 Task: Look for space in Martapura, Indonesia from 11th June, 2023 to 15th June, 2023 for 2 adults in price range Rs.7000 to Rs.16000. Place can be private room with 1  bedroom having 2 beds and 1 bathroom. Property type can be house, flat, guest house, hotel. Booking option can be shelf check-in. Required host language is English.
Action: Mouse moved to (616, 78)
Screenshot: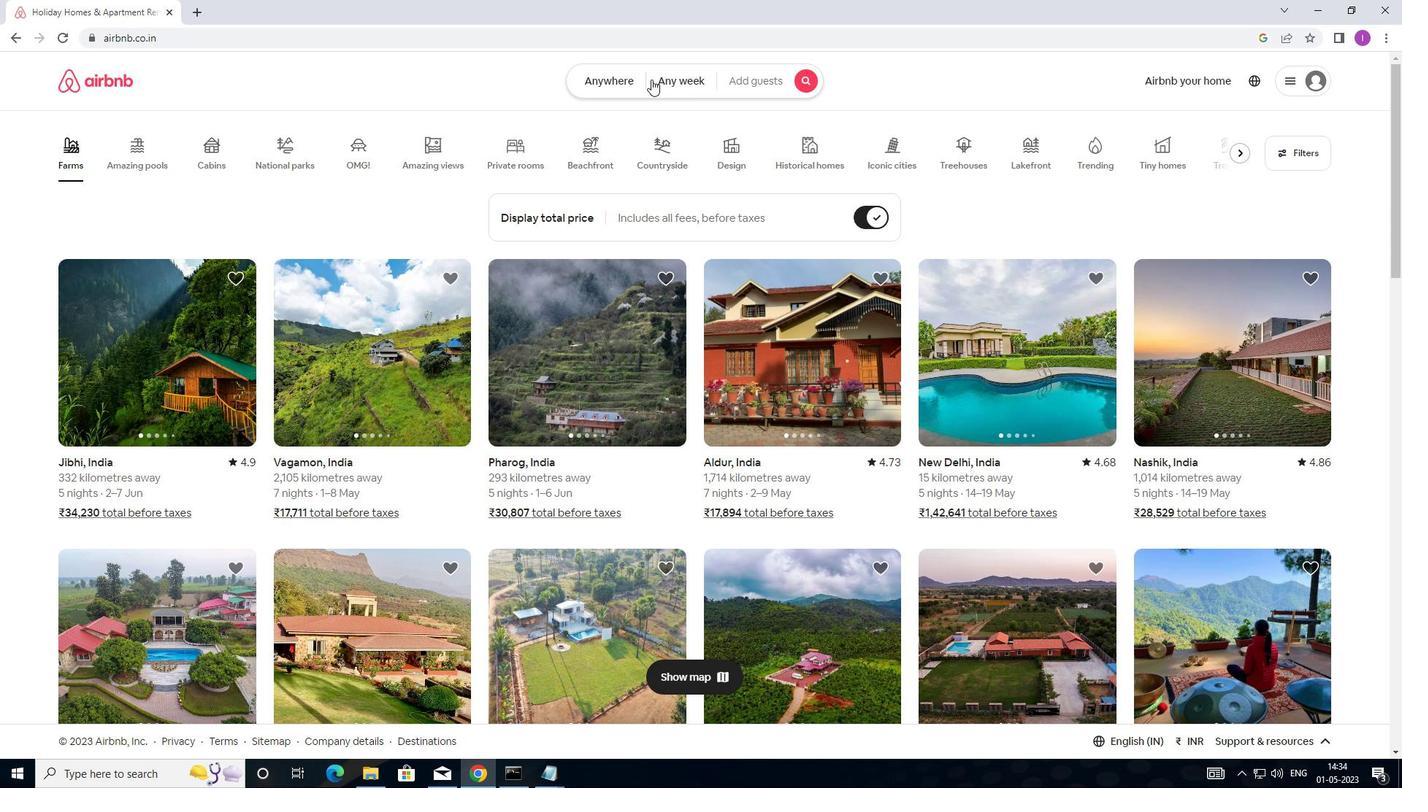 
Action: Mouse pressed left at (616, 78)
Screenshot: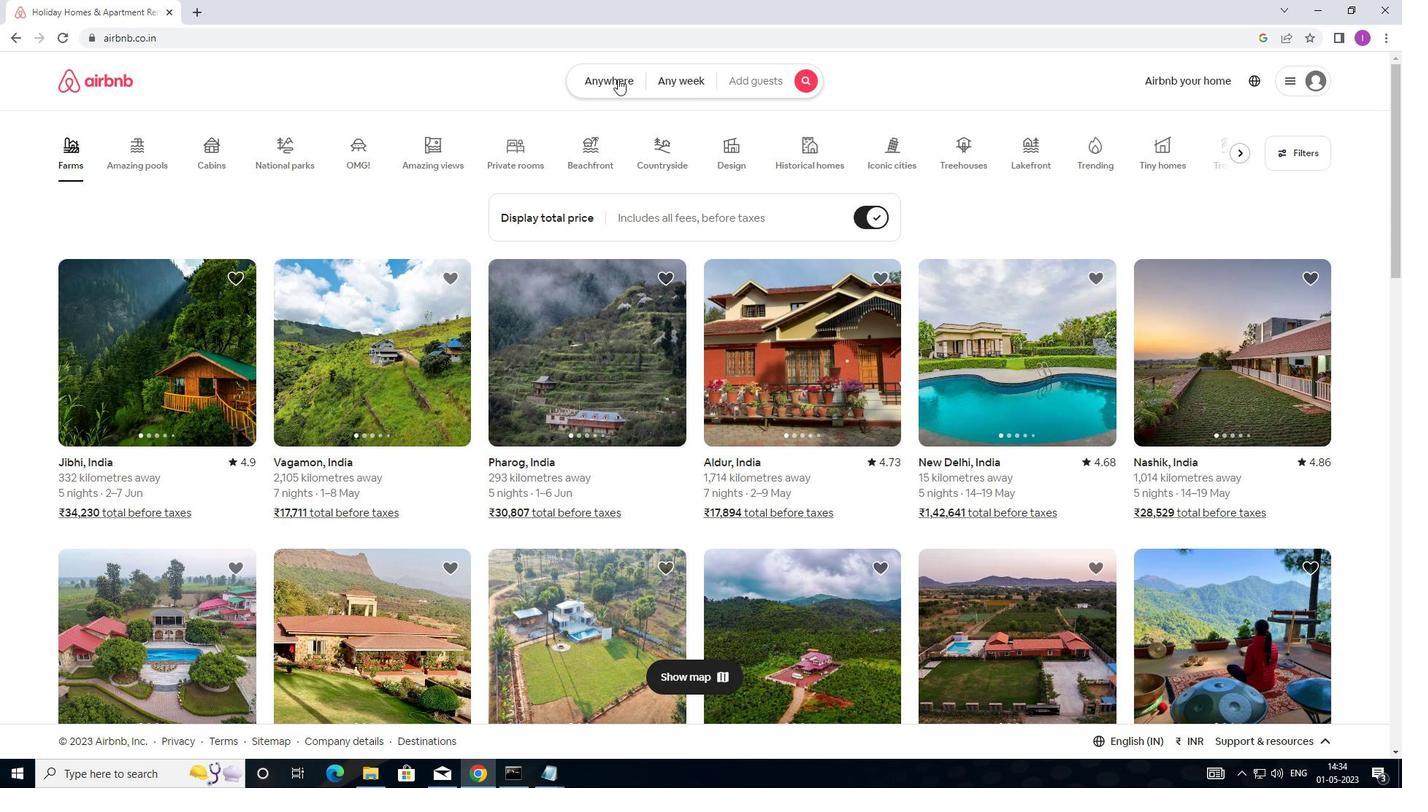 
Action: Mouse moved to (478, 138)
Screenshot: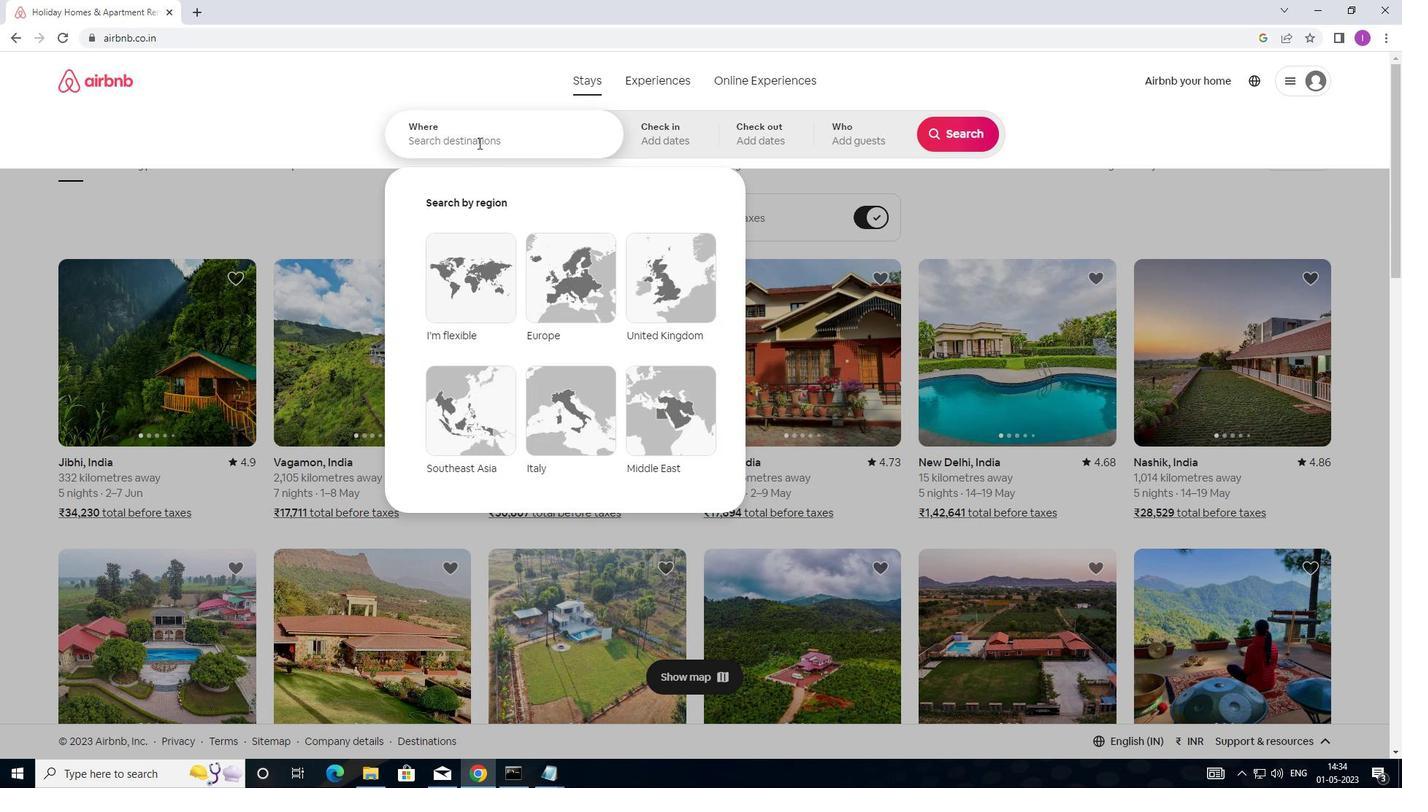 
Action: Mouse pressed left at (478, 138)
Screenshot: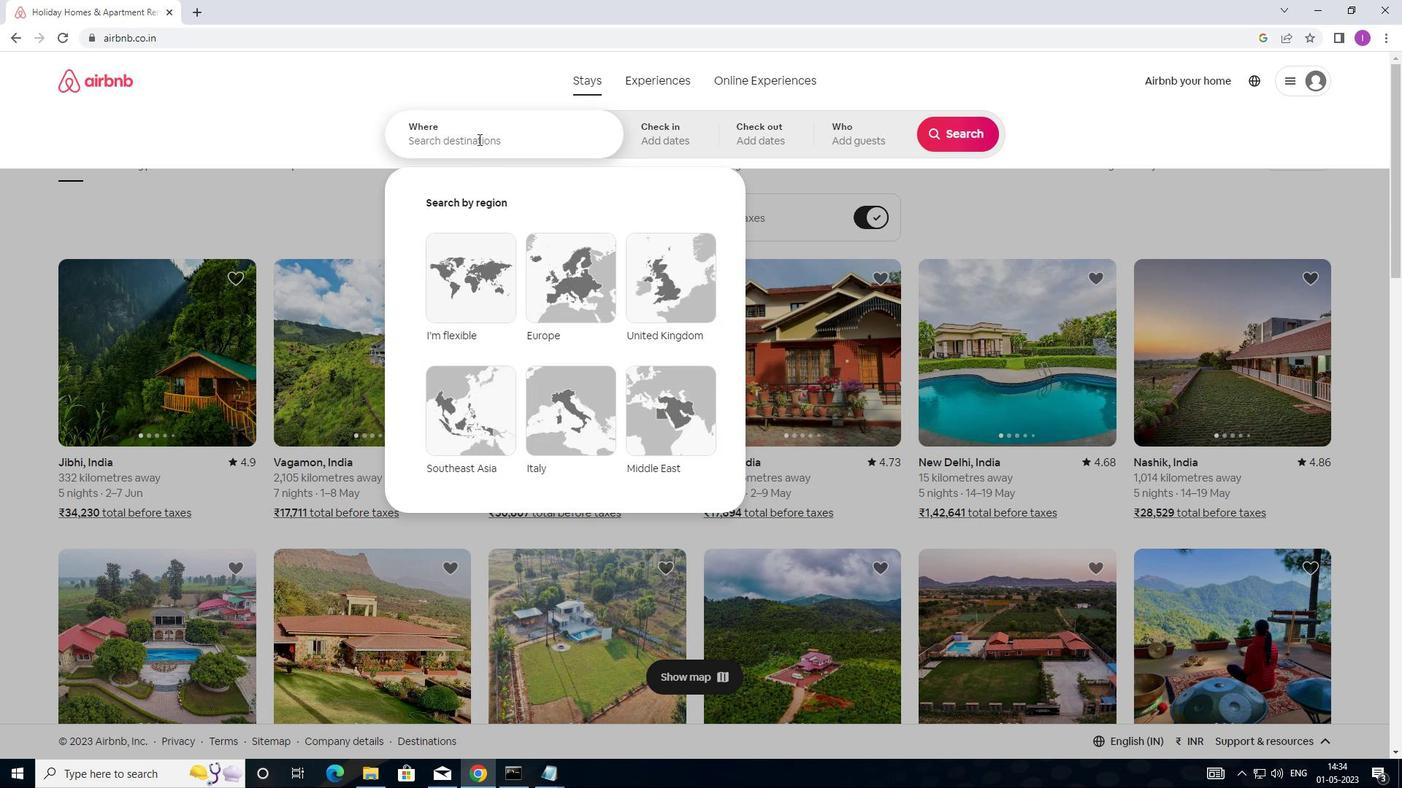 
Action: Mouse moved to (1199, 3)
Screenshot: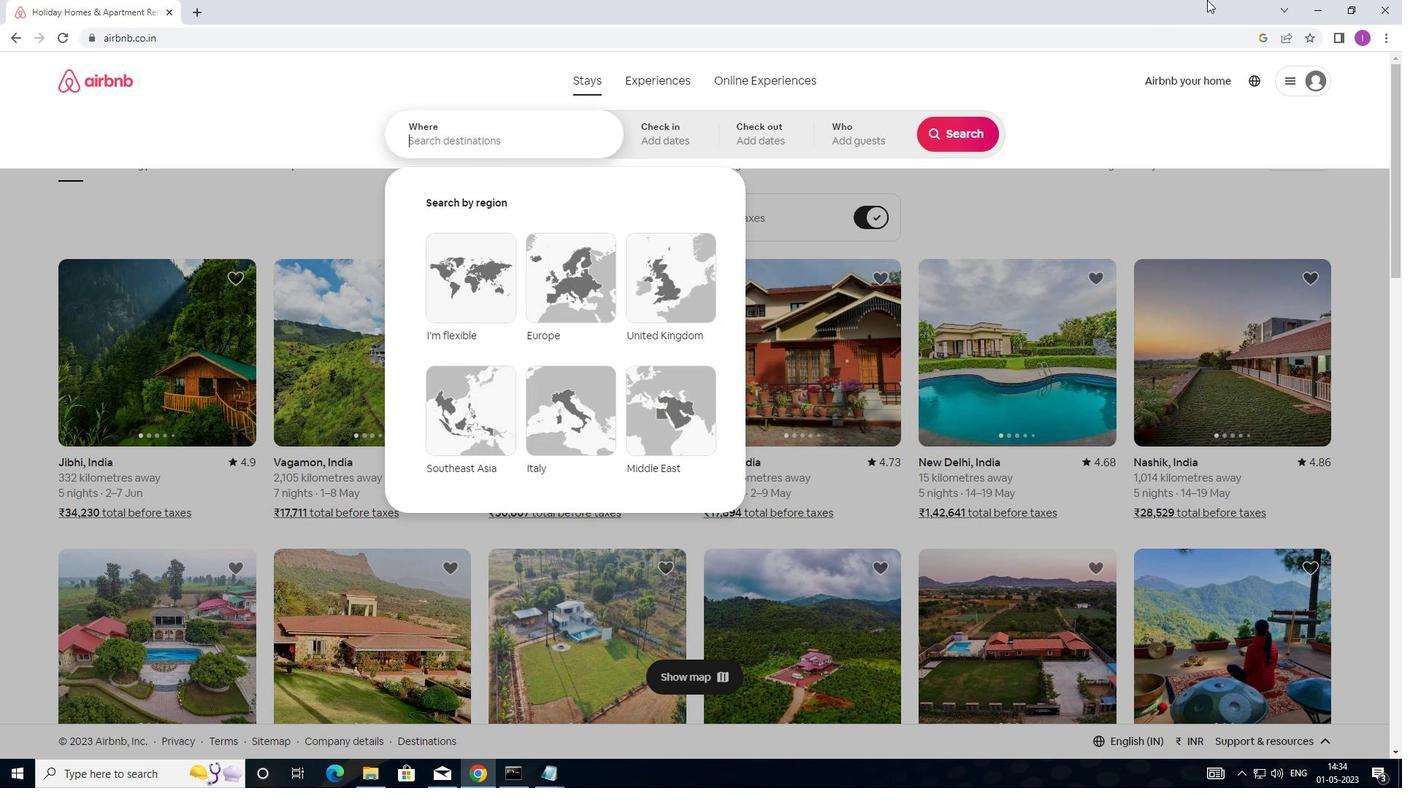
Action: Key pressed <Key.shift>MQ<Key.backspace>AE
Screenshot: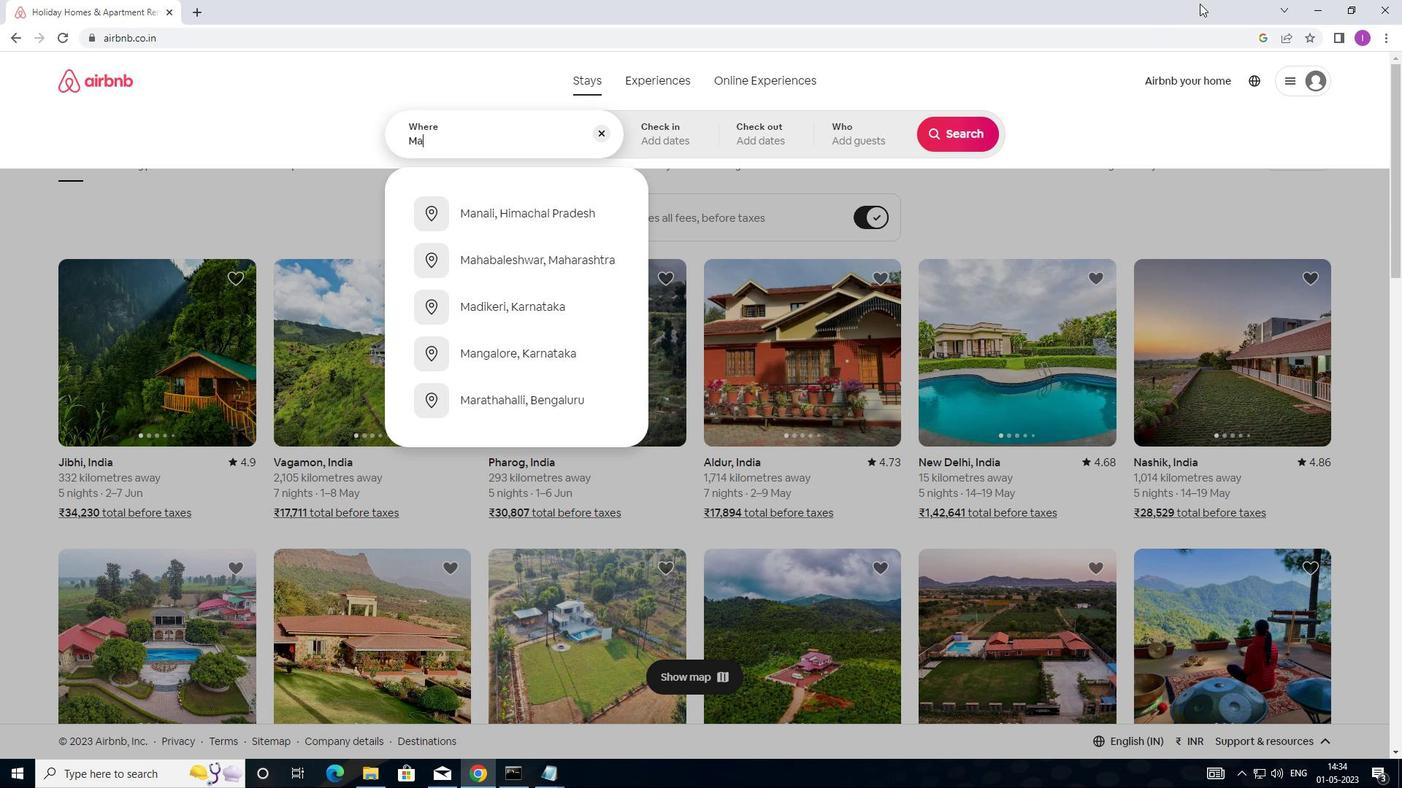 
Action: Mouse moved to (1222, 0)
Screenshot: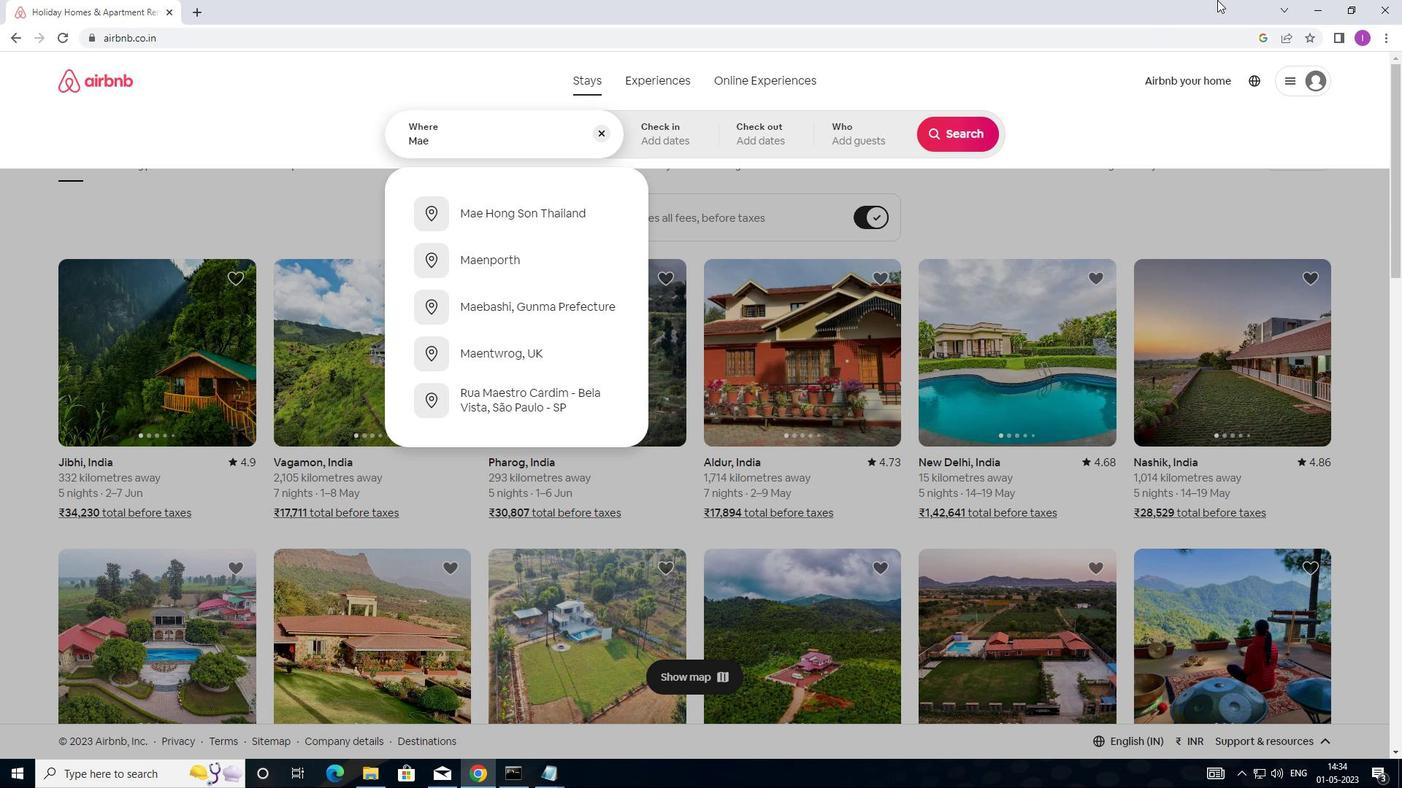 
Action: Key pressed <Key.backspace>RTAOURA,<Key.shift>IB<Key.backspace>NDONESIA
Screenshot: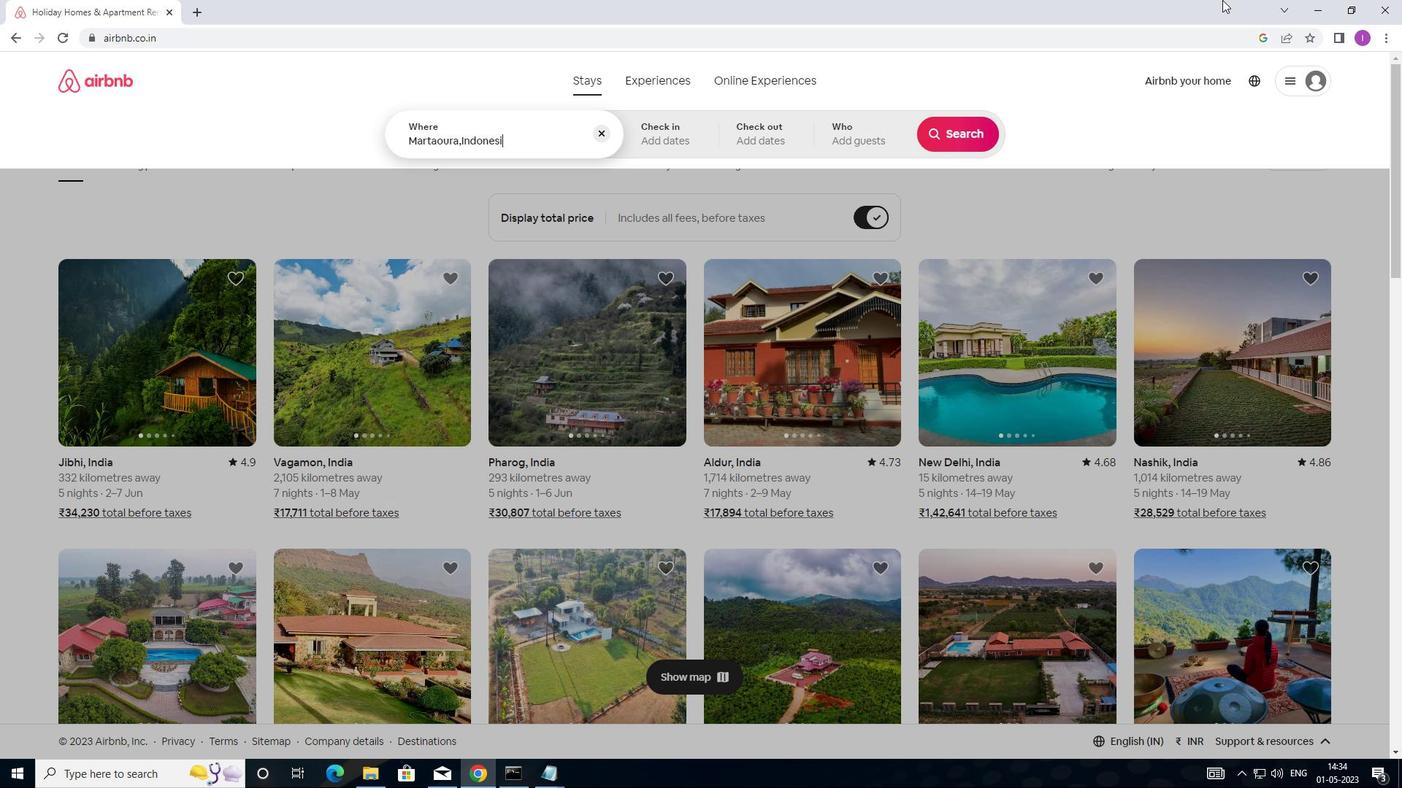 
Action: Mouse moved to (692, 135)
Screenshot: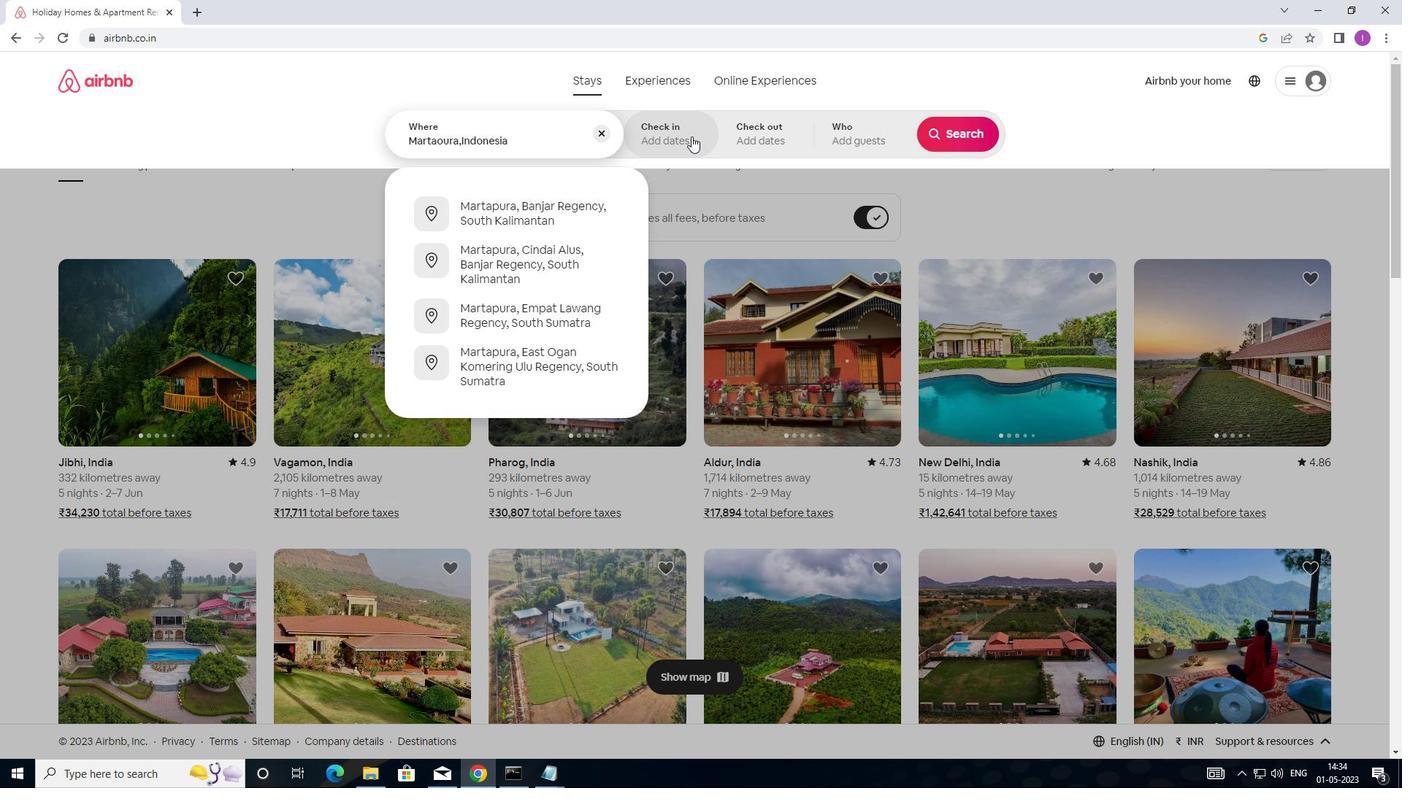 
Action: Mouse pressed left at (692, 135)
Screenshot: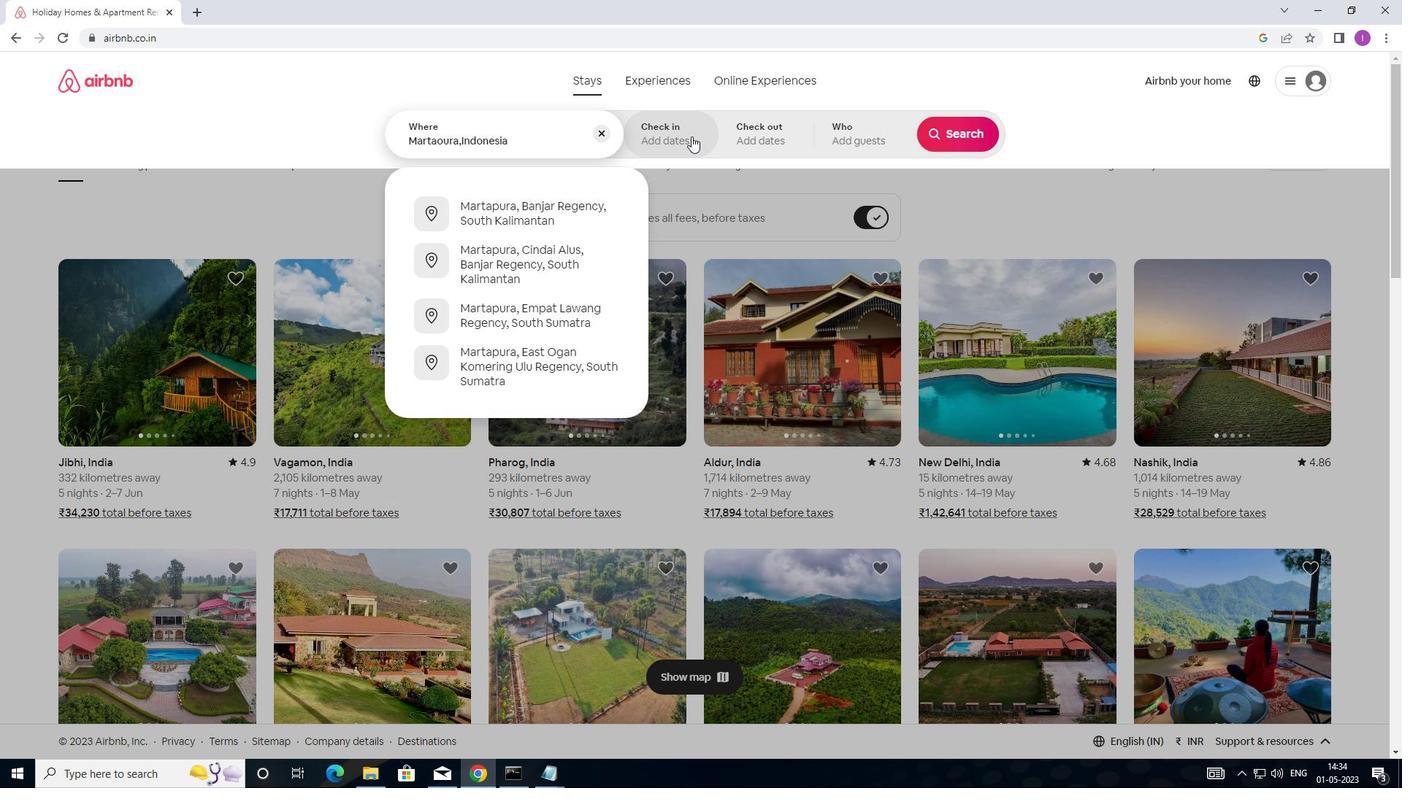 
Action: Mouse moved to (956, 251)
Screenshot: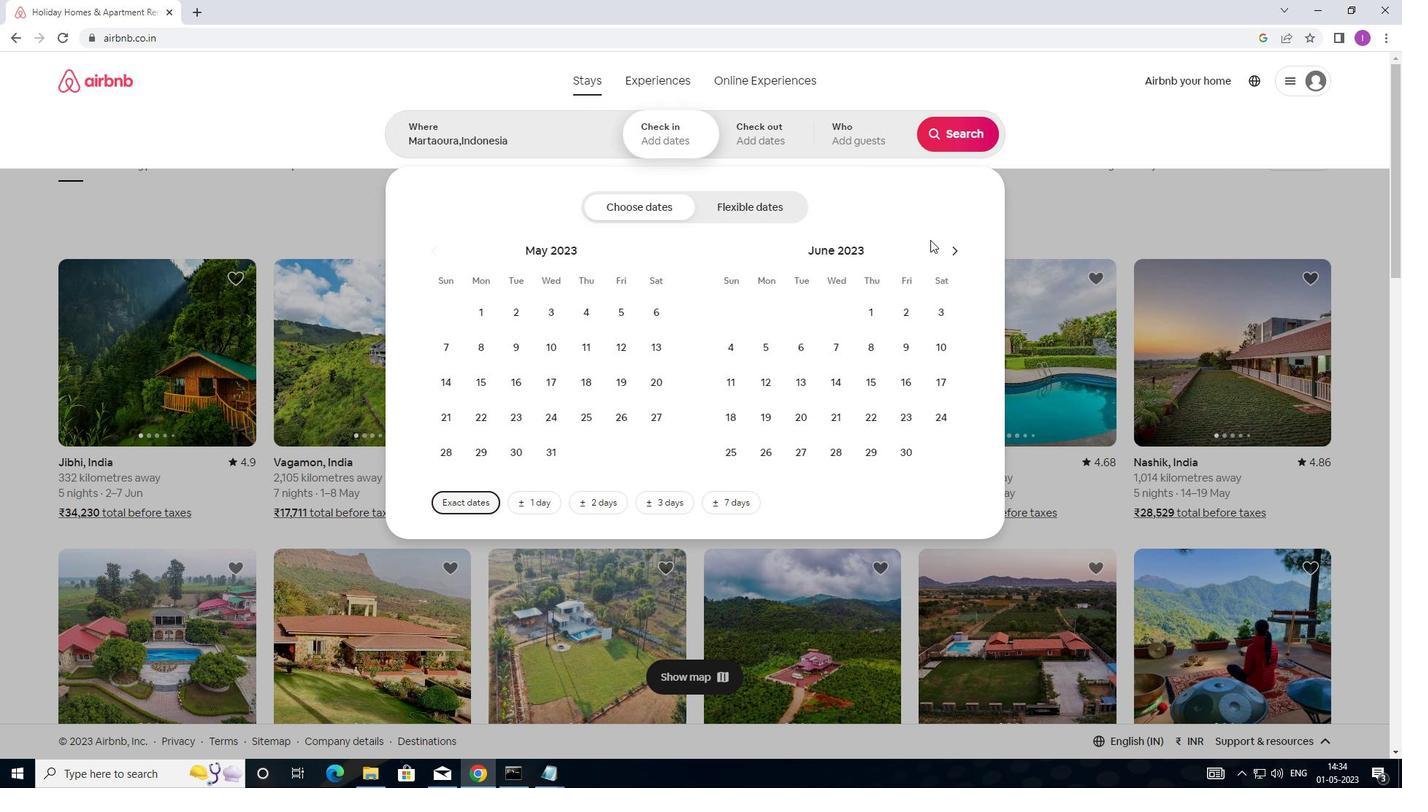 
Action: Mouse pressed left at (956, 251)
Screenshot: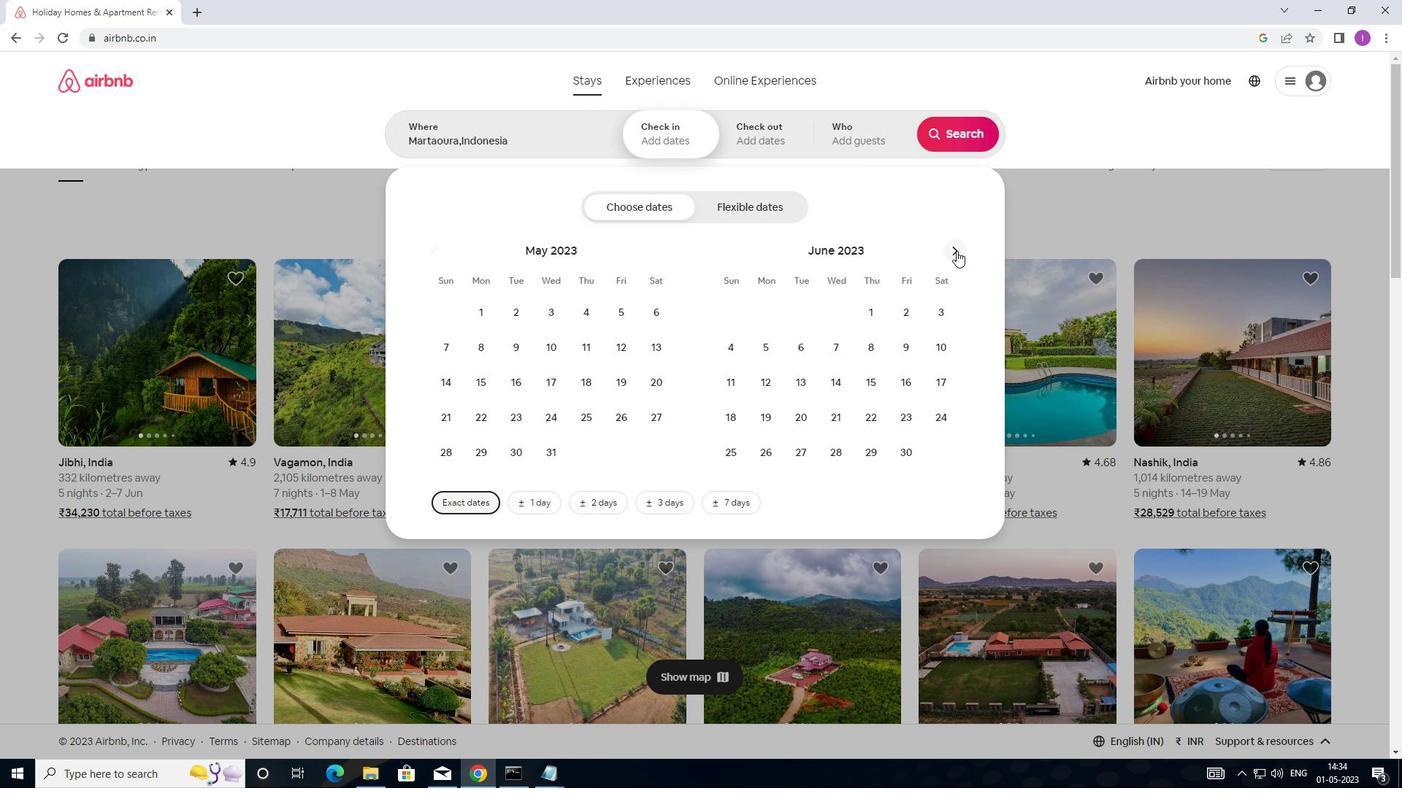 
Action: Mouse moved to (956, 251)
Screenshot: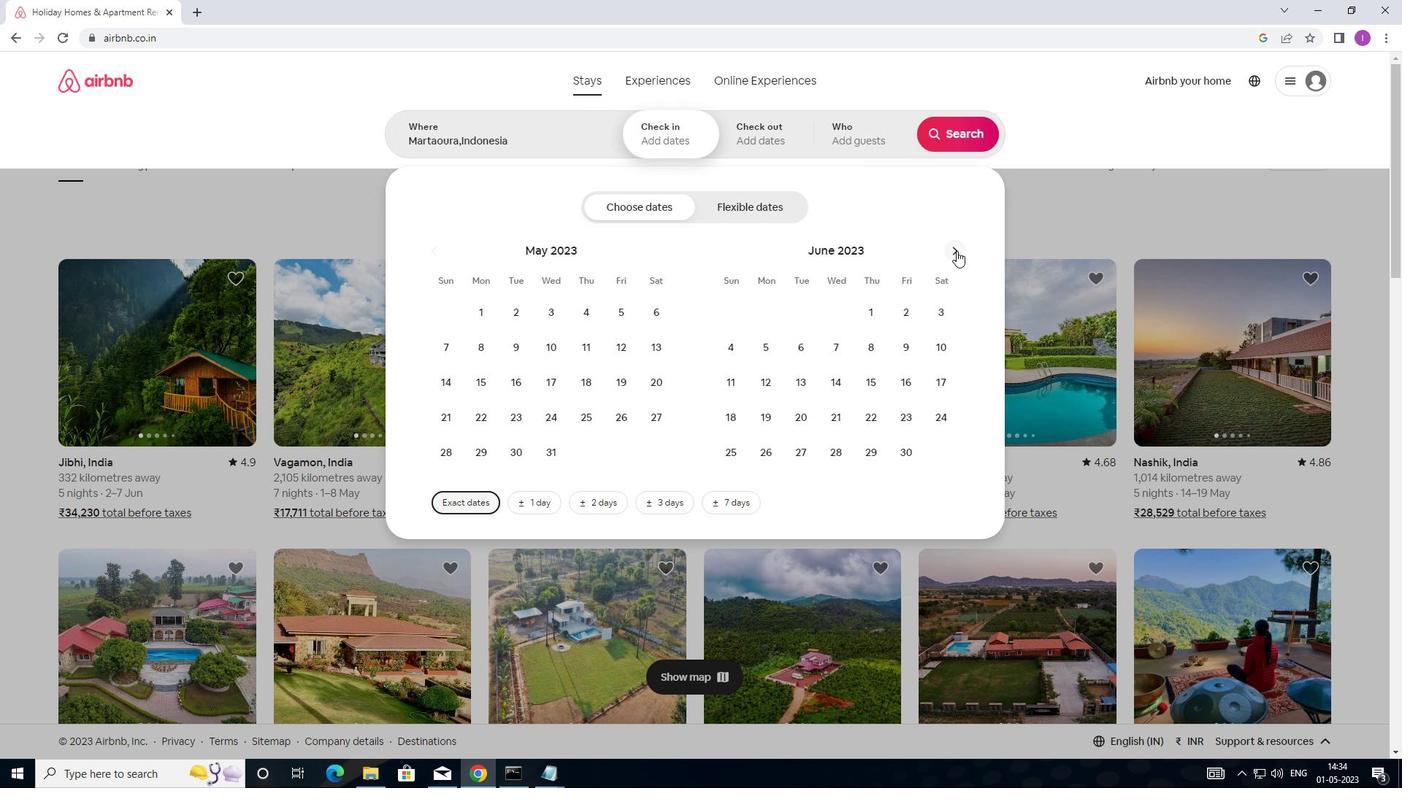 
Action: Mouse pressed left at (956, 251)
Screenshot: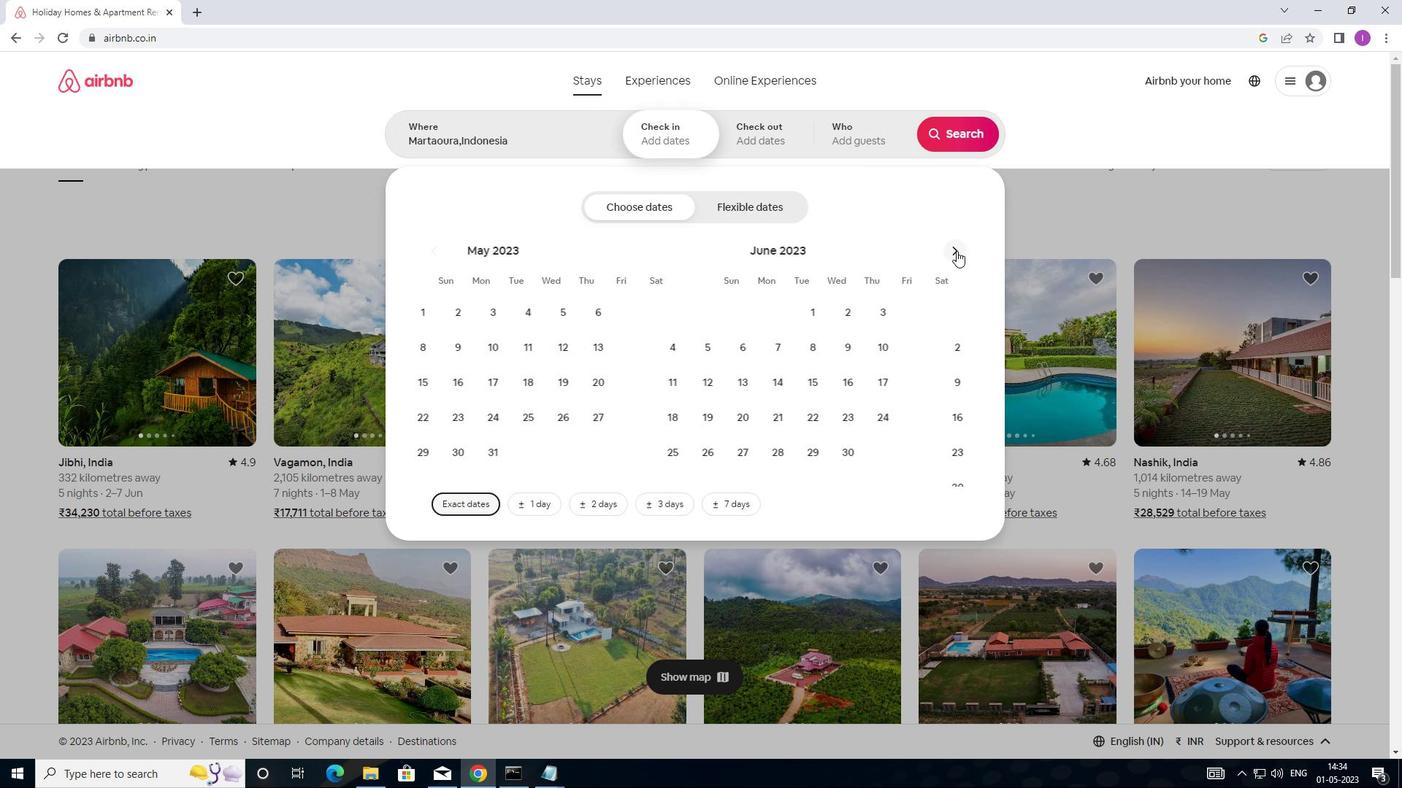 
Action: Mouse moved to (427, 249)
Screenshot: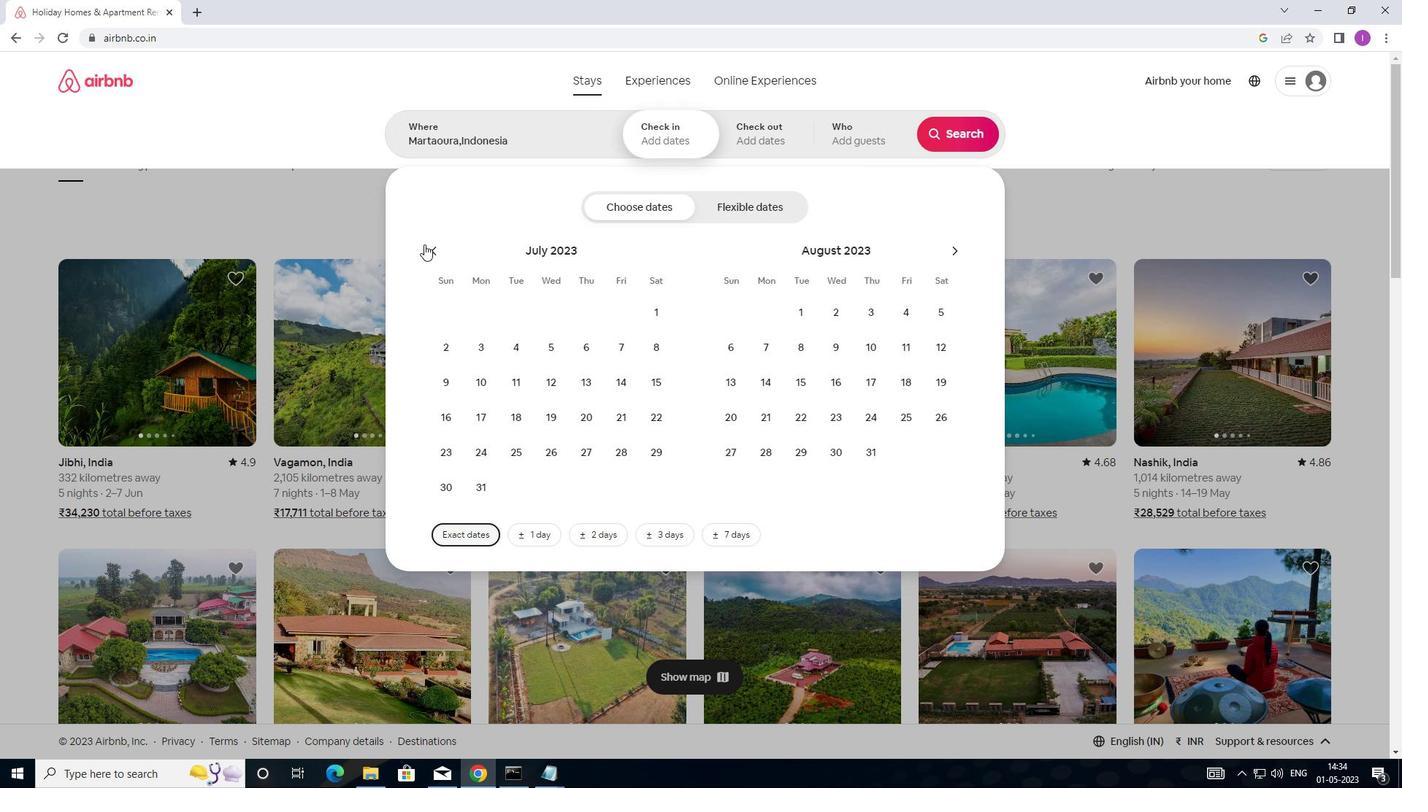 
Action: Mouse pressed left at (427, 249)
Screenshot: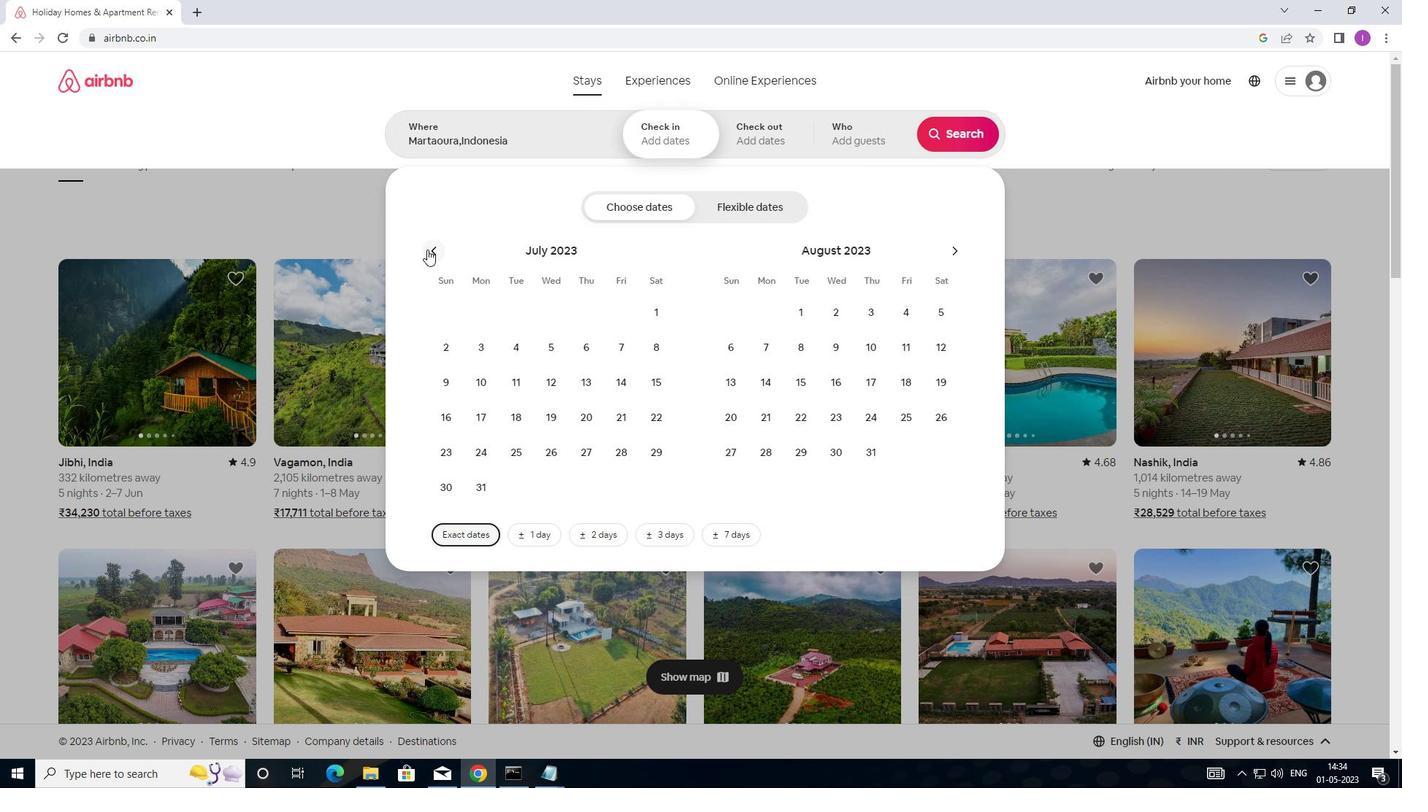 
Action: Mouse moved to (451, 376)
Screenshot: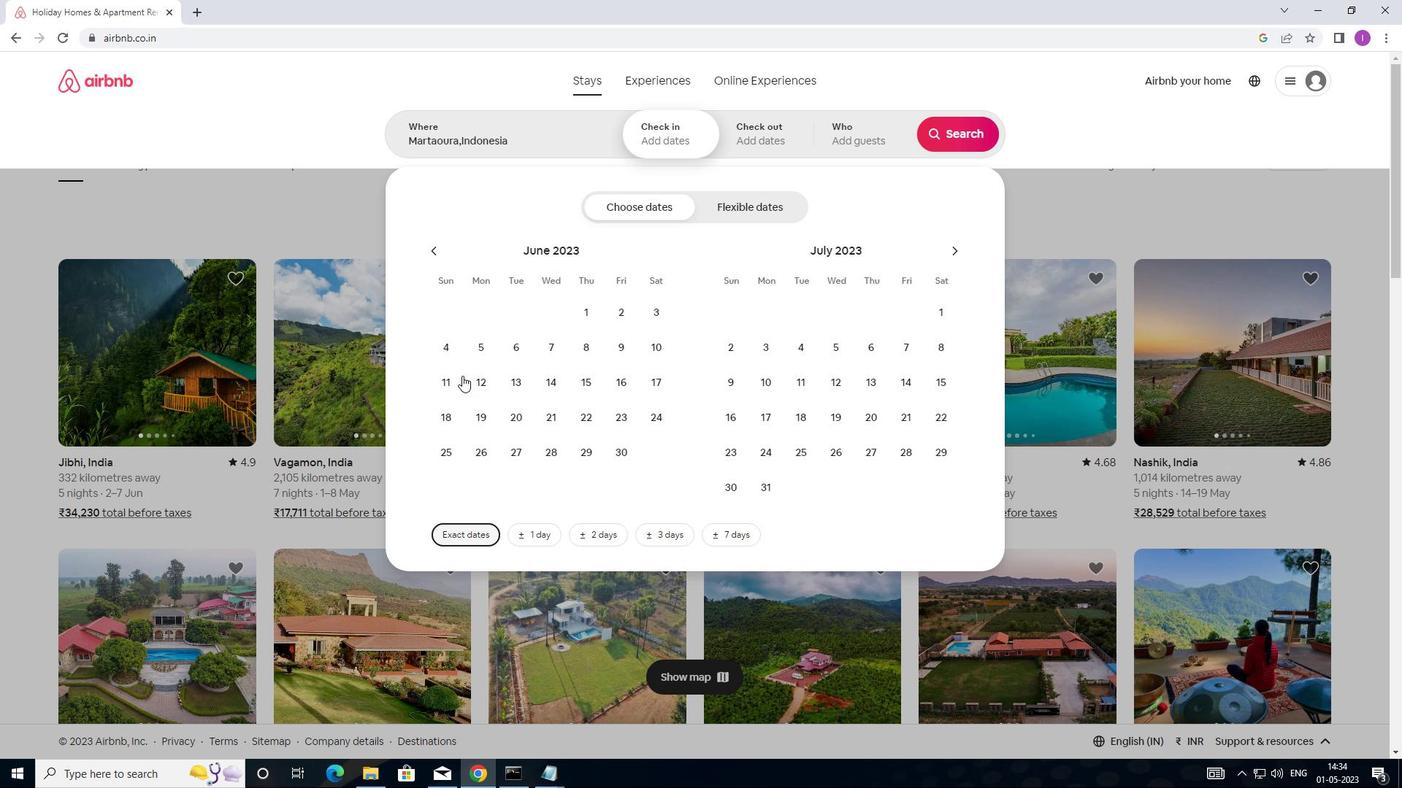 
Action: Mouse pressed left at (451, 376)
Screenshot: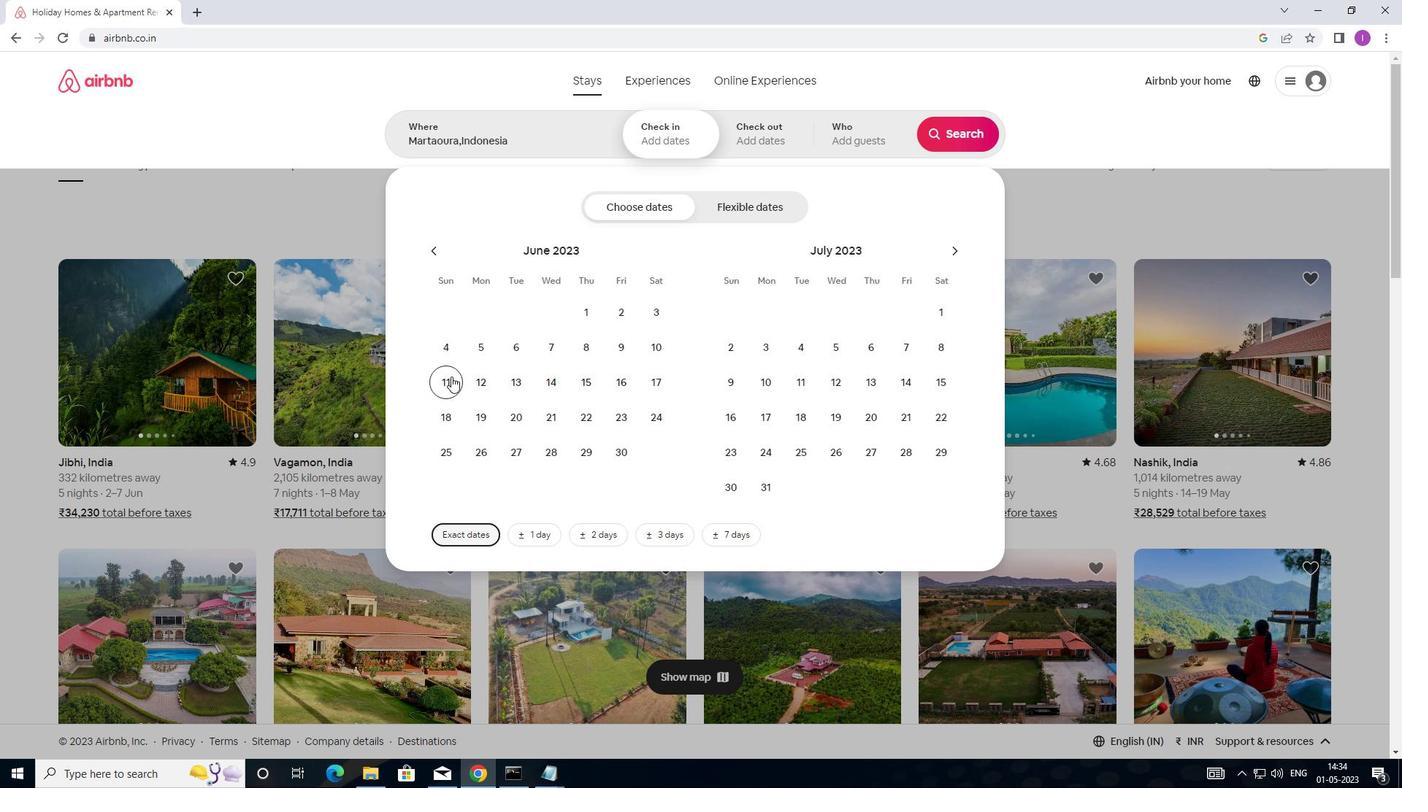
Action: Mouse moved to (586, 377)
Screenshot: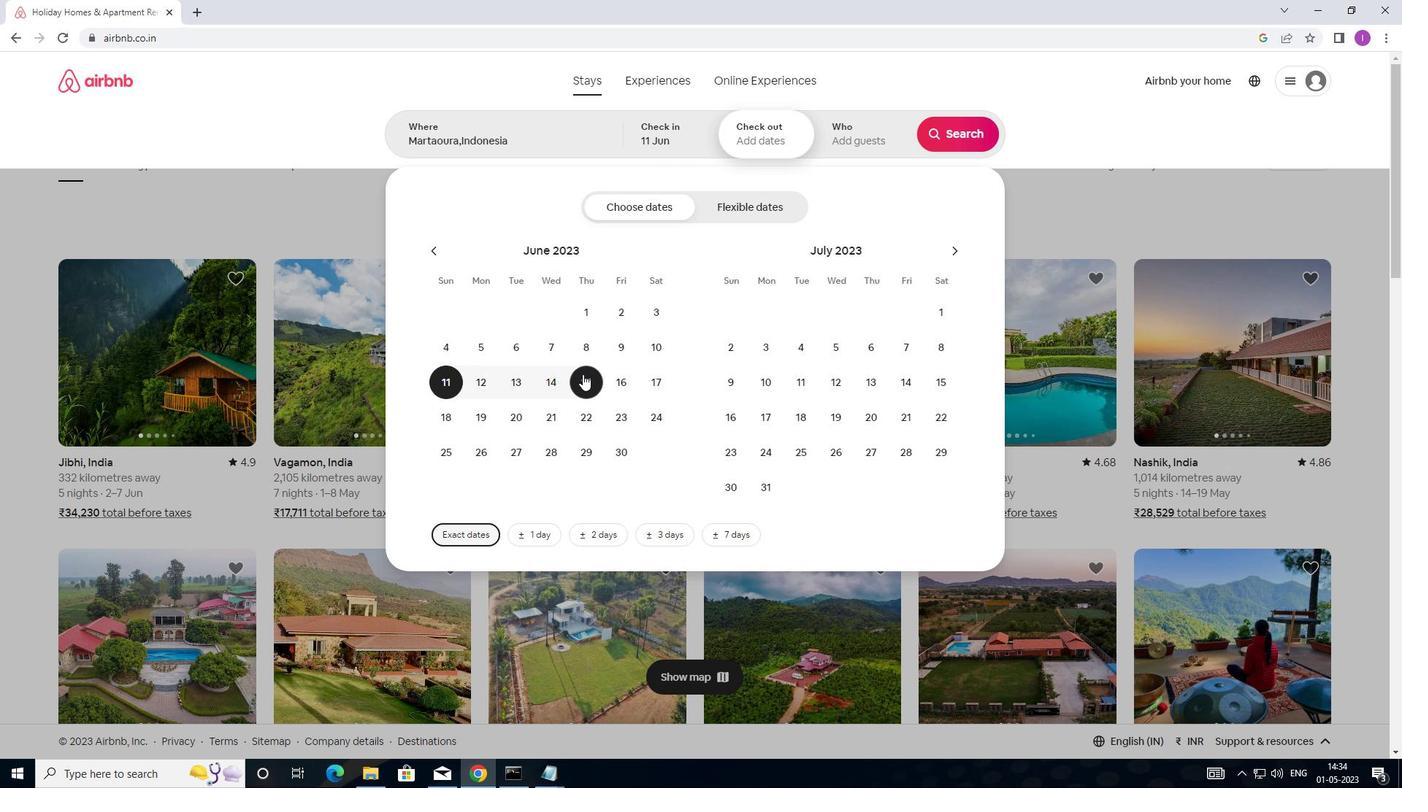 
Action: Mouse pressed left at (586, 377)
Screenshot: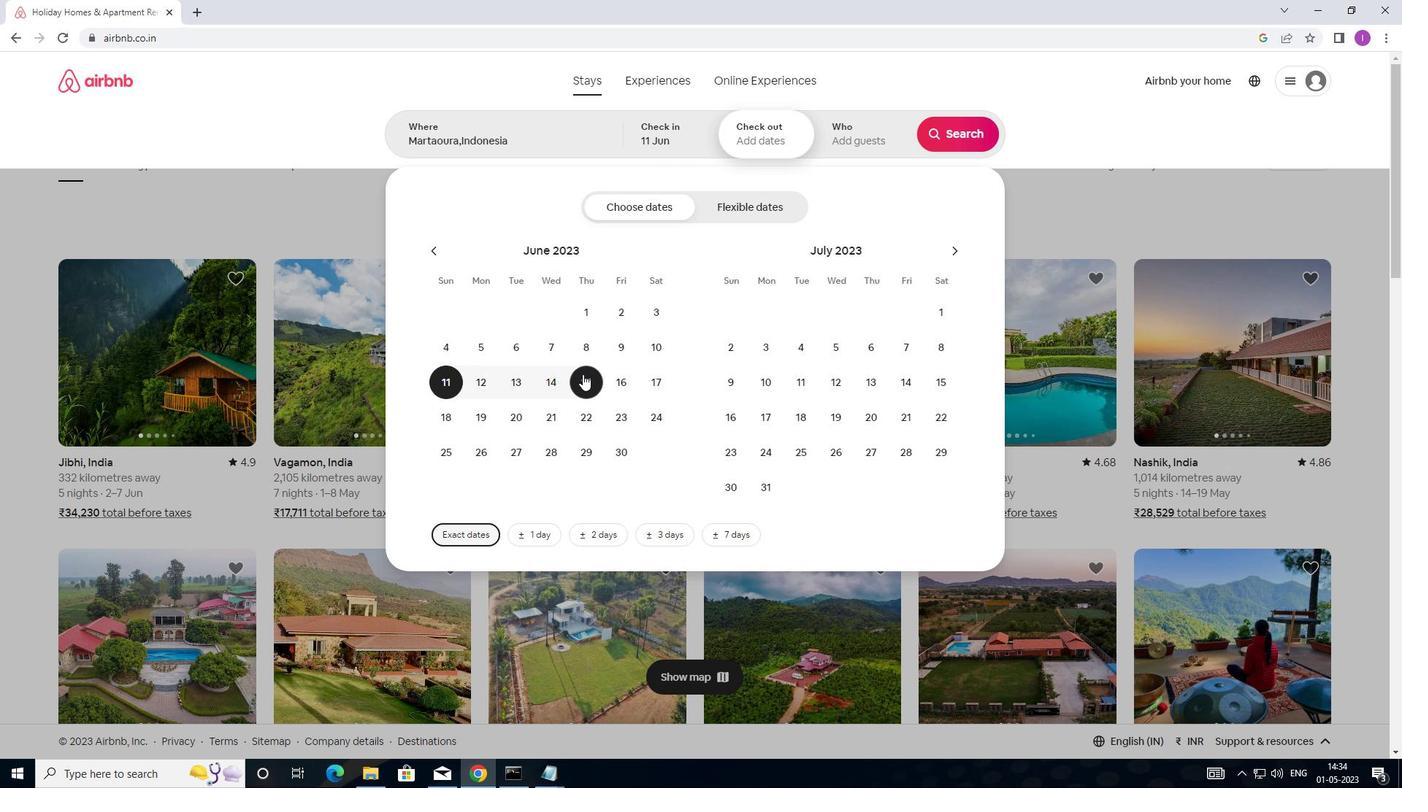 
Action: Mouse moved to (890, 147)
Screenshot: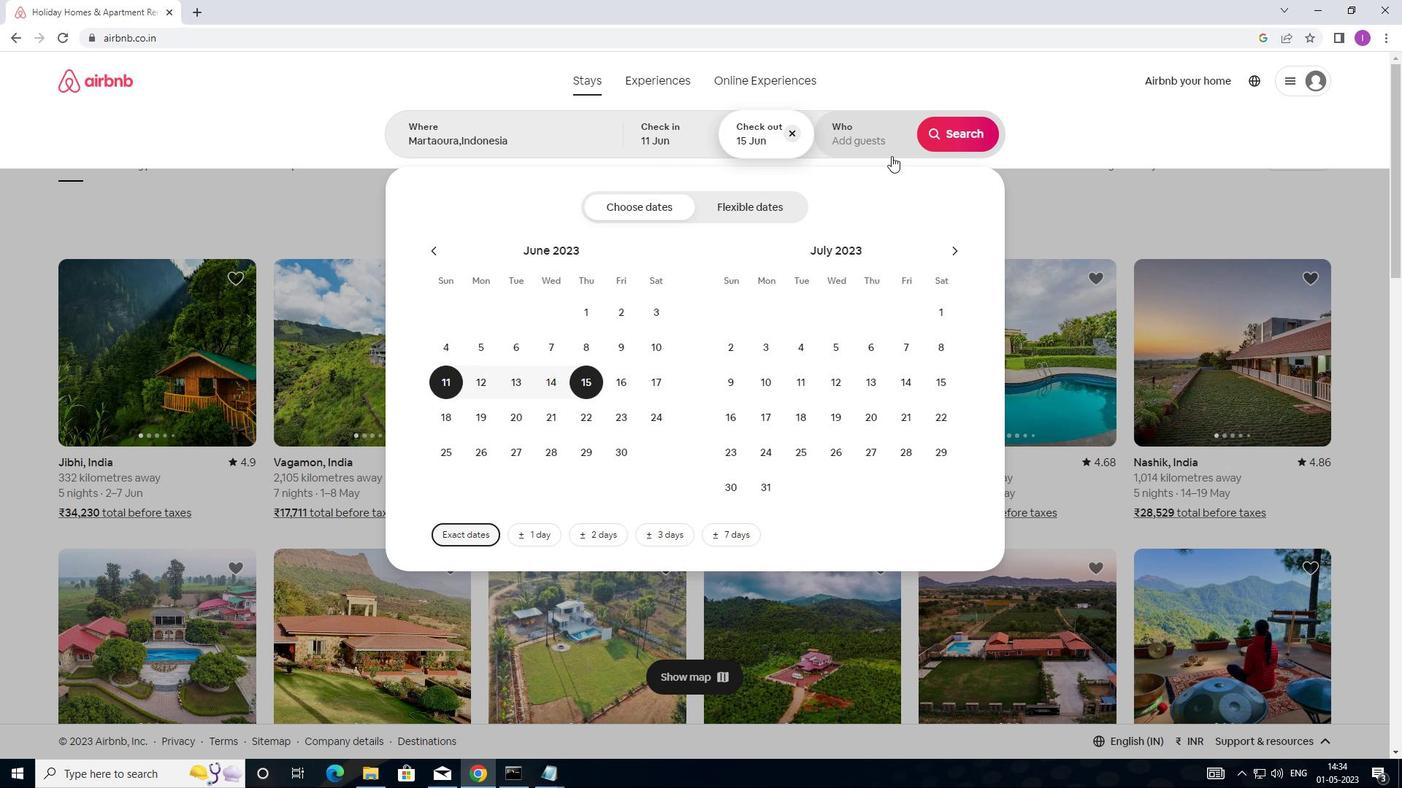 
Action: Mouse pressed left at (890, 147)
Screenshot: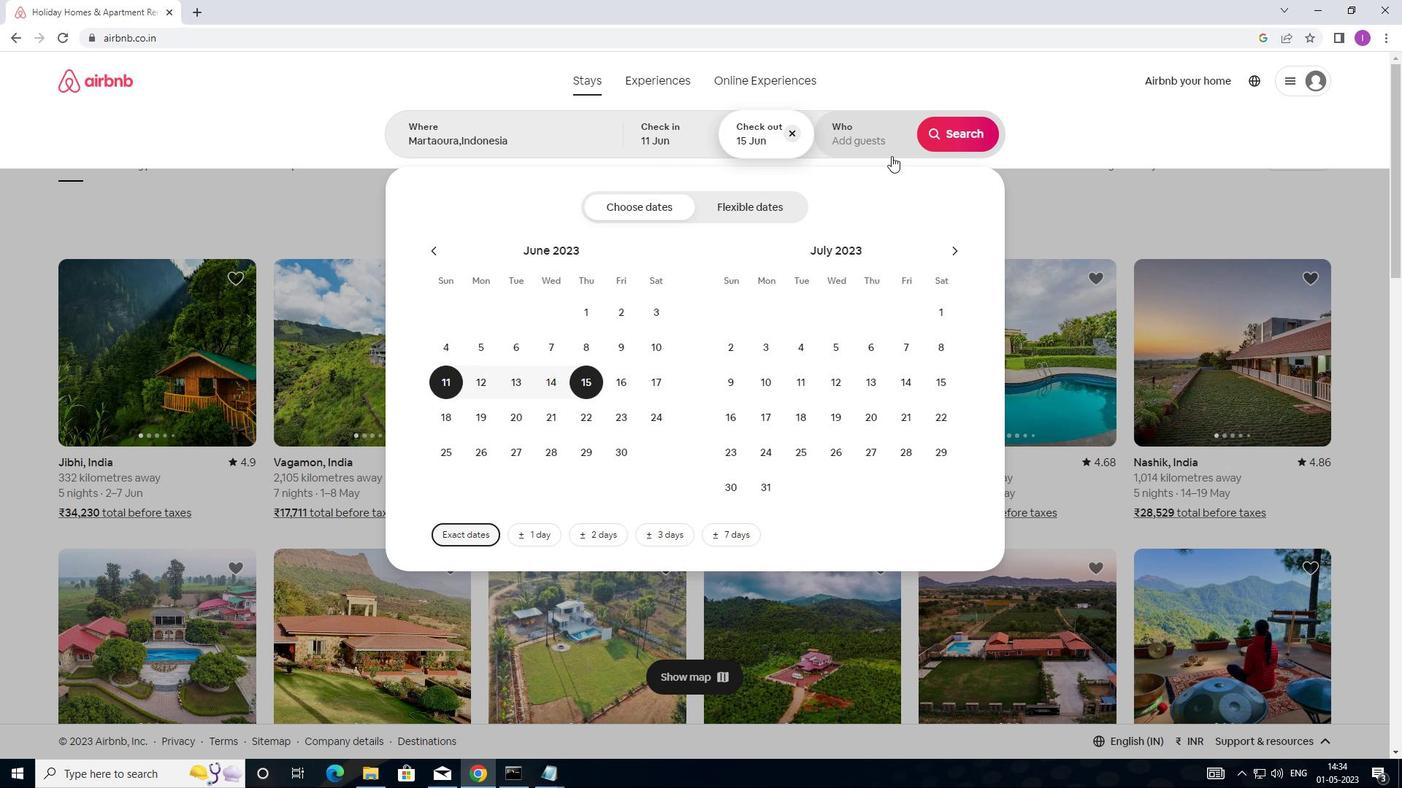 
Action: Mouse moved to (964, 213)
Screenshot: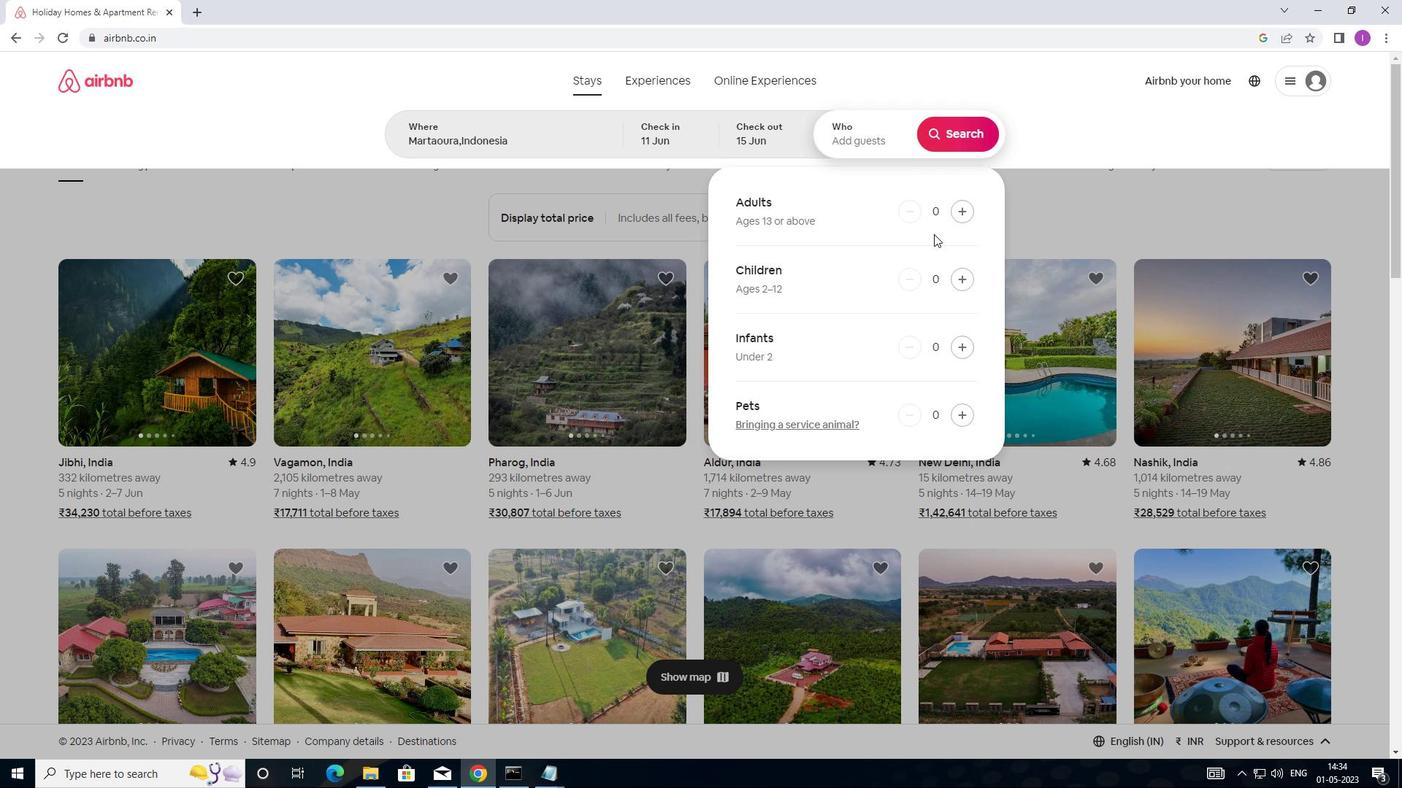 
Action: Mouse pressed left at (964, 213)
Screenshot: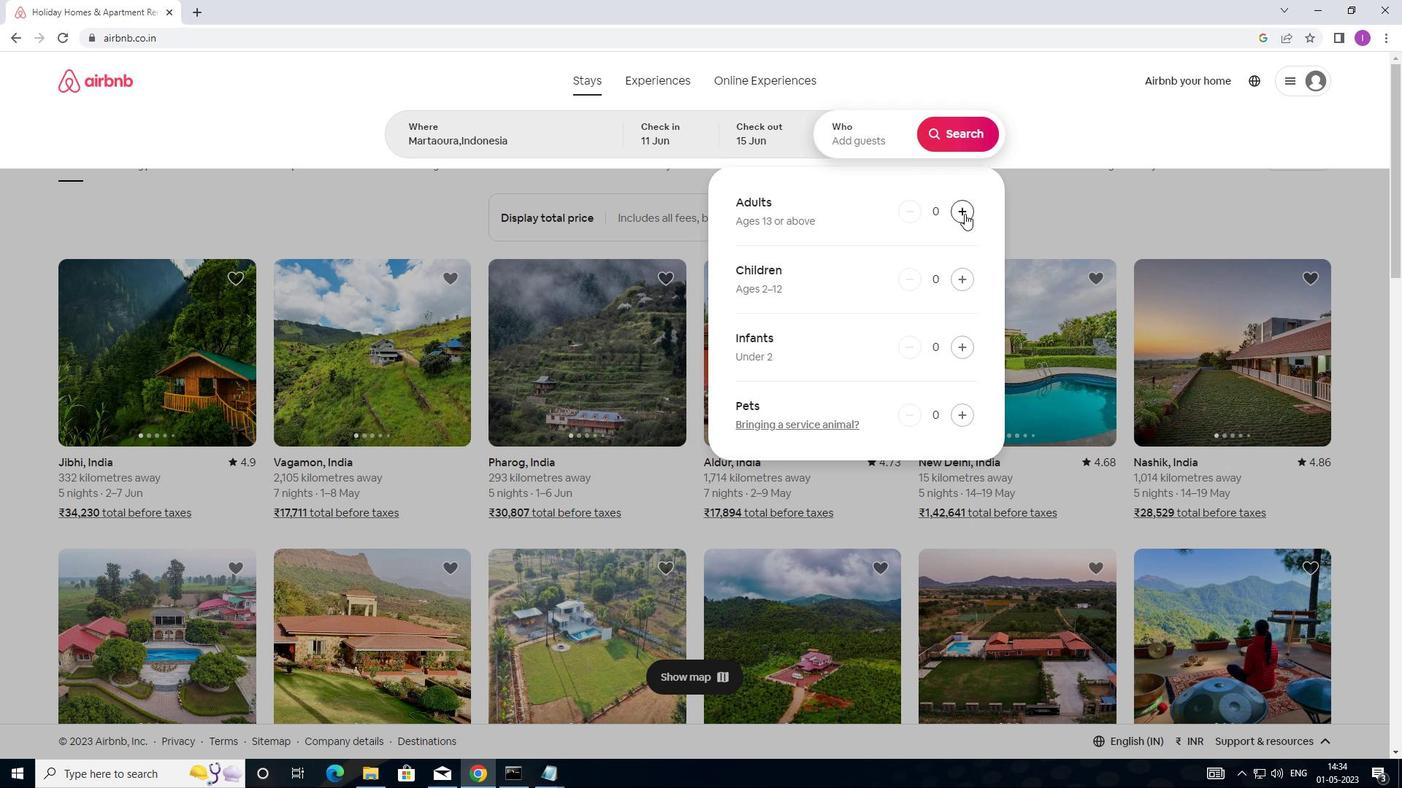 
Action: Mouse pressed left at (964, 213)
Screenshot: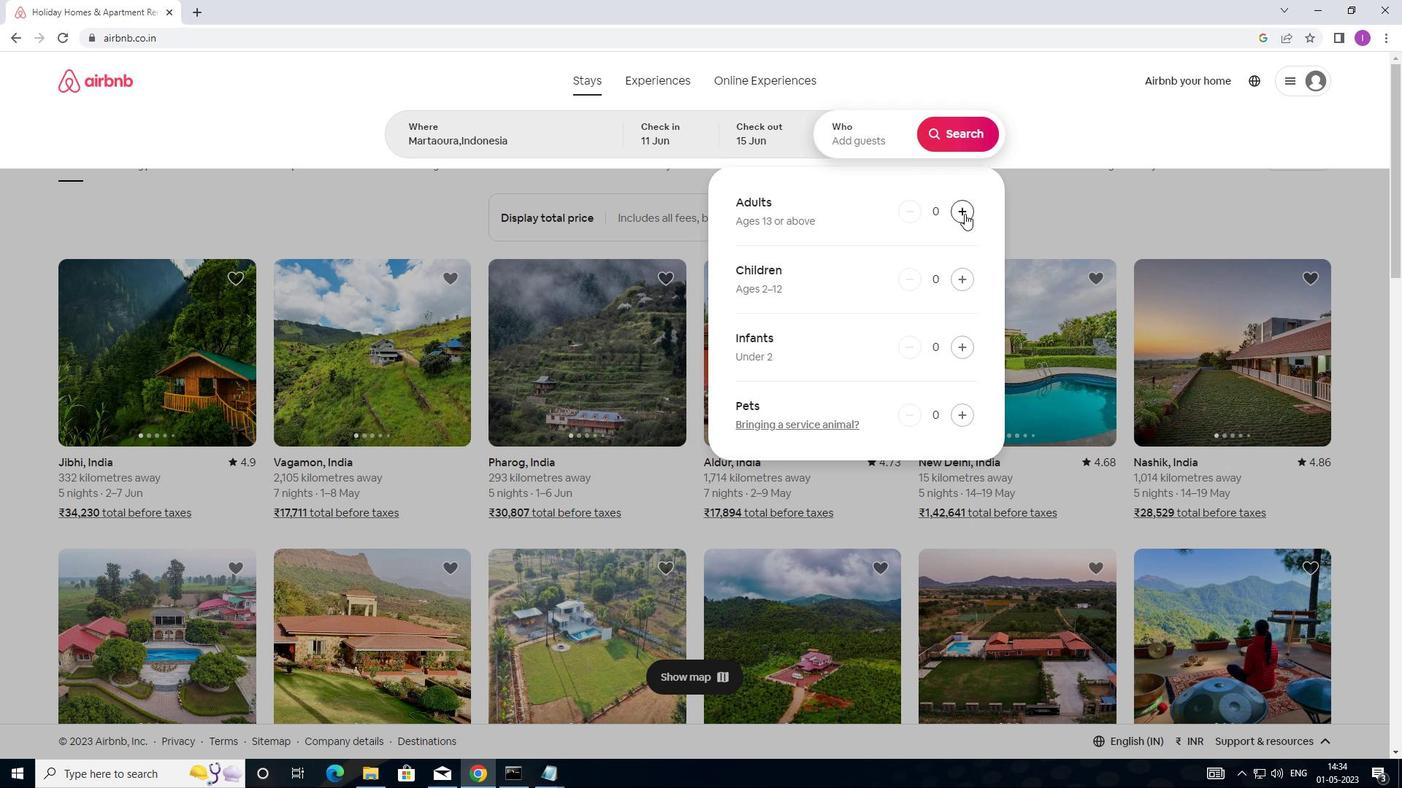 
Action: Mouse moved to (960, 132)
Screenshot: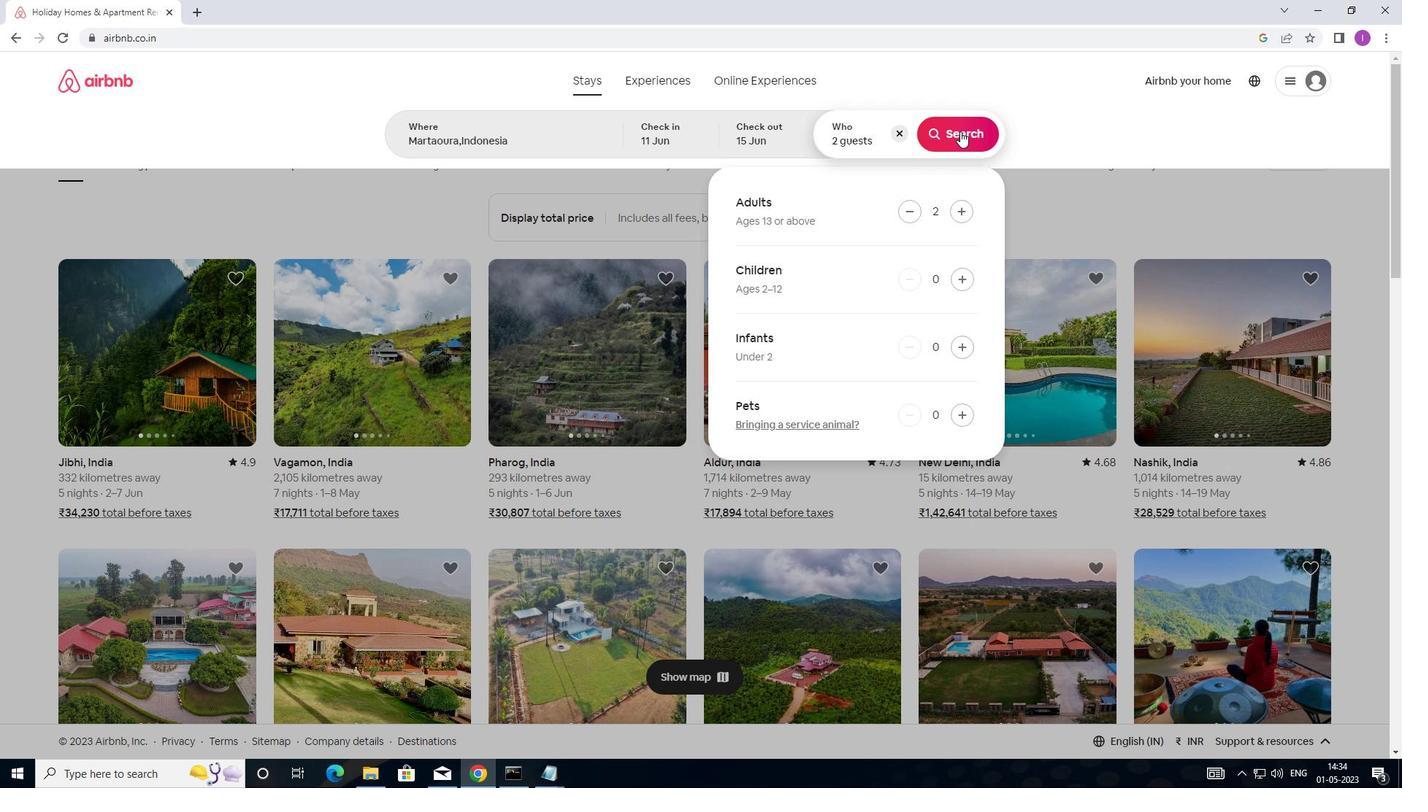 
Action: Mouse pressed left at (960, 132)
Screenshot: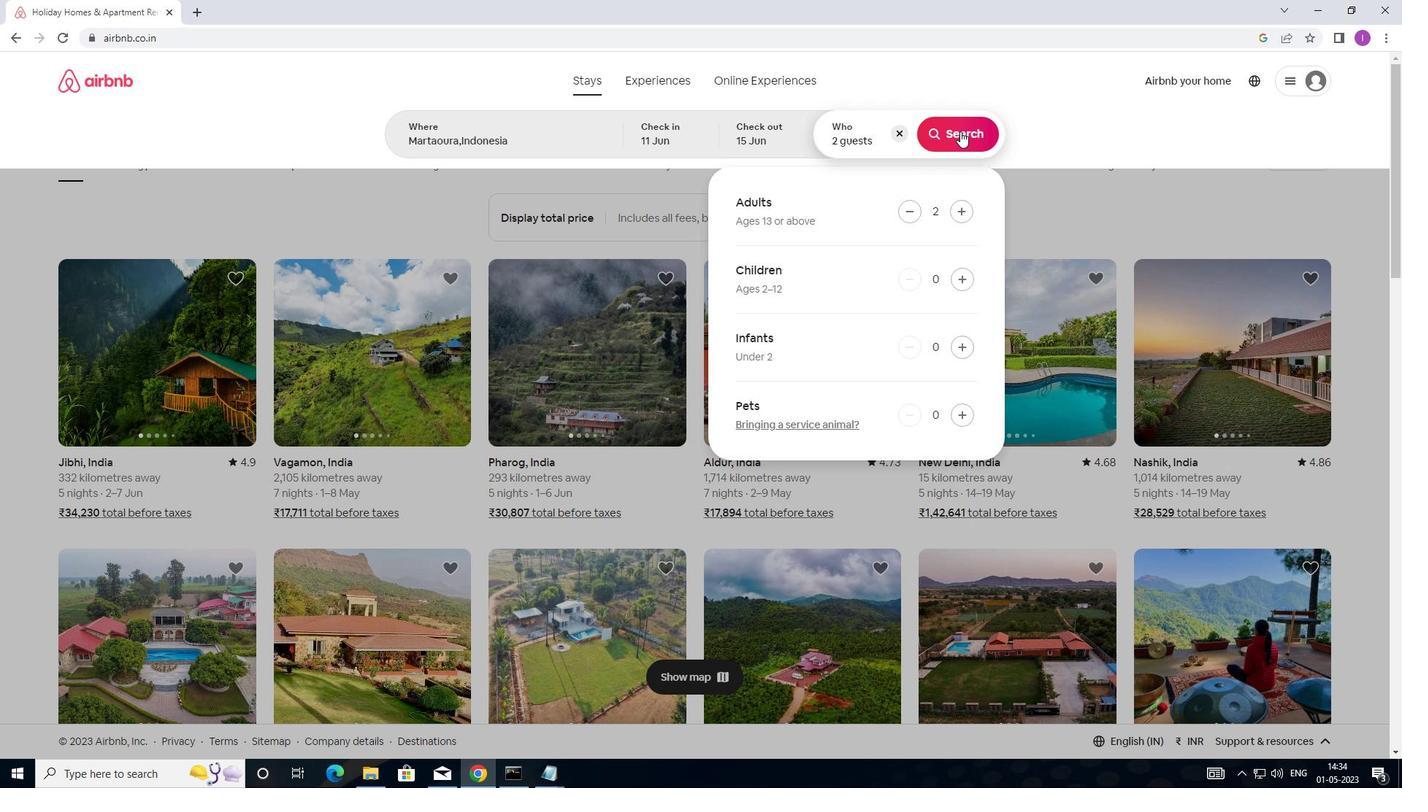 
Action: Mouse moved to (1348, 136)
Screenshot: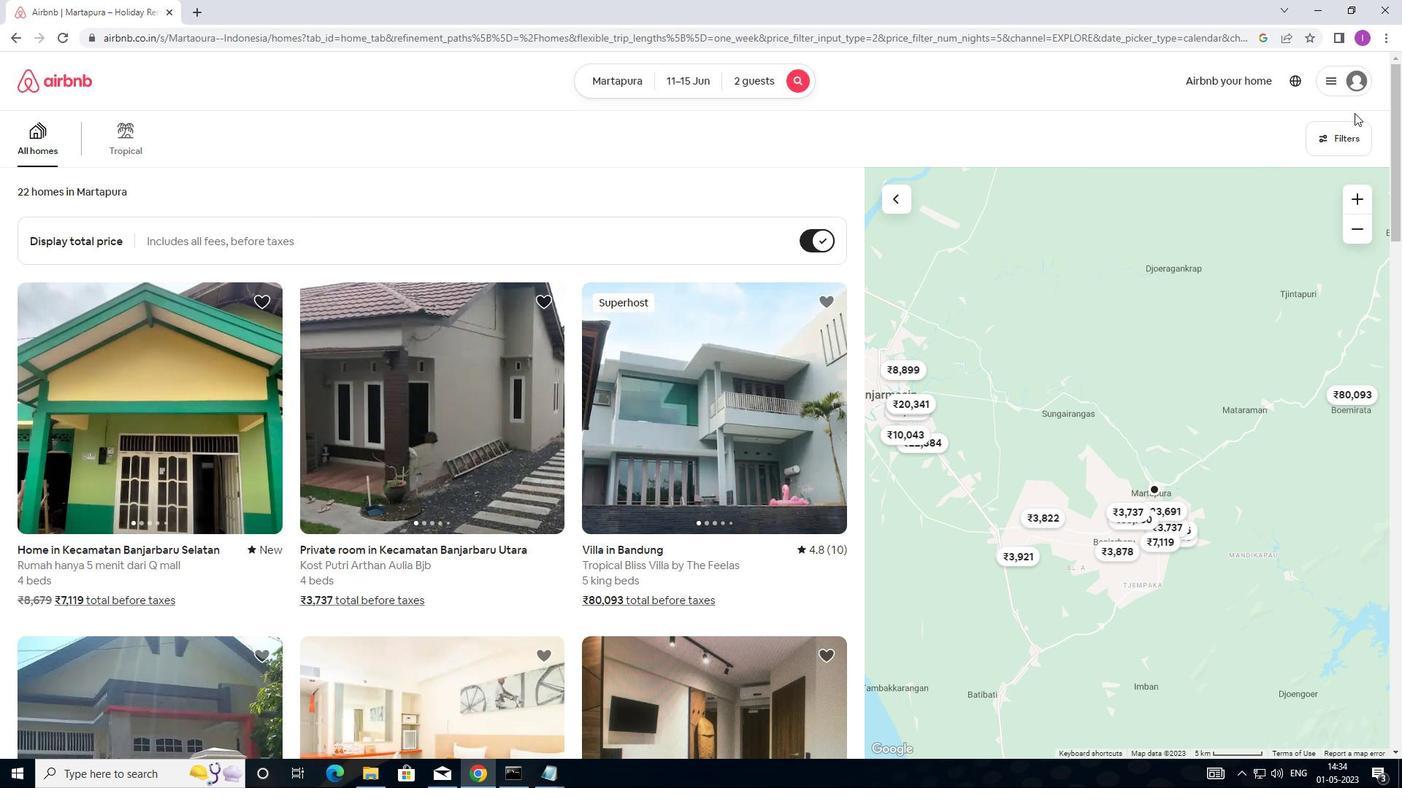
Action: Mouse pressed left at (1348, 136)
Screenshot: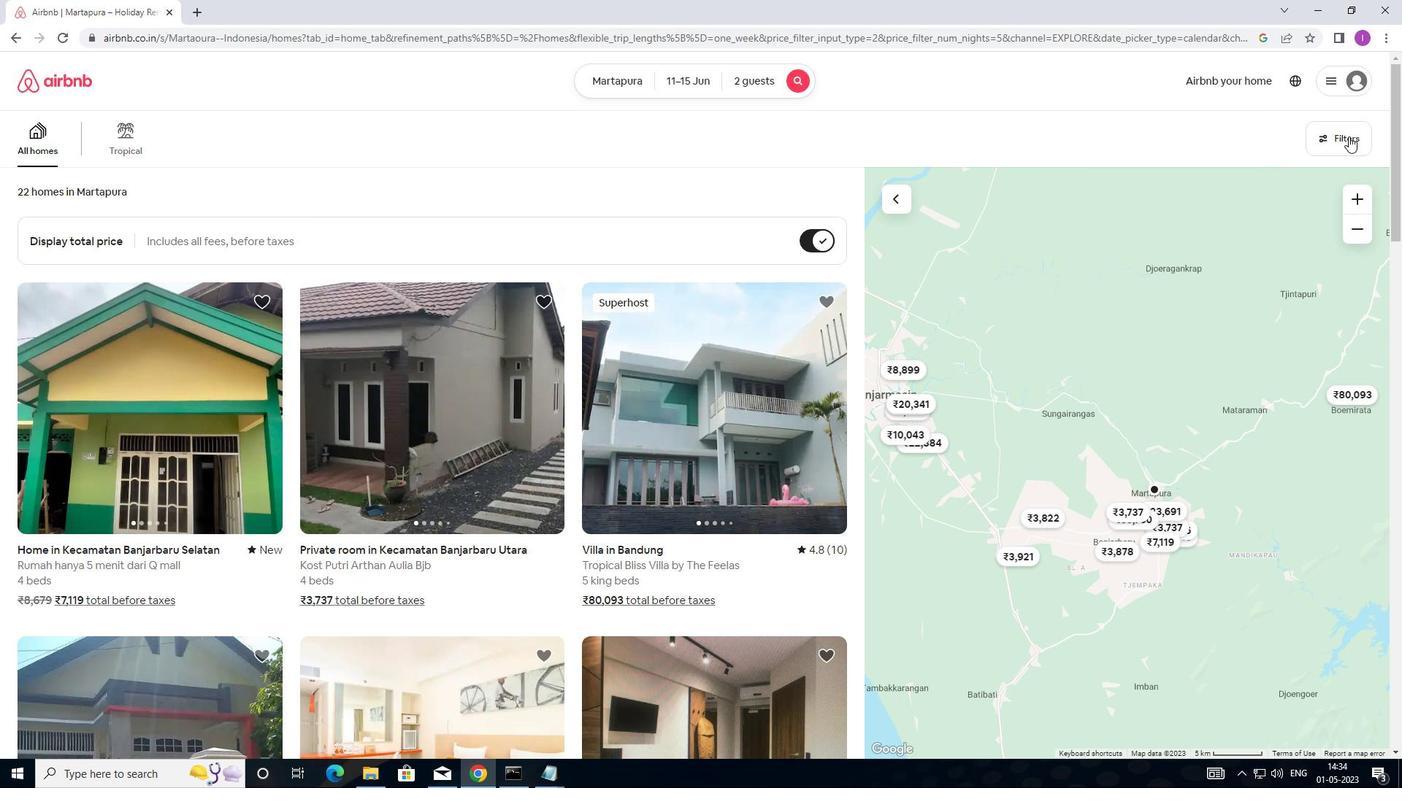 
Action: Mouse moved to (596, 317)
Screenshot: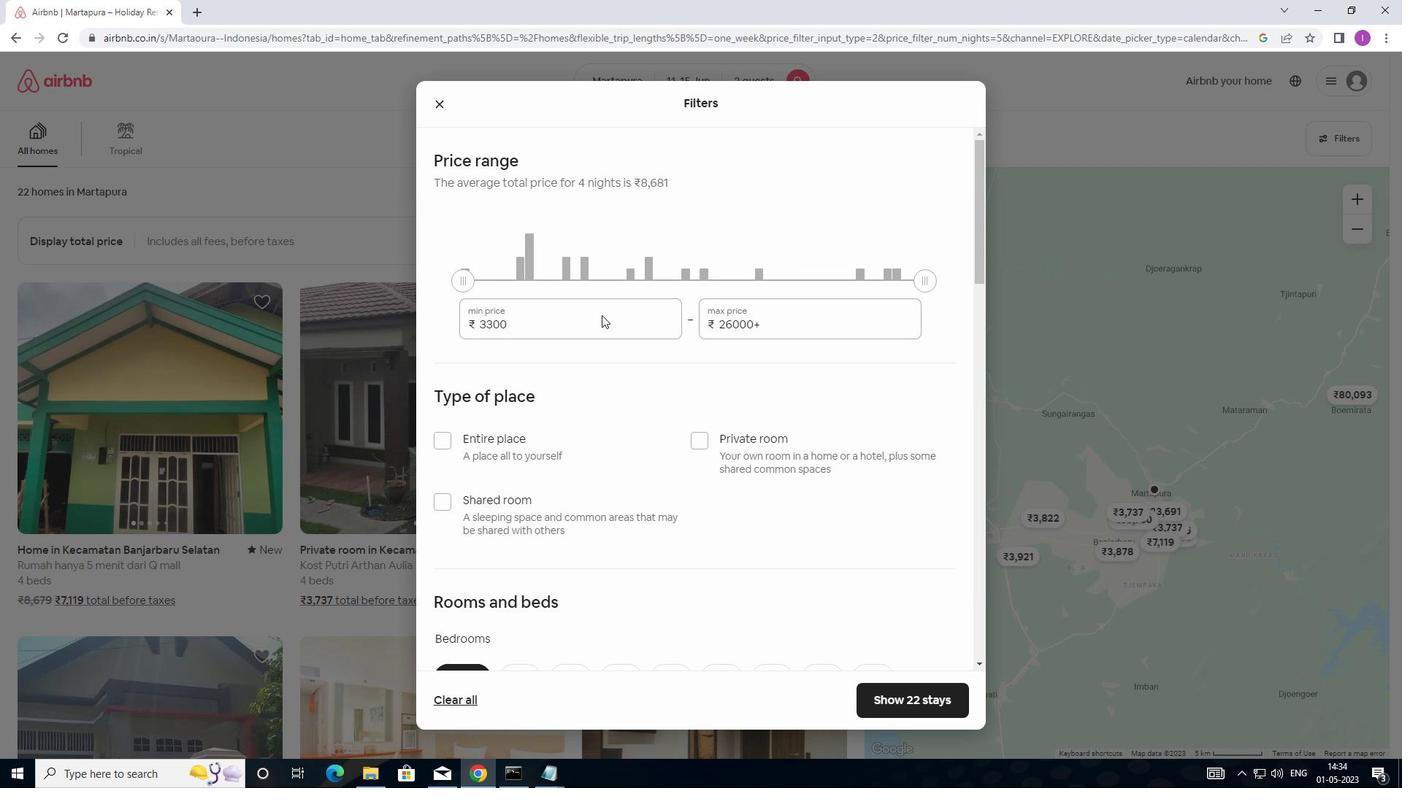 
Action: Mouse pressed left at (596, 317)
Screenshot: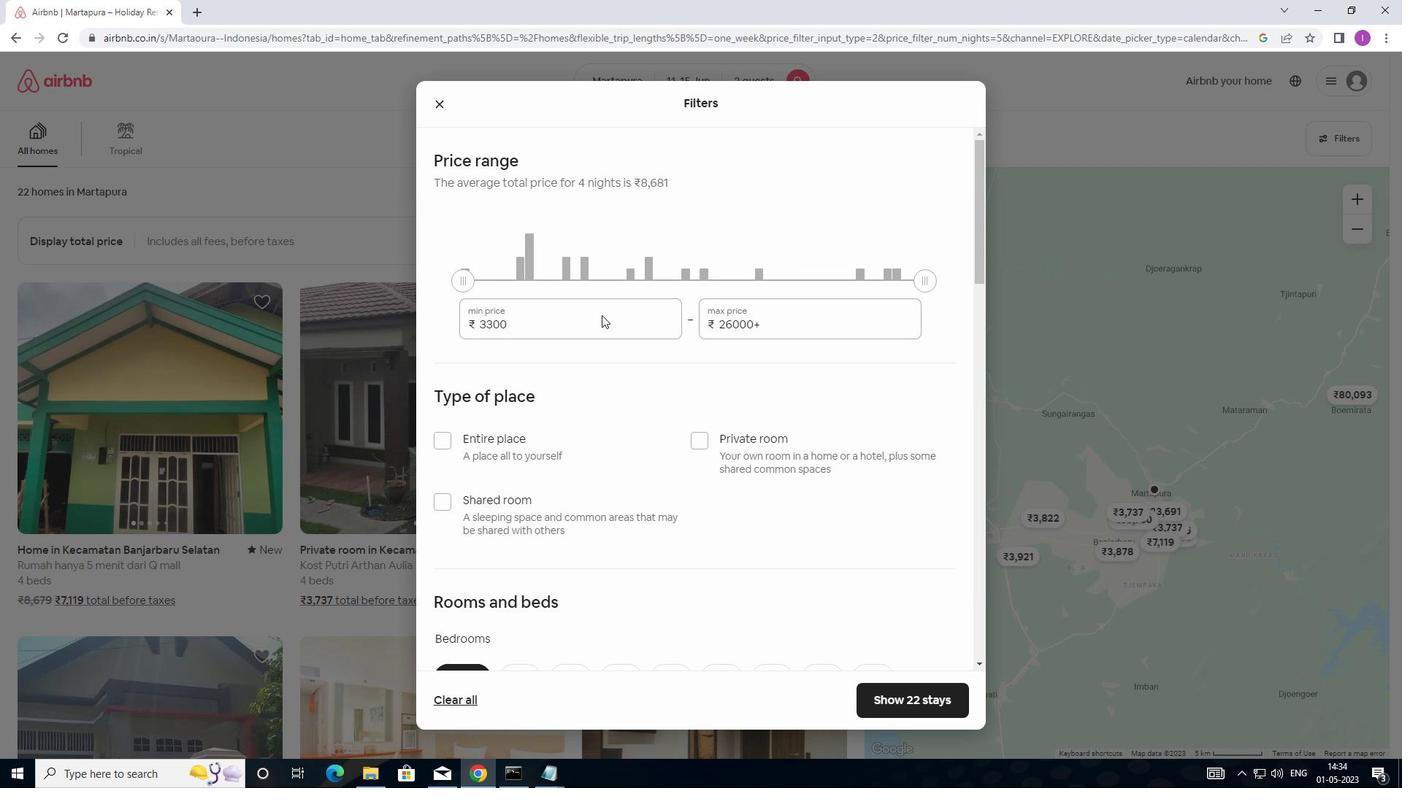 
Action: Mouse moved to (552, 360)
Screenshot: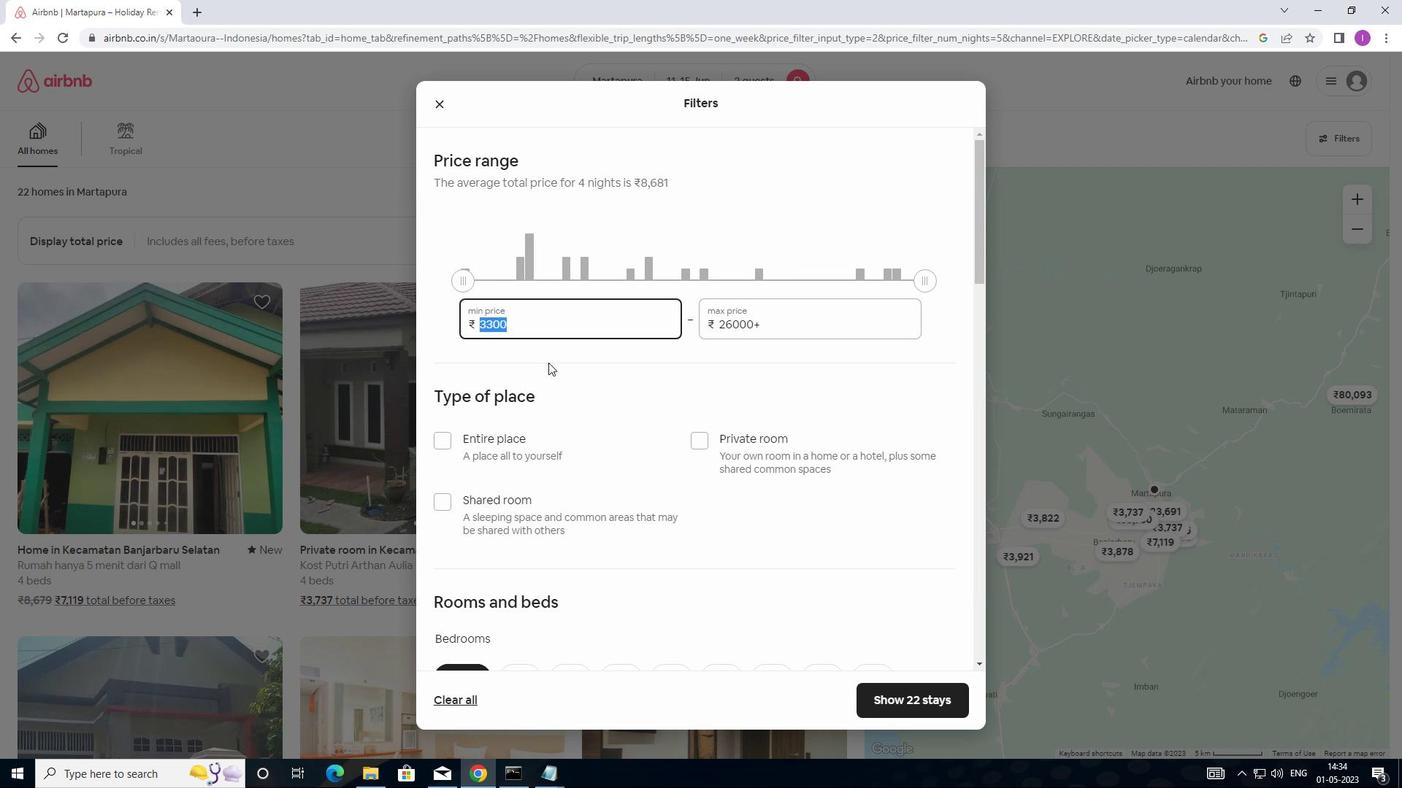
Action: Key pressed 7
Screenshot: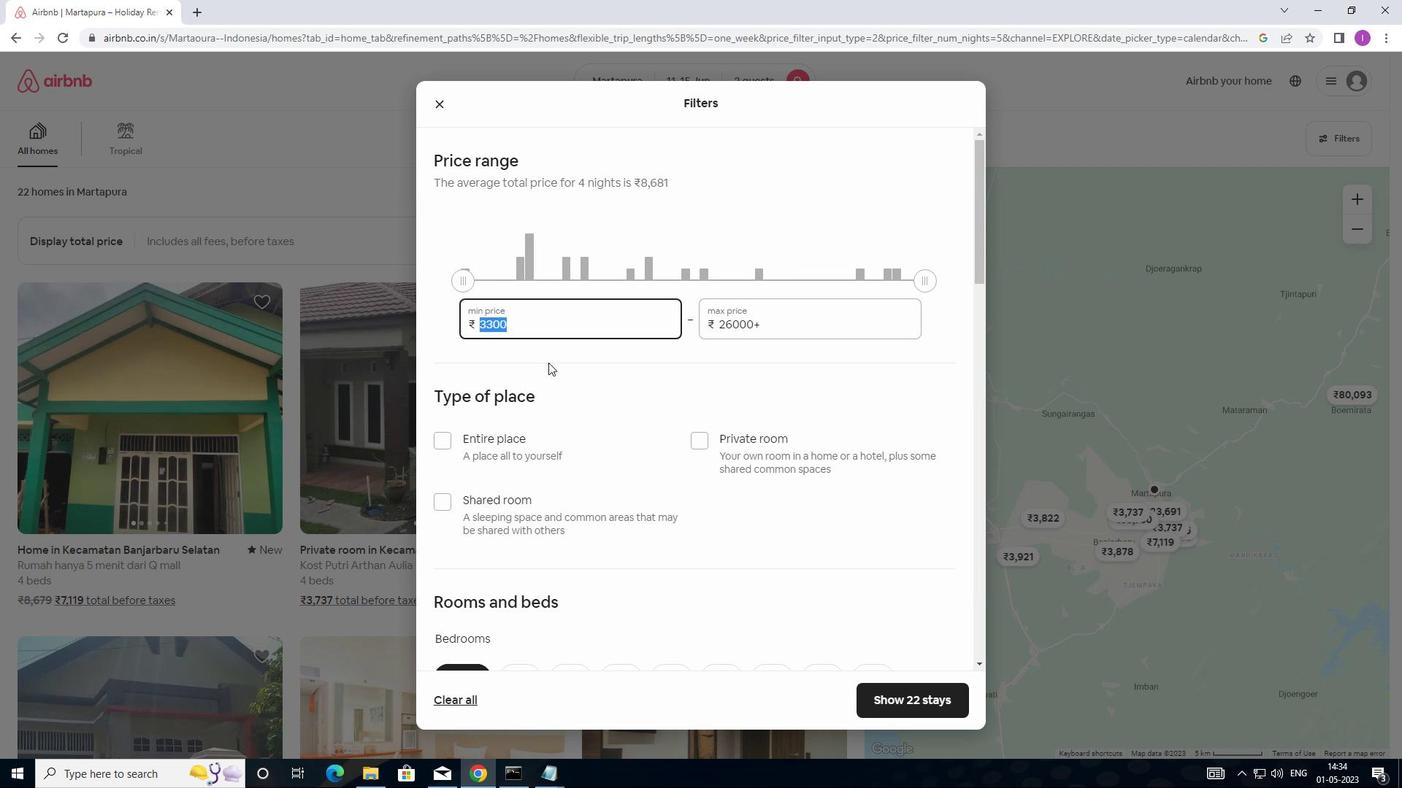 
Action: Mouse moved to (557, 359)
Screenshot: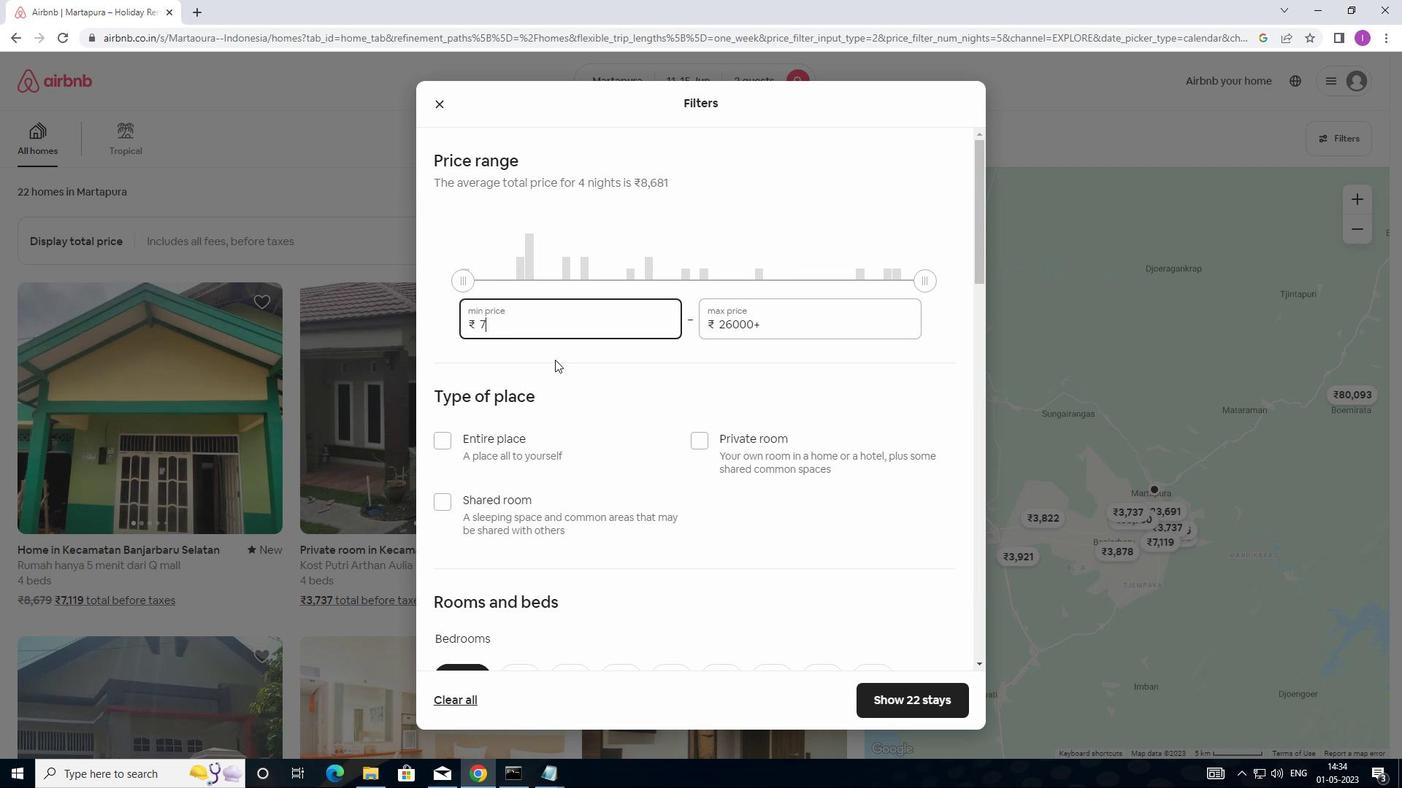 
Action: Key pressed 0
Screenshot: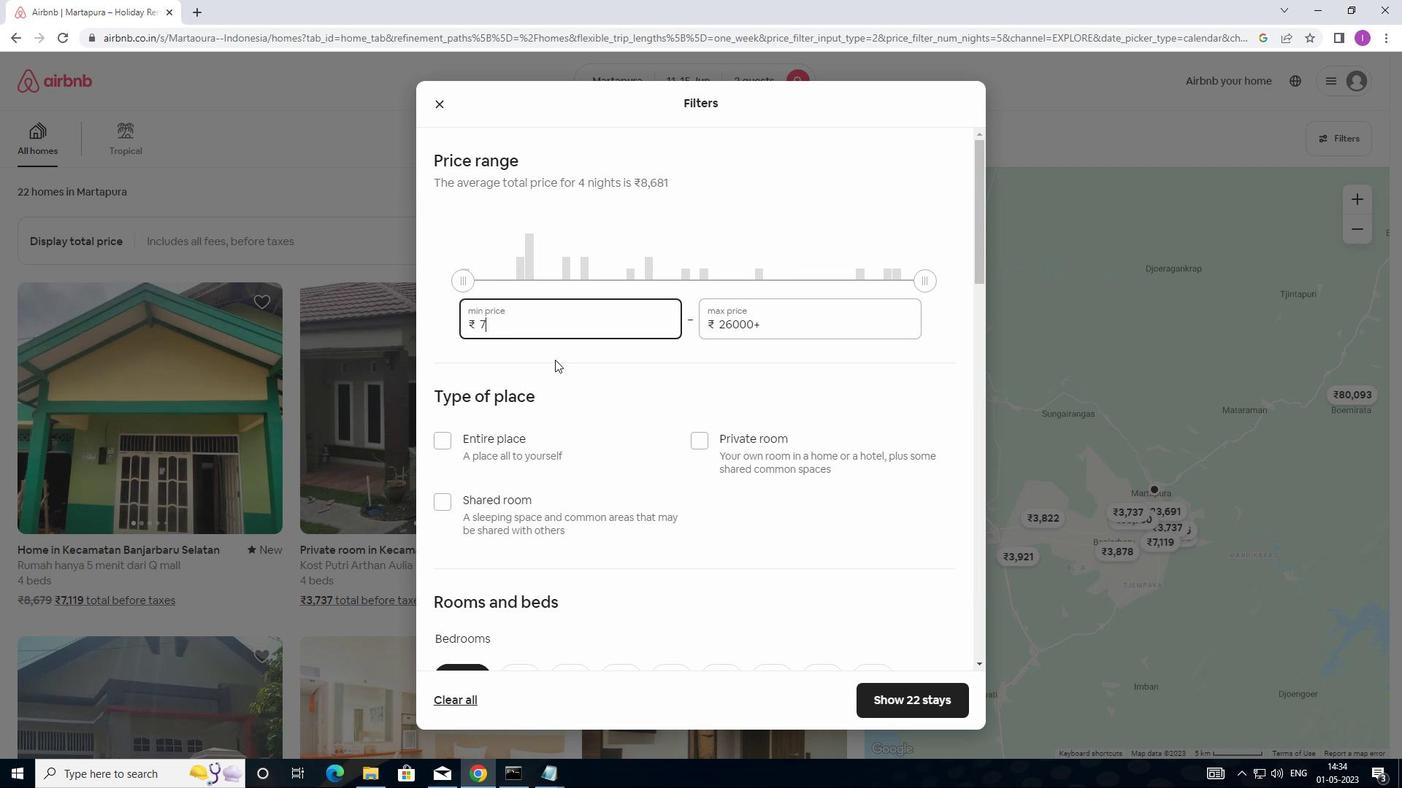 
Action: Mouse moved to (570, 357)
Screenshot: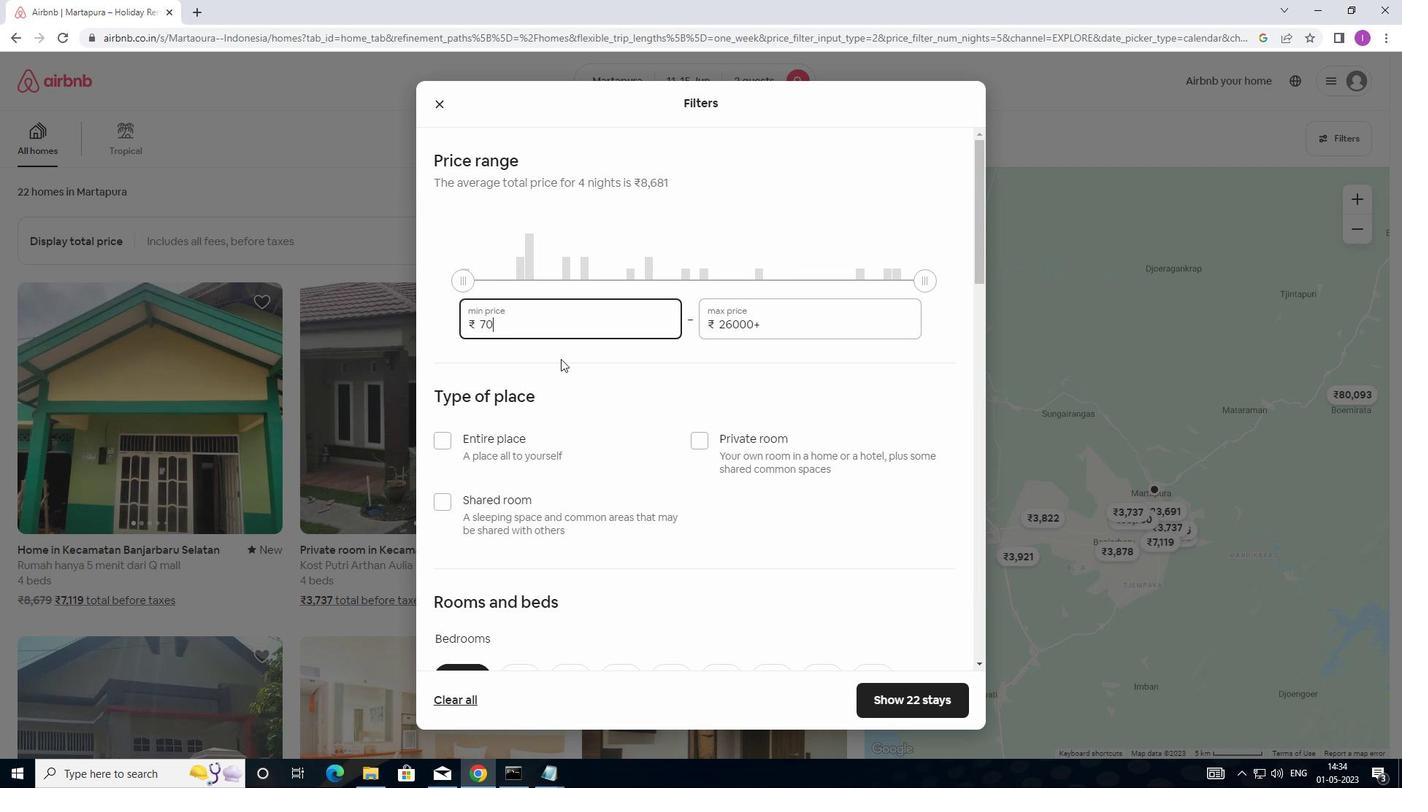
Action: Key pressed 00
Screenshot: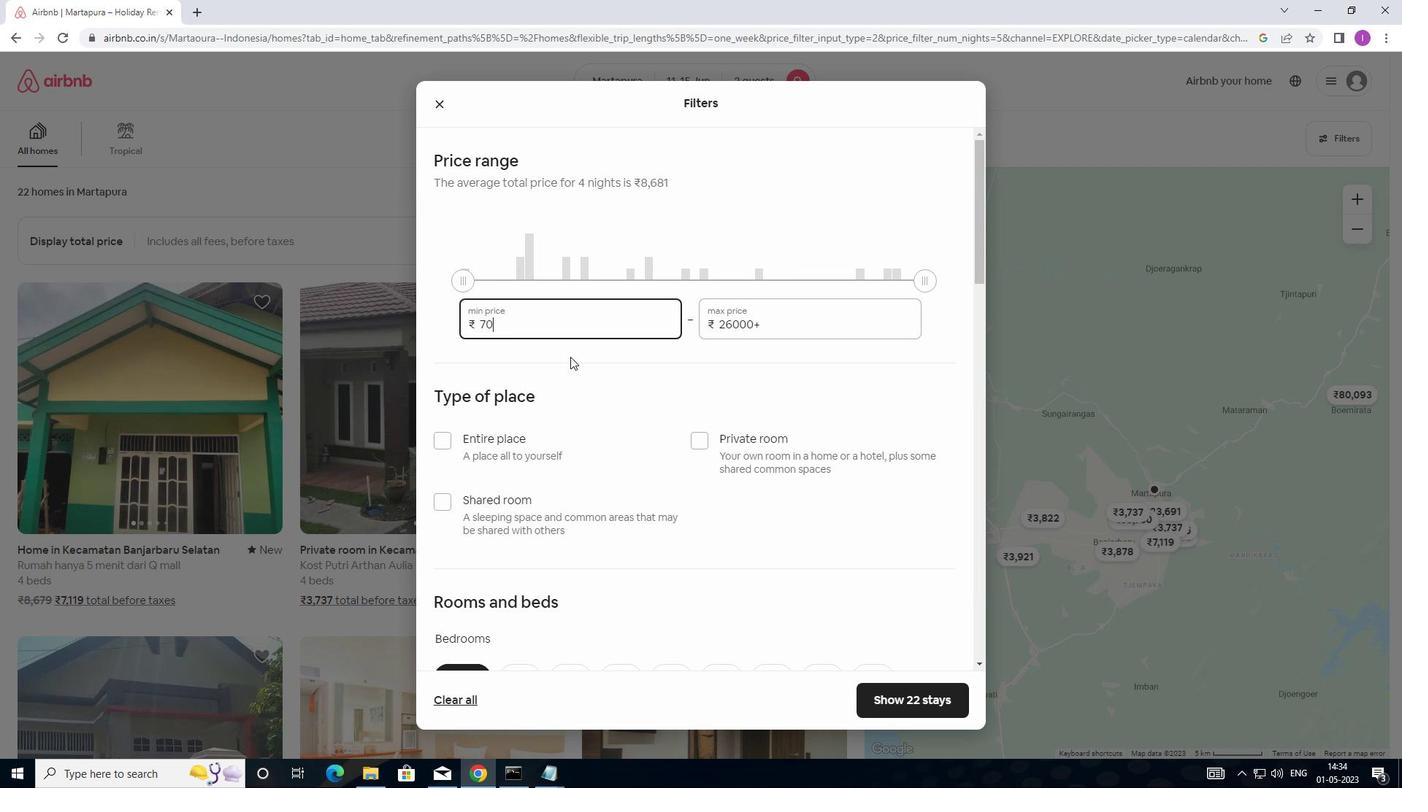 
Action: Mouse moved to (784, 322)
Screenshot: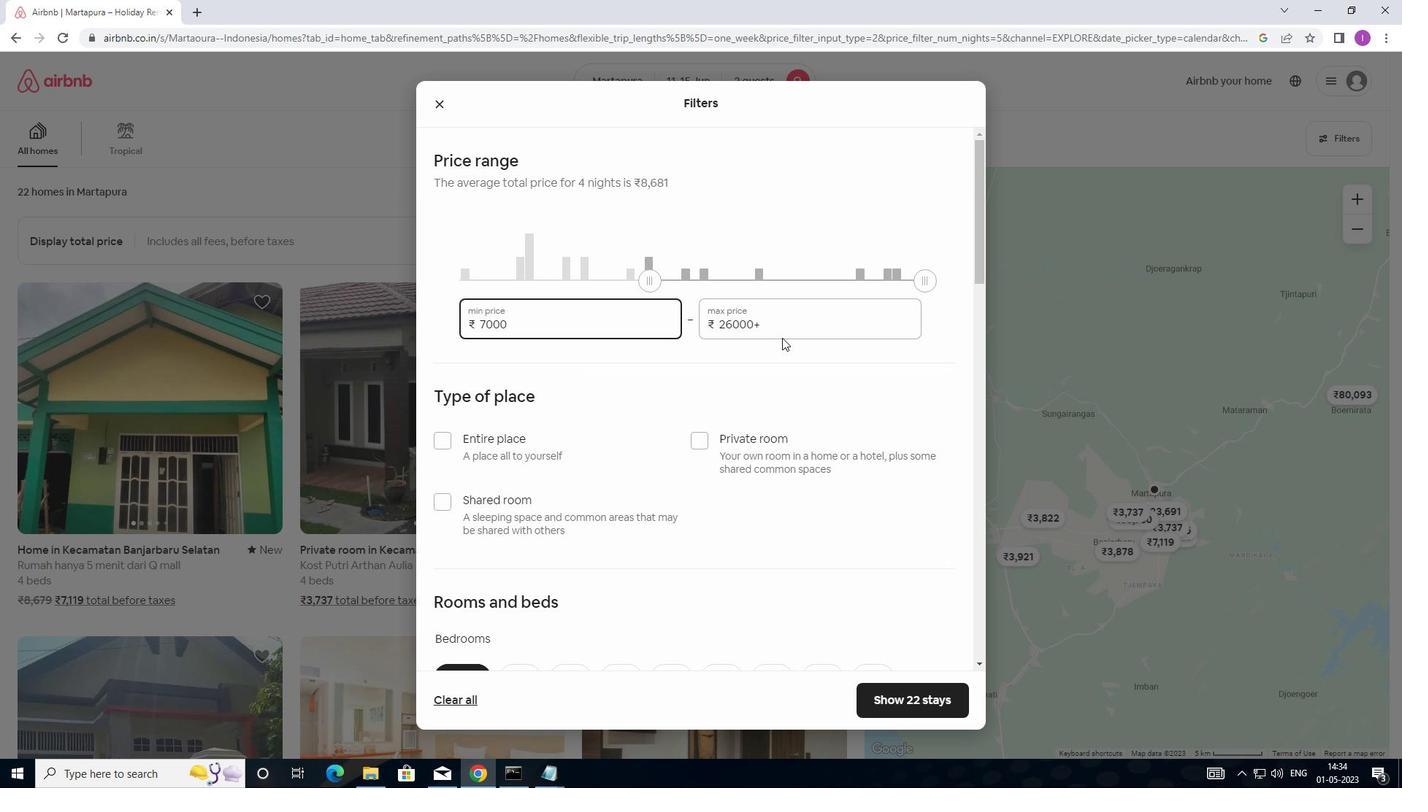 
Action: Mouse pressed left at (784, 322)
Screenshot: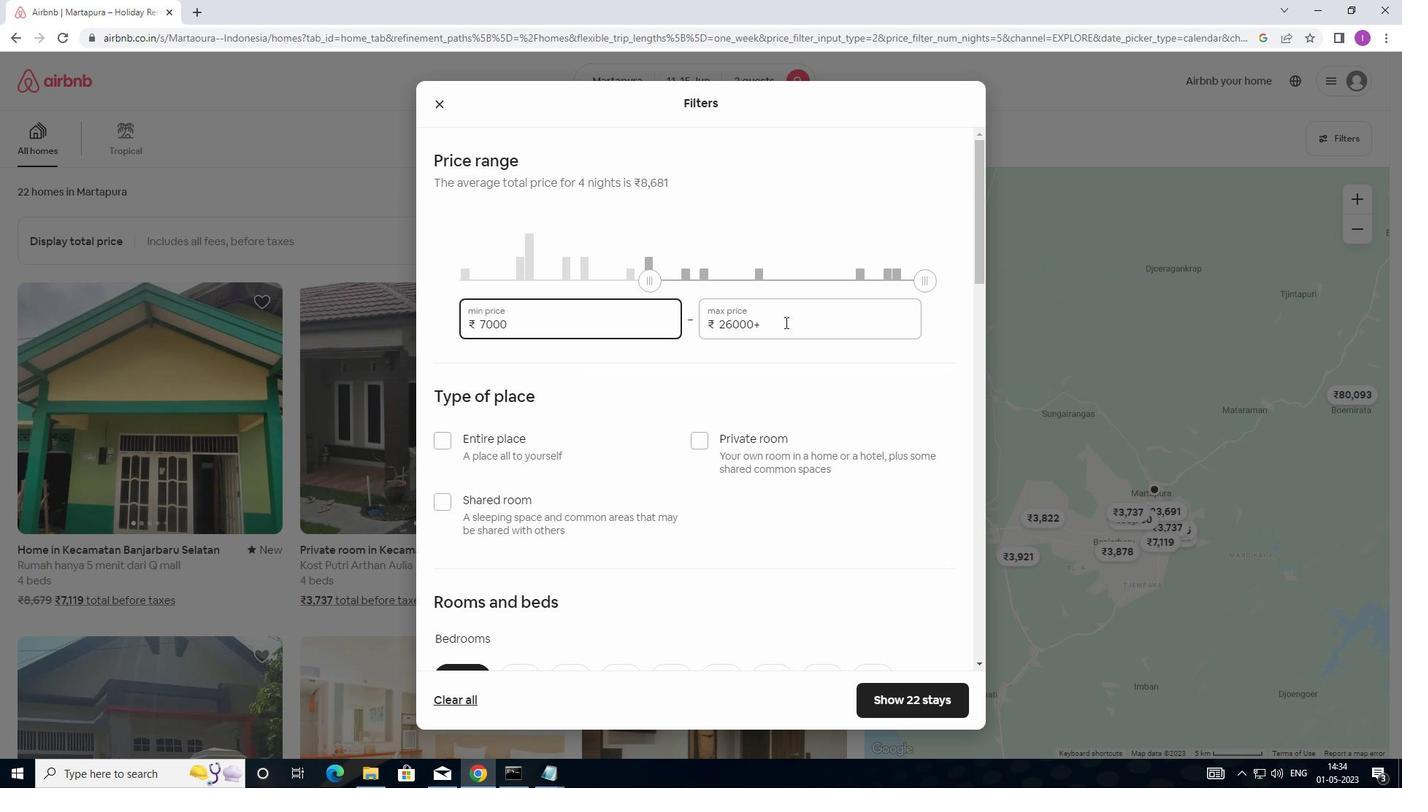 
Action: Mouse moved to (764, 313)
Screenshot: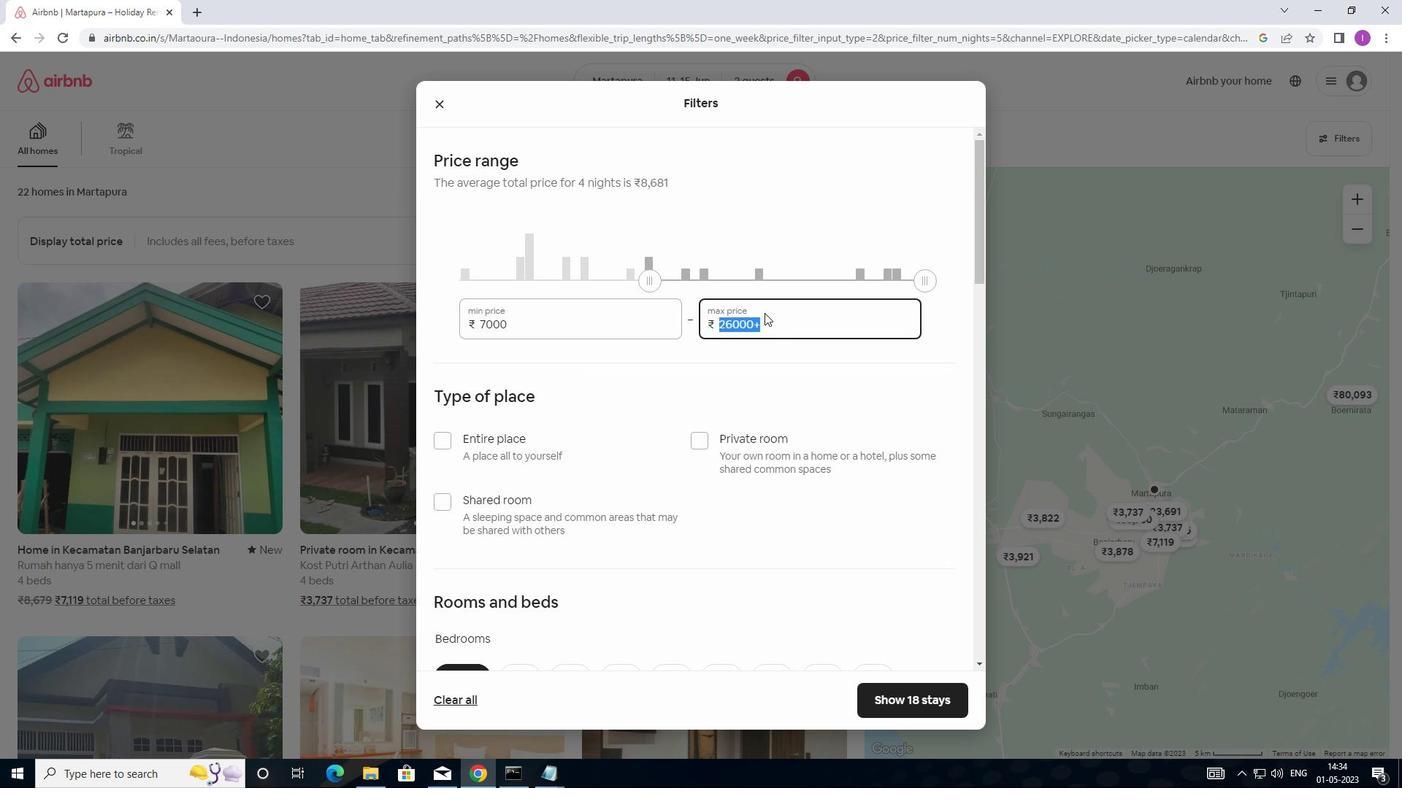 
Action: Key pressed 16
Screenshot: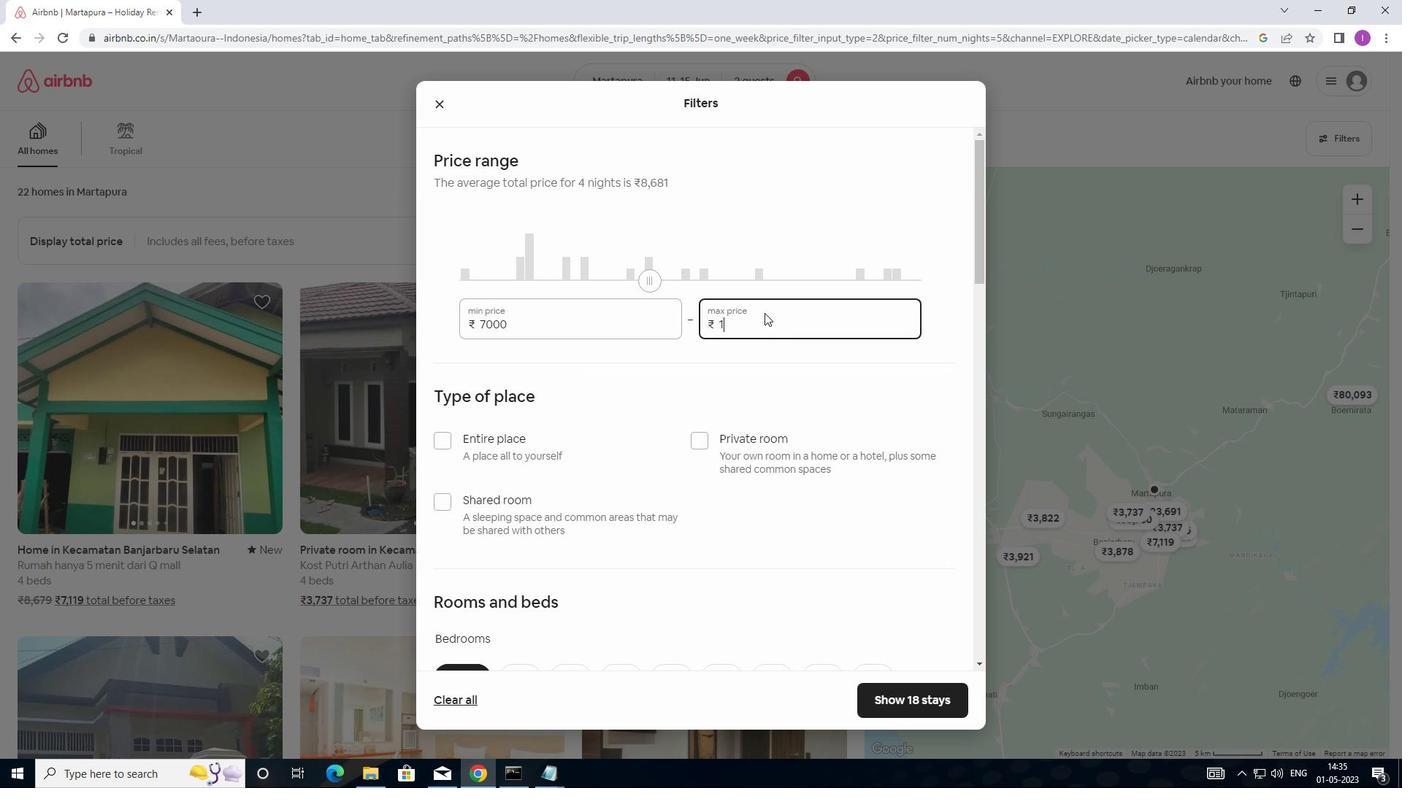 
Action: Mouse moved to (776, 309)
Screenshot: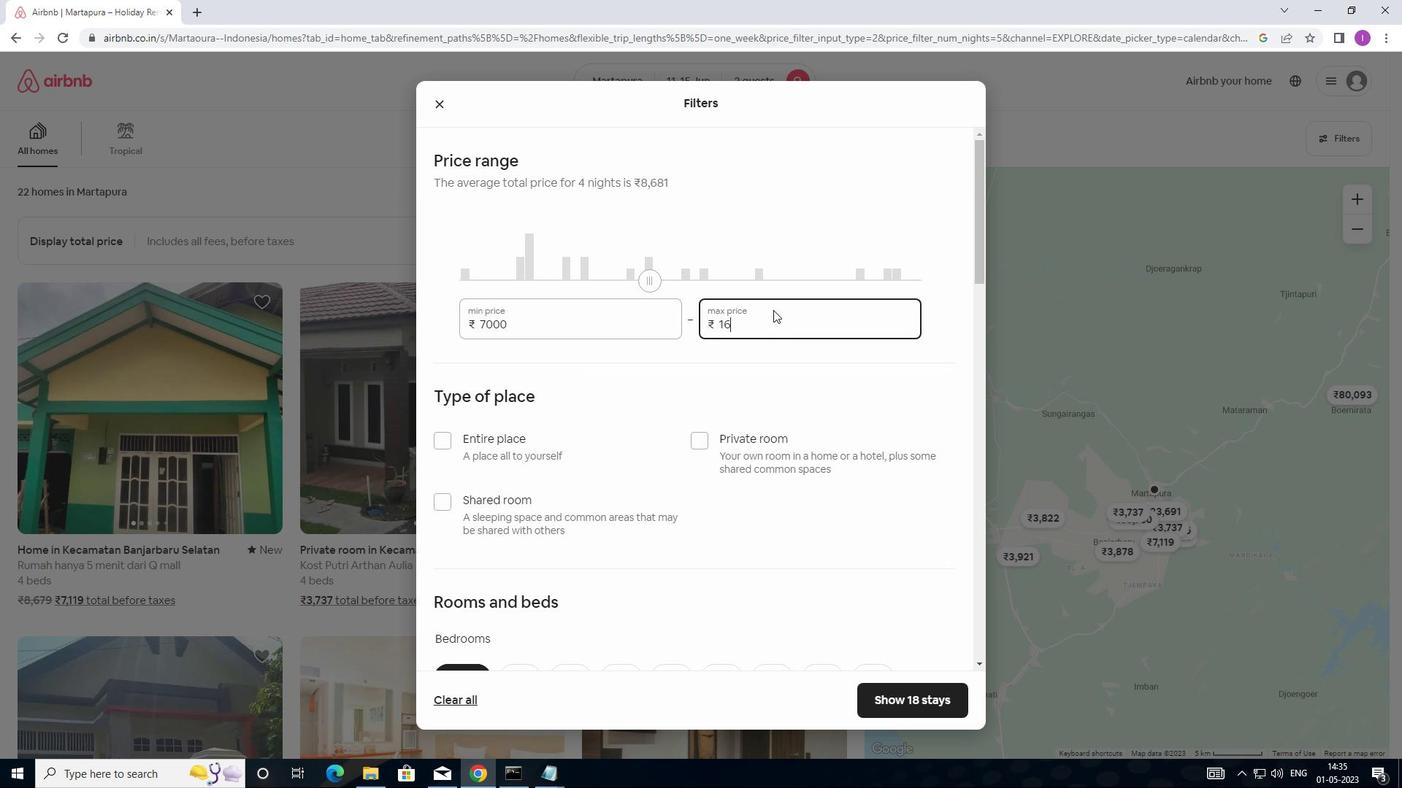 
Action: Key pressed 9
Screenshot: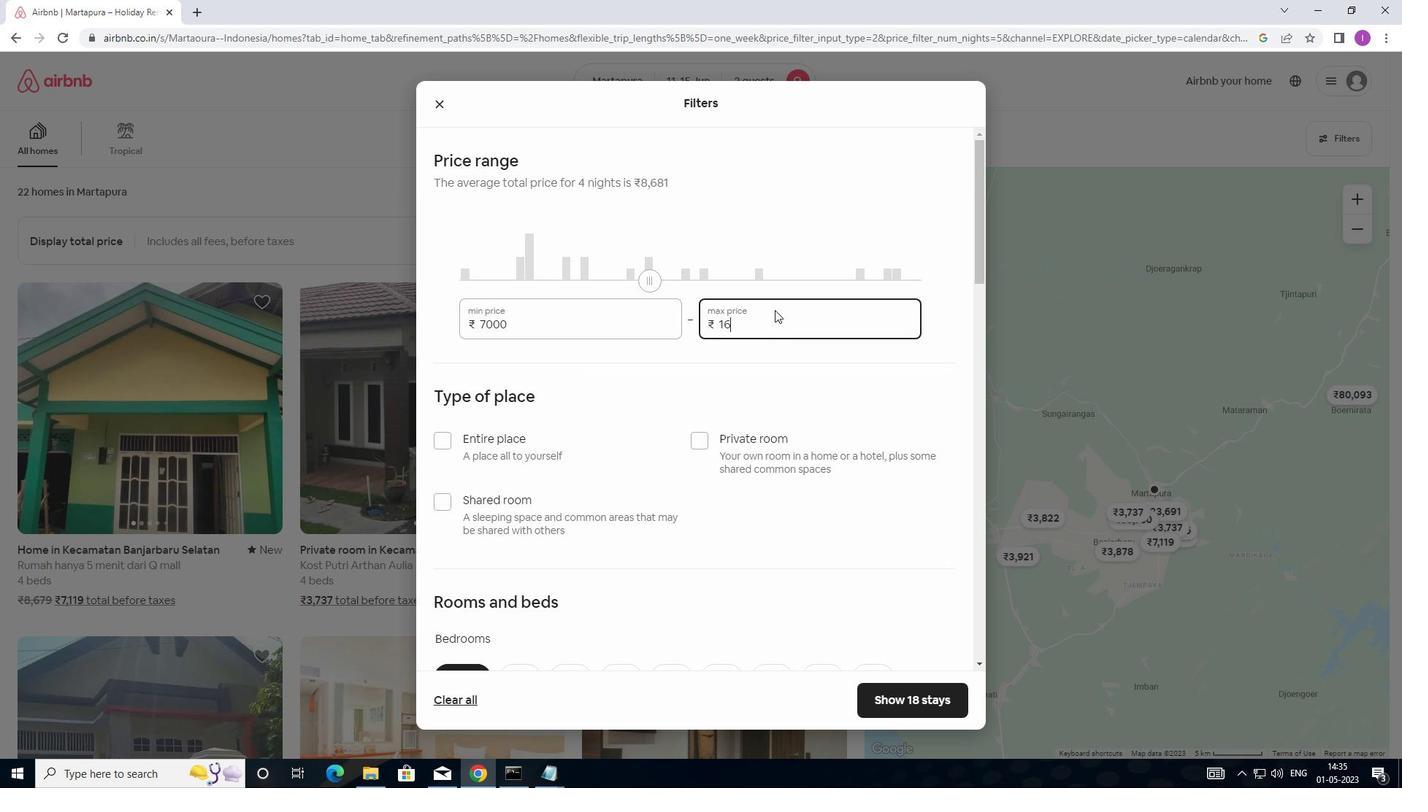 
Action: Mouse moved to (782, 309)
Screenshot: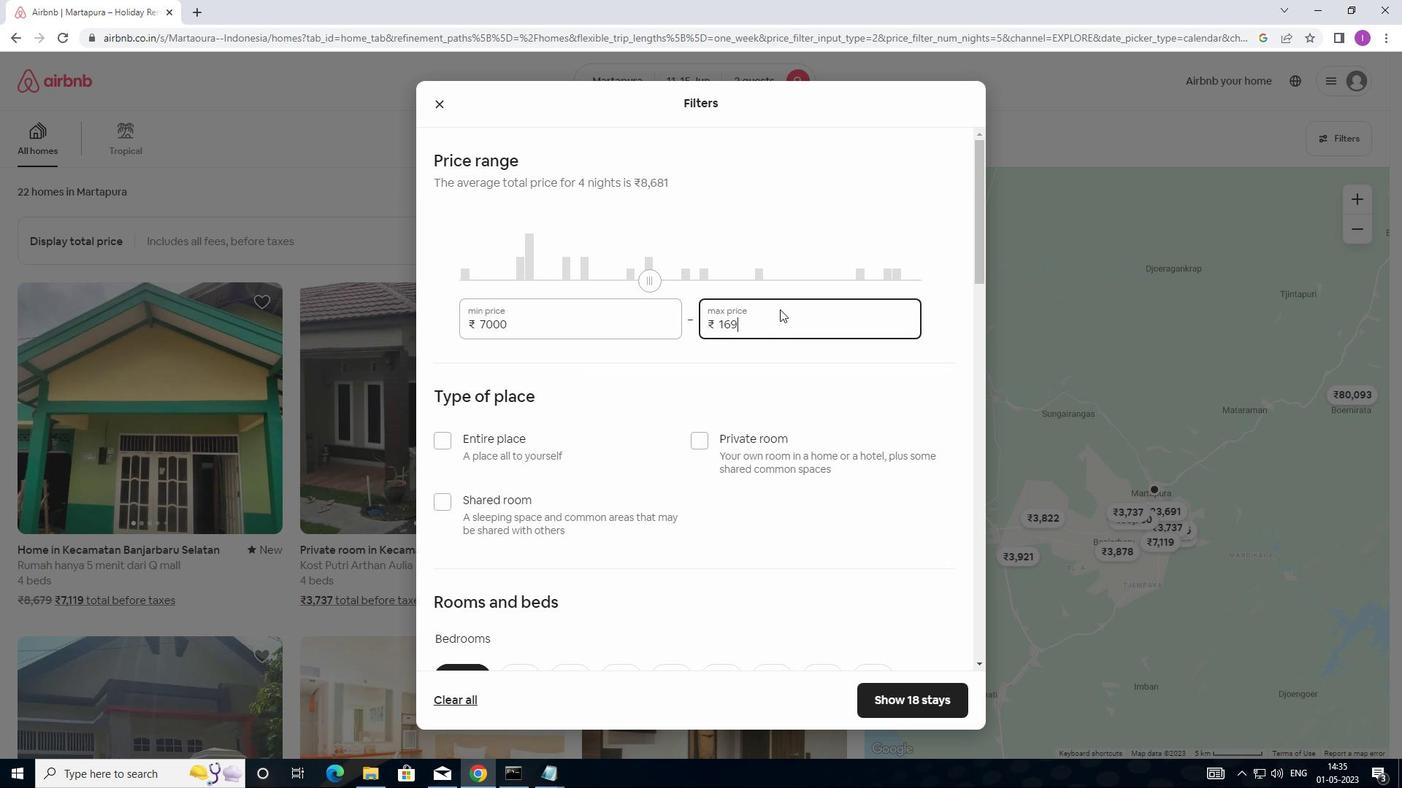 
Action: Key pressed 9
Screenshot: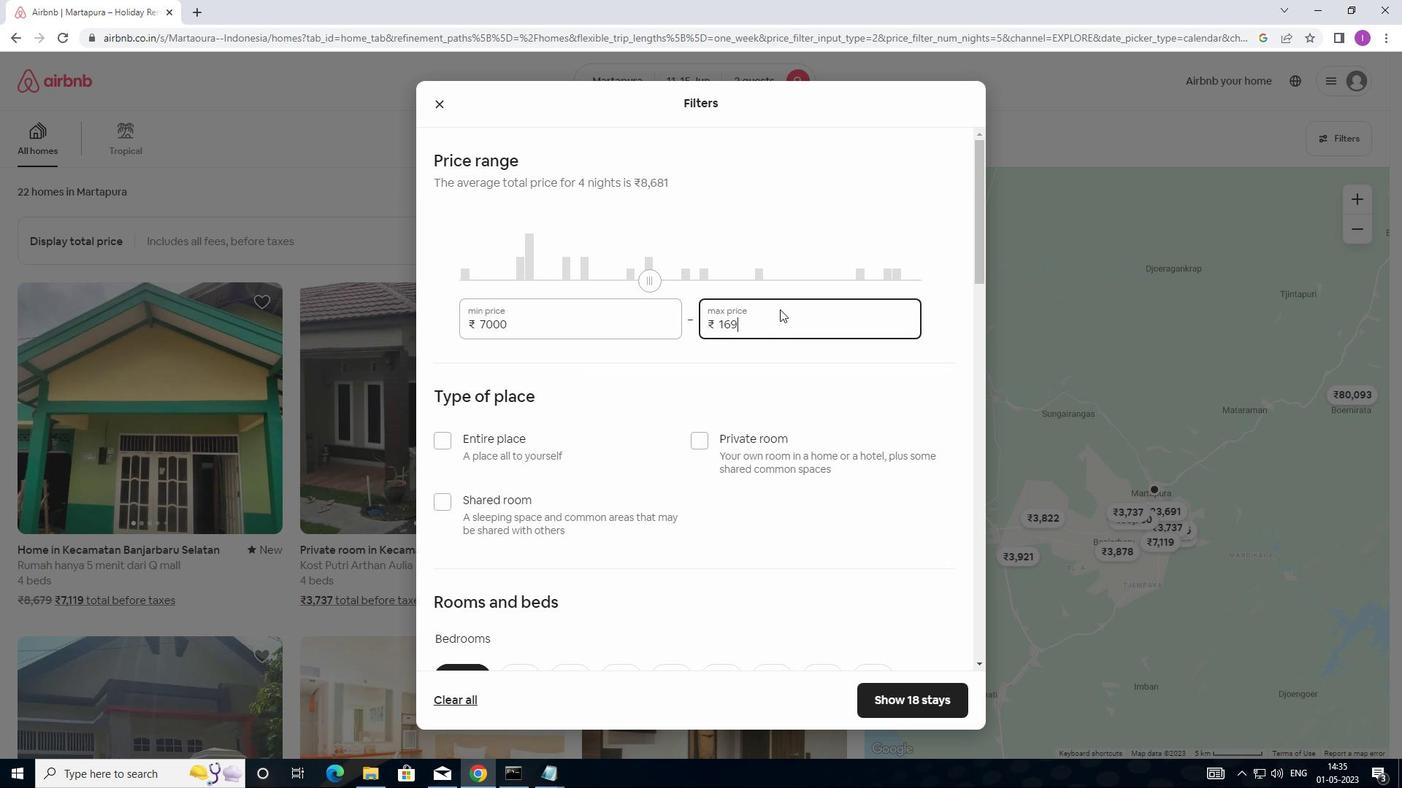 
Action: Mouse moved to (784, 309)
Screenshot: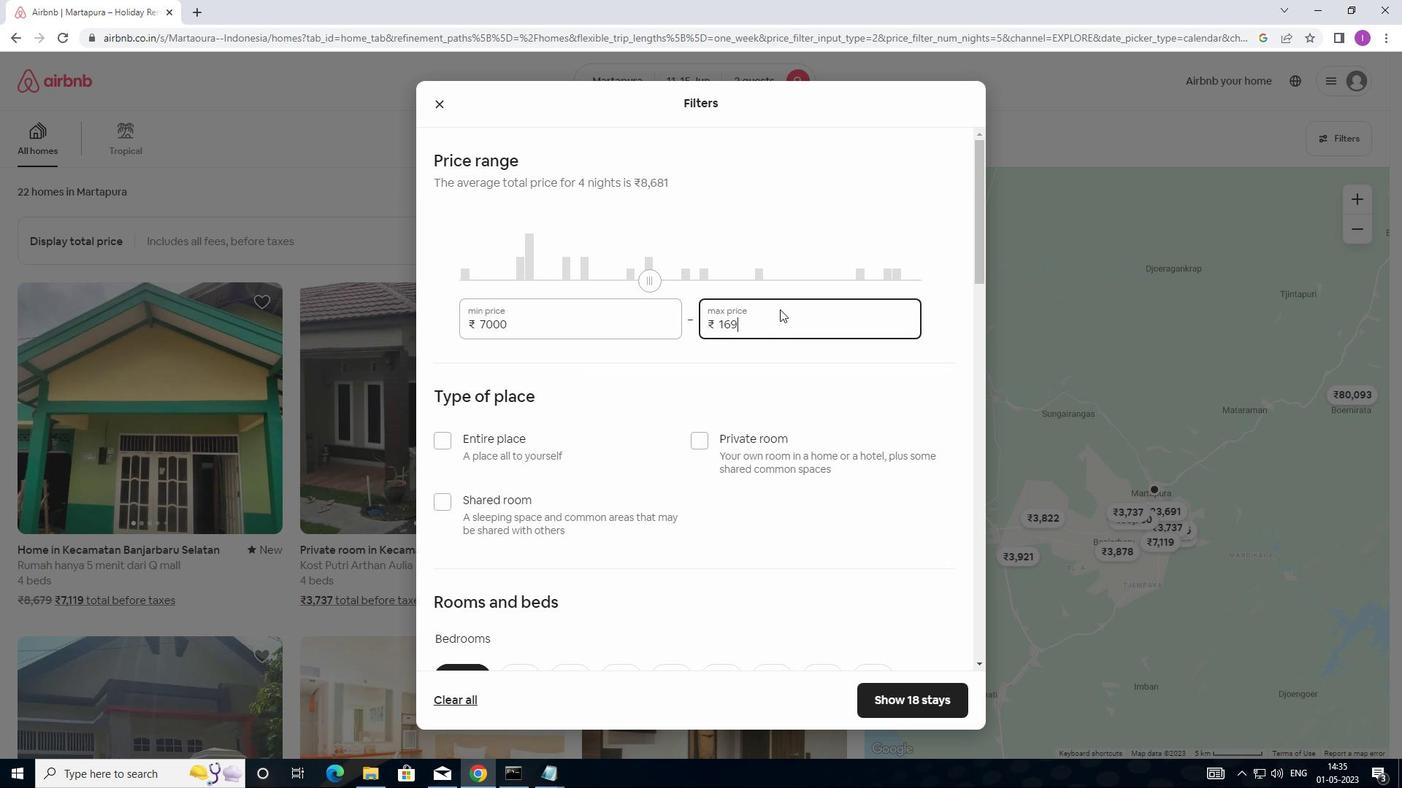
Action: Key pressed 9
Screenshot: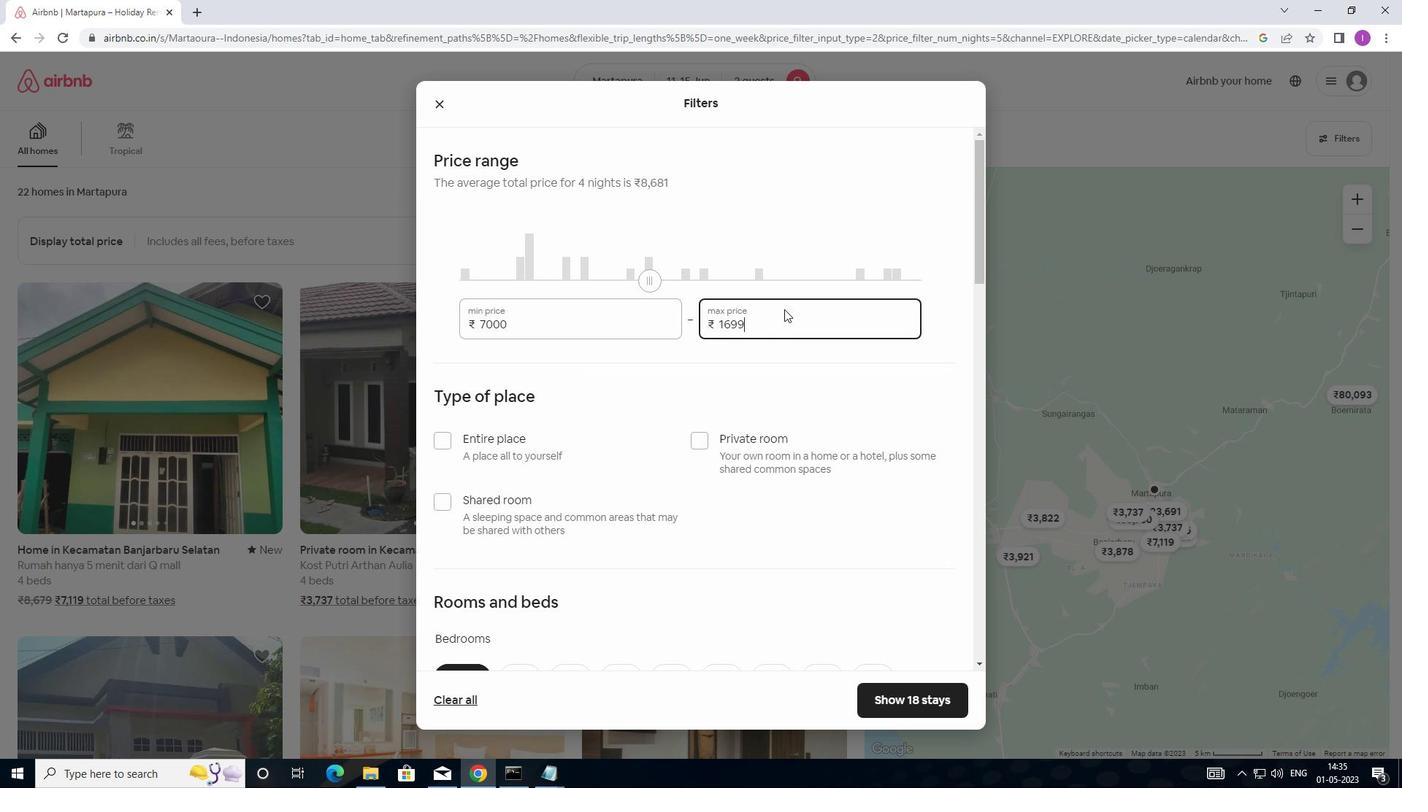 
Action: Mouse moved to (798, 303)
Screenshot: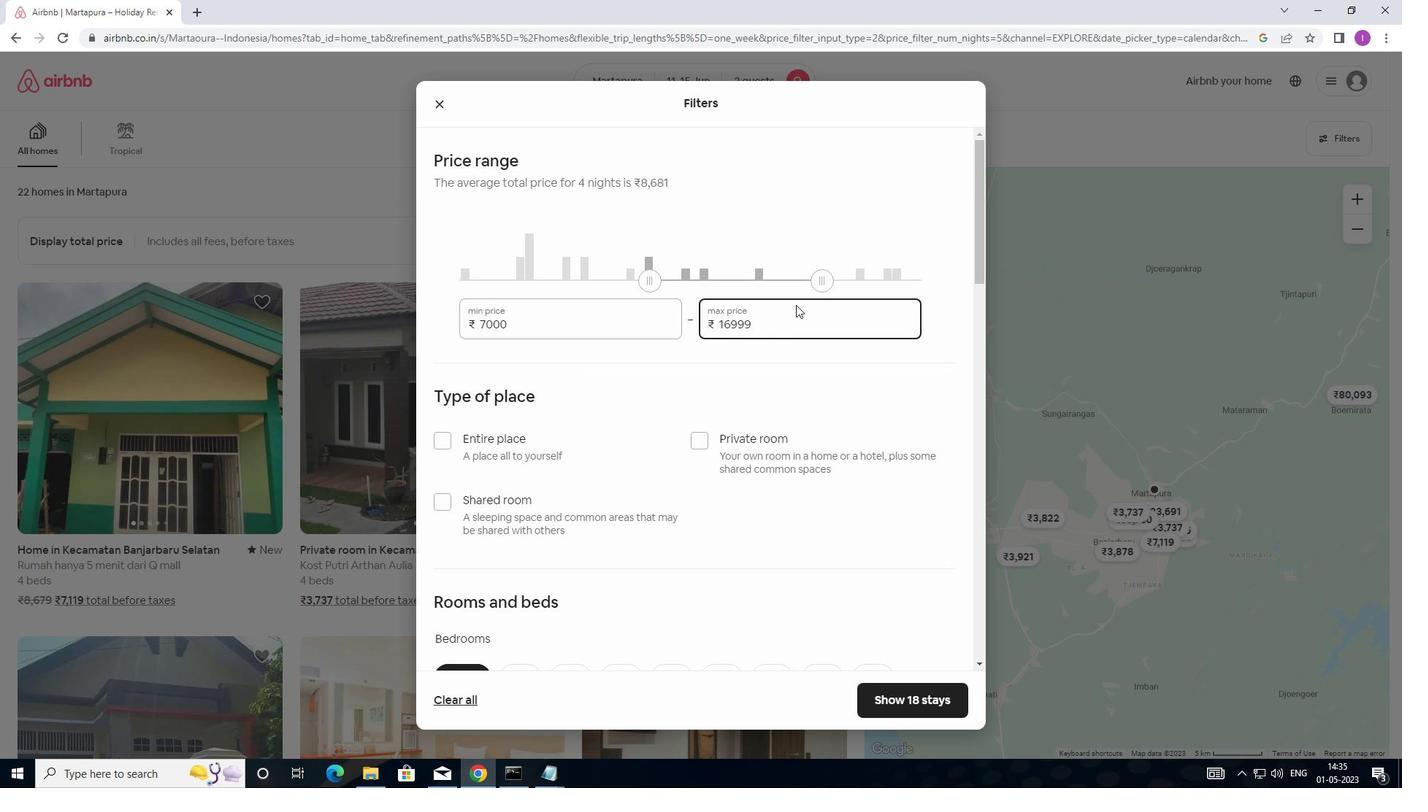 
Action: Key pressed <Key.backspace><Key.backspace><Key.backspace>000
Screenshot: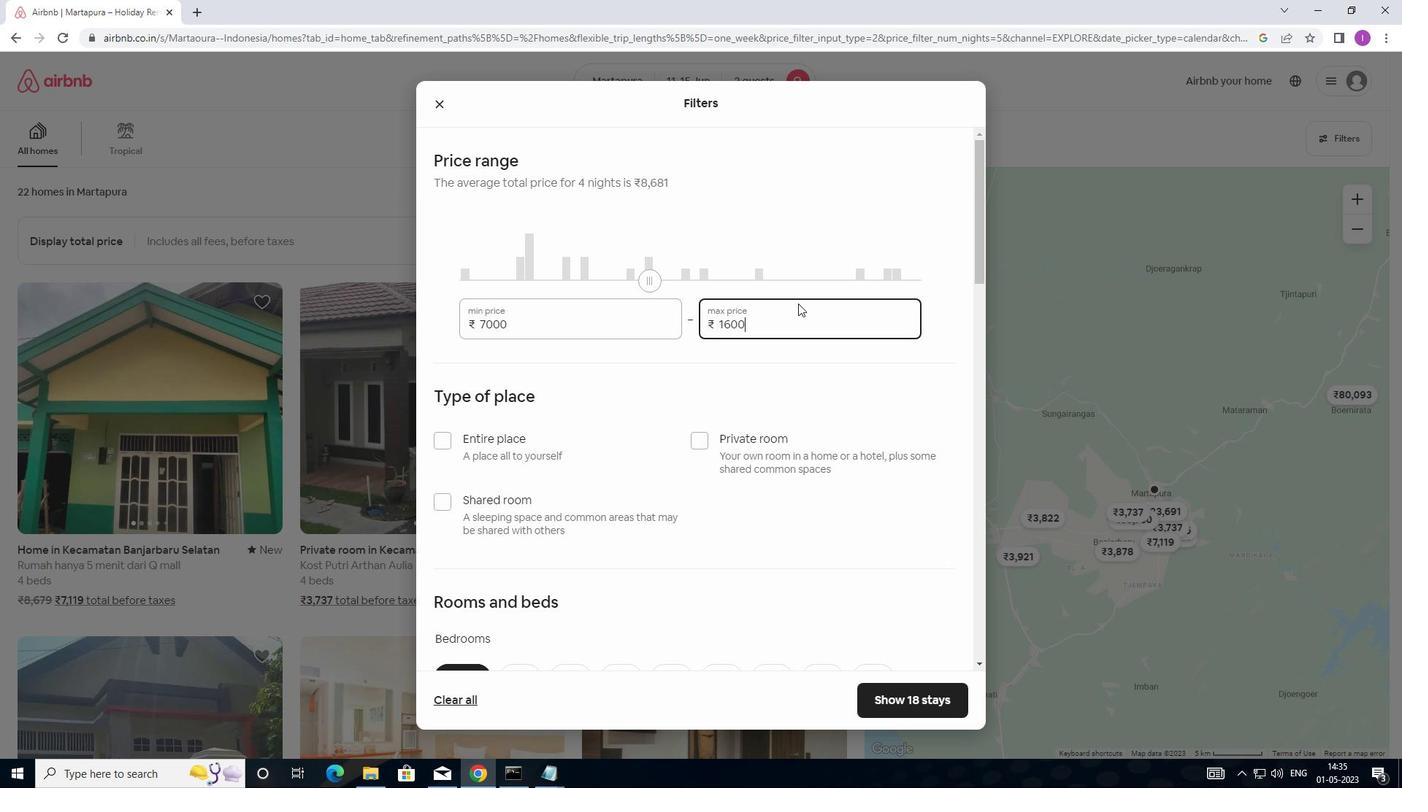 
Action: Mouse moved to (665, 400)
Screenshot: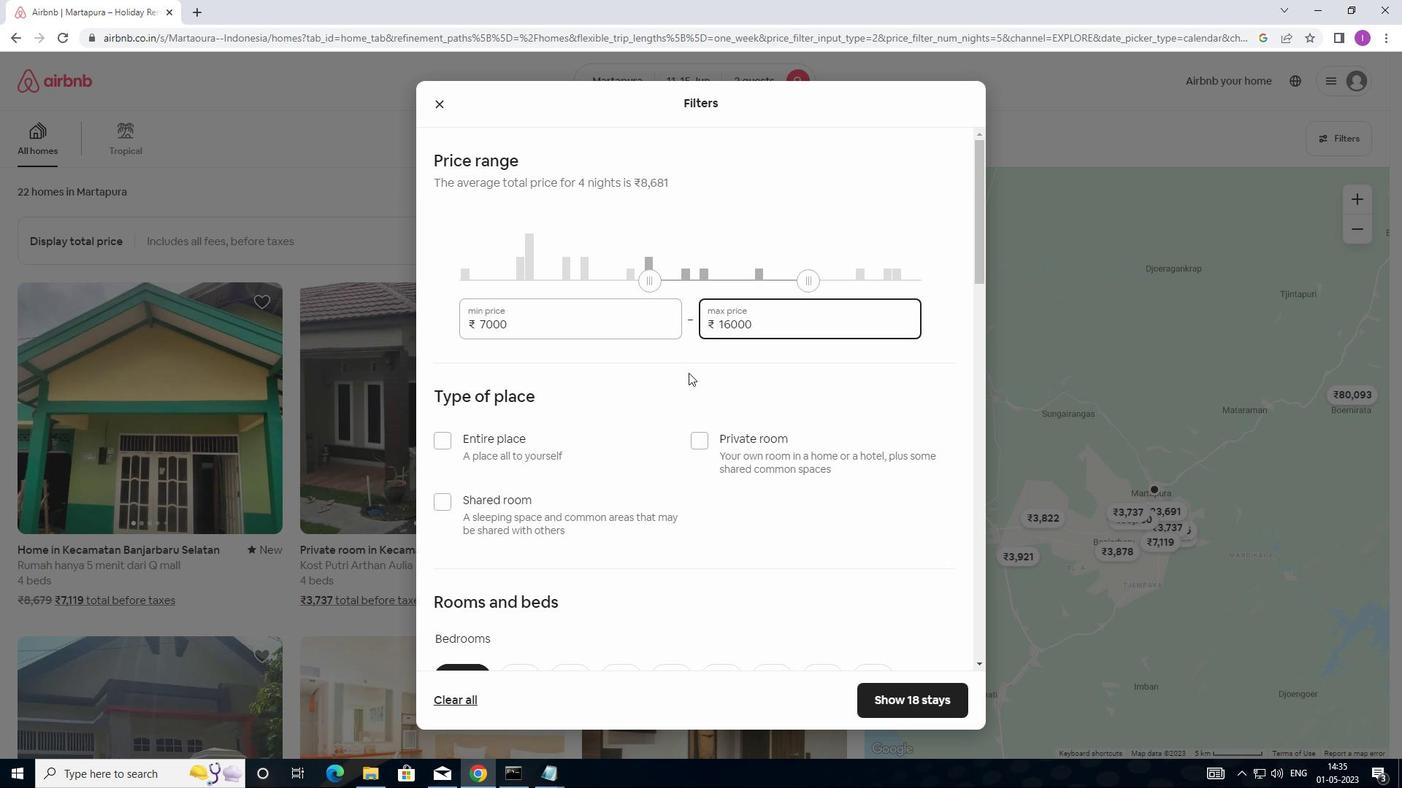 
Action: Mouse scrolled (665, 400) with delta (0, 0)
Screenshot: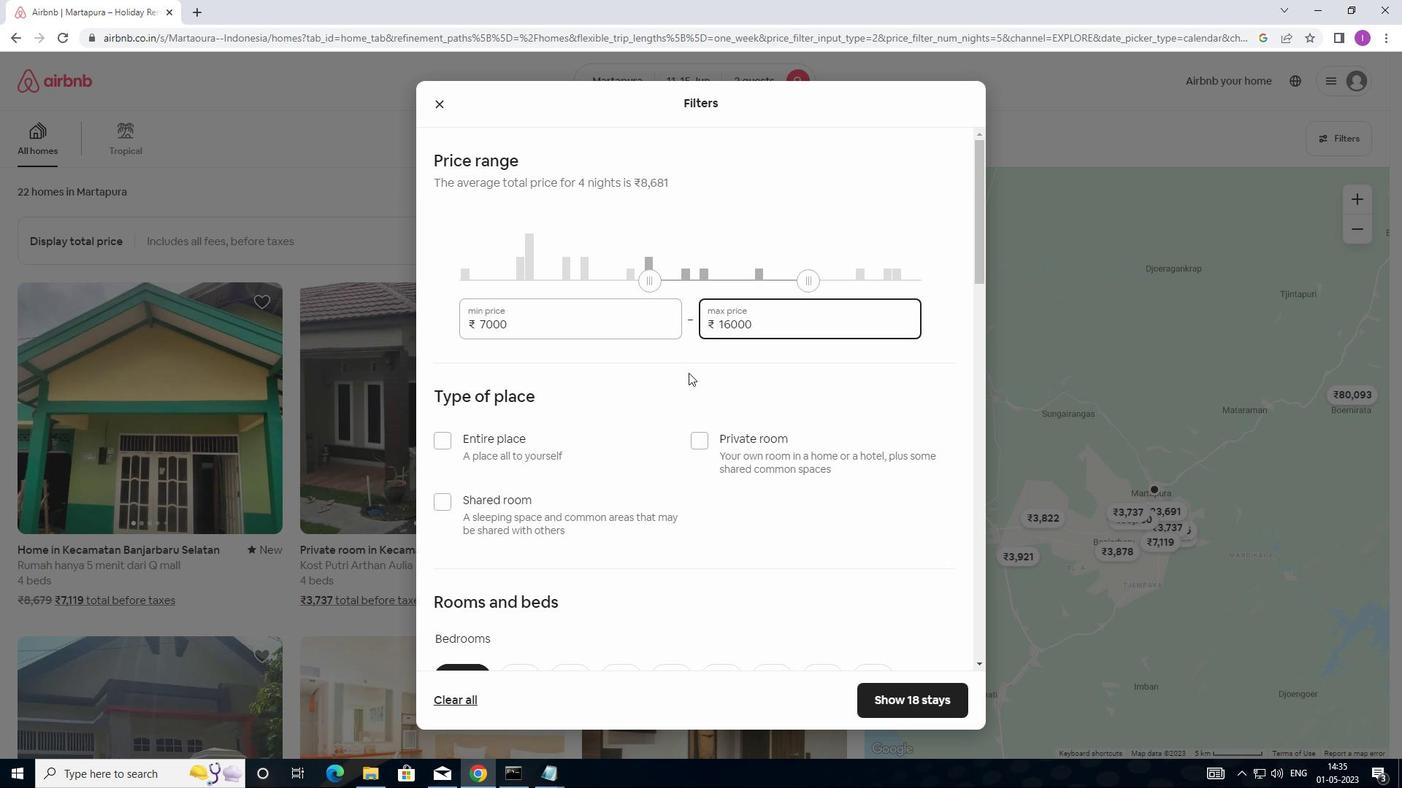 
Action: Mouse moved to (665, 406)
Screenshot: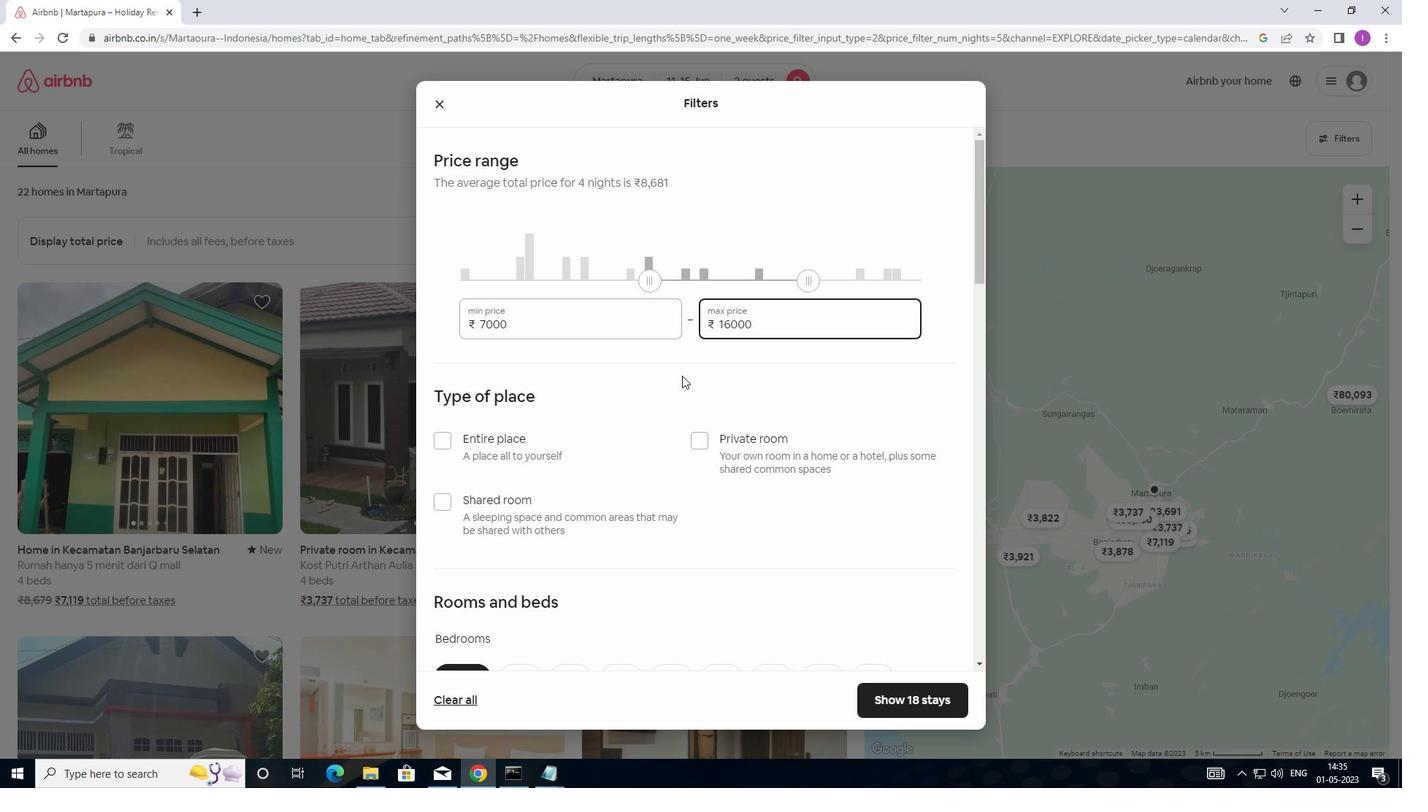 
Action: Mouse scrolled (665, 406) with delta (0, 0)
Screenshot: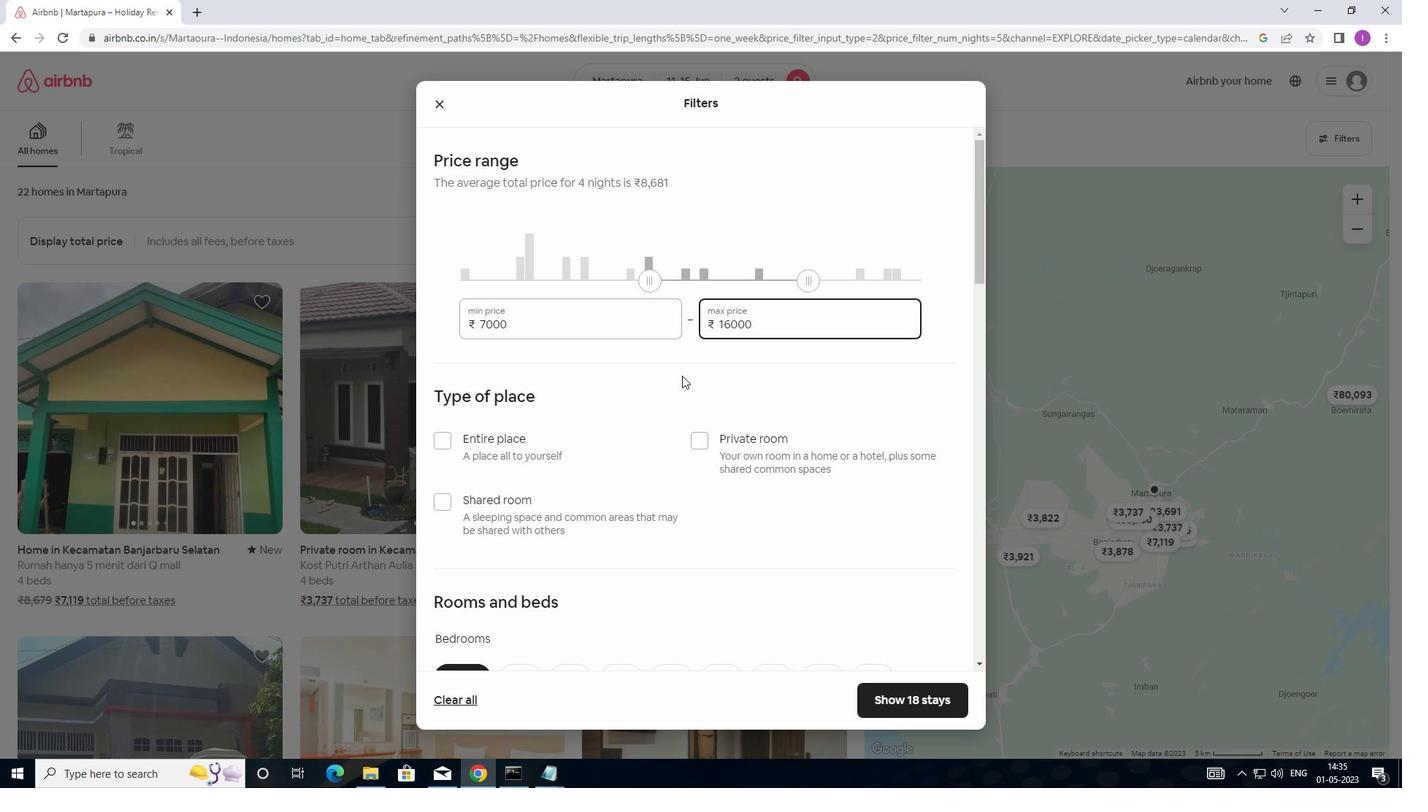 
Action: Mouse moved to (691, 298)
Screenshot: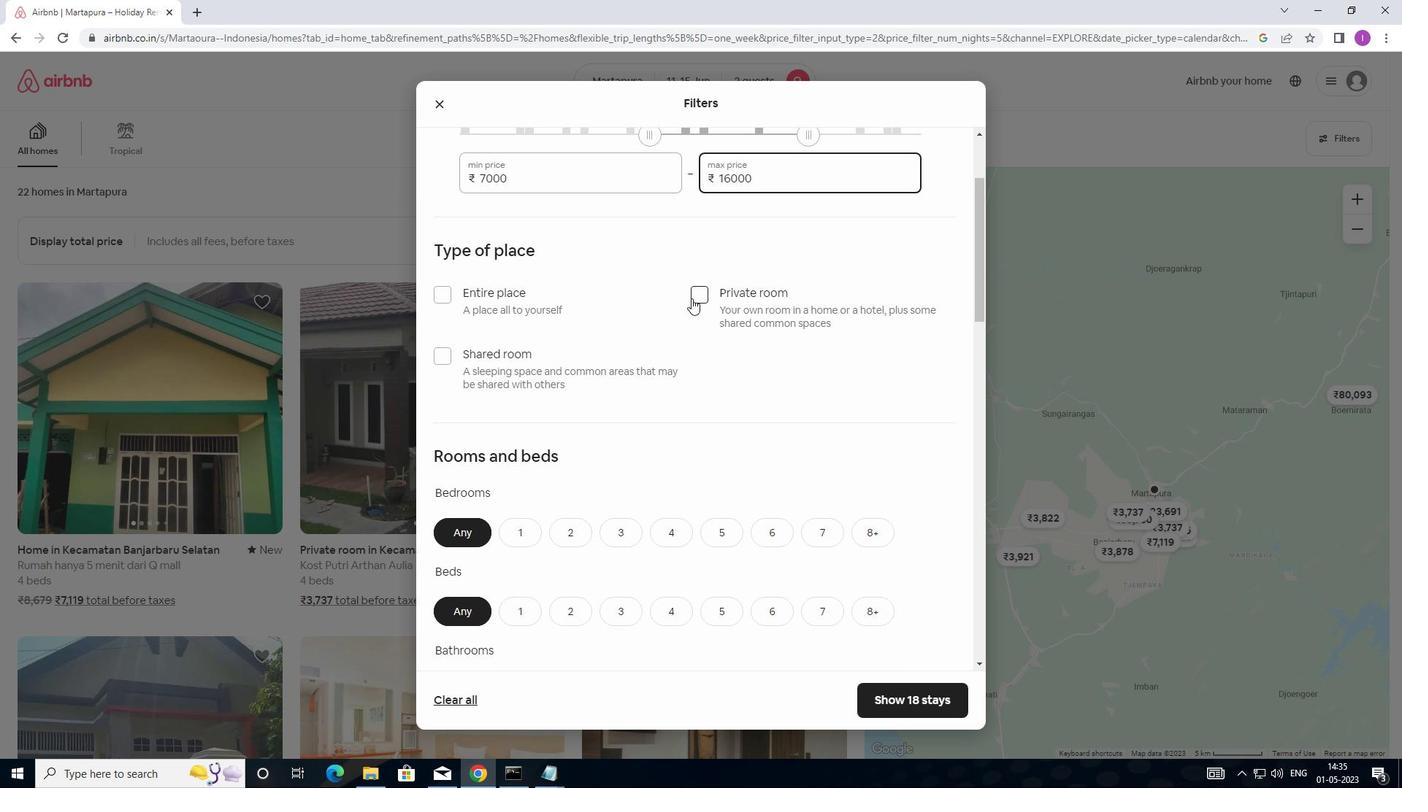 
Action: Mouse pressed left at (691, 298)
Screenshot: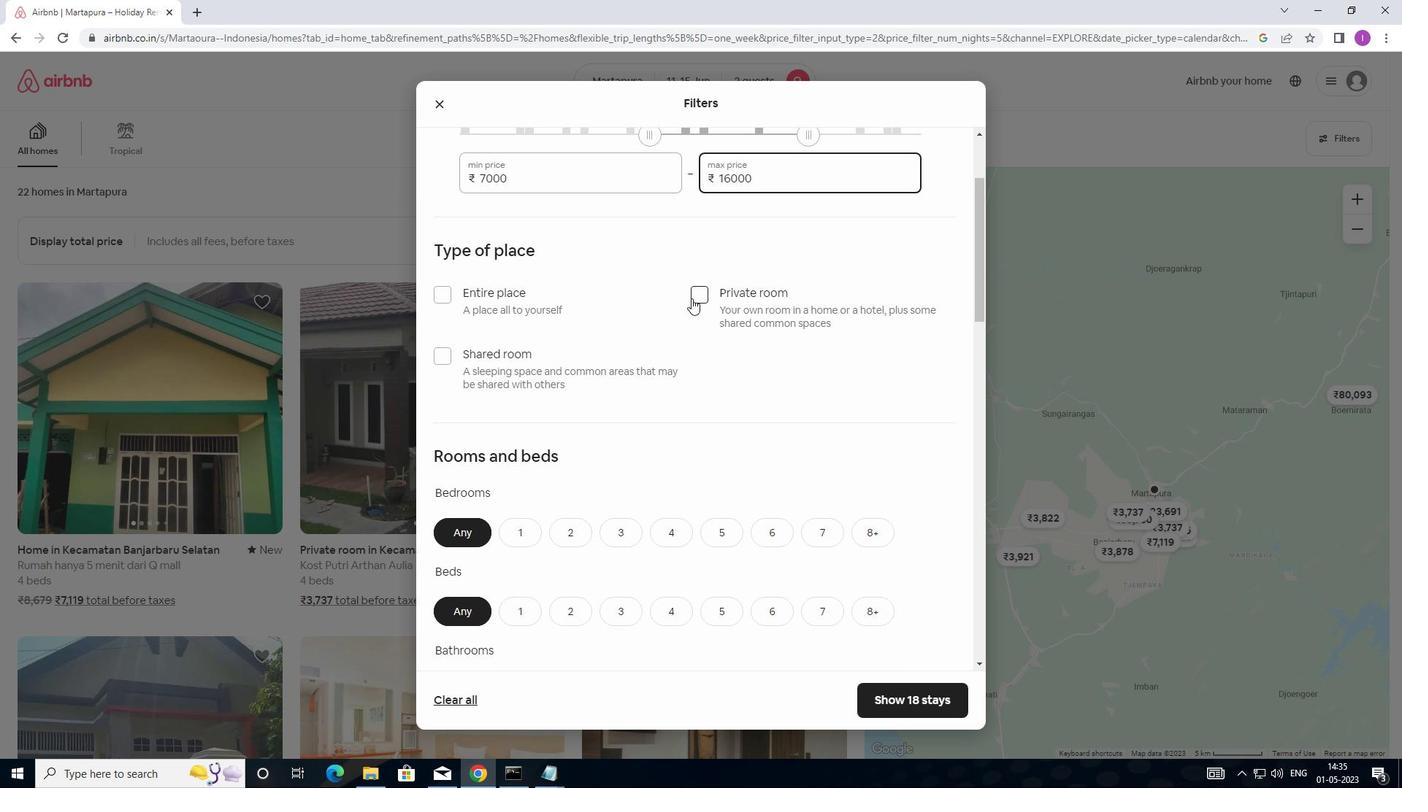 
Action: Mouse moved to (682, 327)
Screenshot: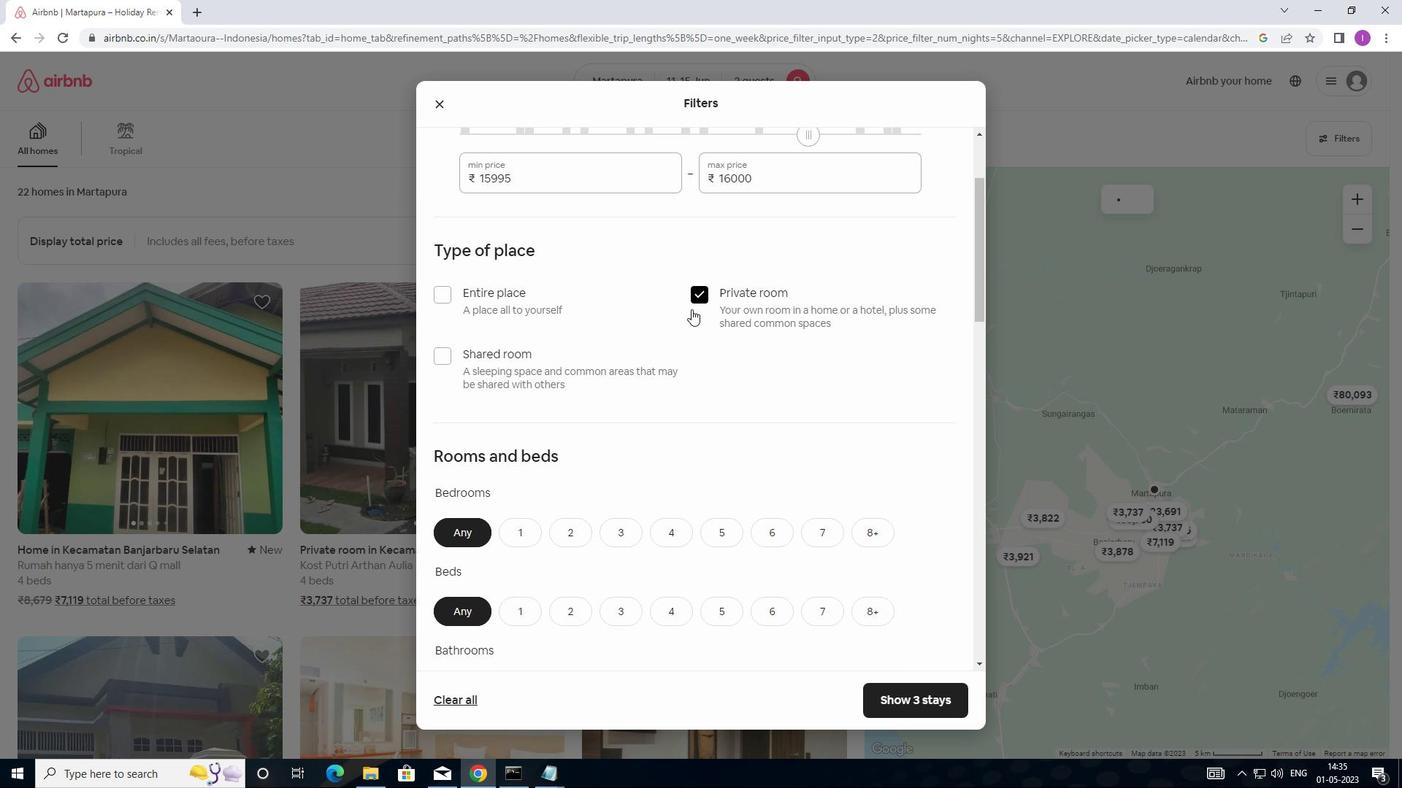 
Action: Mouse scrolled (682, 326) with delta (0, 0)
Screenshot: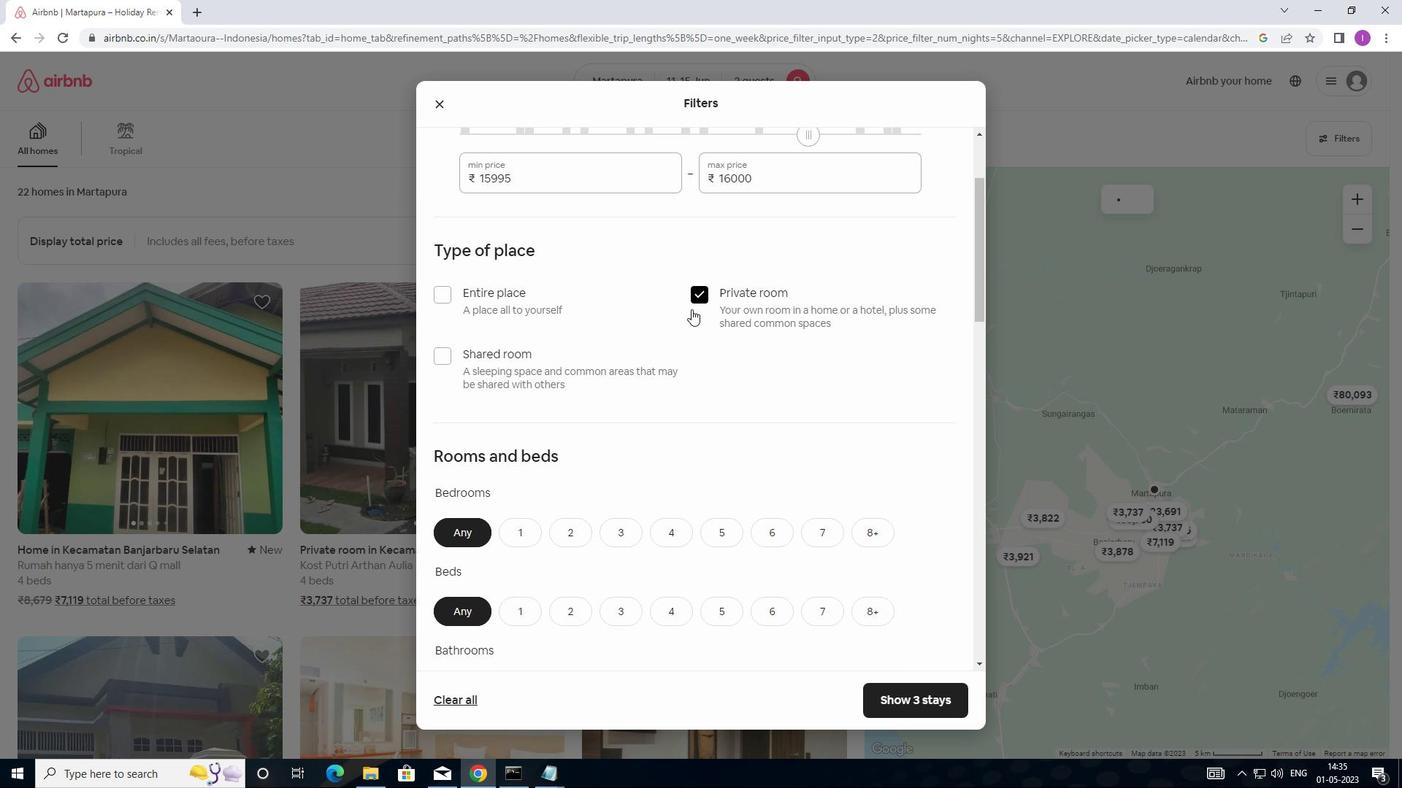 
Action: Mouse moved to (662, 366)
Screenshot: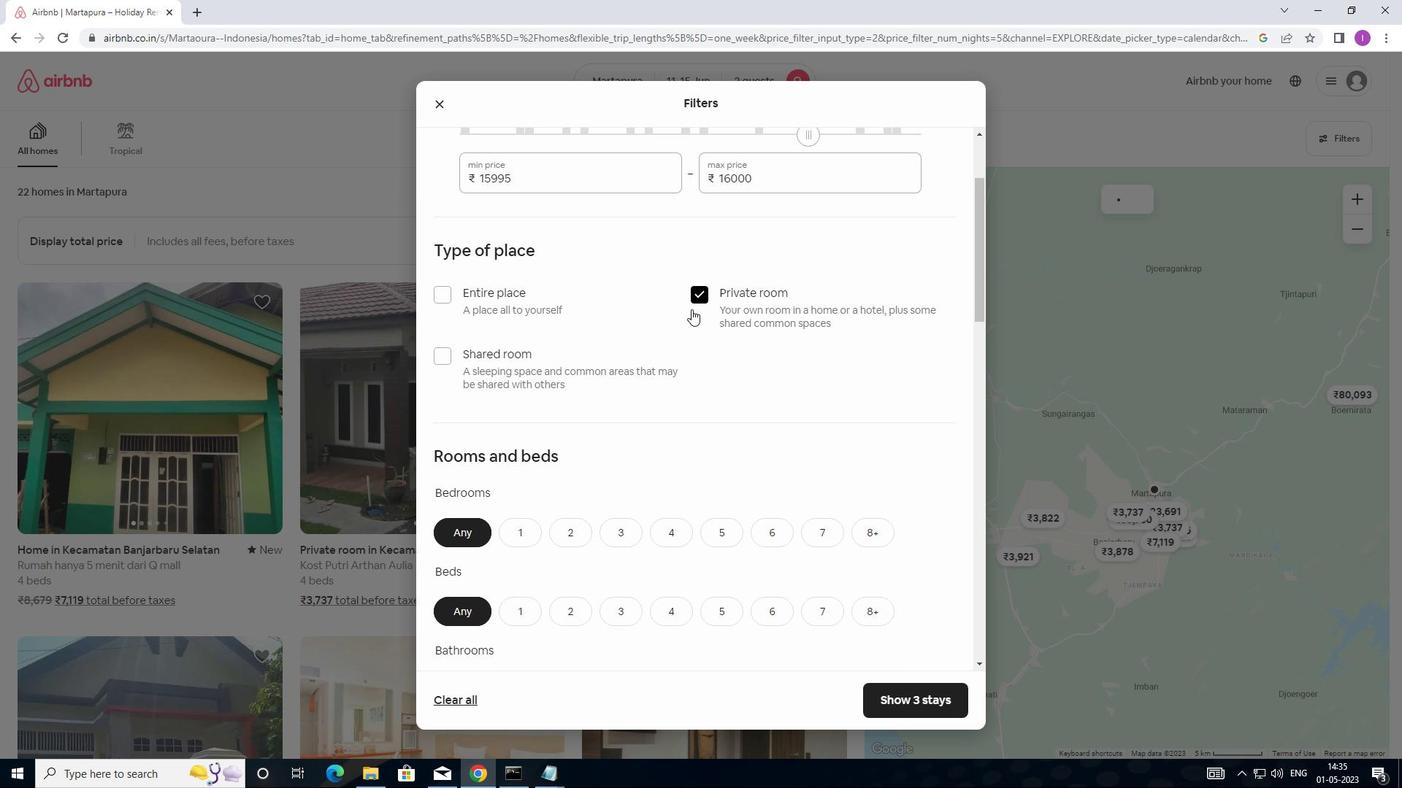
Action: Mouse scrolled (662, 365) with delta (0, 0)
Screenshot: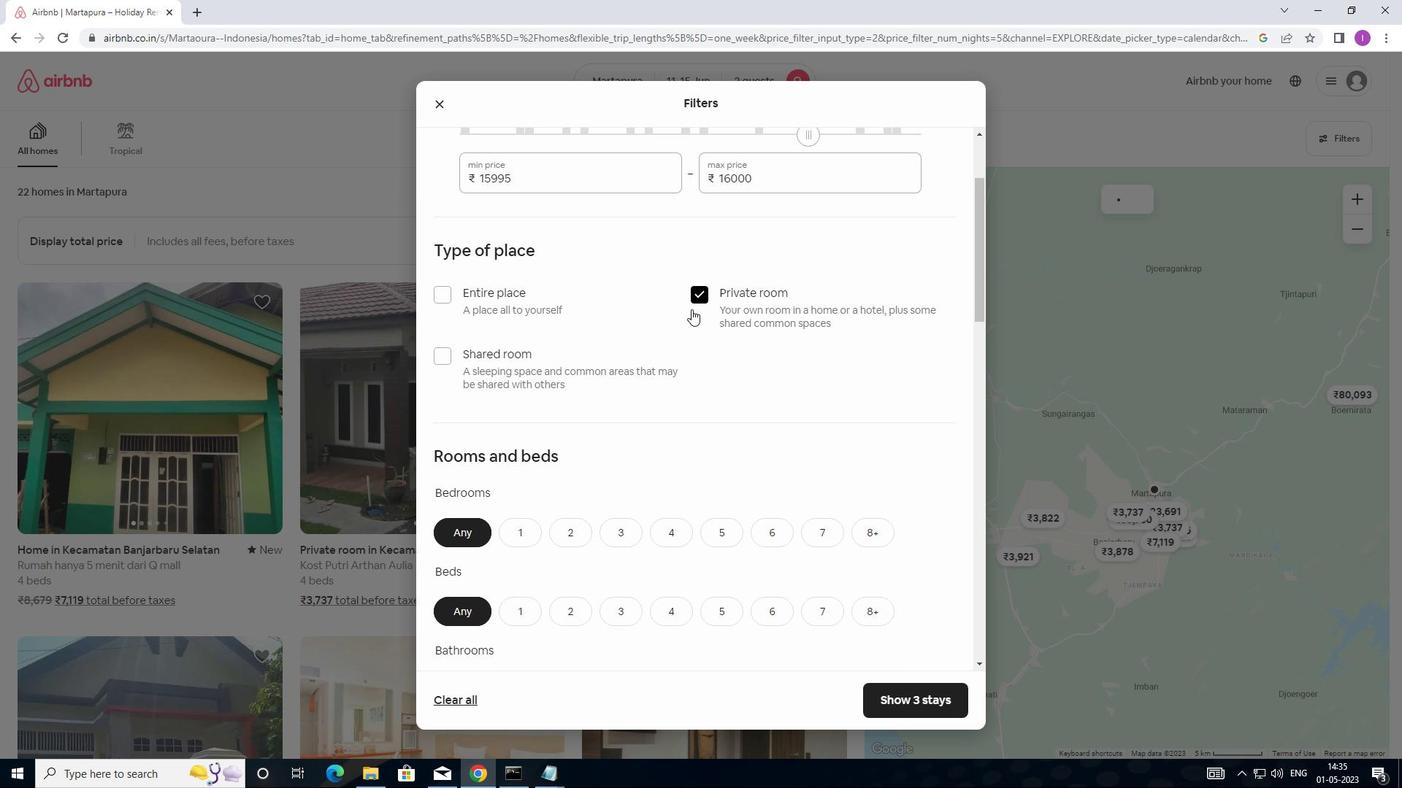 
Action: Mouse moved to (660, 370)
Screenshot: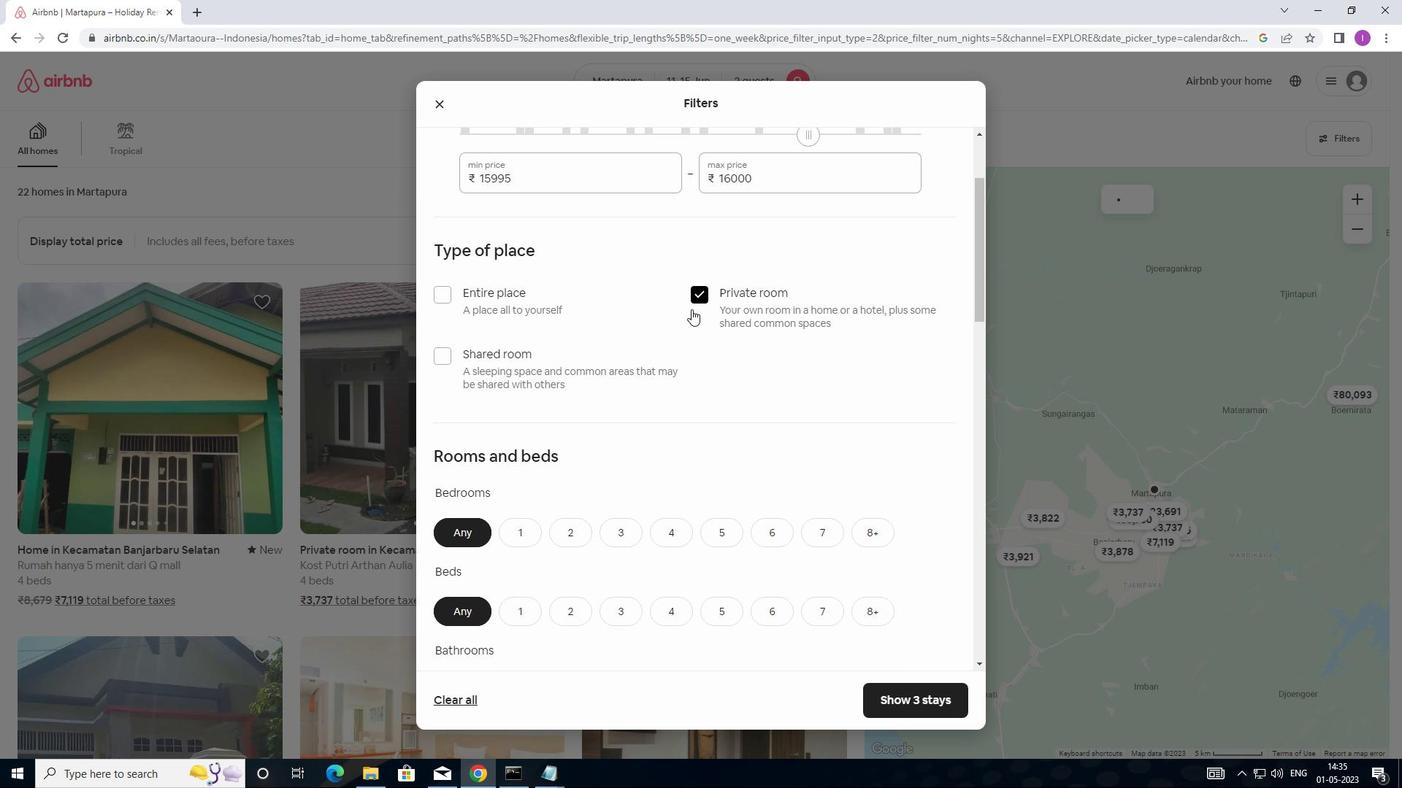 
Action: Mouse scrolled (660, 370) with delta (0, 0)
Screenshot: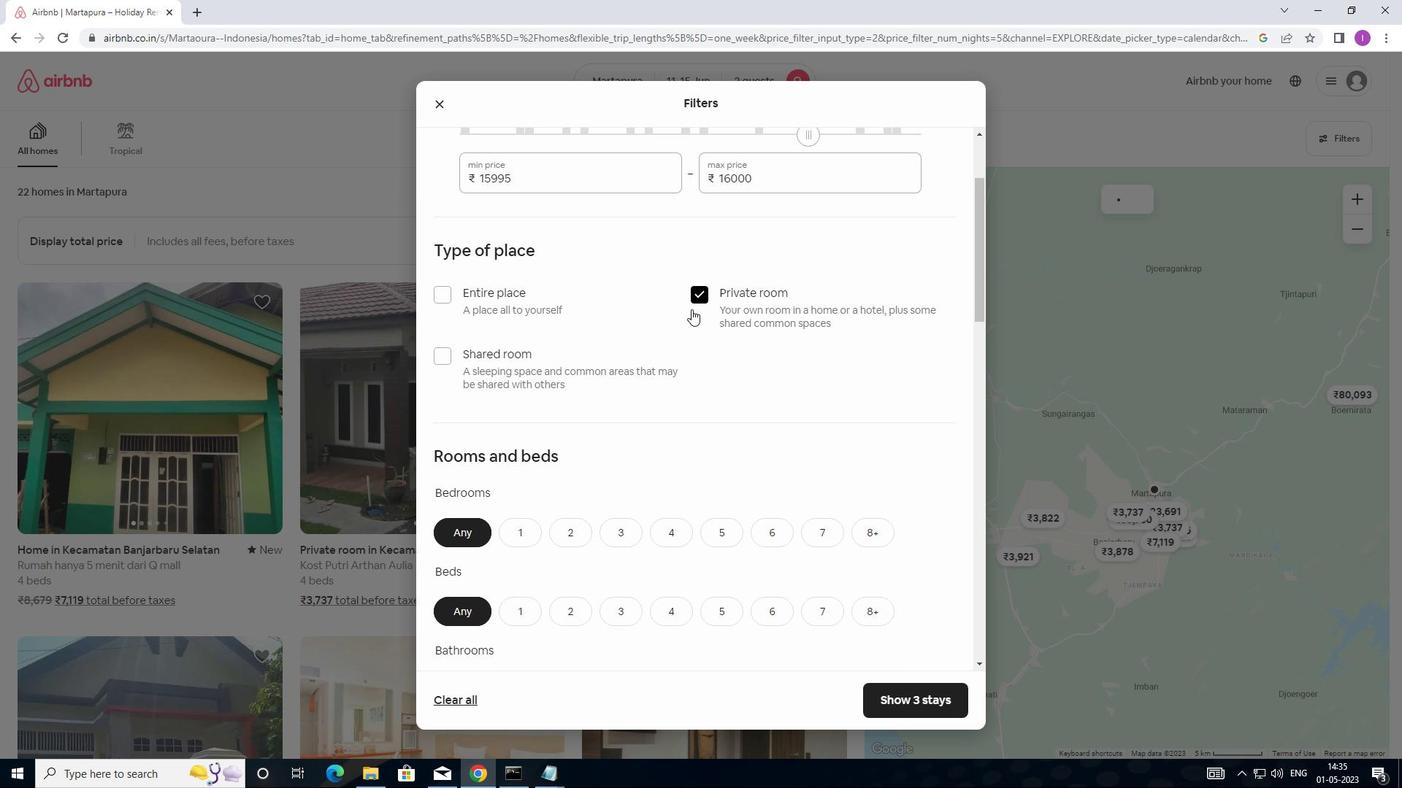 
Action: Mouse moved to (655, 375)
Screenshot: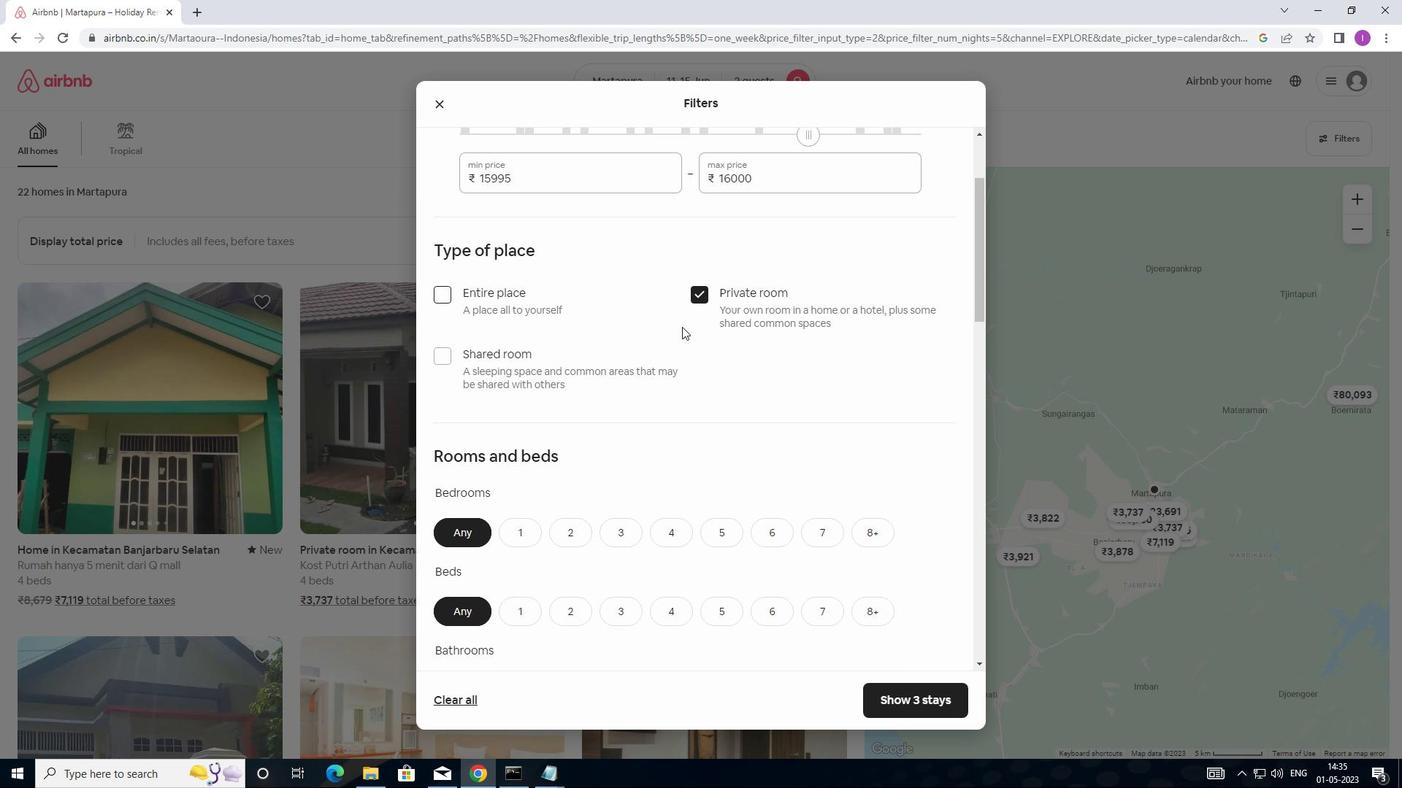 
Action: Mouse scrolled (655, 374) with delta (0, 0)
Screenshot: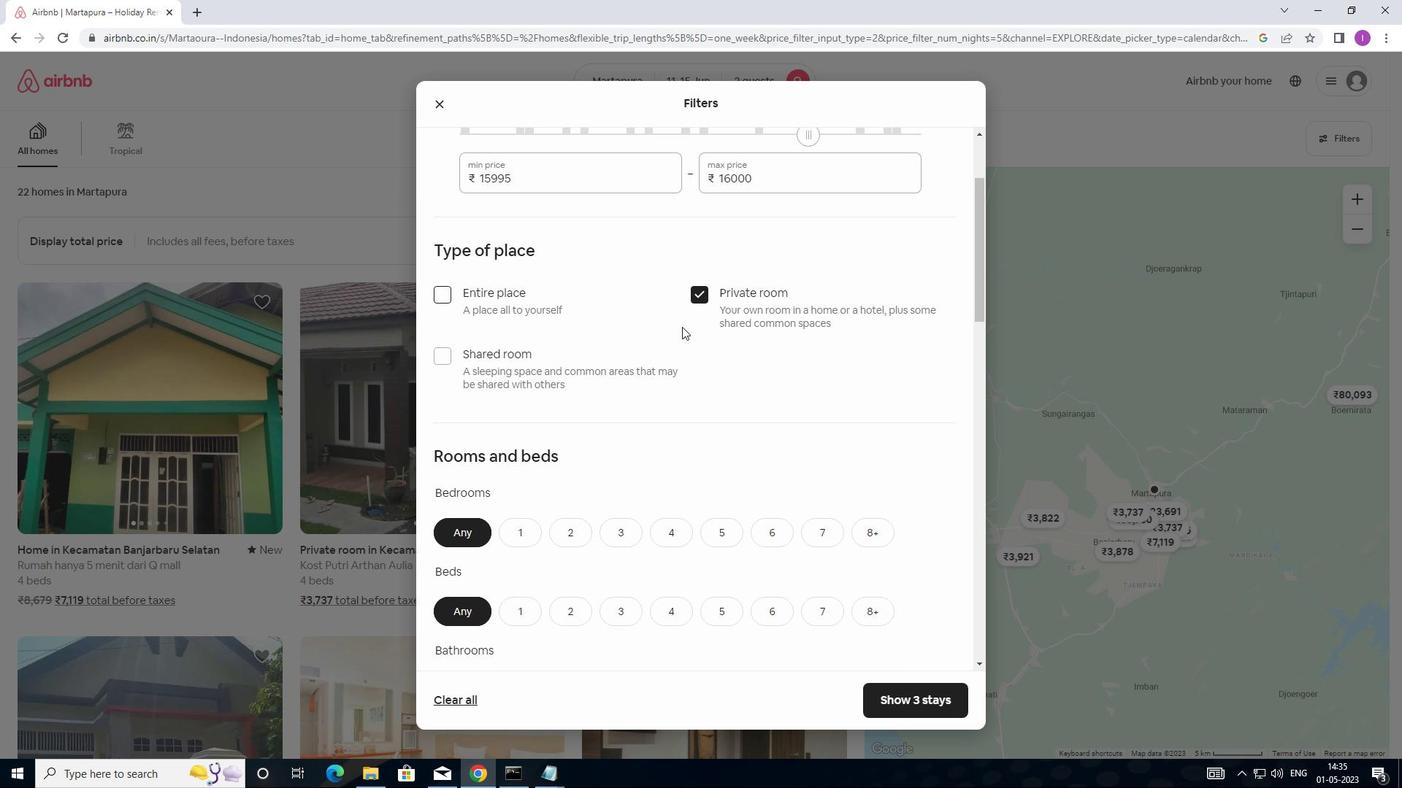 
Action: Mouse moved to (527, 237)
Screenshot: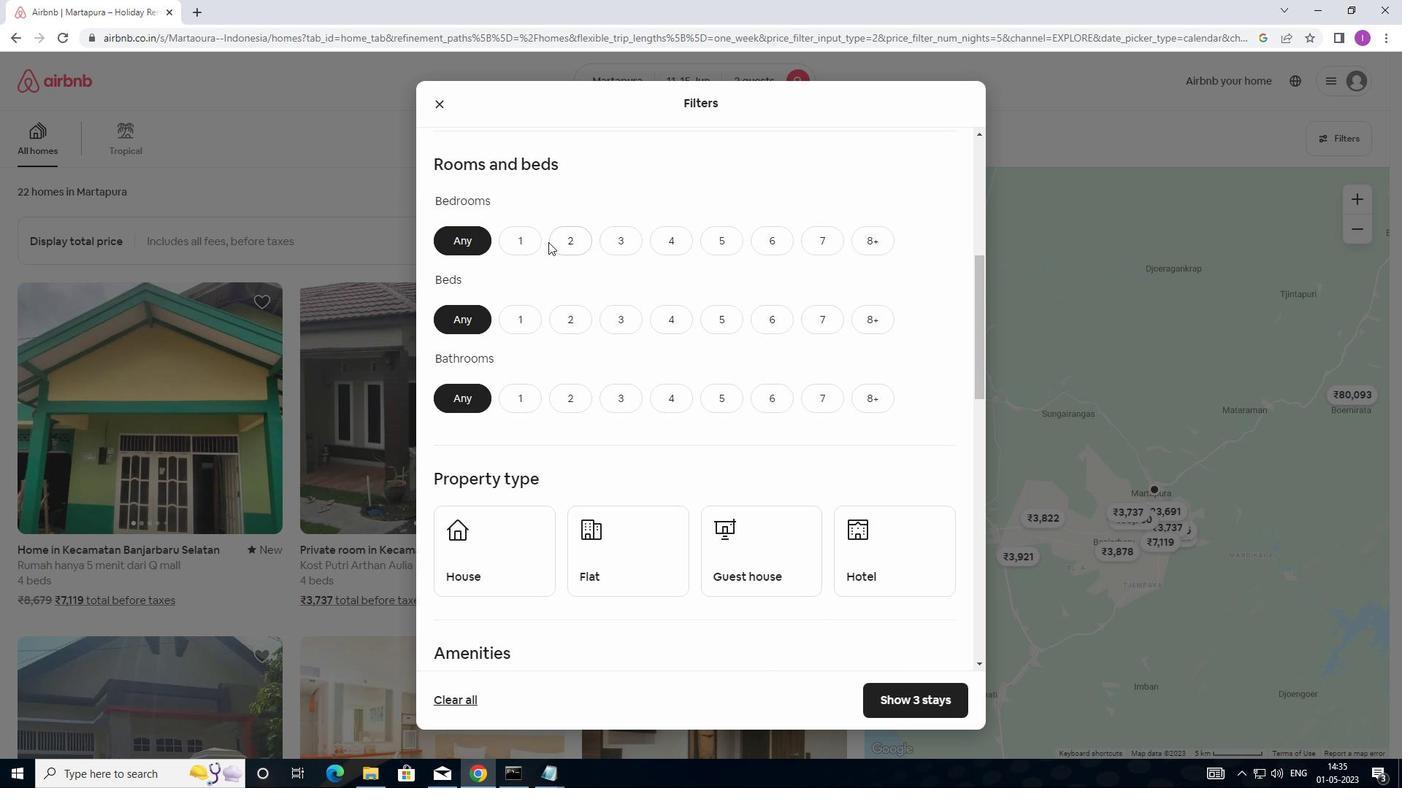 
Action: Mouse pressed left at (527, 237)
Screenshot: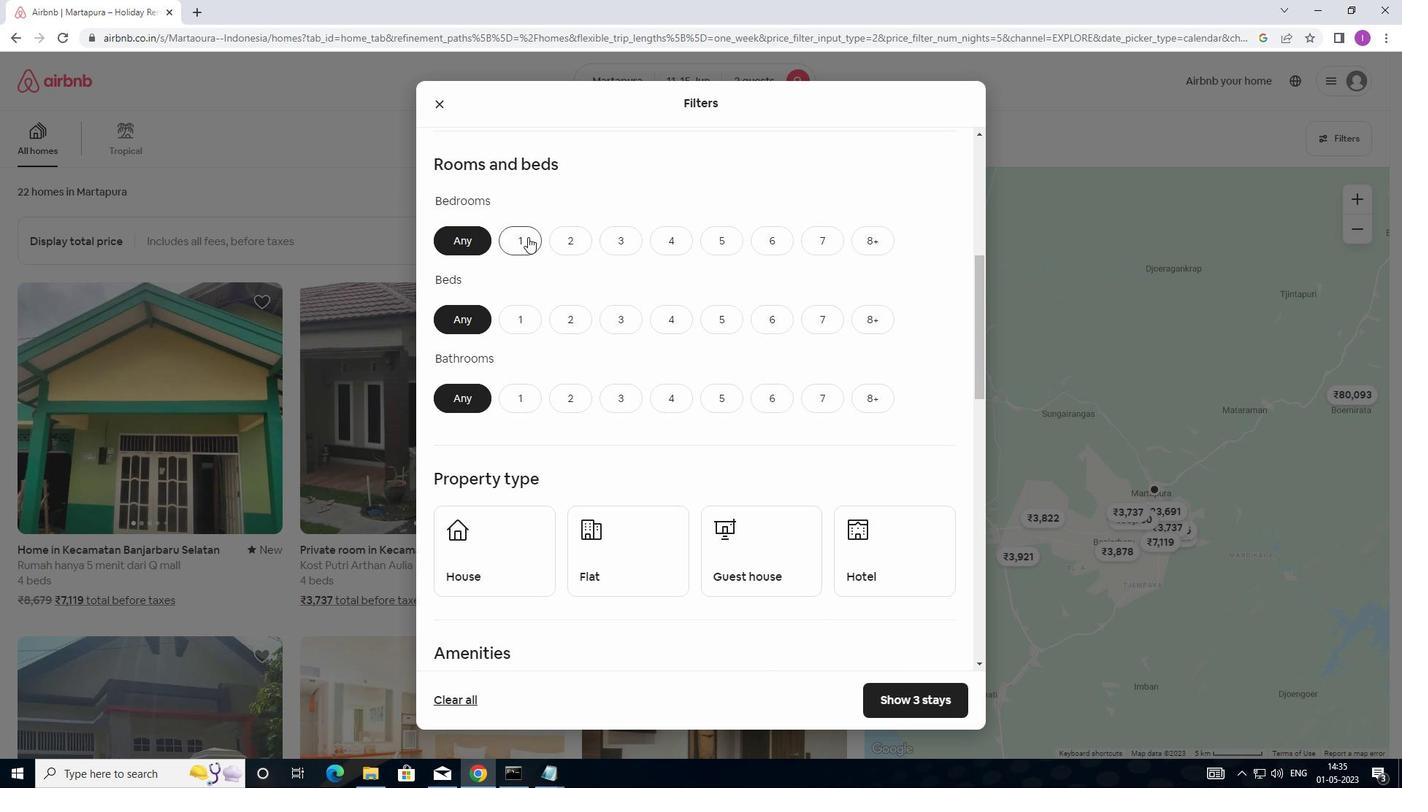 
Action: Mouse moved to (533, 319)
Screenshot: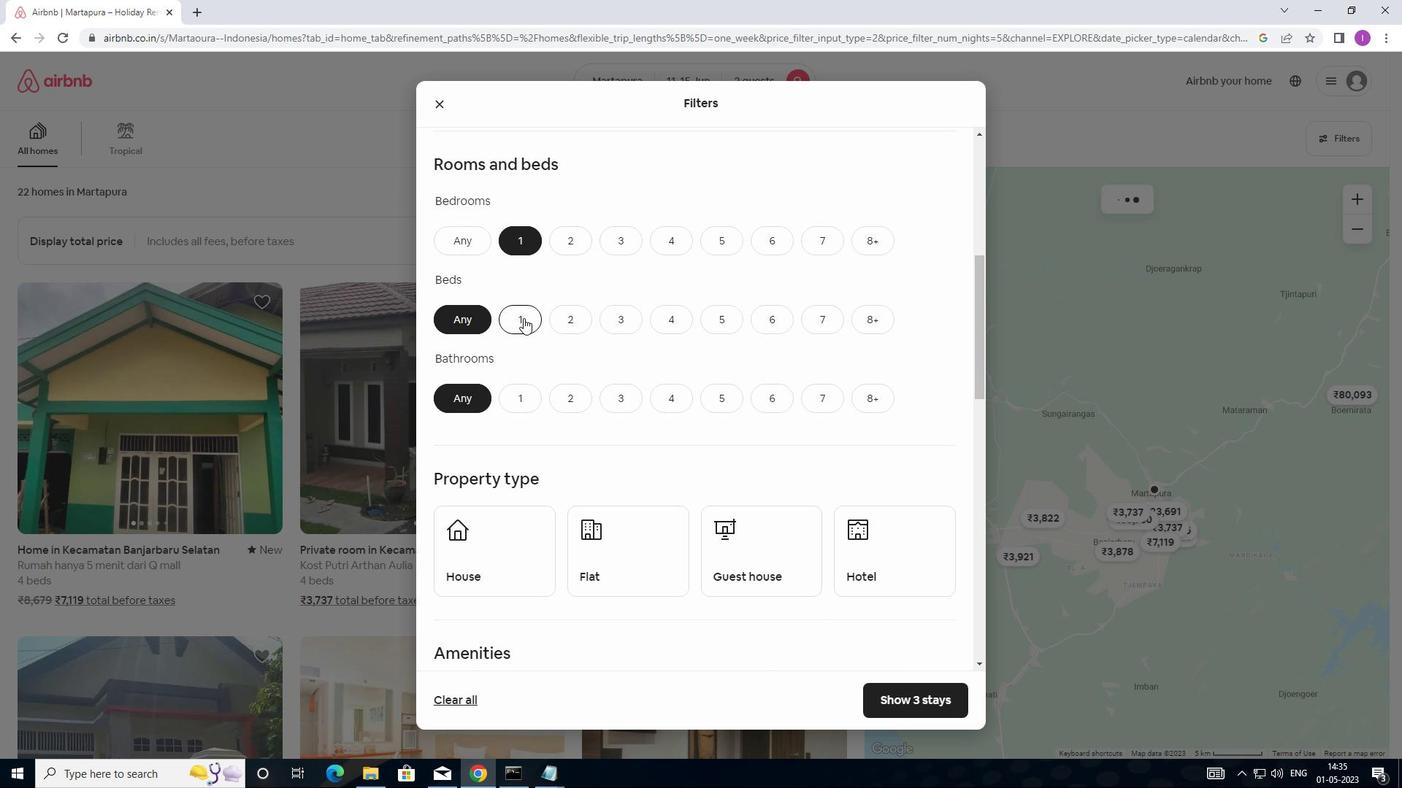 
Action: Mouse pressed left at (533, 319)
Screenshot: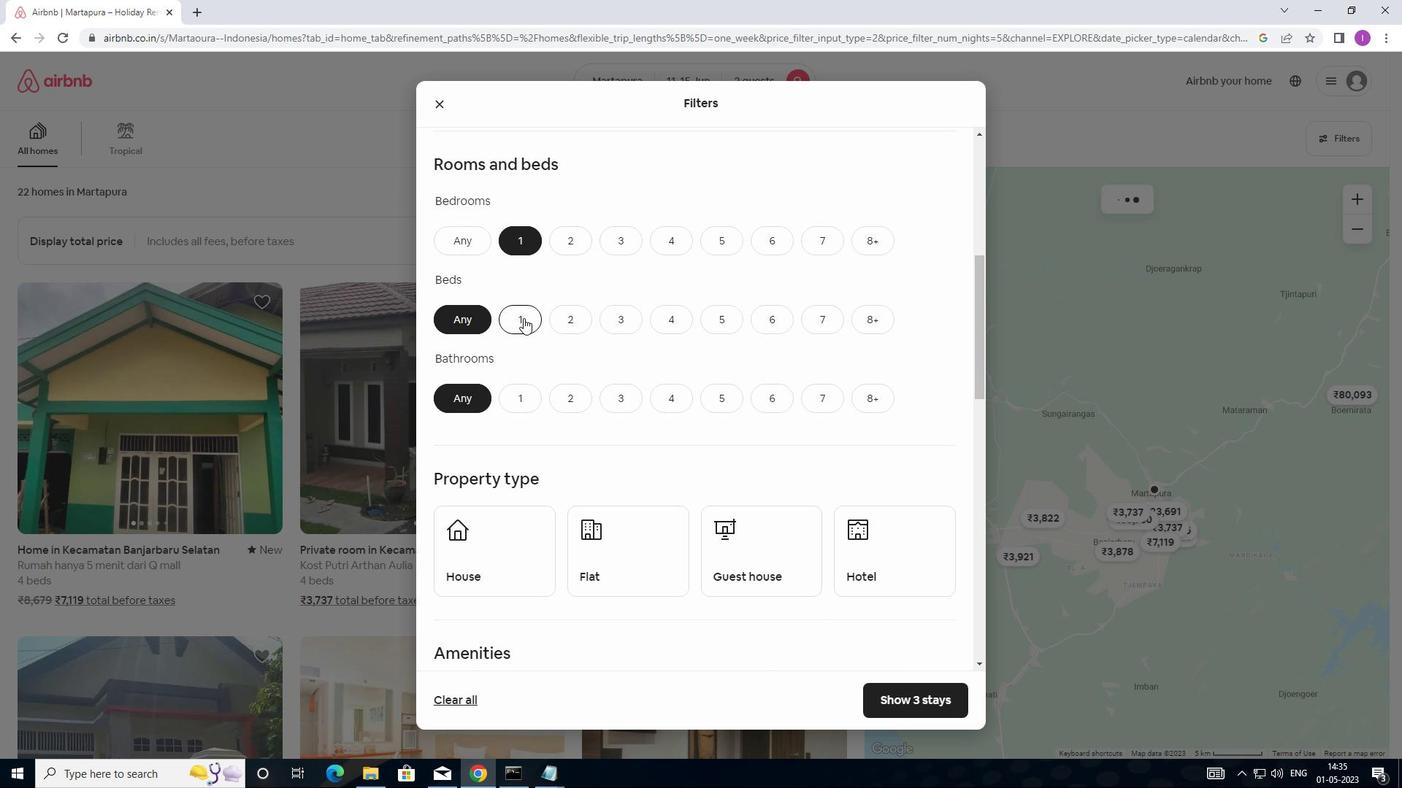 
Action: Mouse moved to (523, 397)
Screenshot: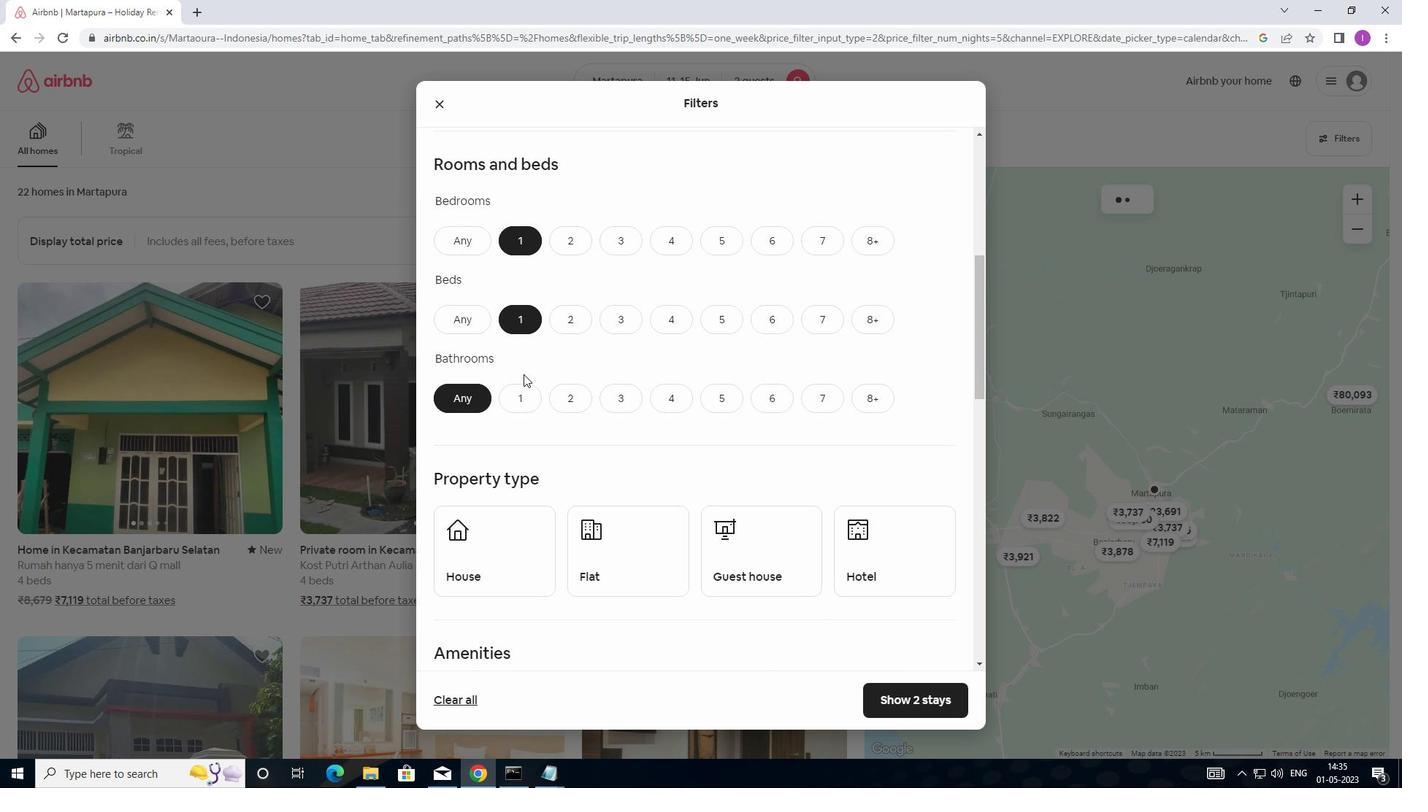 
Action: Mouse pressed left at (523, 397)
Screenshot: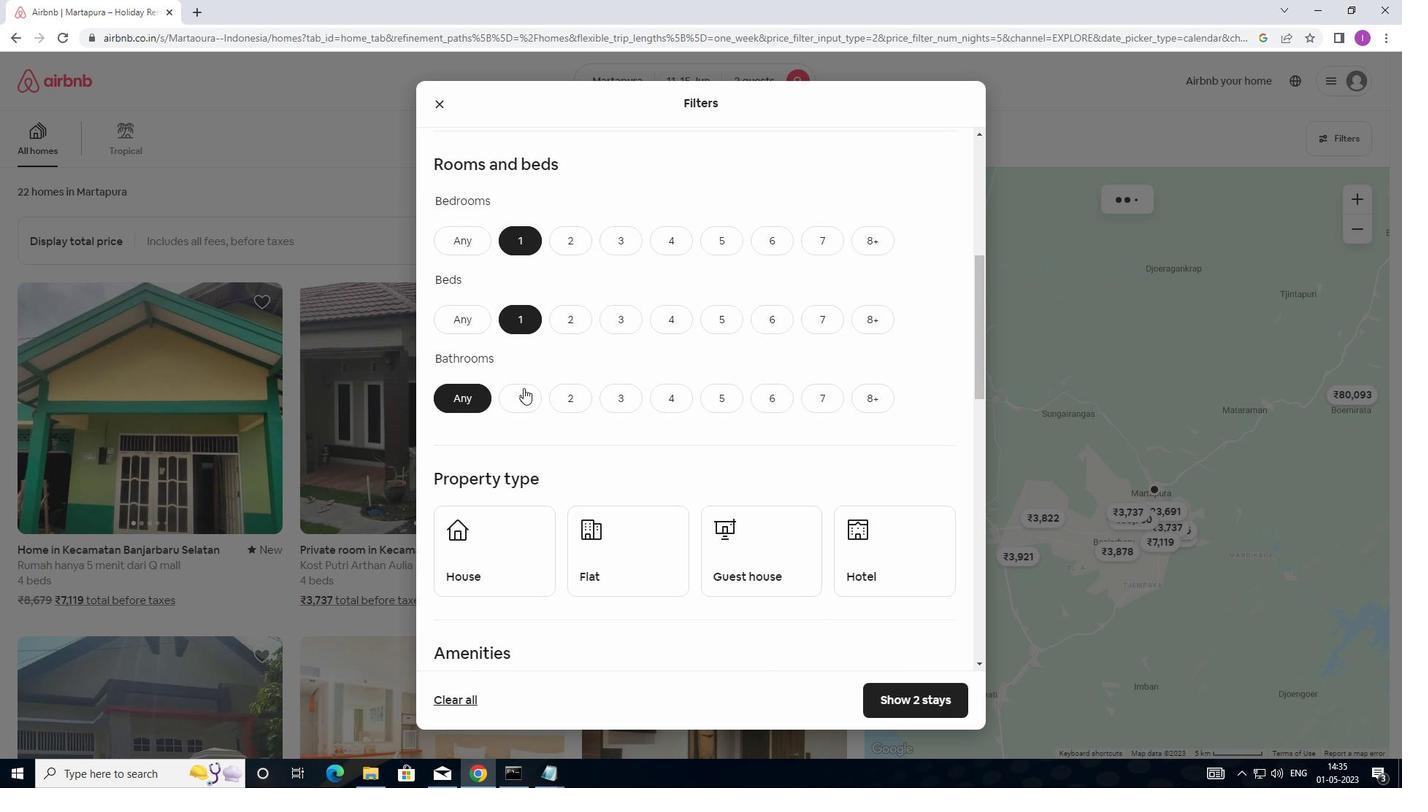
Action: Mouse moved to (578, 397)
Screenshot: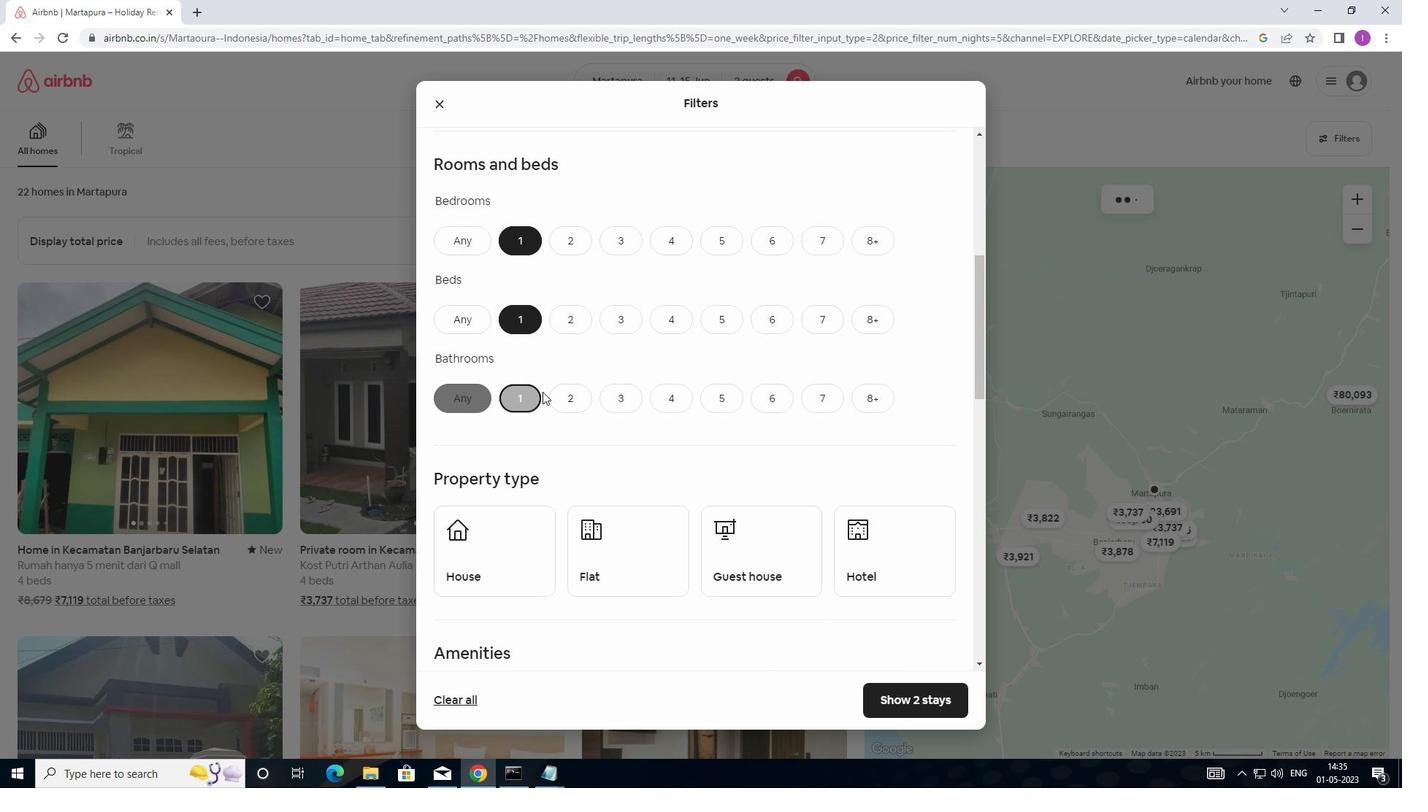 
Action: Mouse scrolled (578, 397) with delta (0, 0)
Screenshot: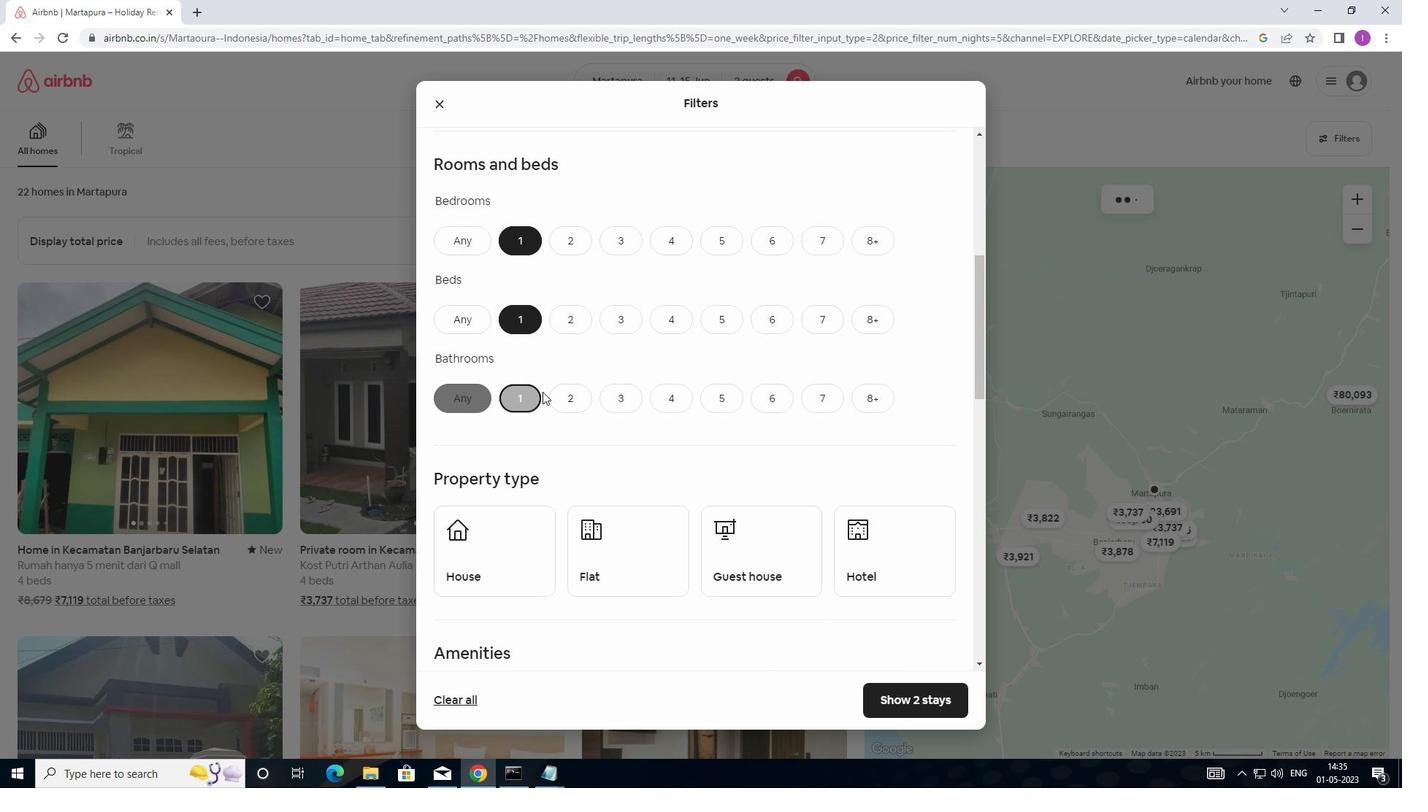 
Action: Mouse moved to (585, 403)
Screenshot: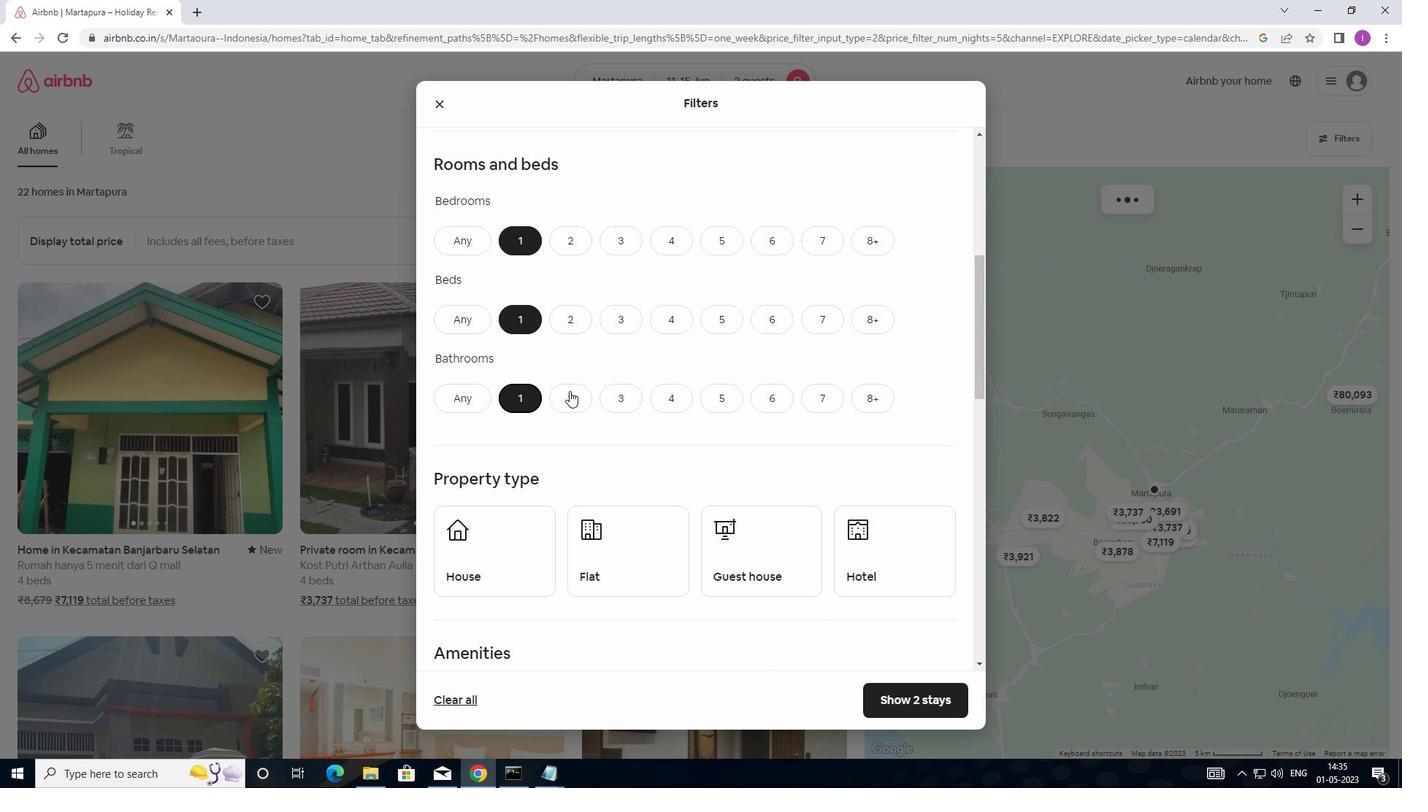 
Action: Mouse scrolled (585, 403) with delta (0, 0)
Screenshot: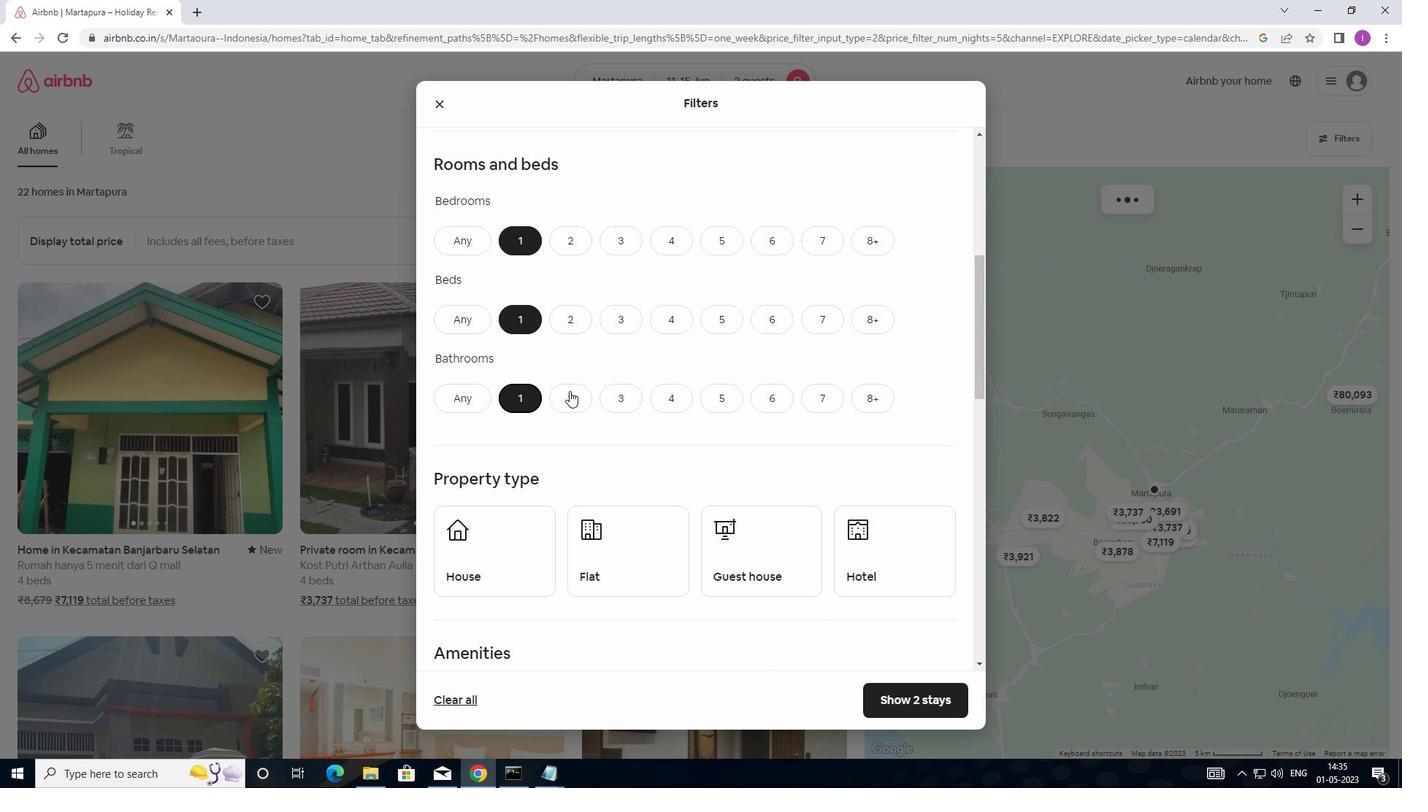 
Action: Mouse moved to (590, 406)
Screenshot: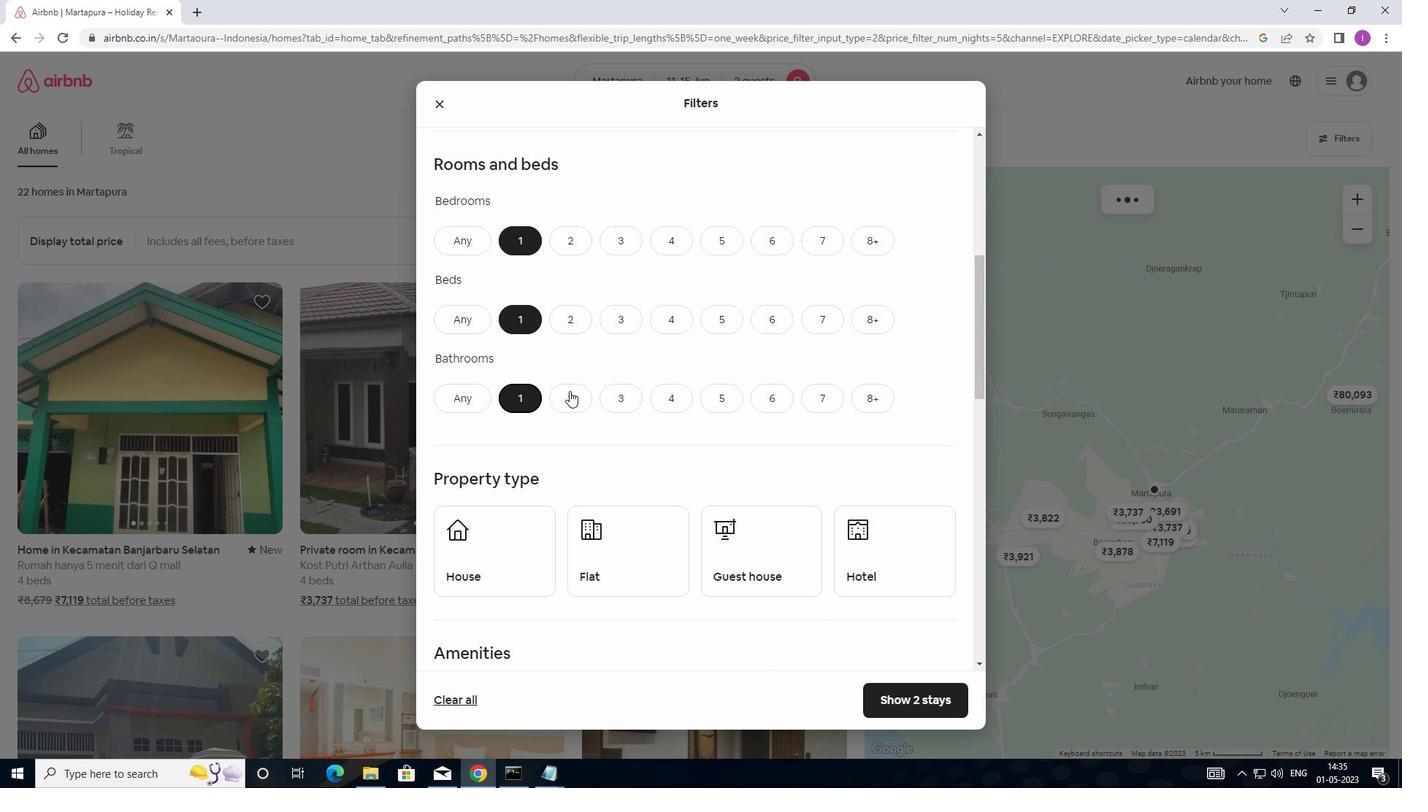 
Action: Mouse scrolled (590, 405) with delta (0, 0)
Screenshot: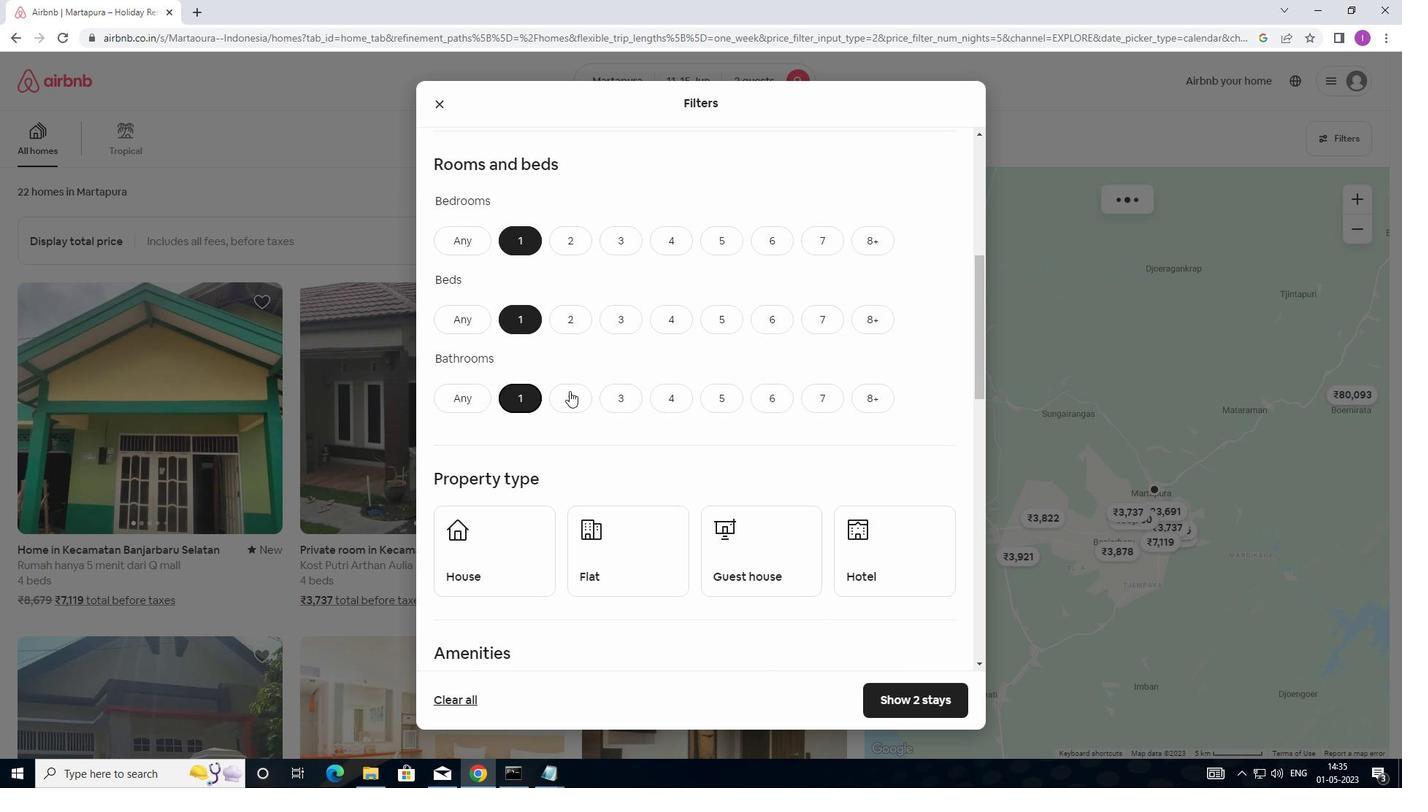 
Action: Mouse moved to (517, 331)
Screenshot: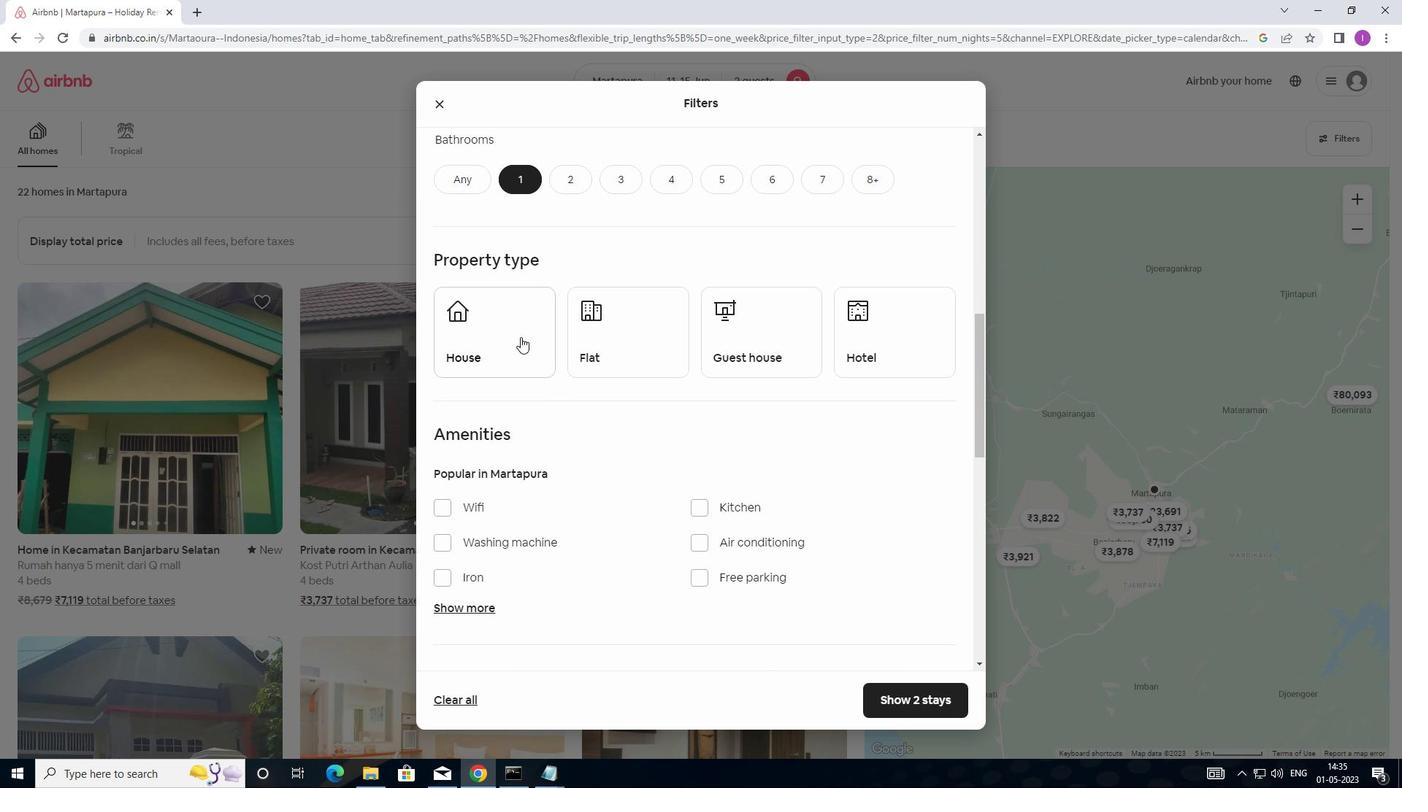 
Action: Mouse pressed left at (517, 331)
Screenshot: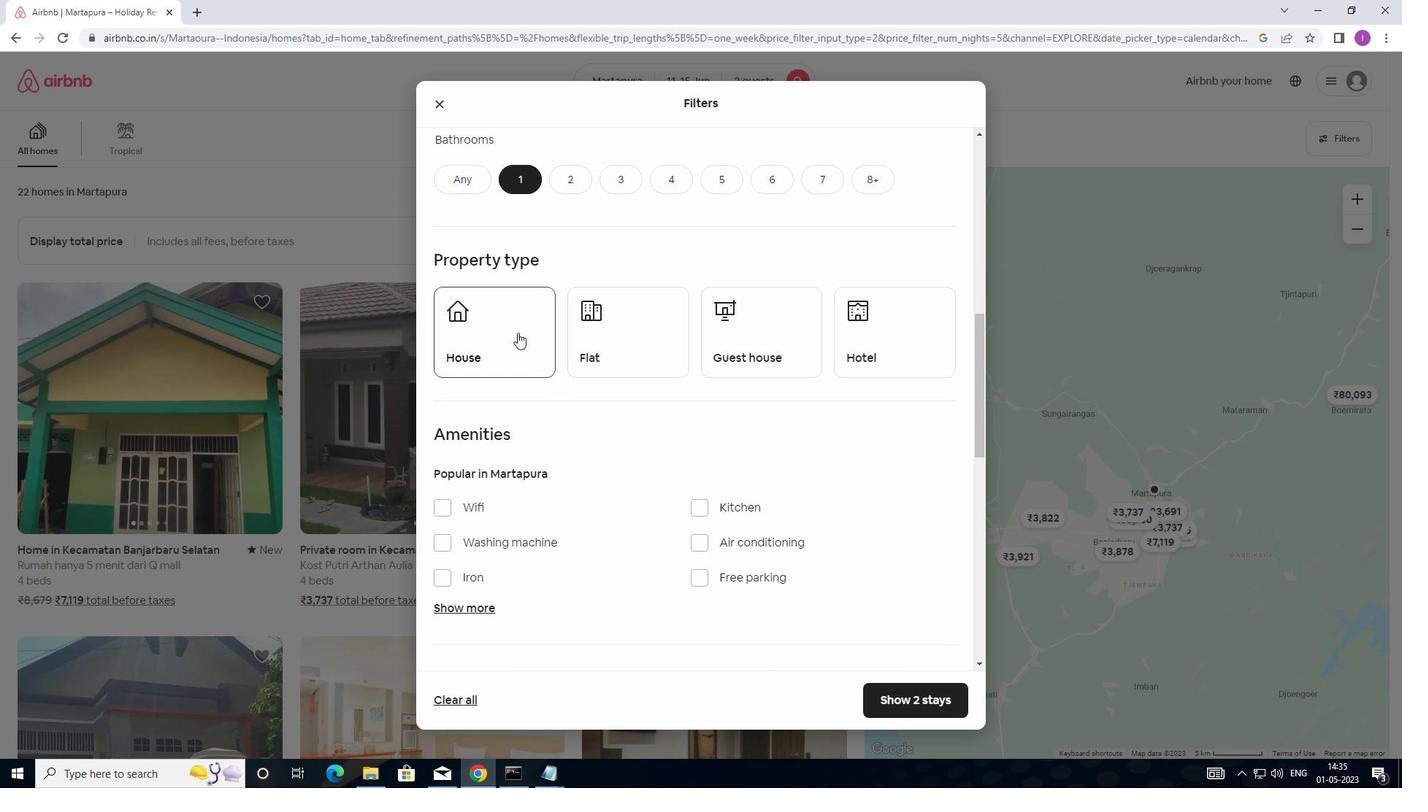 
Action: Mouse moved to (603, 363)
Screenshot: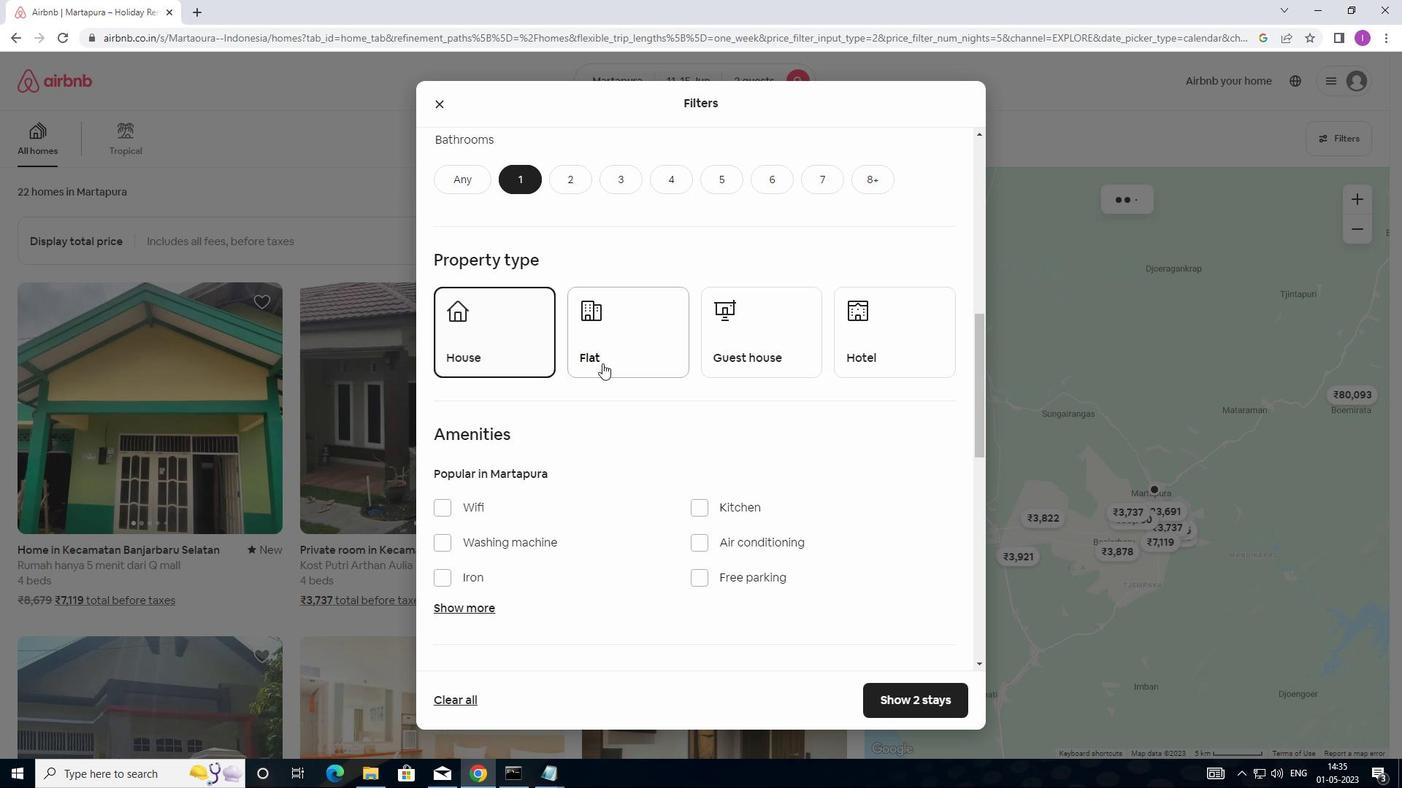
Action: Mouse pressed left at (603, 363)
Screenshot: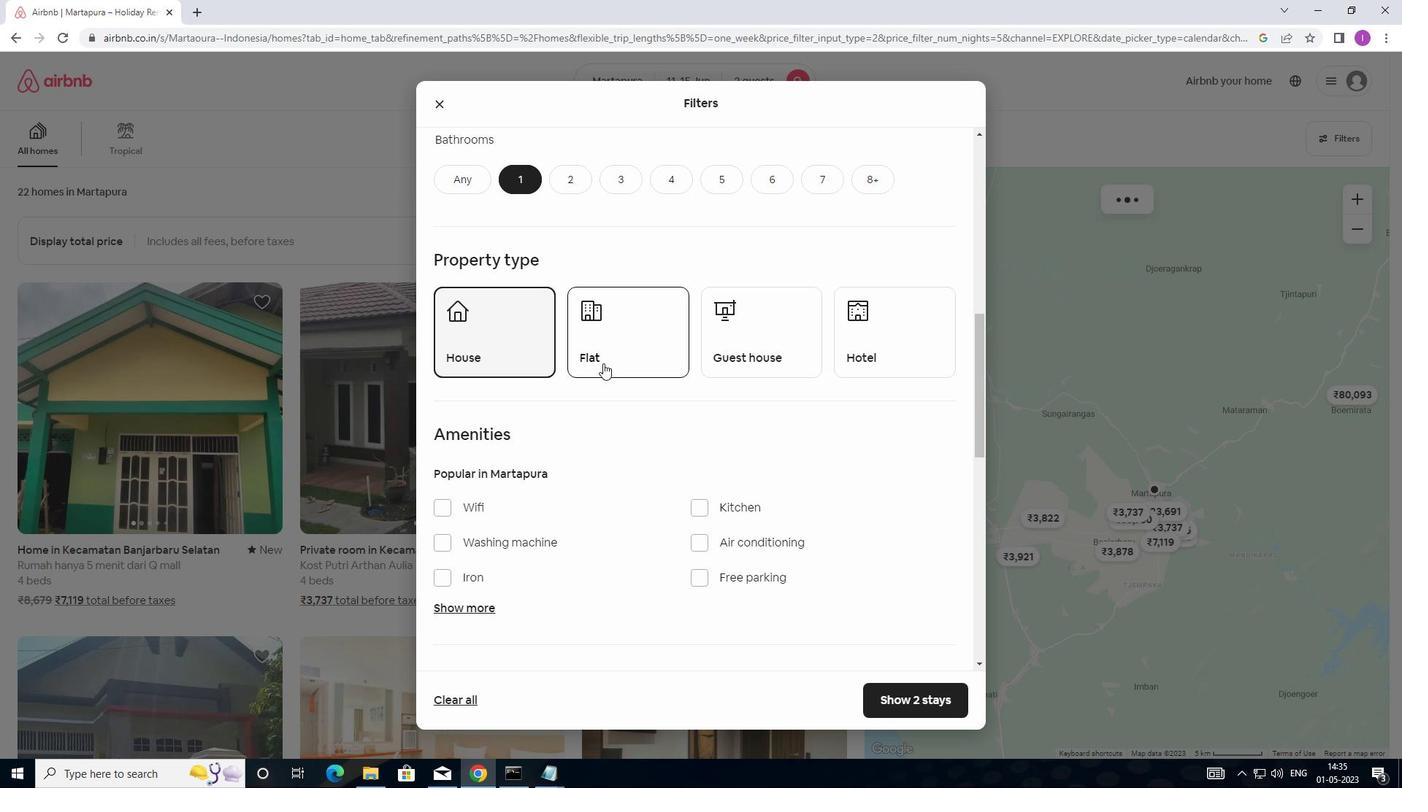 
Action: Mouse moved to (774, 347)
Screenshot: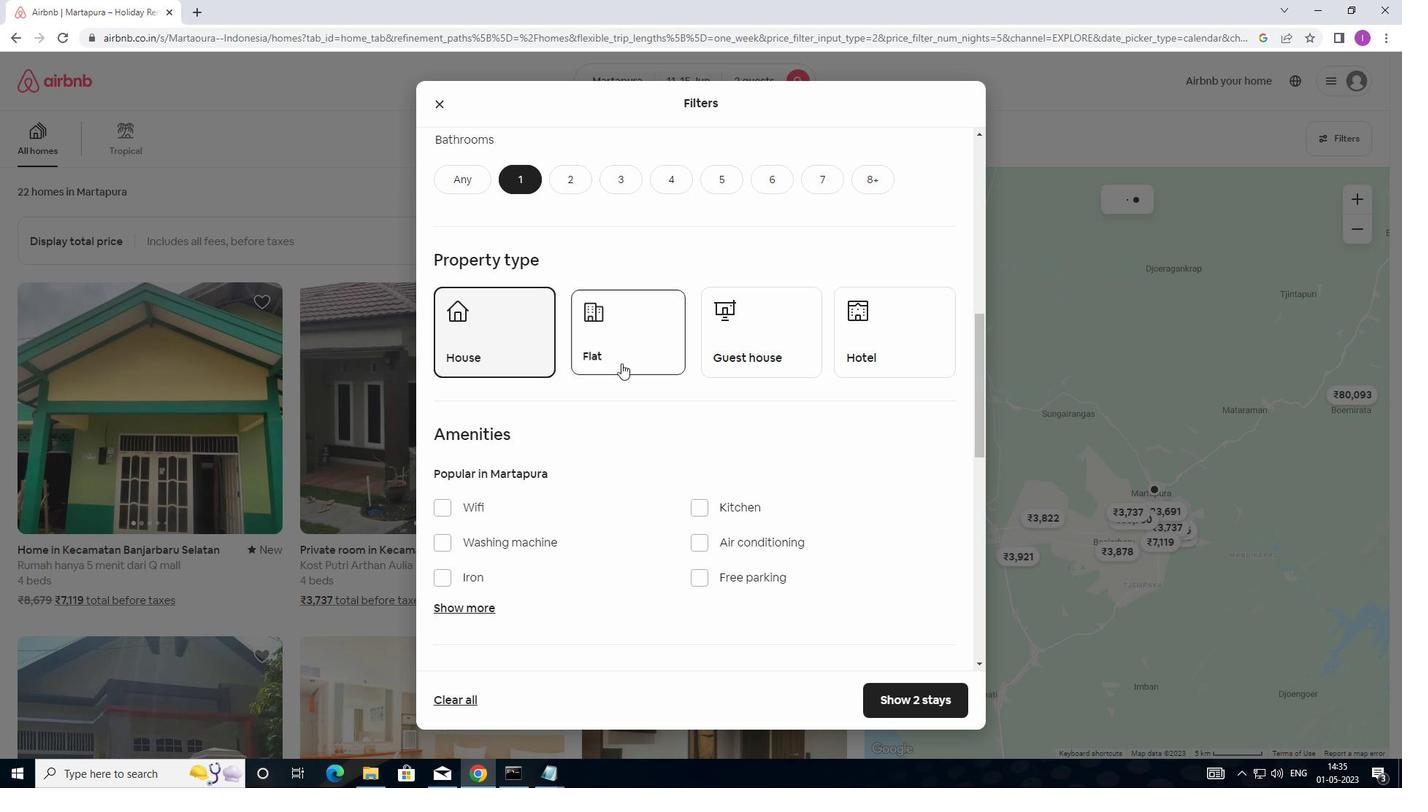 
Action: Mouse pressed left at (774, 347)
Screenshot: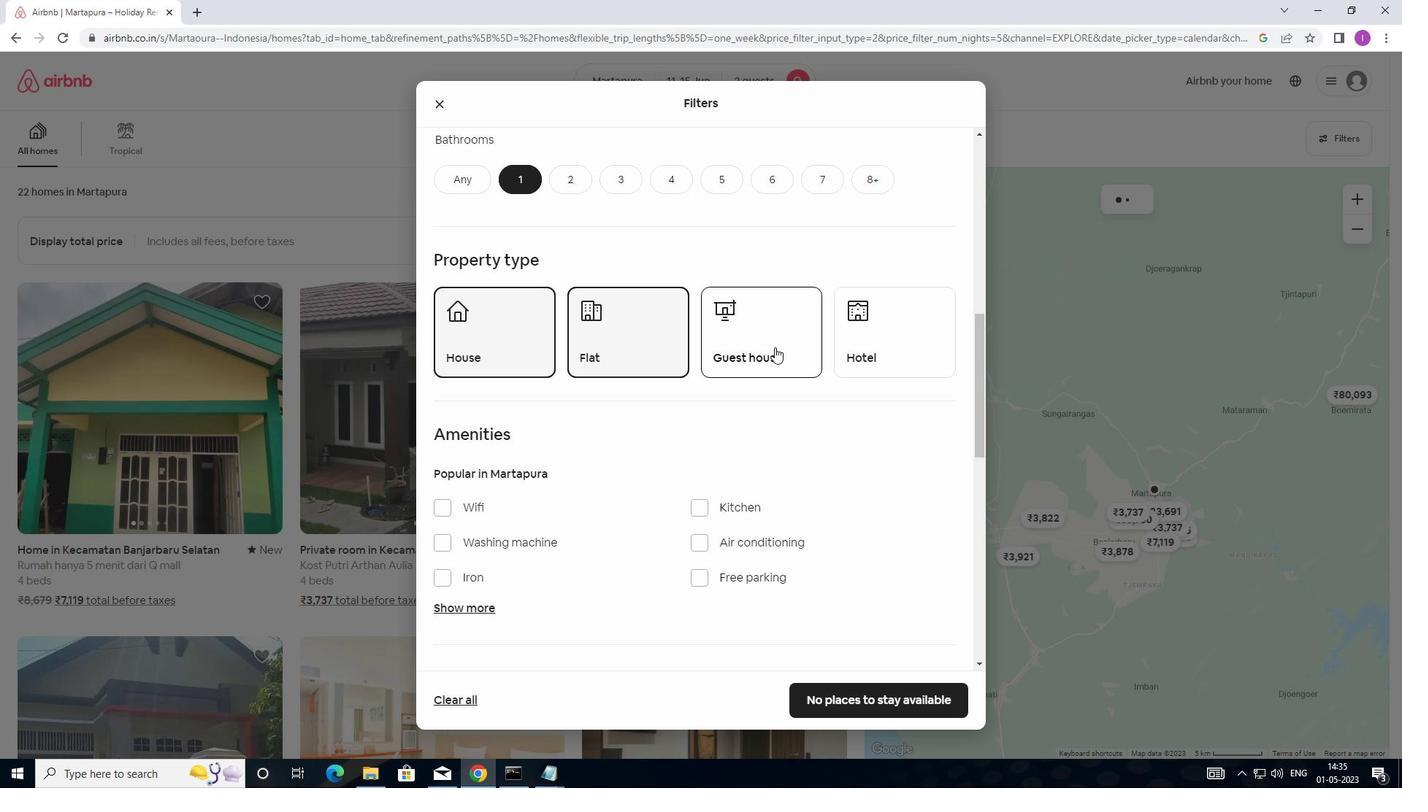 
Action: Mouse moved to (690, 366)
Screenshot: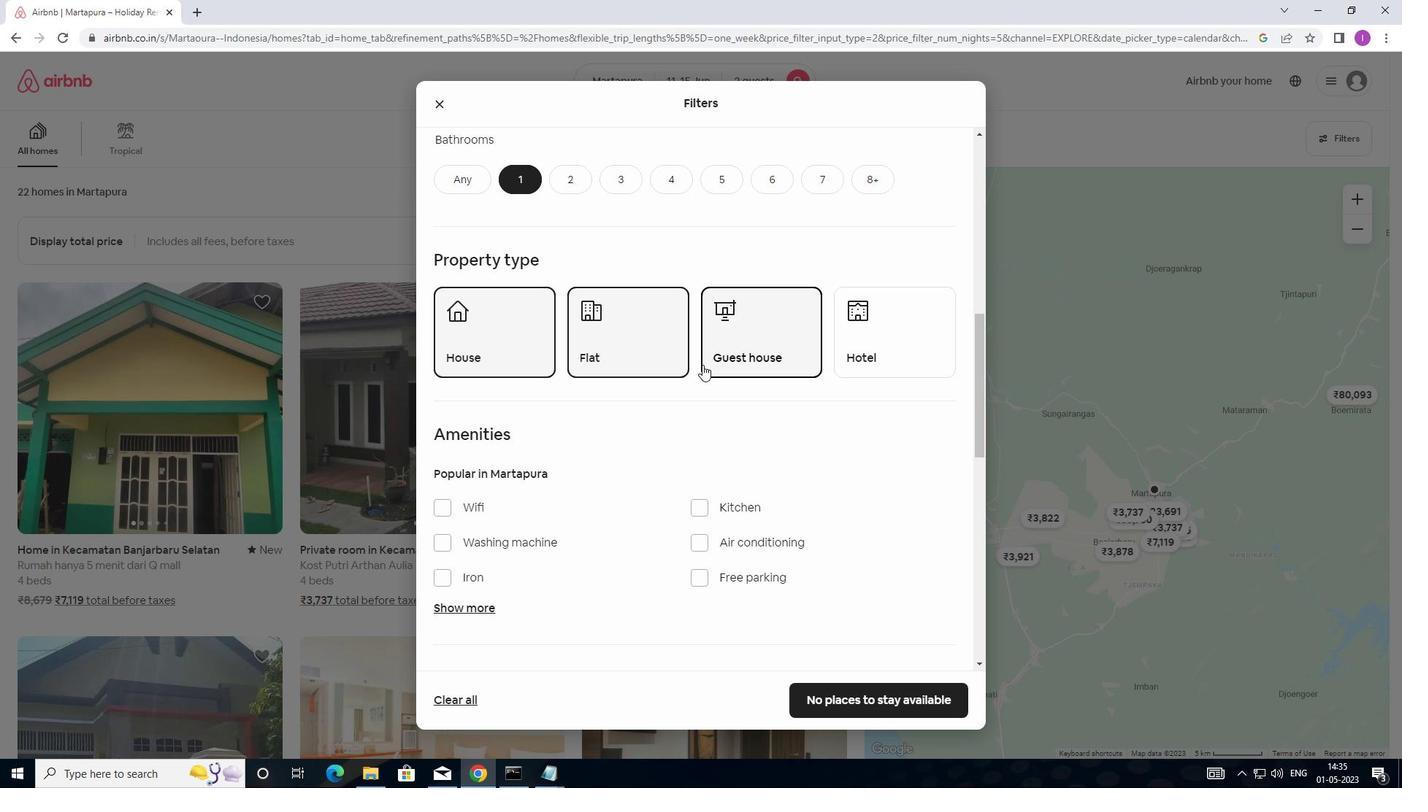 
Action: Mouse scrolled (690, 365) with delta (0, 0)
Screenshot: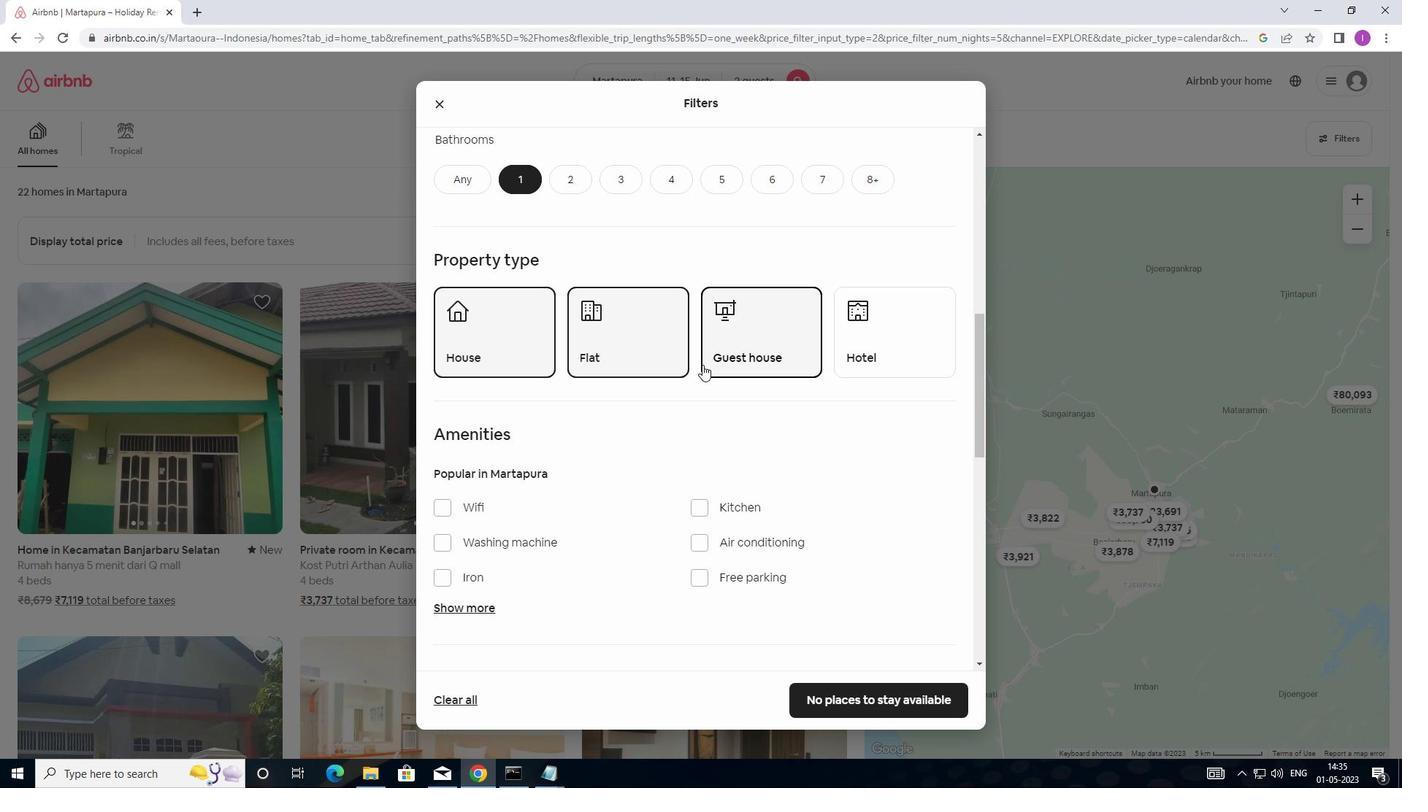 
Action: Mouse moved to (694, 370)
Screenshot: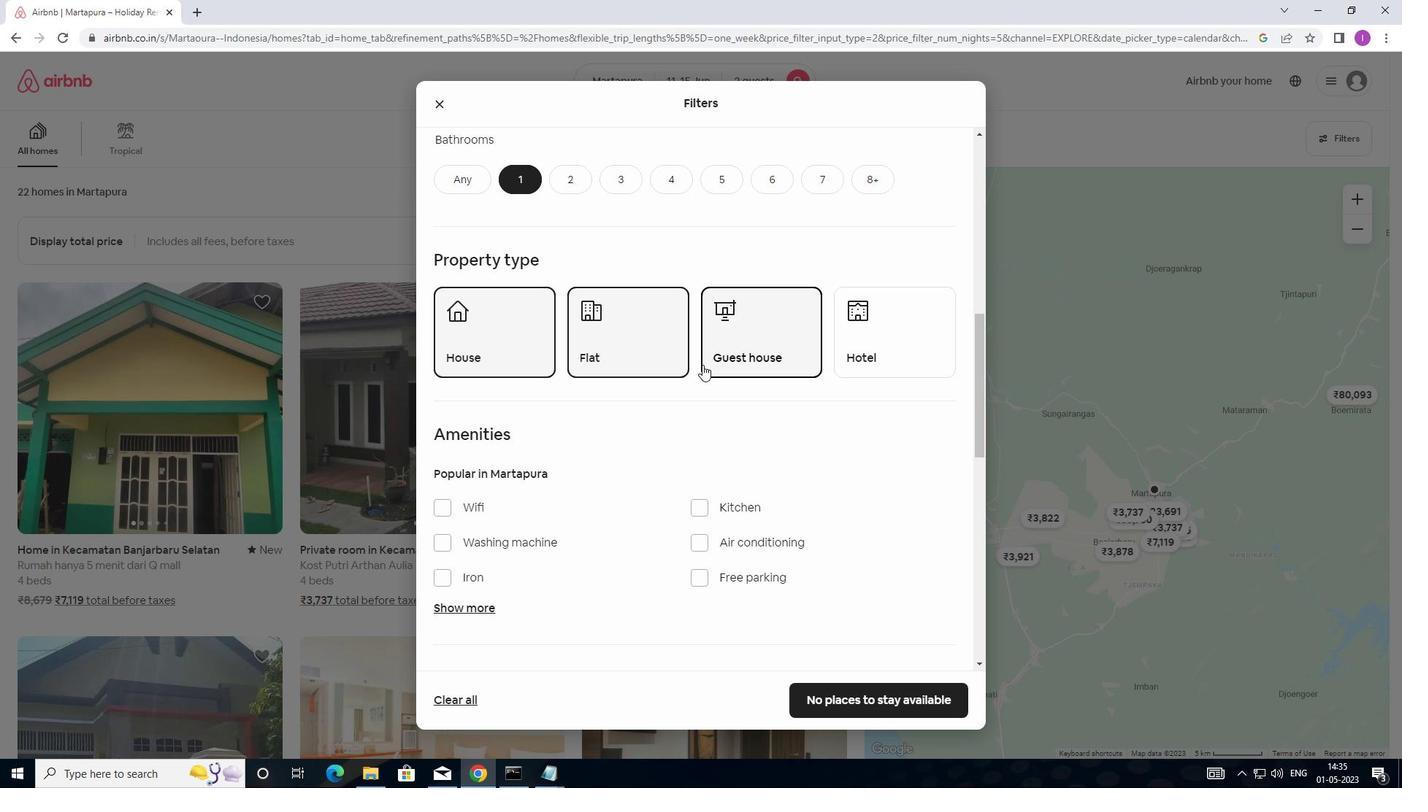 
Action: Mouse scrolled (694, 369) with delta (0, 0)
Screenshot: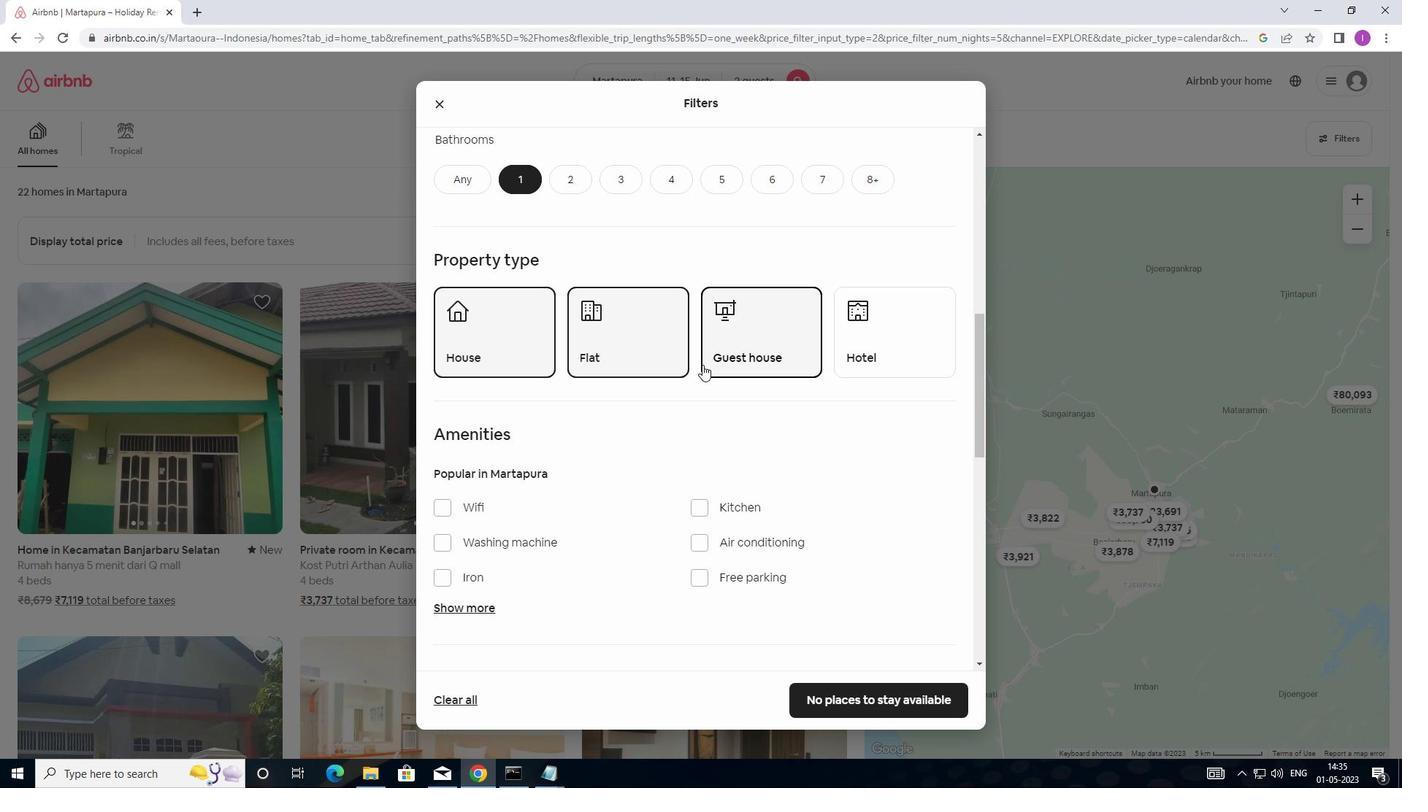 
Action: Mouse moved to (698, 376)
Screenshot: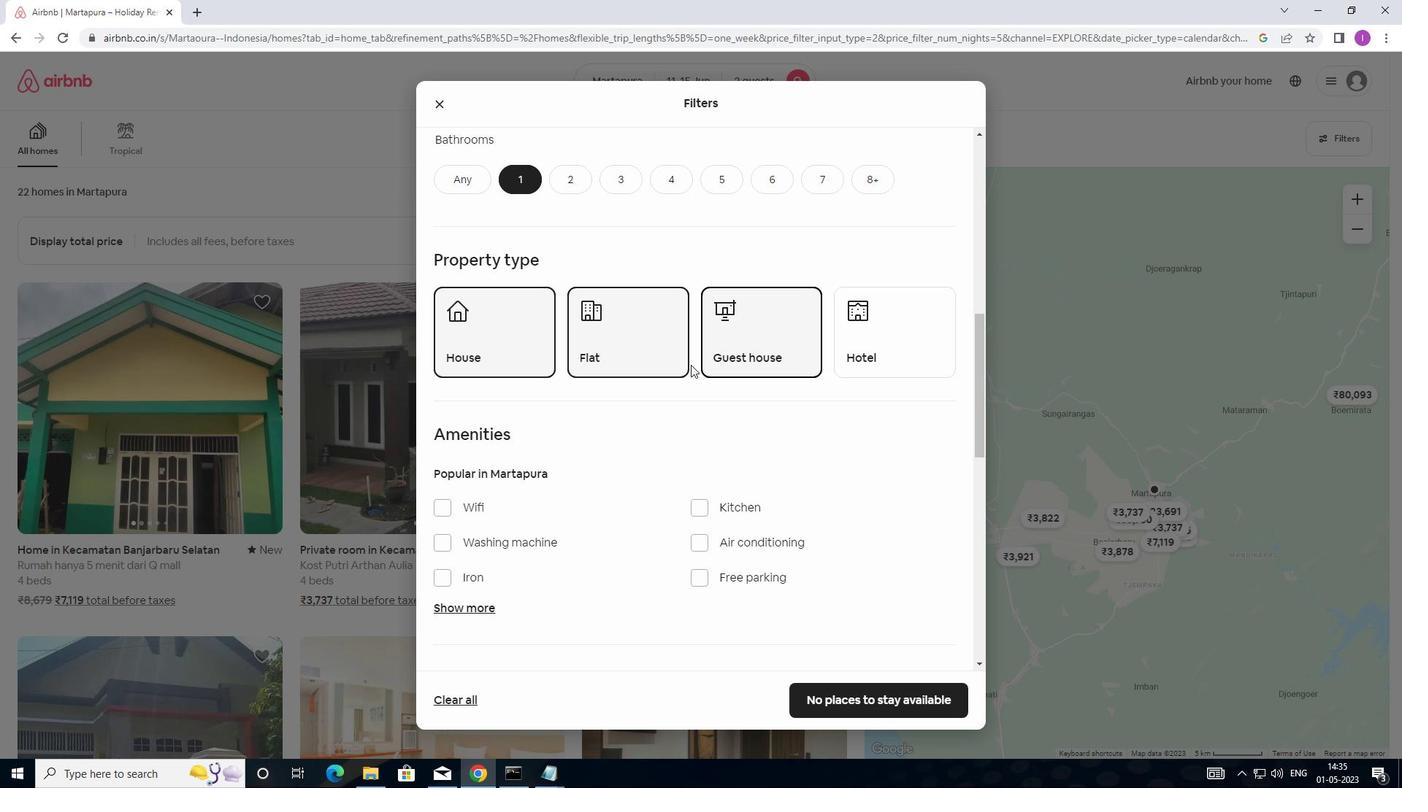 
Action: Mouse scrolled (698, 376) with delta (0, 0)
Screenshot: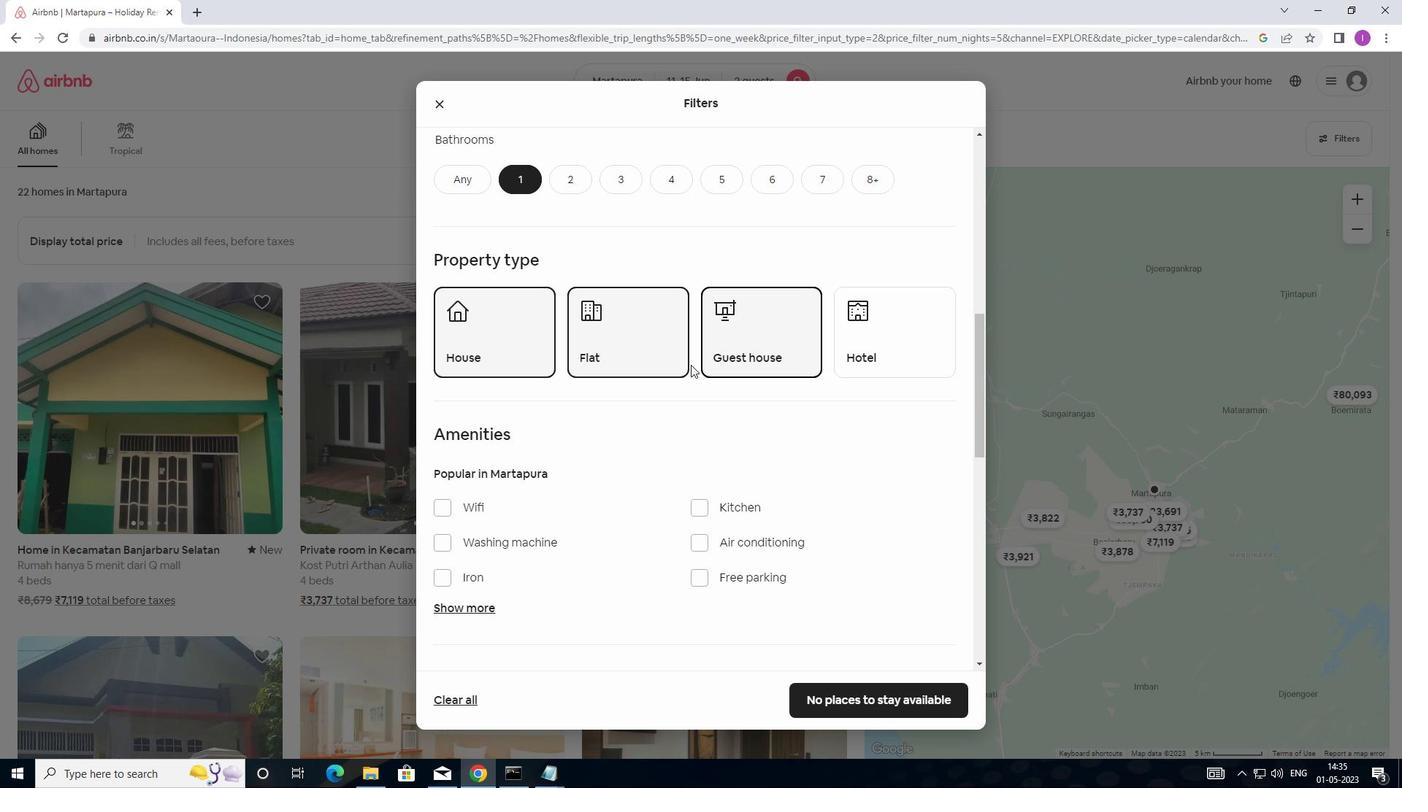 
Action: Mouse scrolled (698, 376) with delta (0, 0)
Screenshot: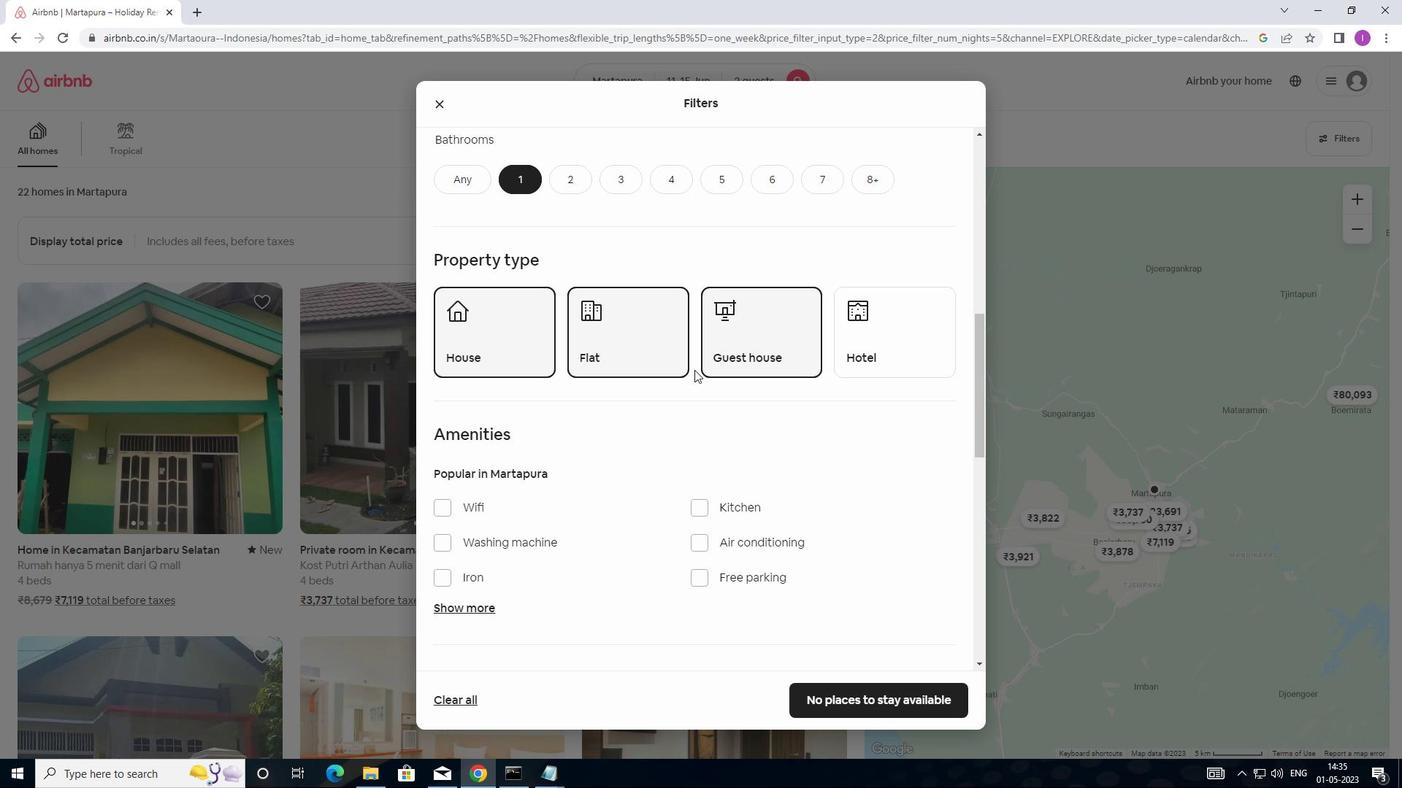 
Action: Mouse moved to (715, 362)
Screenshot: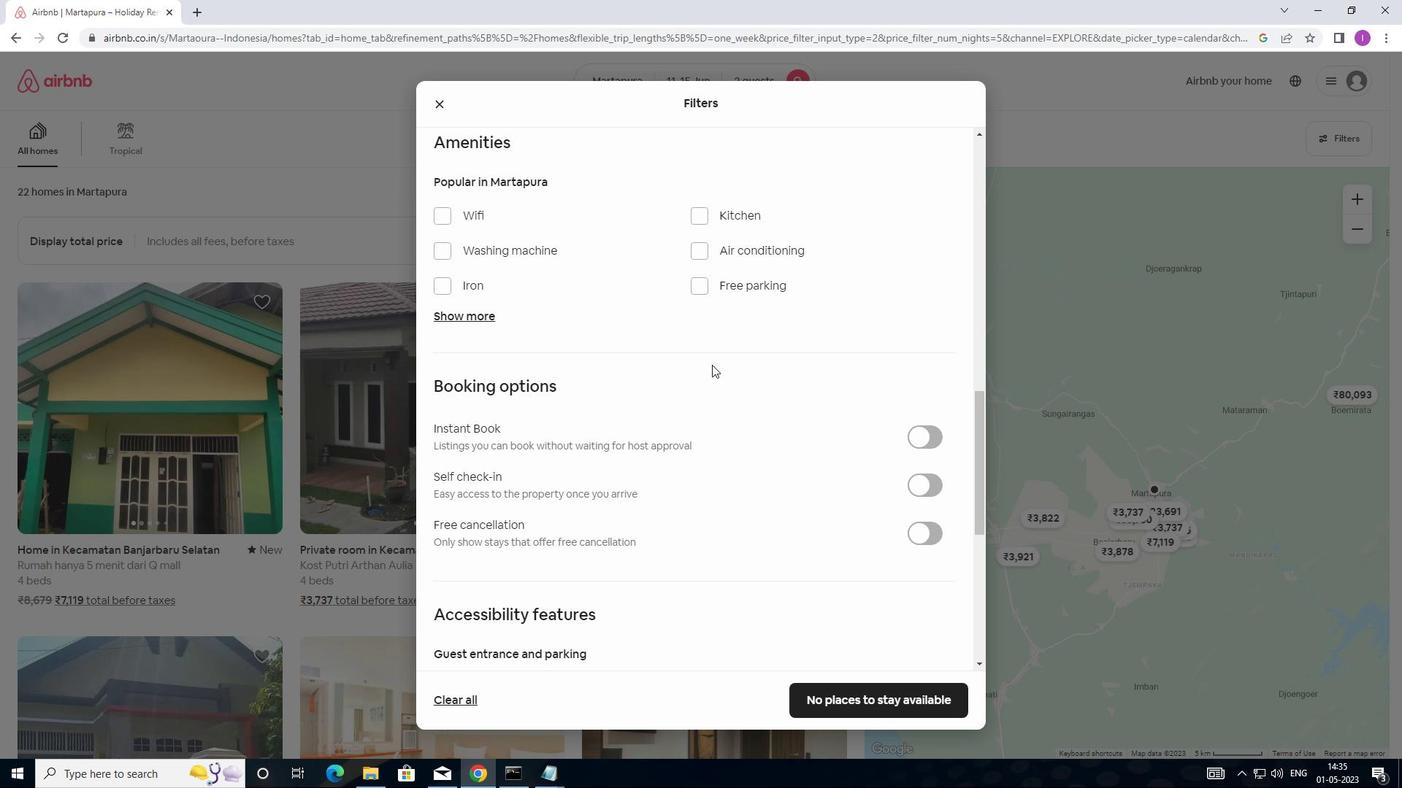 
Action: Mouse scrolled (715, 363) with delta (0, 0)
Screenshot: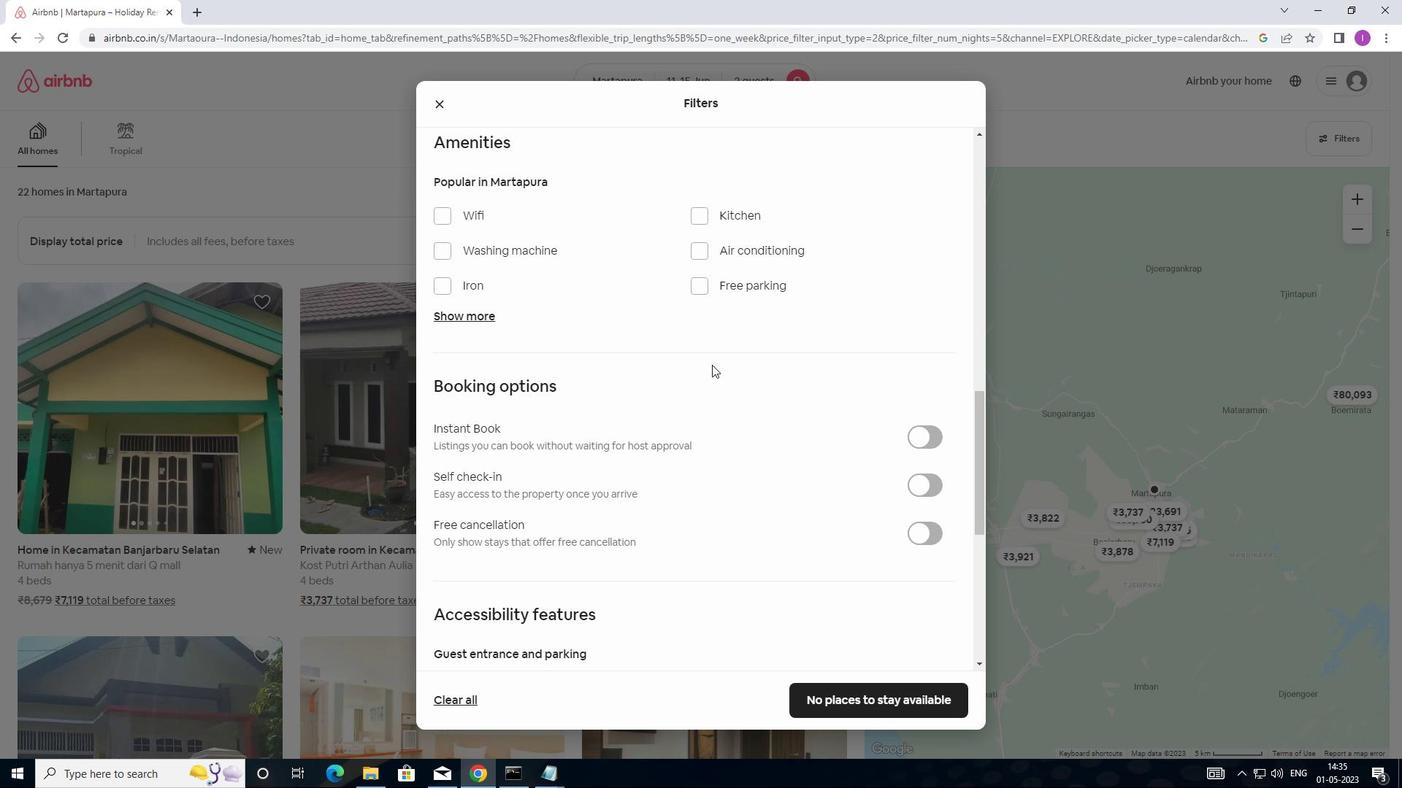 
Action: Mouse moved to (716, 361)
Screenshot: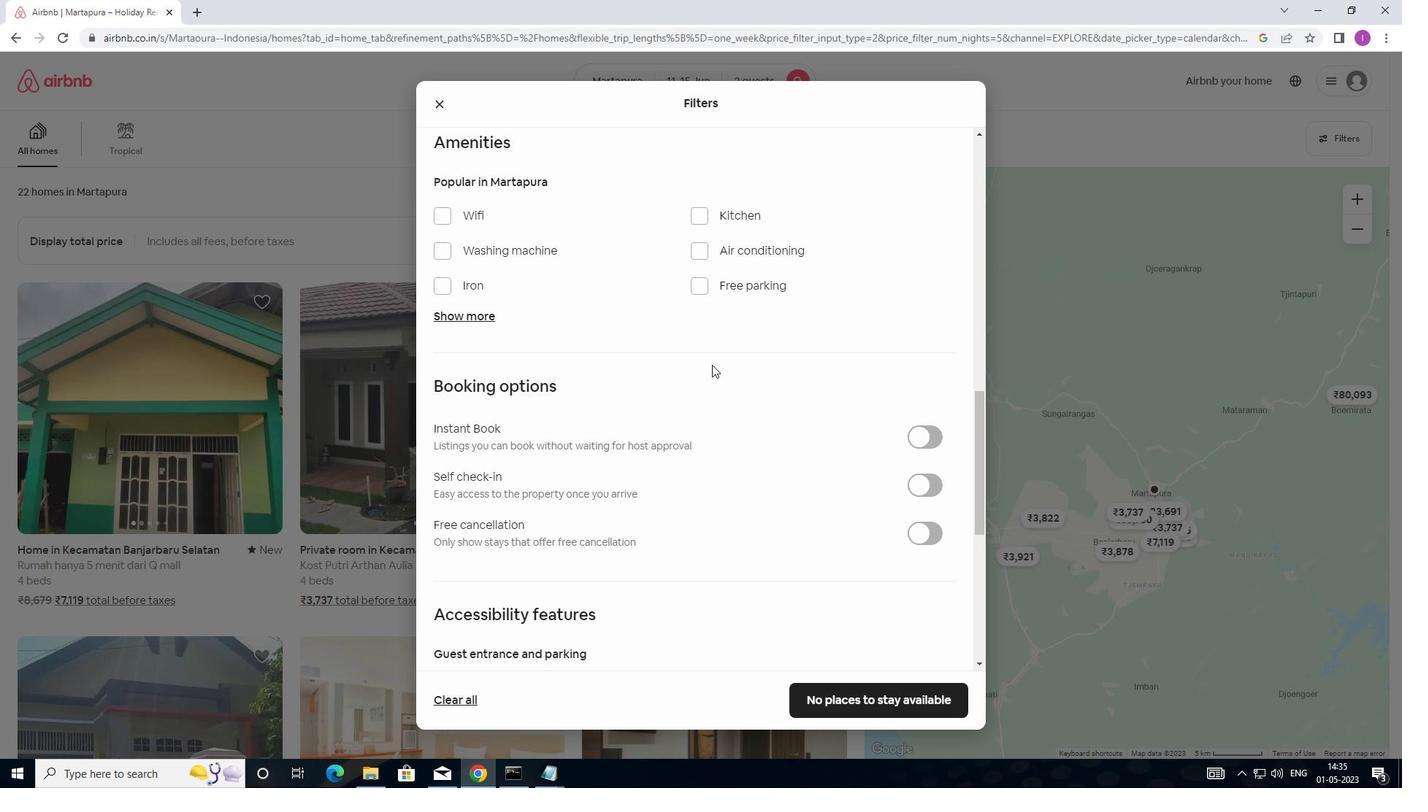 
Action: Mouse scrolled (716, 362) with delta (0, 0)
Screenshot: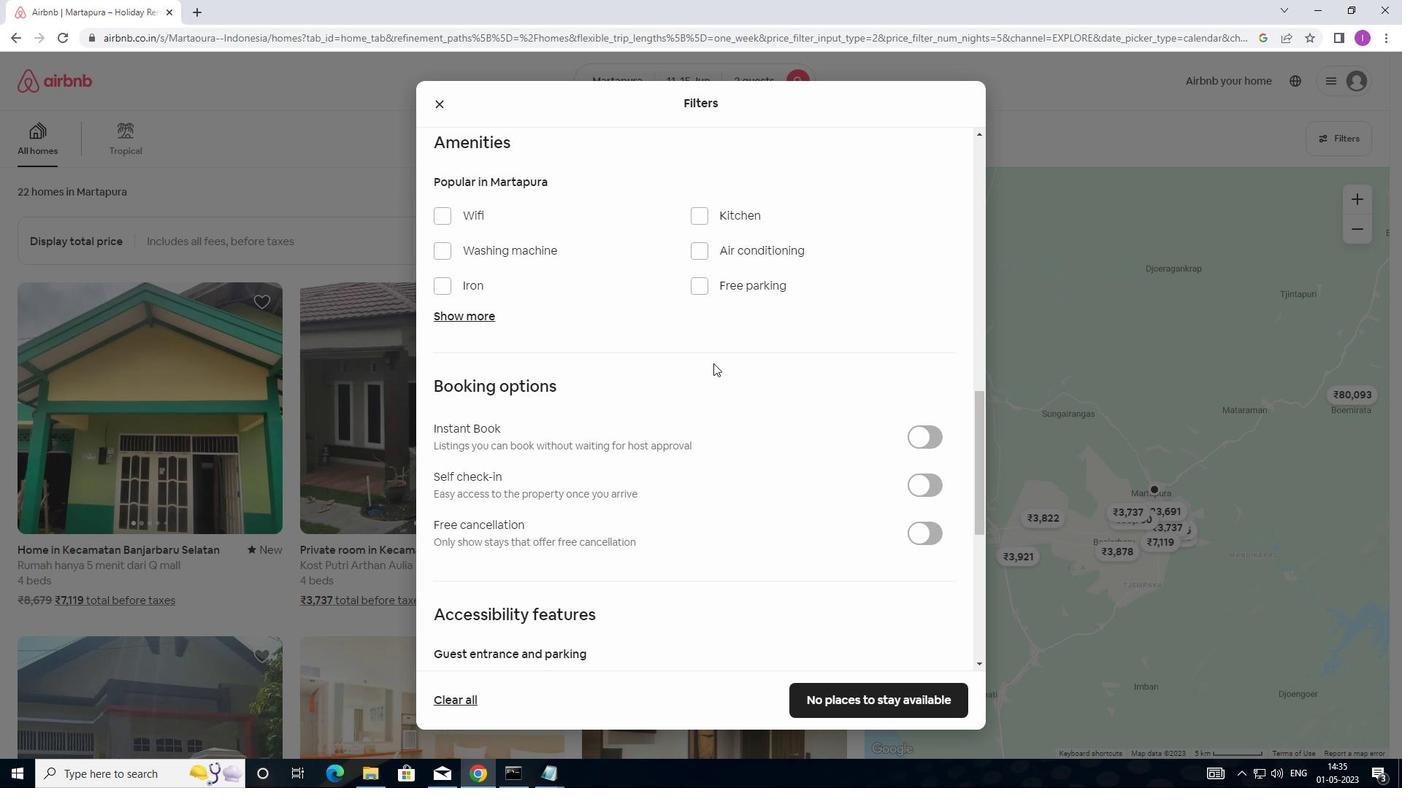 
Action: Mouse scrolled (716, 362) with delta (0, 0)
Screenshot: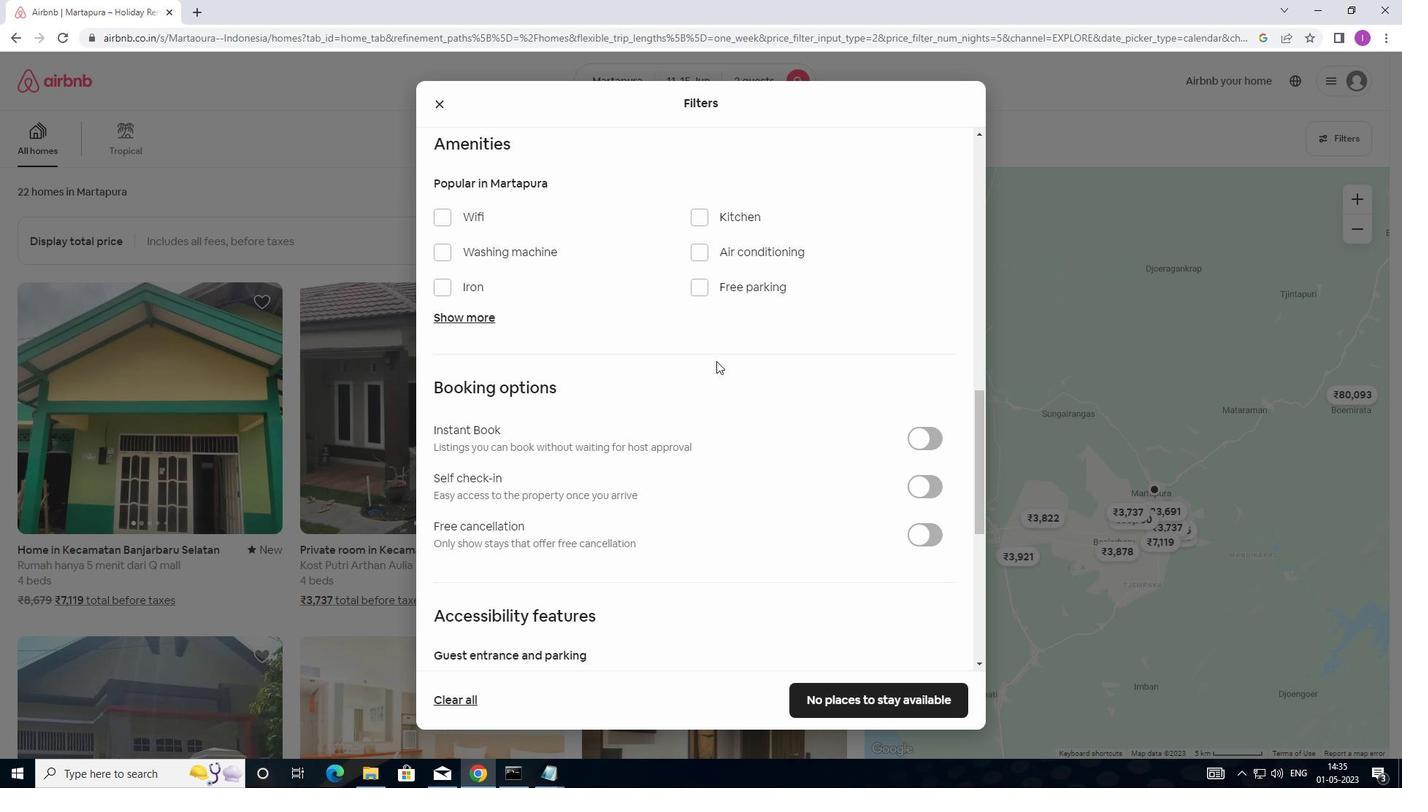 
Action: Mouse moved to (871, 268)
Screenshot: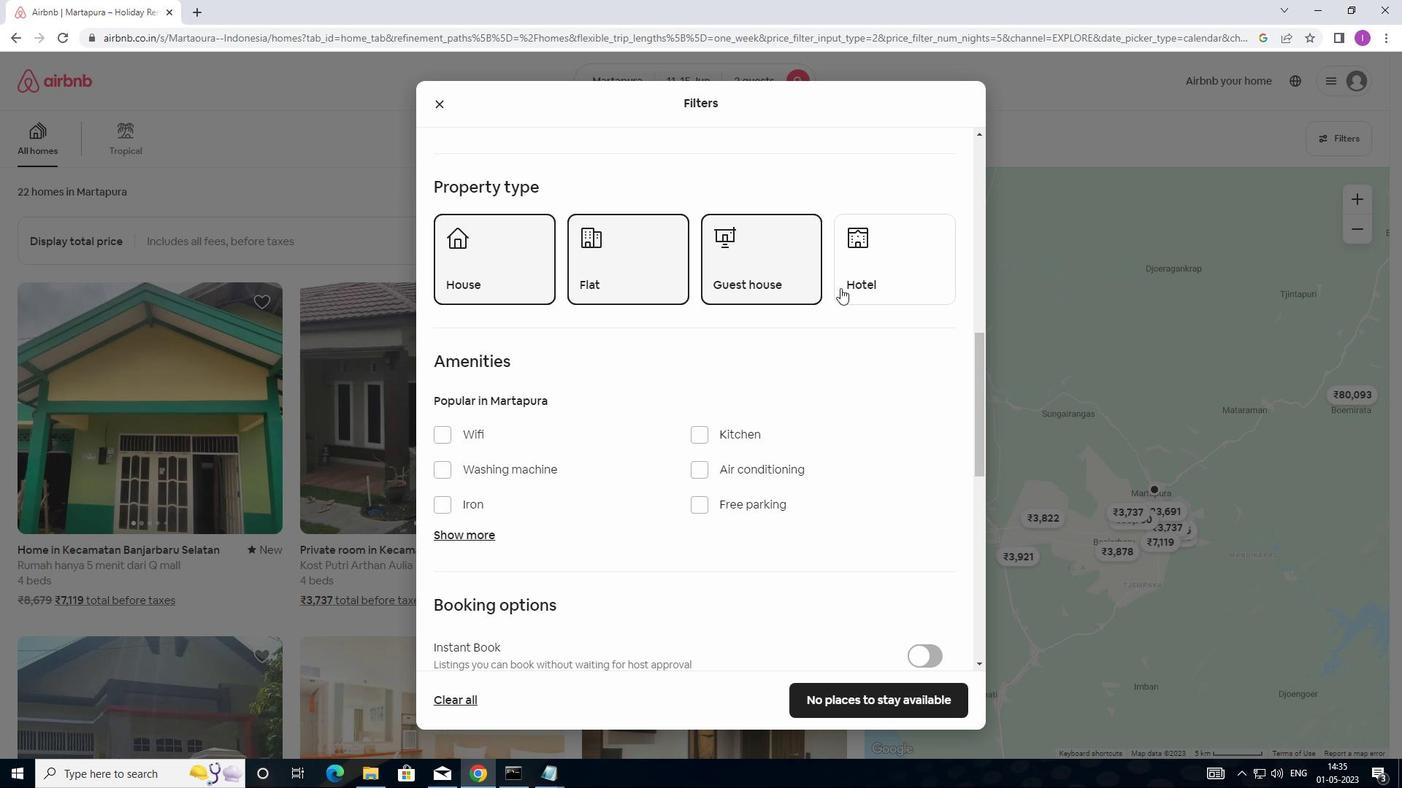 
Action: Mouse pressed left at (871, 268)
Screenshot: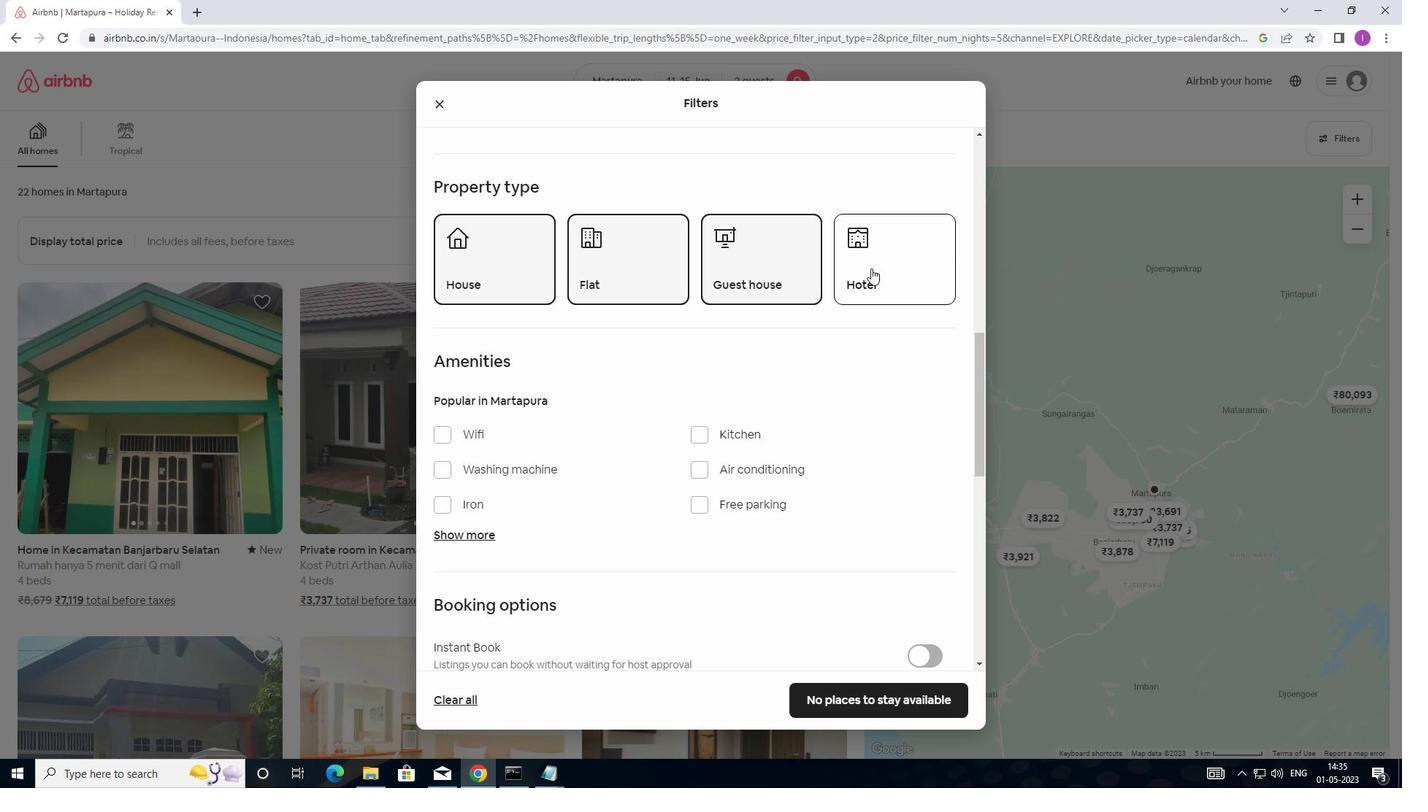 
Action: Mouse moved to (805, 317)
Screenshot: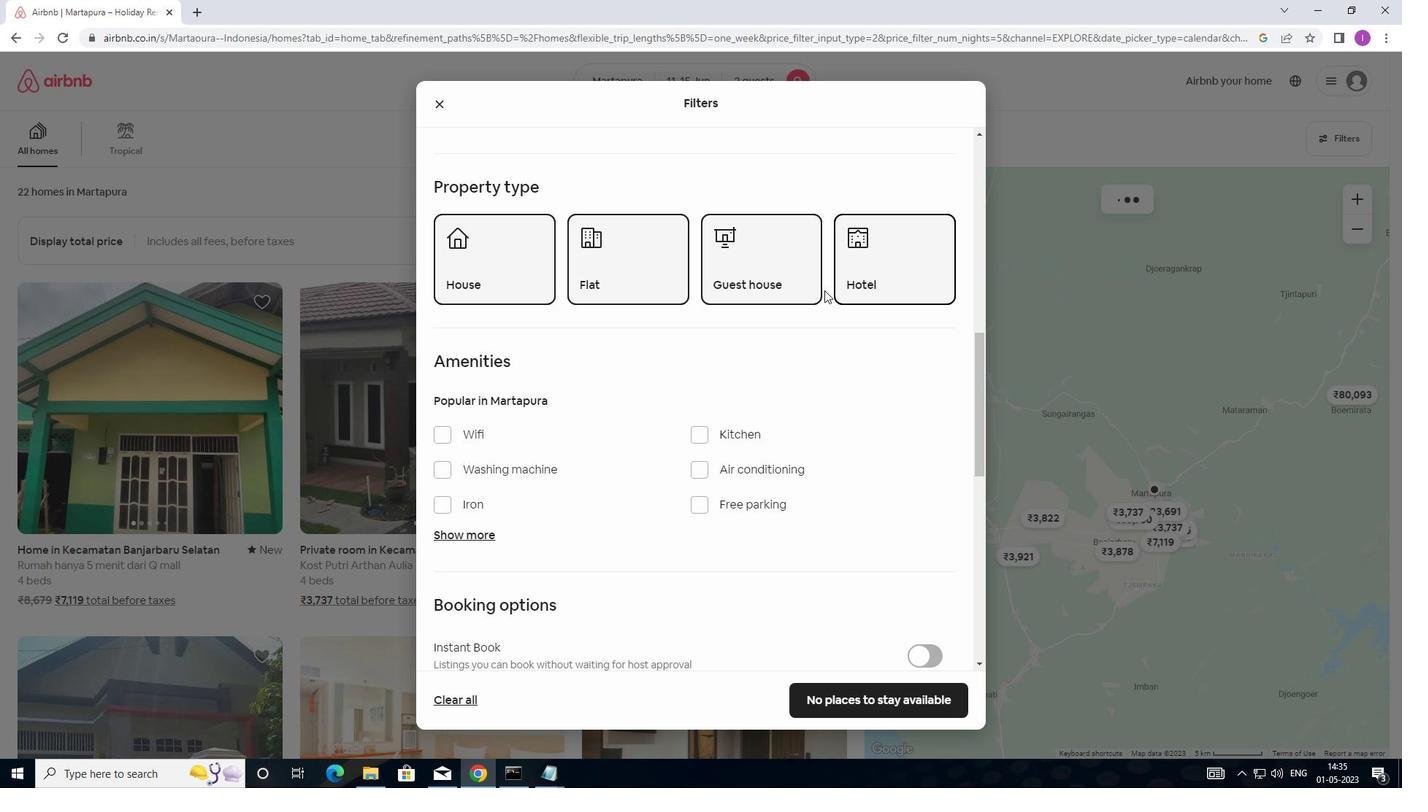 
Action: Mouse scrolled (805, 316) with delta (0, 0)
Screenshot: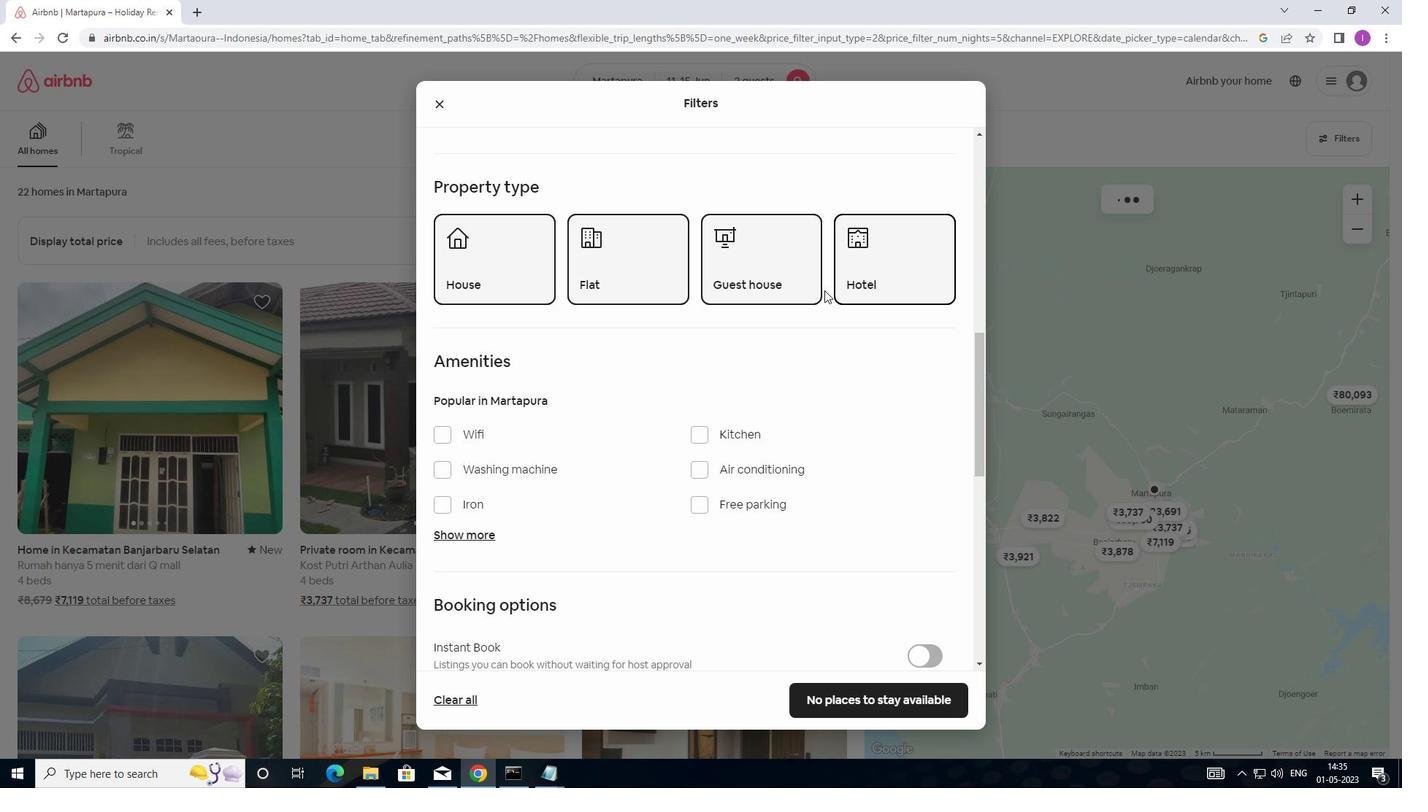 
Action: Mouse moved to (803, 319)
Screenshot: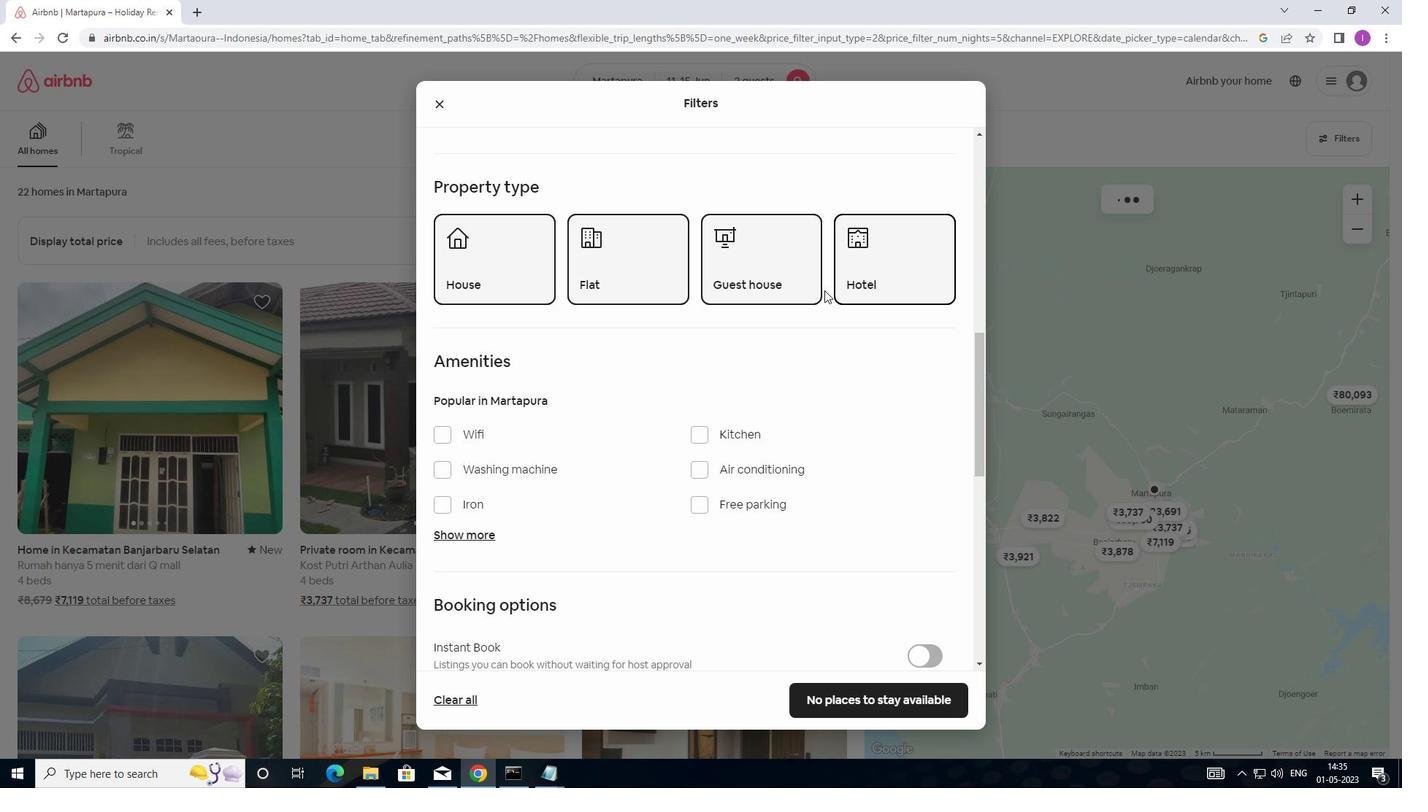 
Action: Mouse scrolled (803, 319) with delta (0, 0)
Screenshot: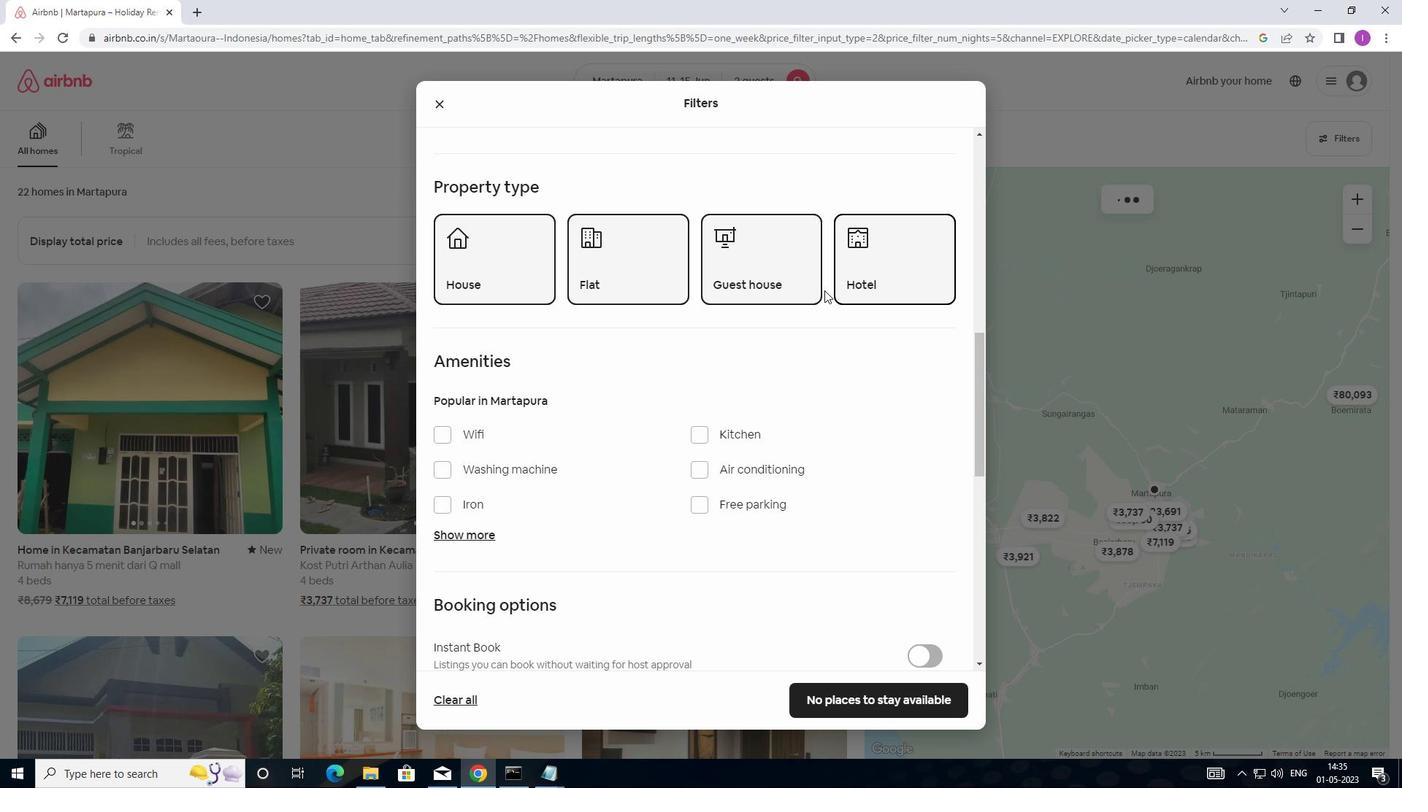 
Action: Mouse moved to (802, 322)
Screenshot: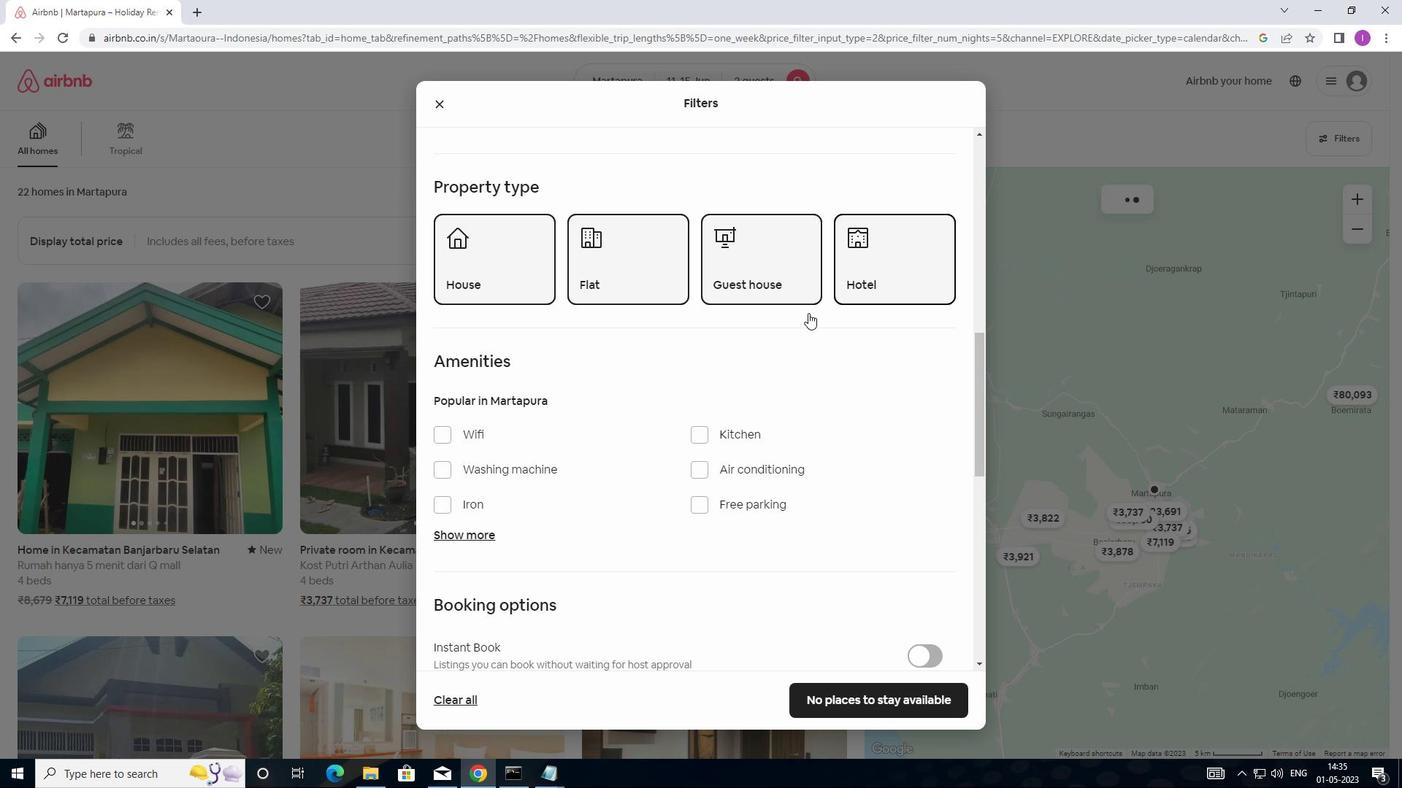 
Action: Mouse scrolled (802, 321) with delta (0, 0)
Screenshot: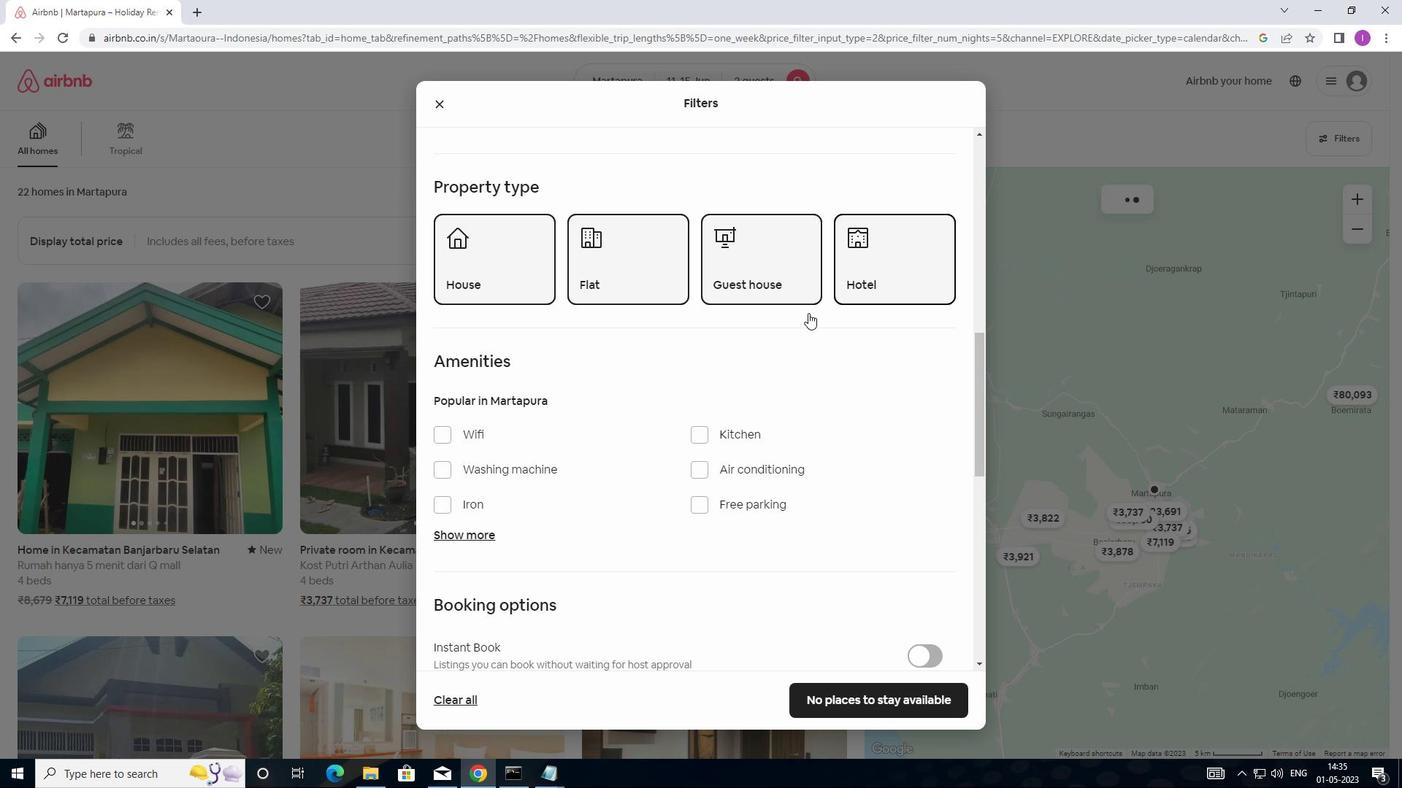 
Action: Mouse scrolled (802, 321) with delta (0, 0)
Screenshot: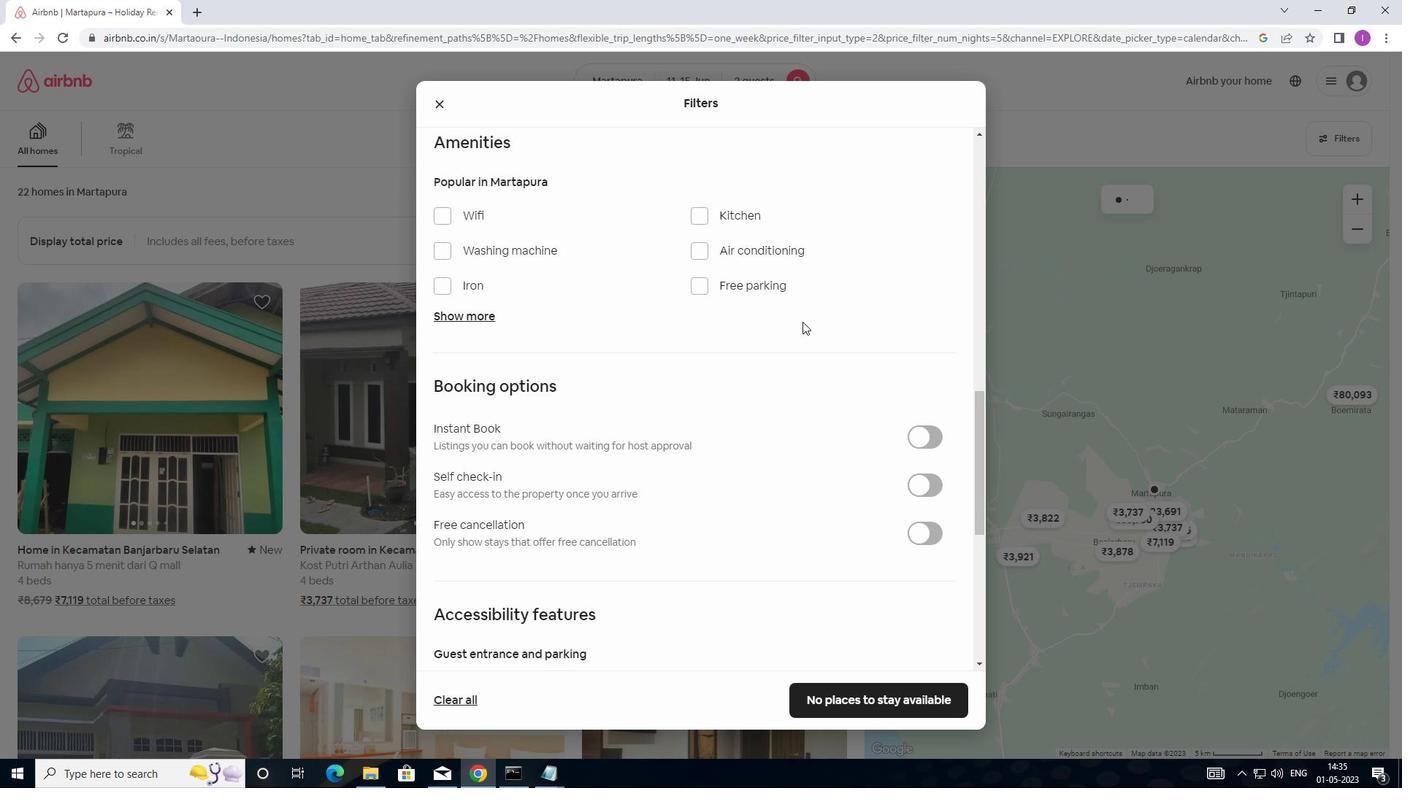 
Action: Mouse scrolled (802, 321) with delta (0, 0)
Screenshot: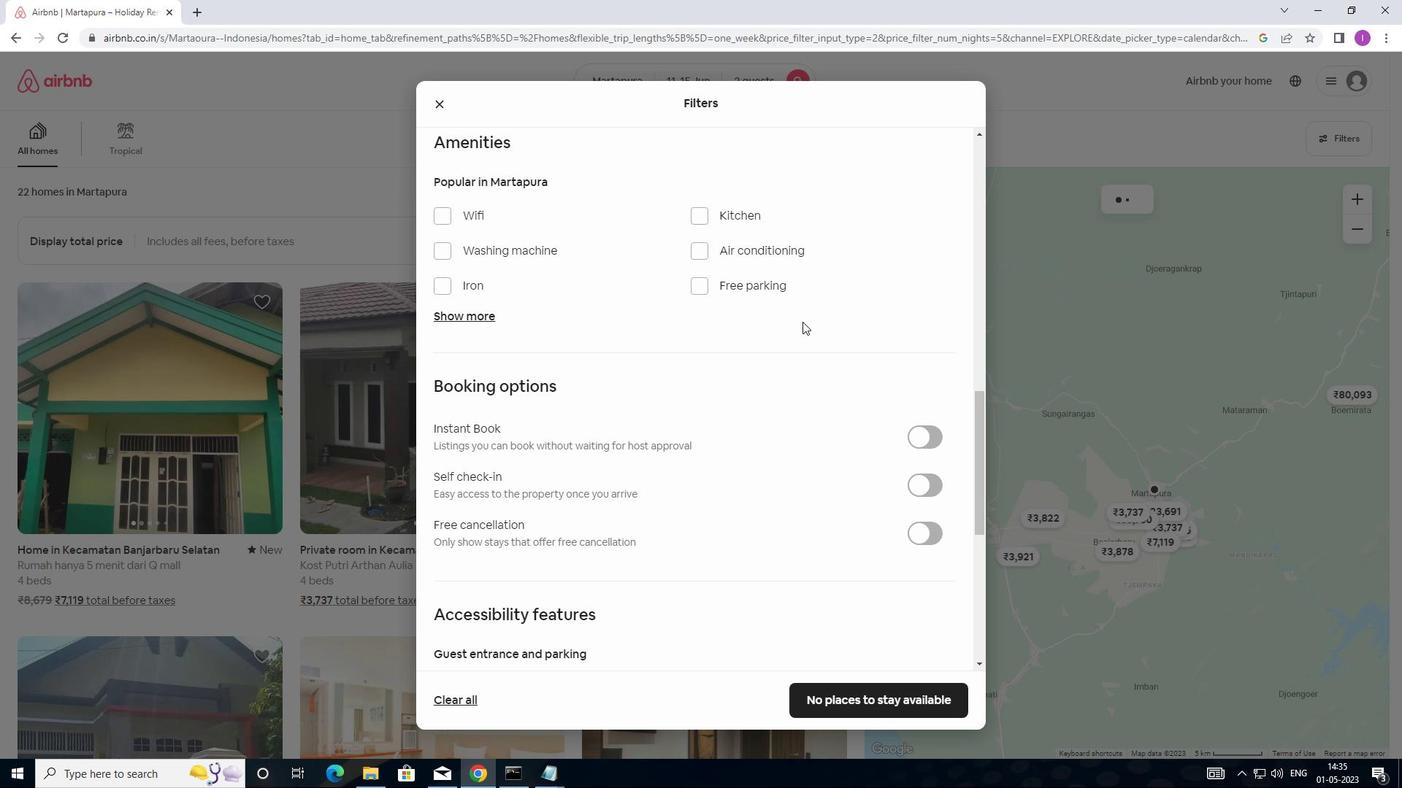 
Action: Mouse moved to (922, 343)
Screenshot: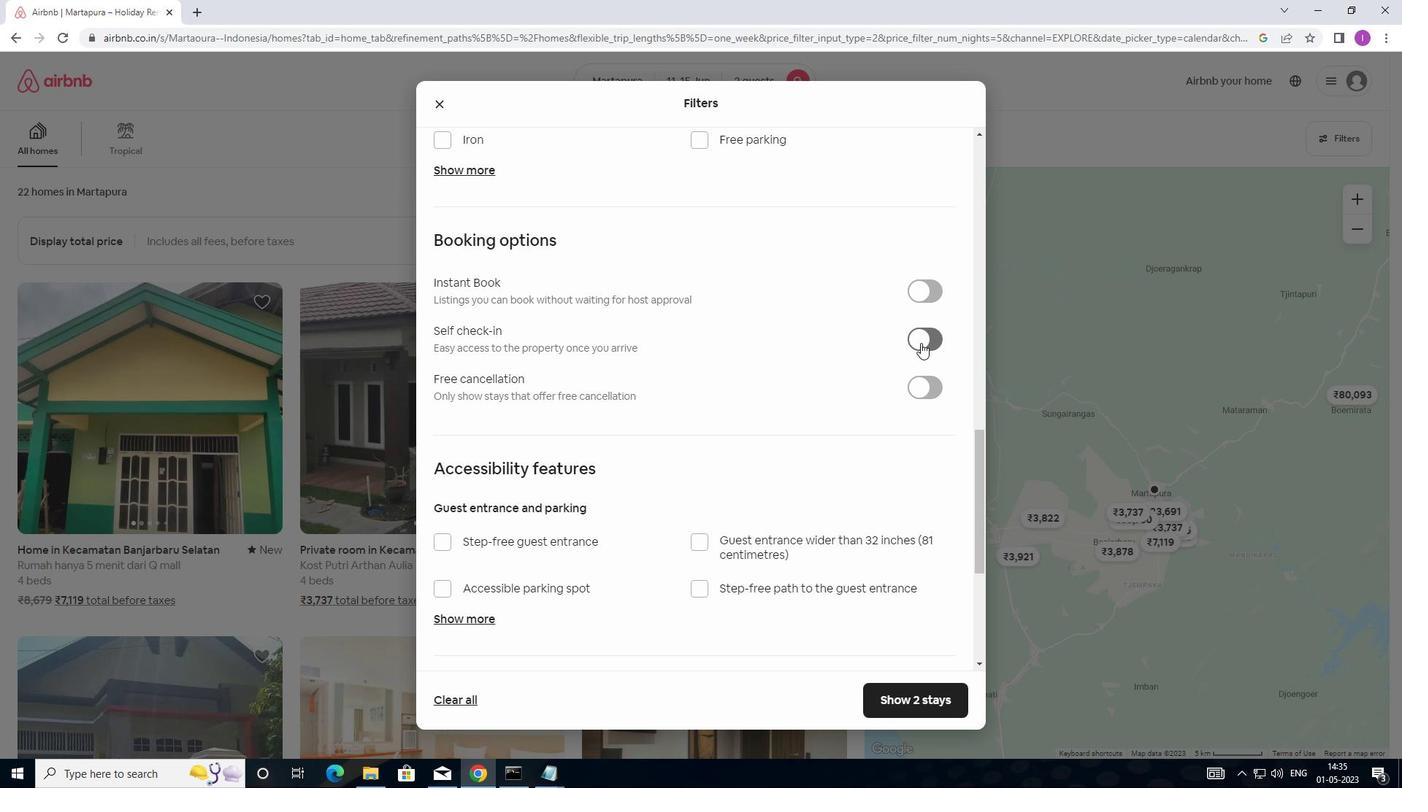 
Action: Mouse pressed left at (922, 343)
Screenshot: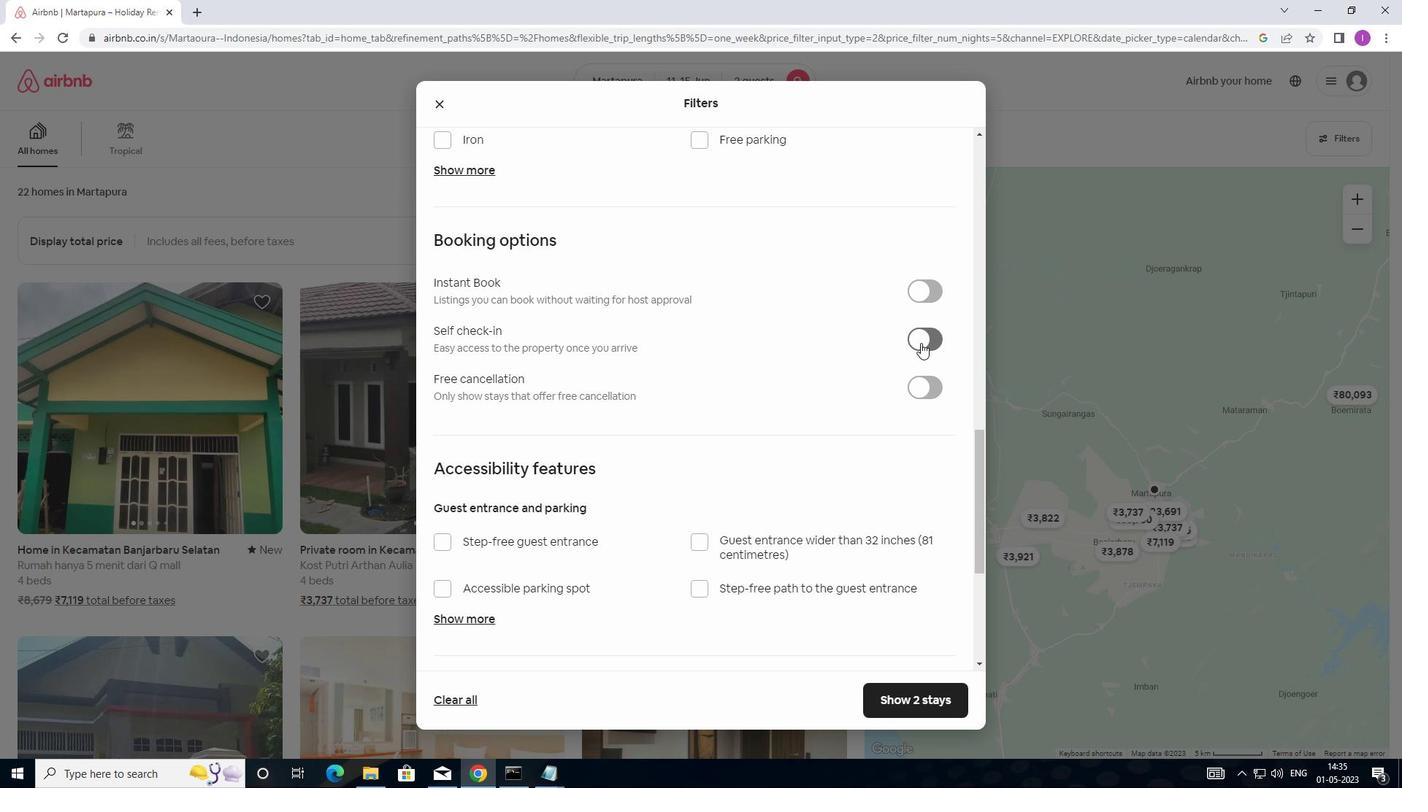 
Action: Mouse moved to (702, 378)
Screenshot: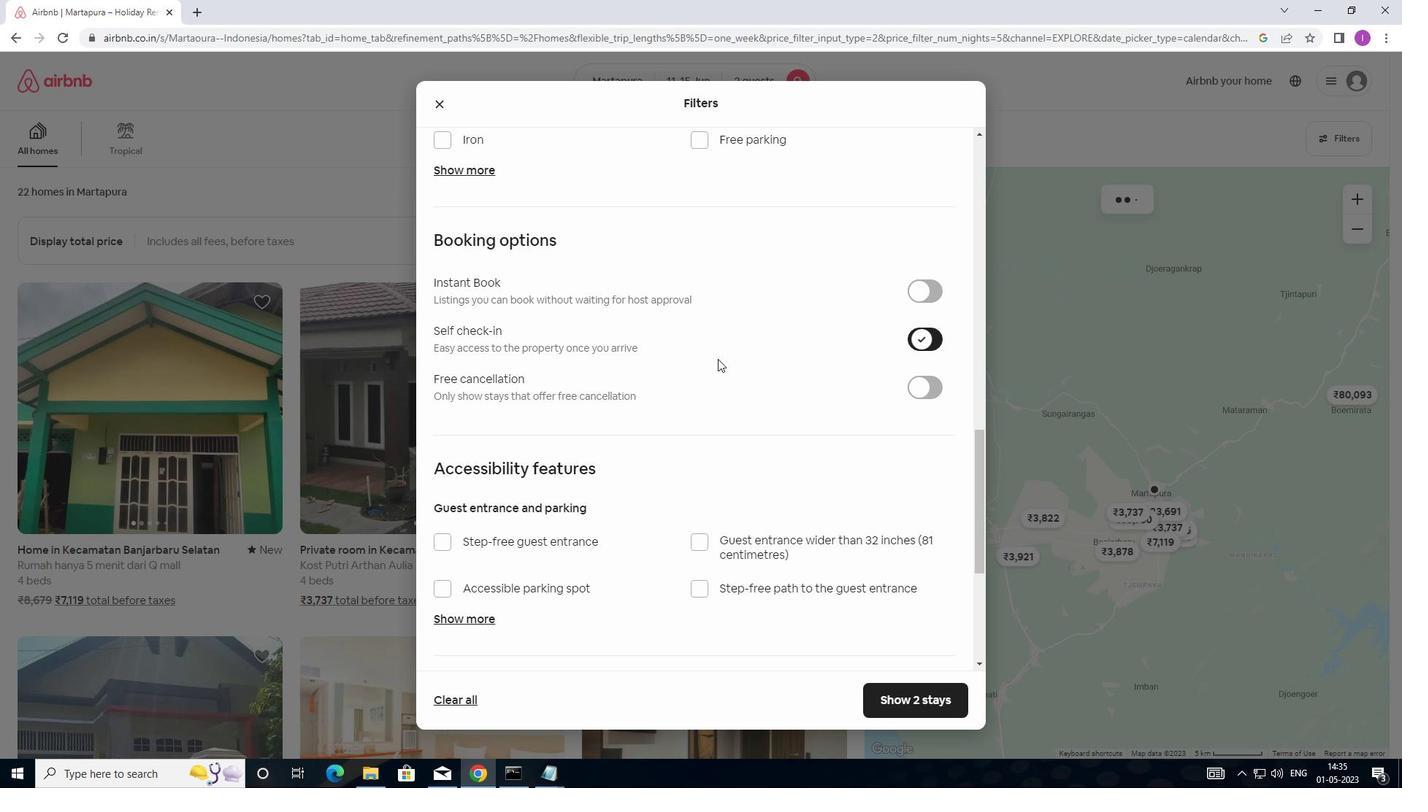 
Action: Mouse scrolled (702, 377) with delta (0, 0)
Screenshot: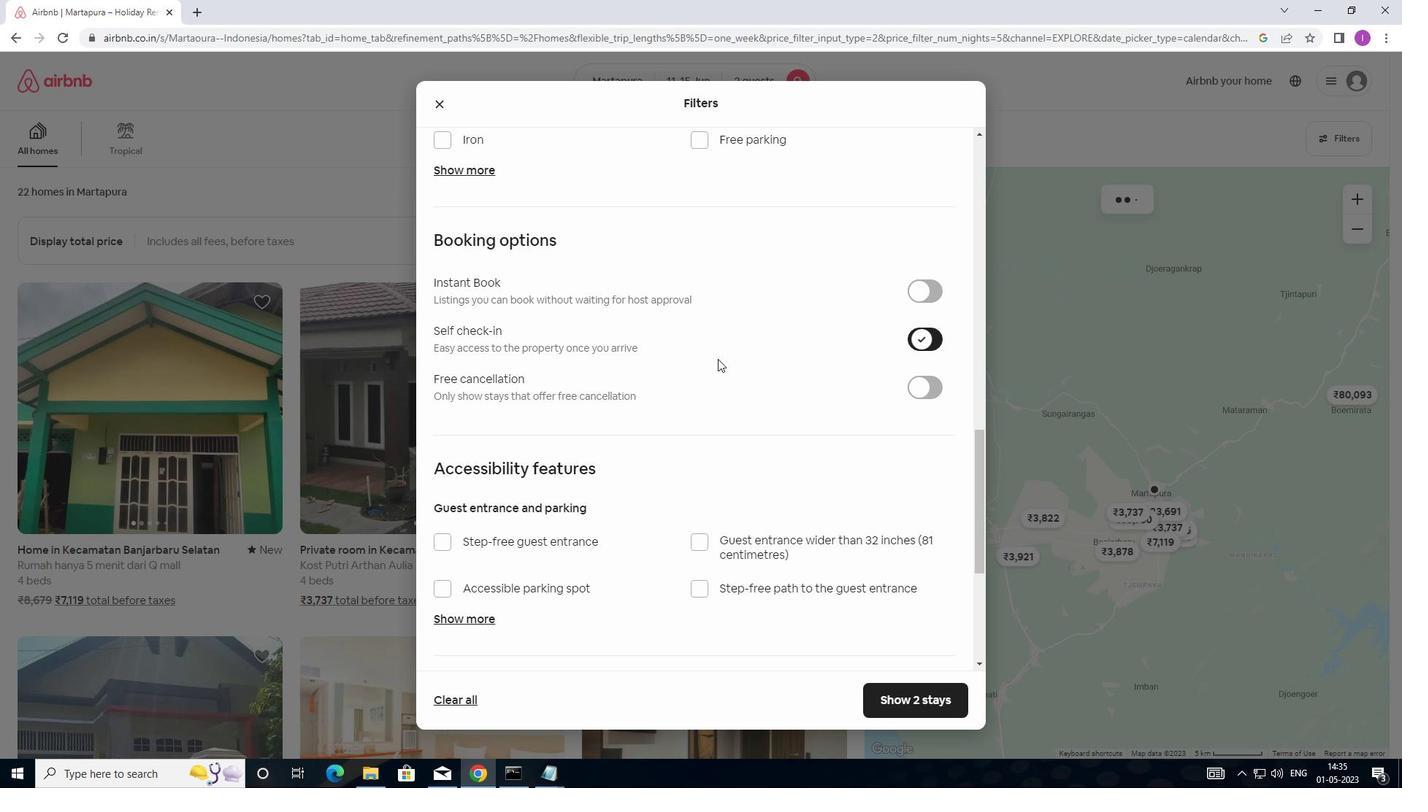 
Action: Mouse moved to (702, 383)
Screenshot: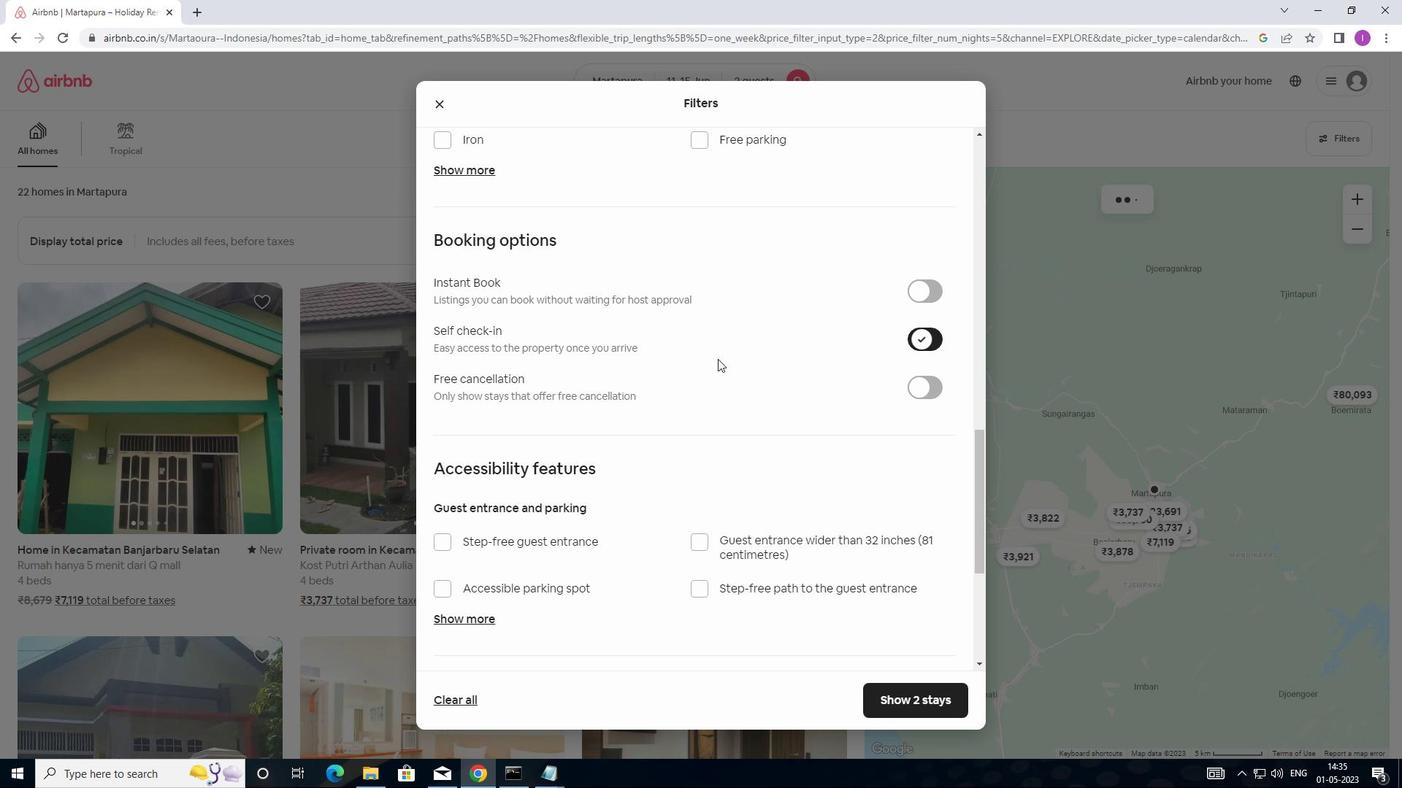 
Action: Mouse scrolled (702, 382) with delta (0, 0)
Screenshot: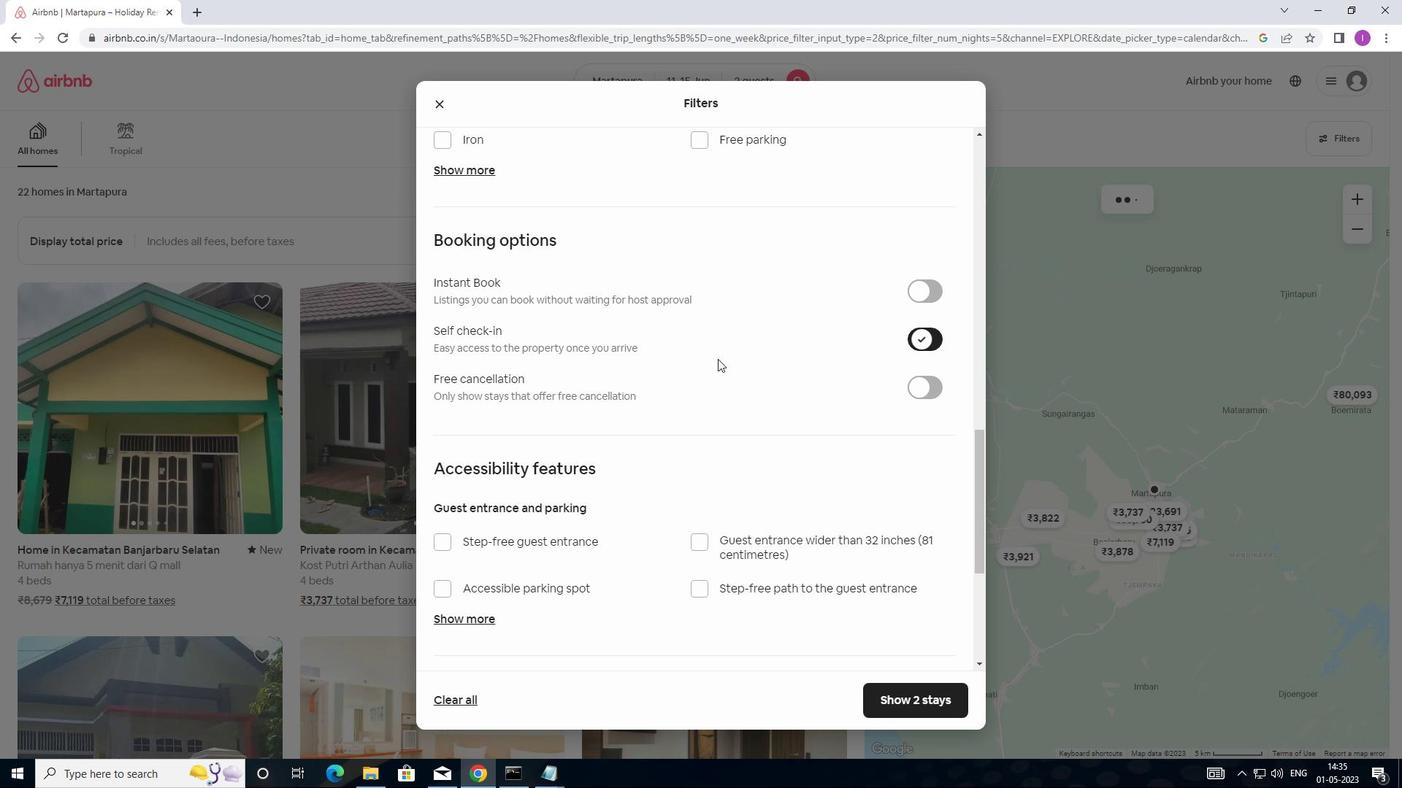 
Action: Mouse moved to (702, 389)
Screenshot: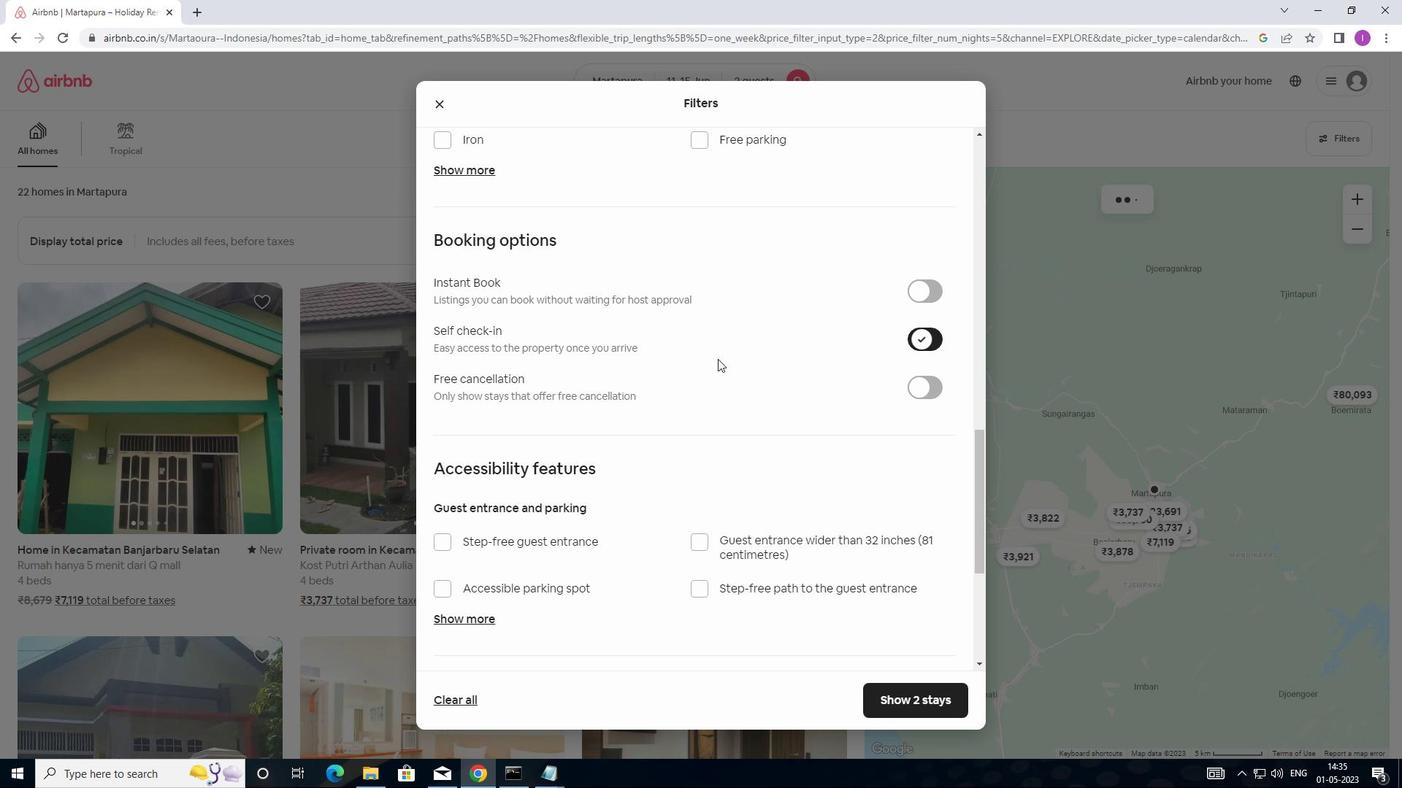 
Action: Mouse scrolled (702, 388) with delta (0, 0)
Screenshot: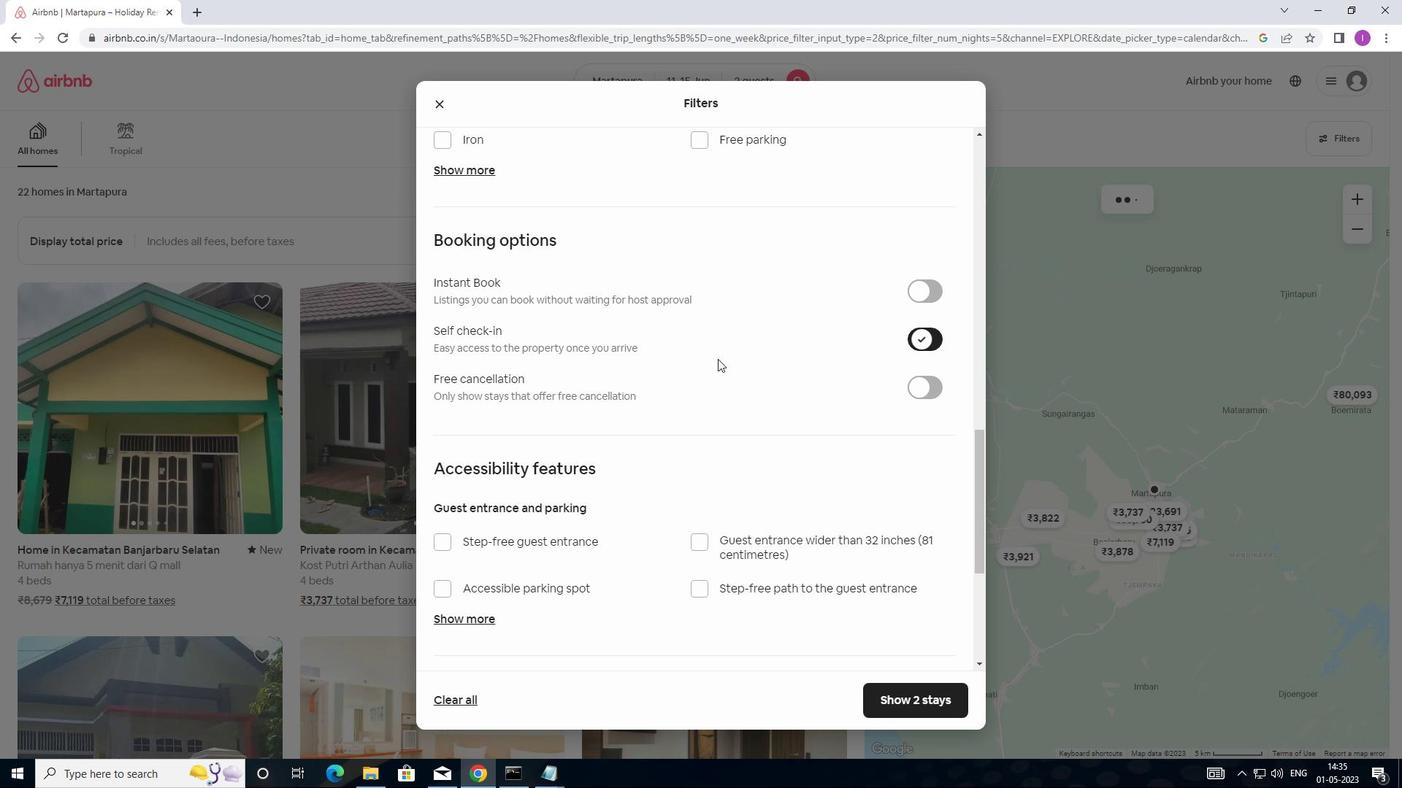 
Action: Mouse moved to (702, 389)
Screenshot: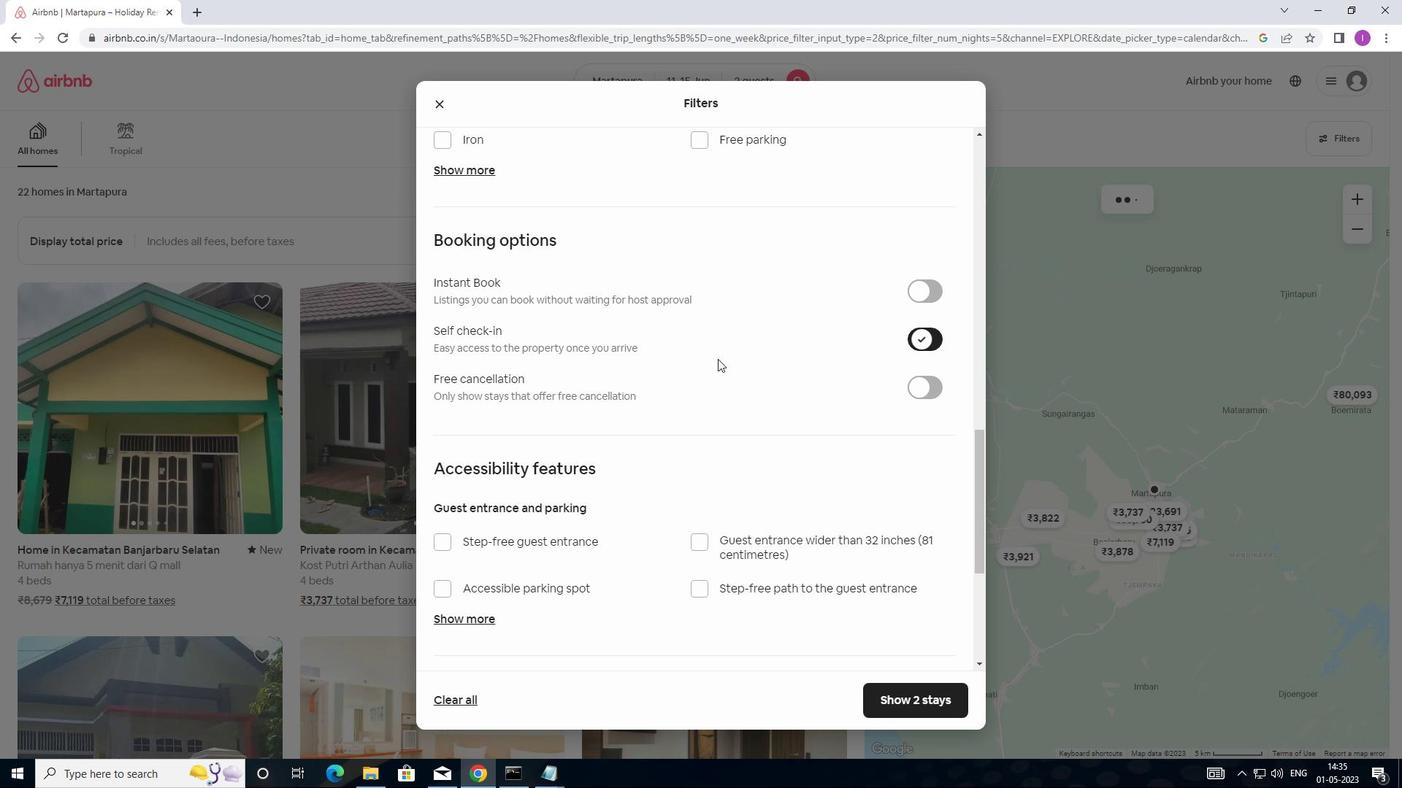 
Action: Mouse scrolled (702, 388) with delta (0, 0)
Screenshot: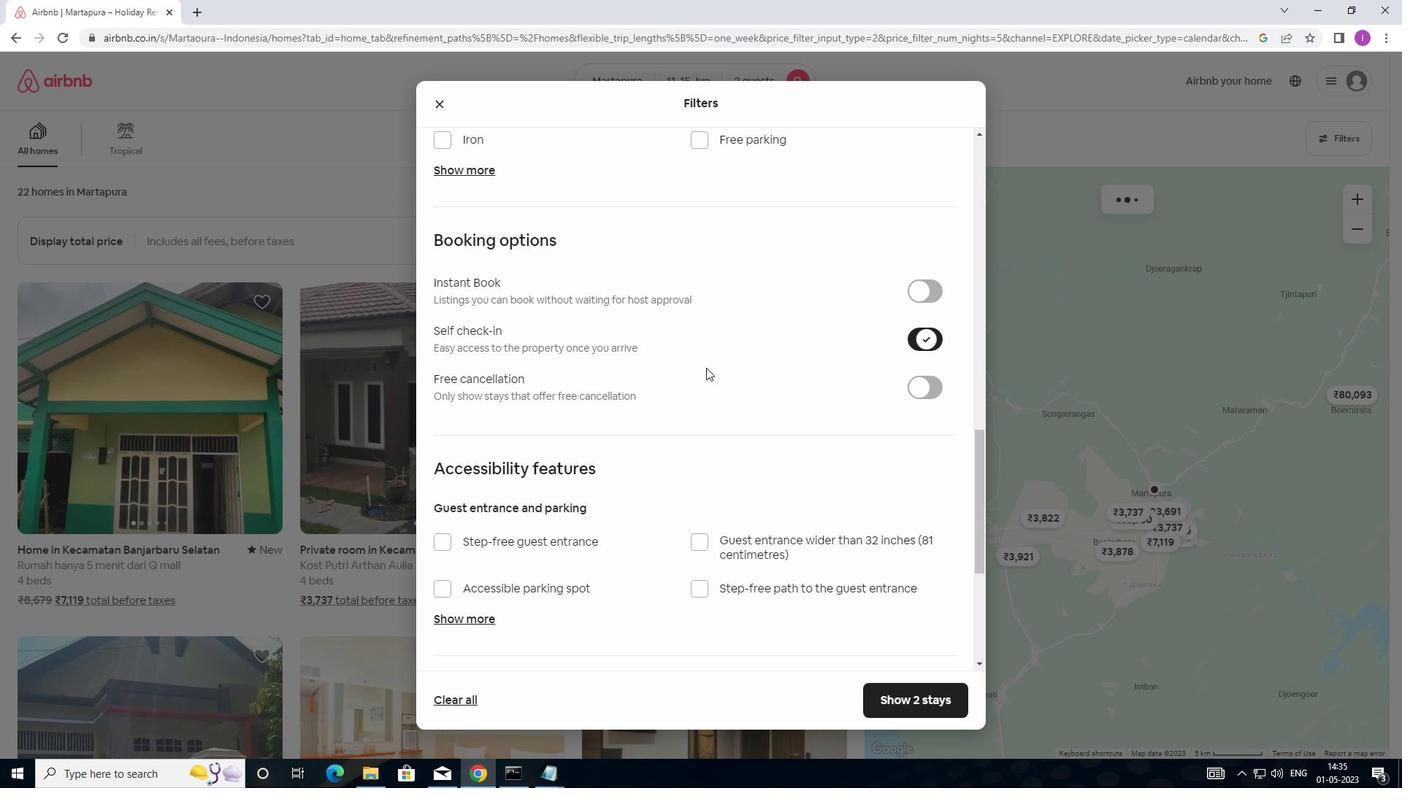 
Action: Mouse scrolled (702, 388) with delta (0, 0)
Screenshot: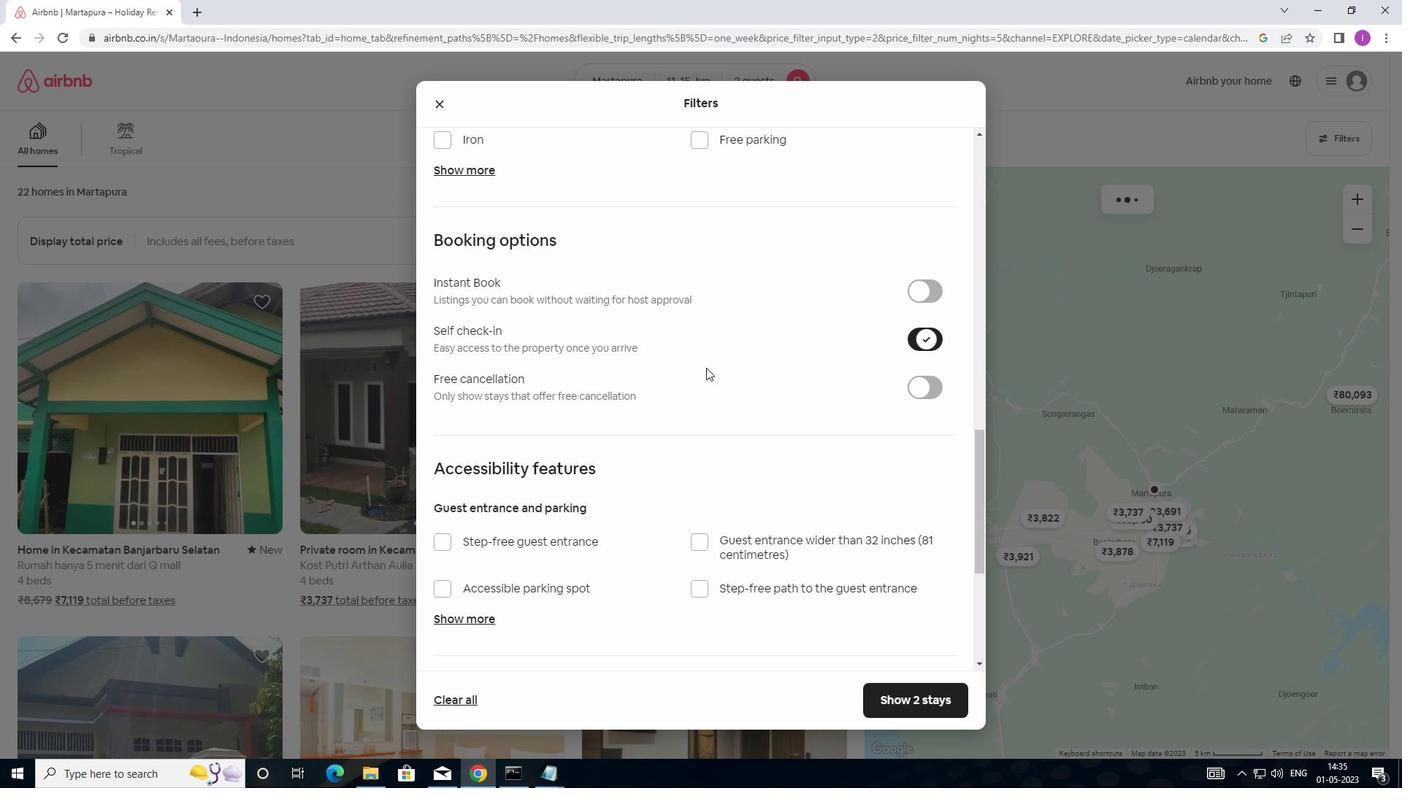 
Action: Mouse moved to (663, 391)
Screenshot: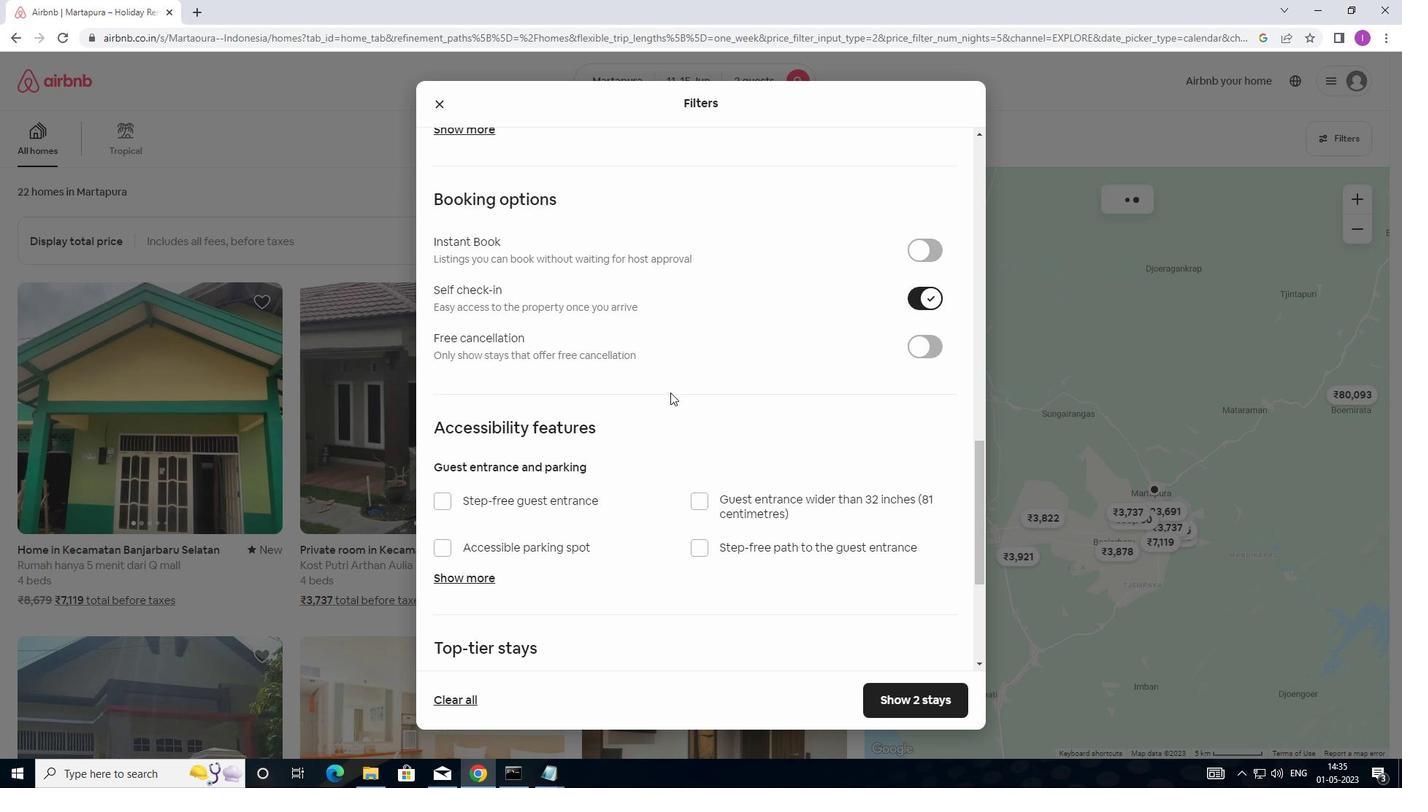 
Action: Mouse scrolled (663, 390) with delta (0, 0)
Screenshot: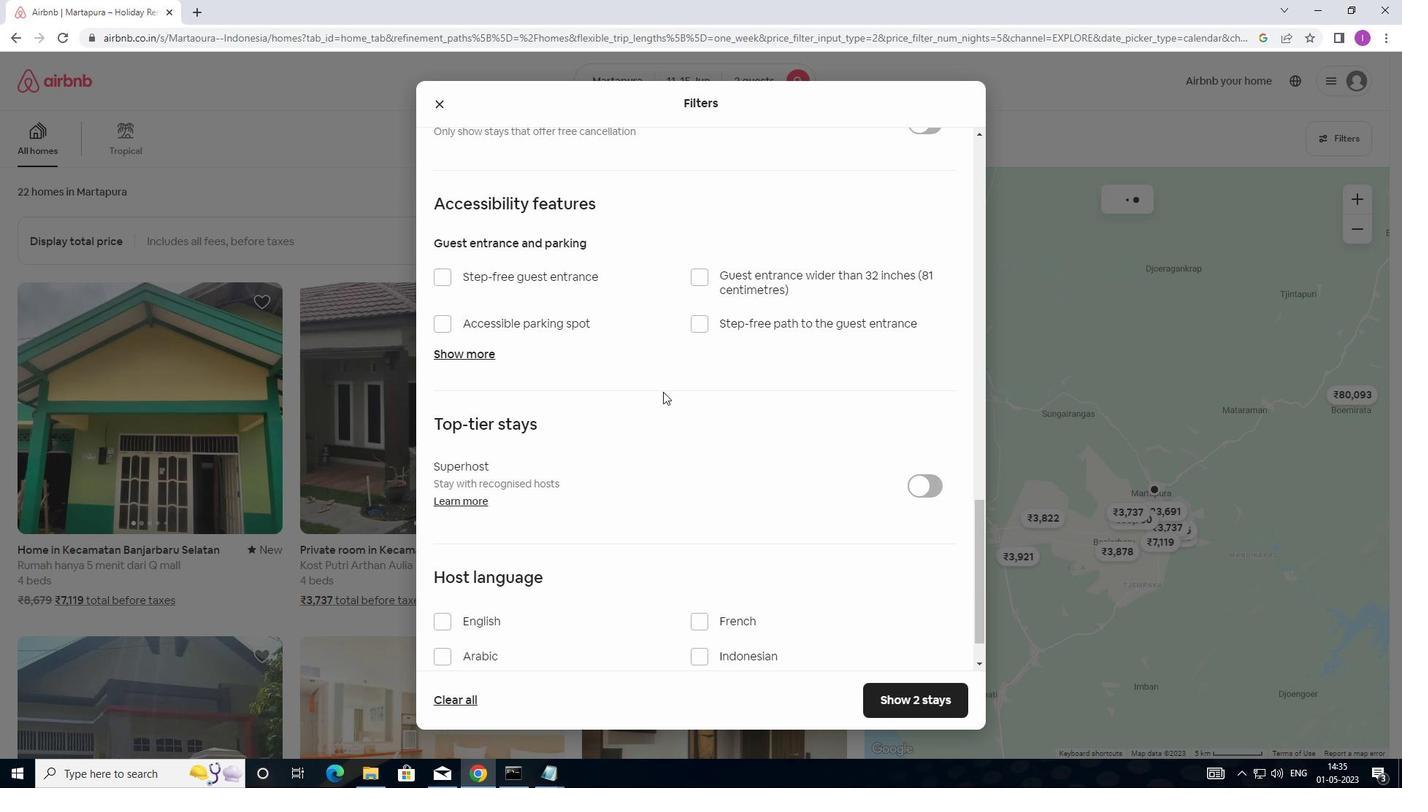 
Action: Mouse moved to (662, 402)
Screenshot: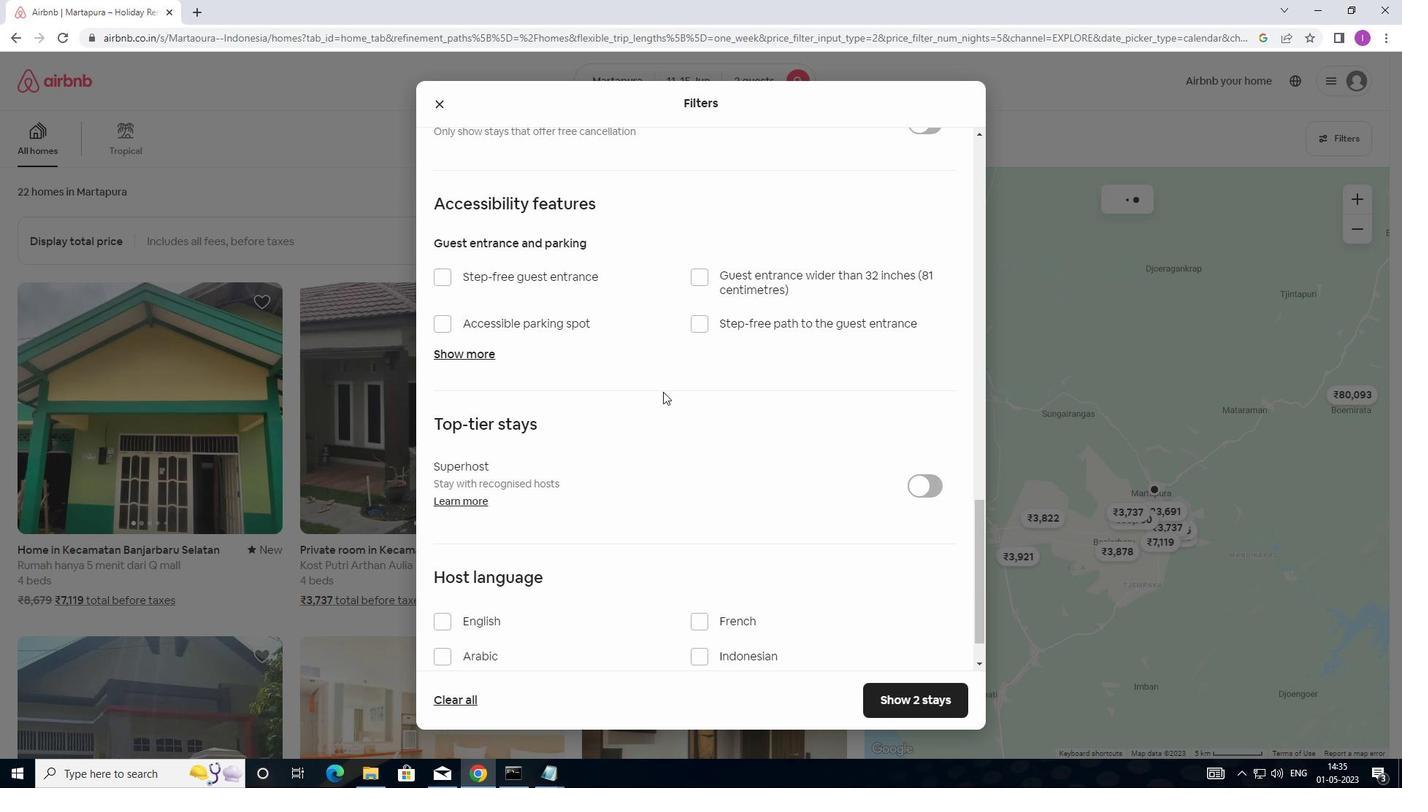 
Action: Mouse scrolled (662, 401) with delta (0, 0)
Screenshot: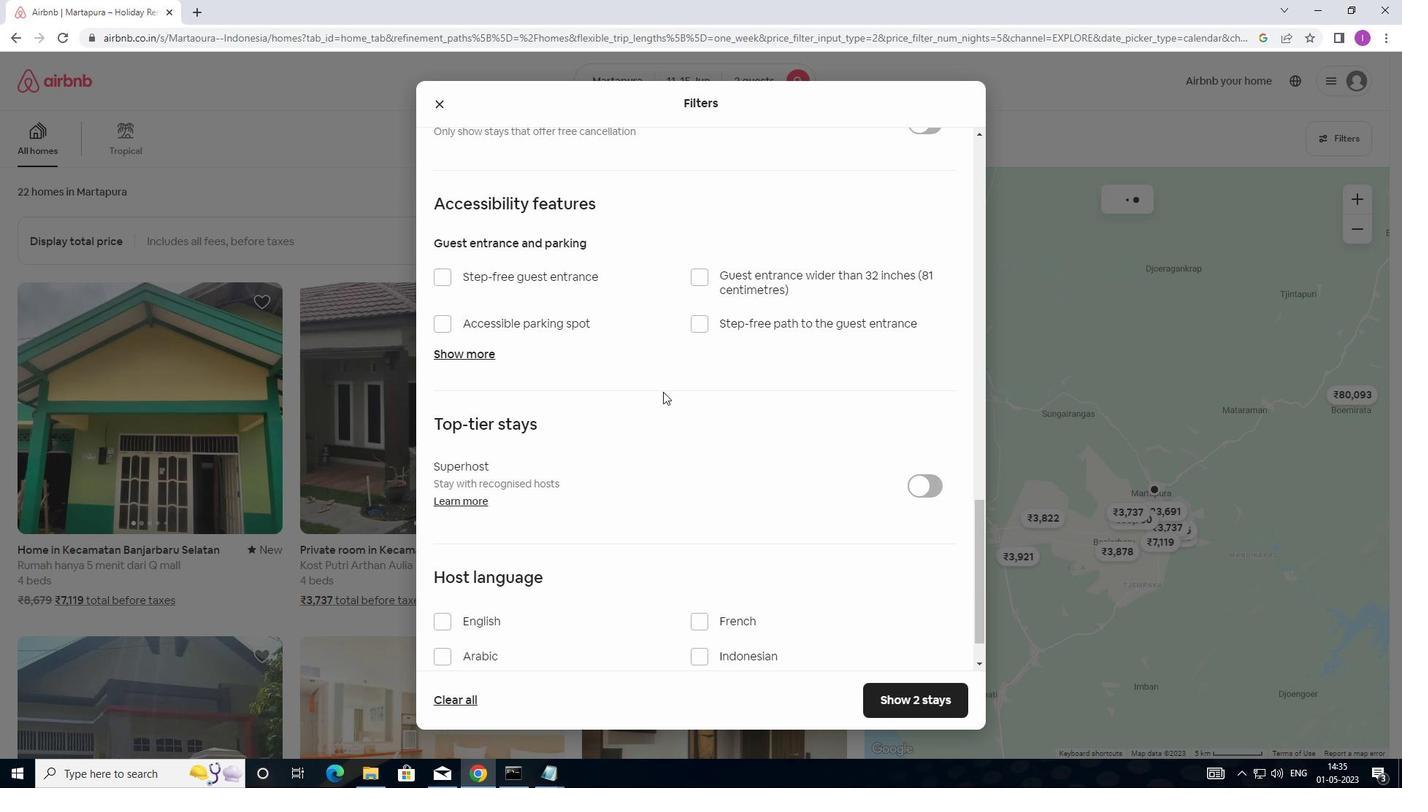 
Action: Mouse moved to (664, 410)
Screenshot: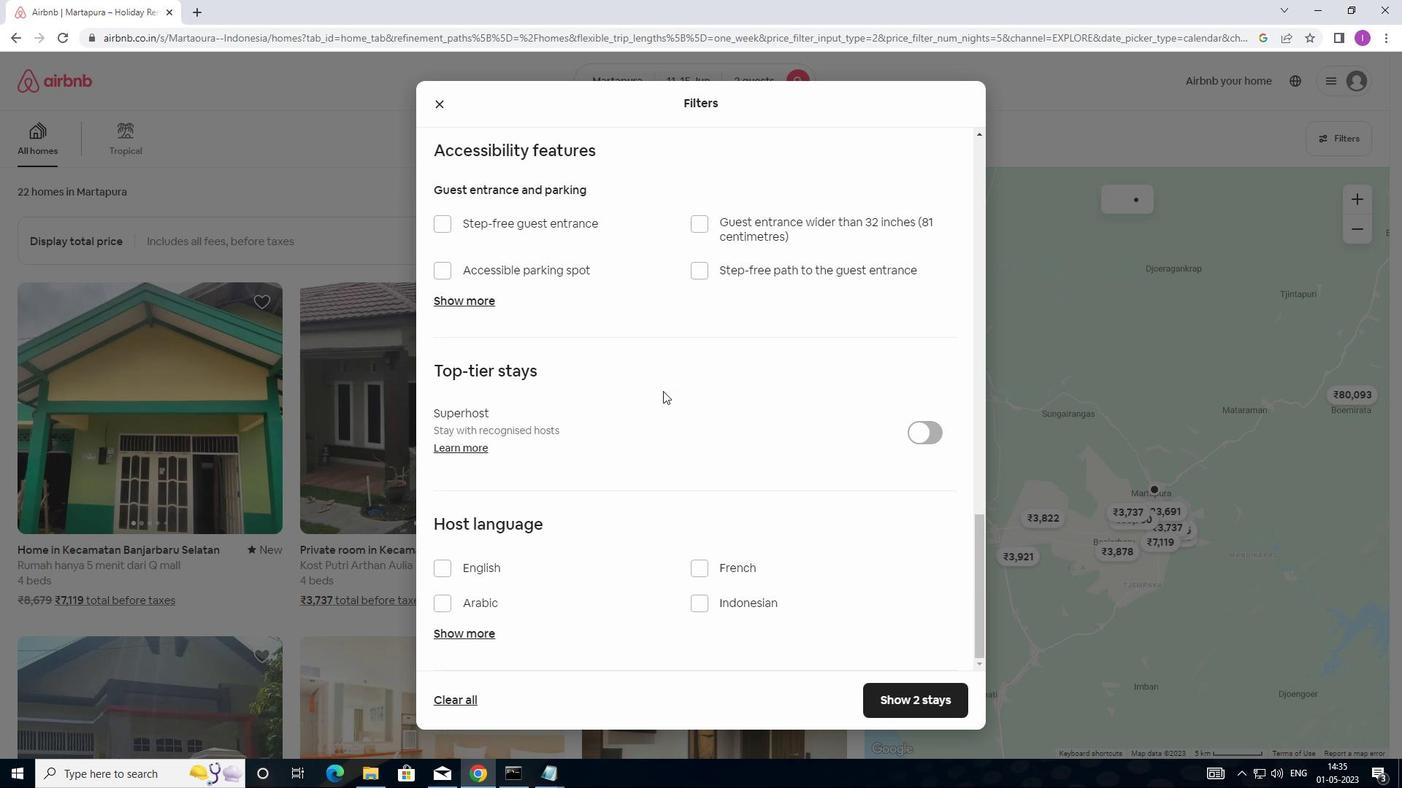 
Action: Mouse scrolled (664, 409) with delta (0, 0)
Screenshot: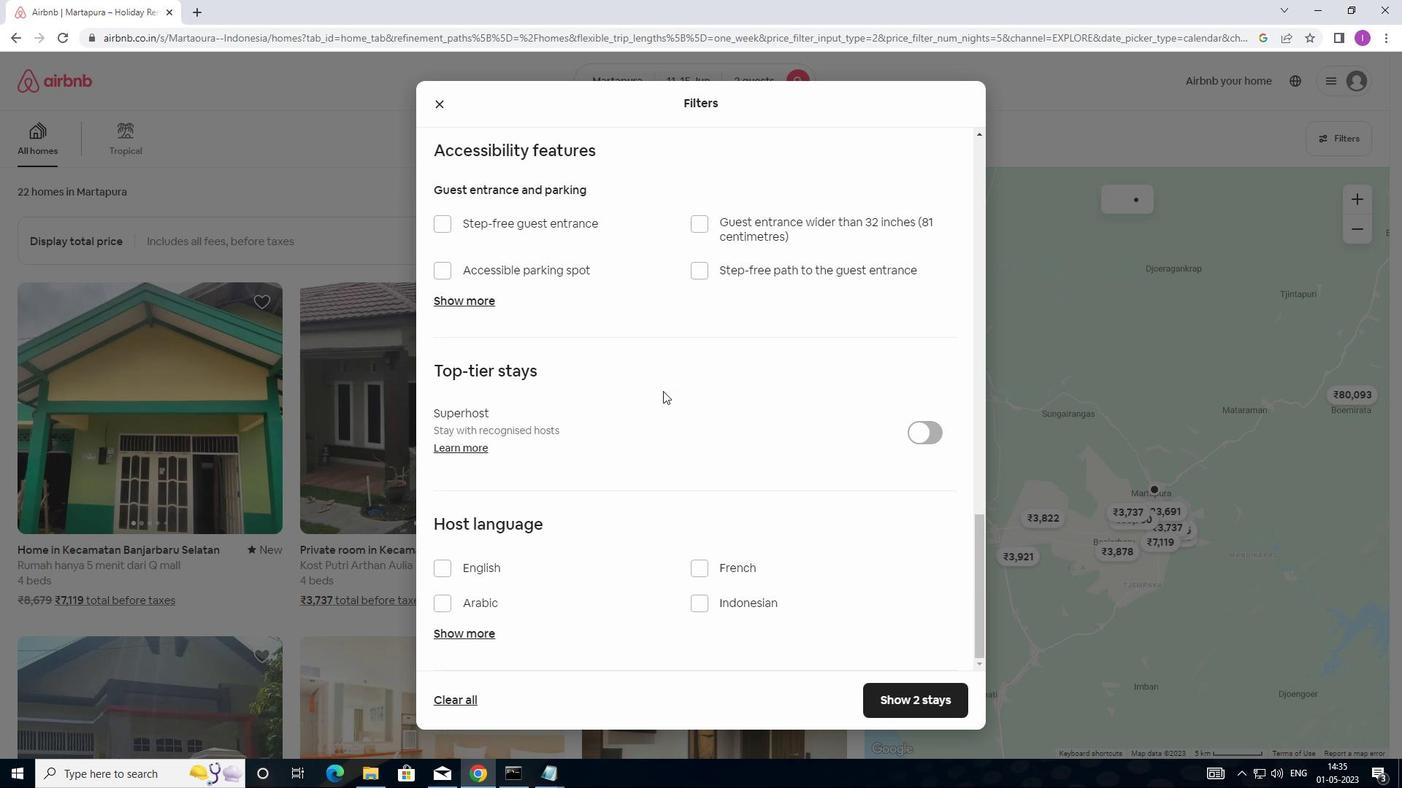 
Action: Mouse moved to (672, 416)
Screenshot: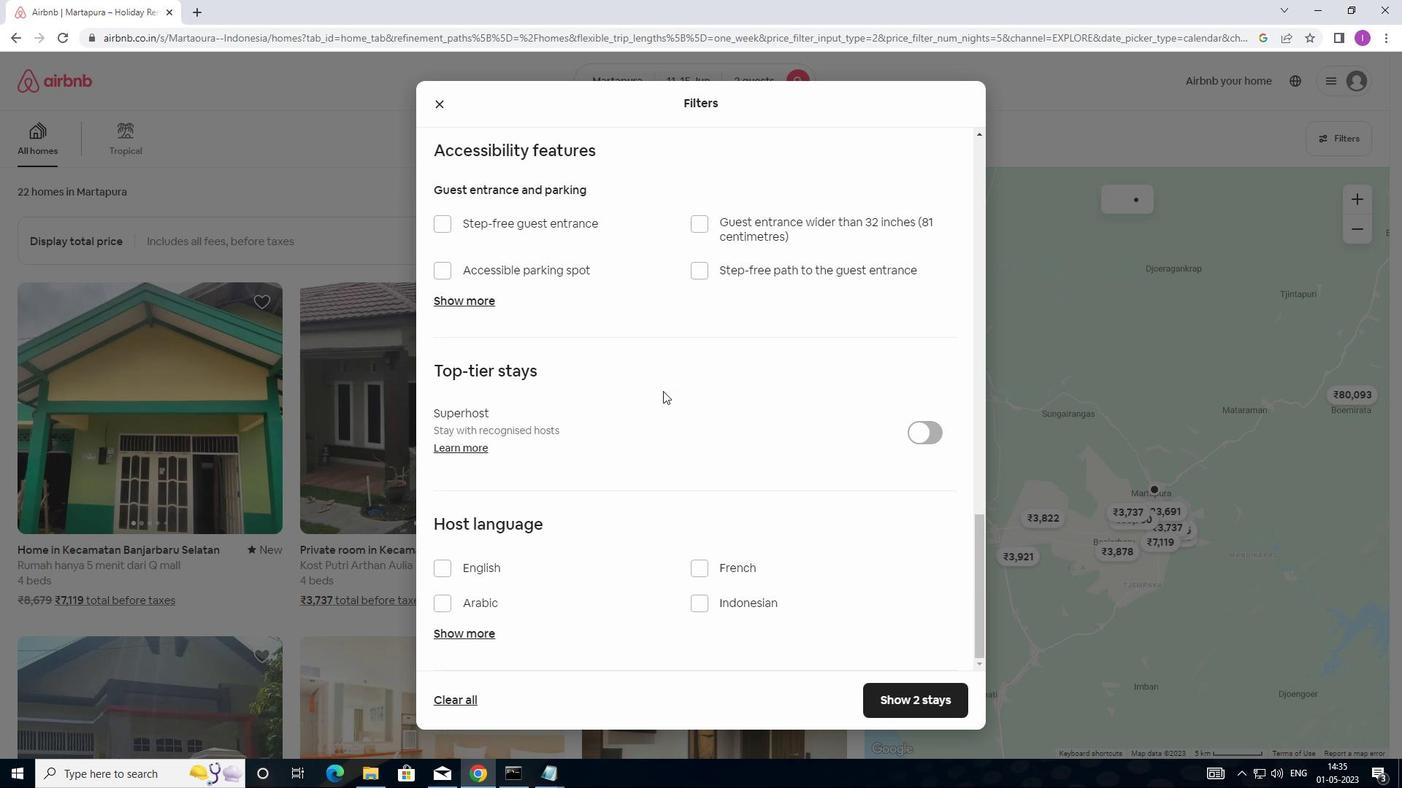 
Action: Mouse scrolled (672, 414) with delta (0, -1)
Screenshot: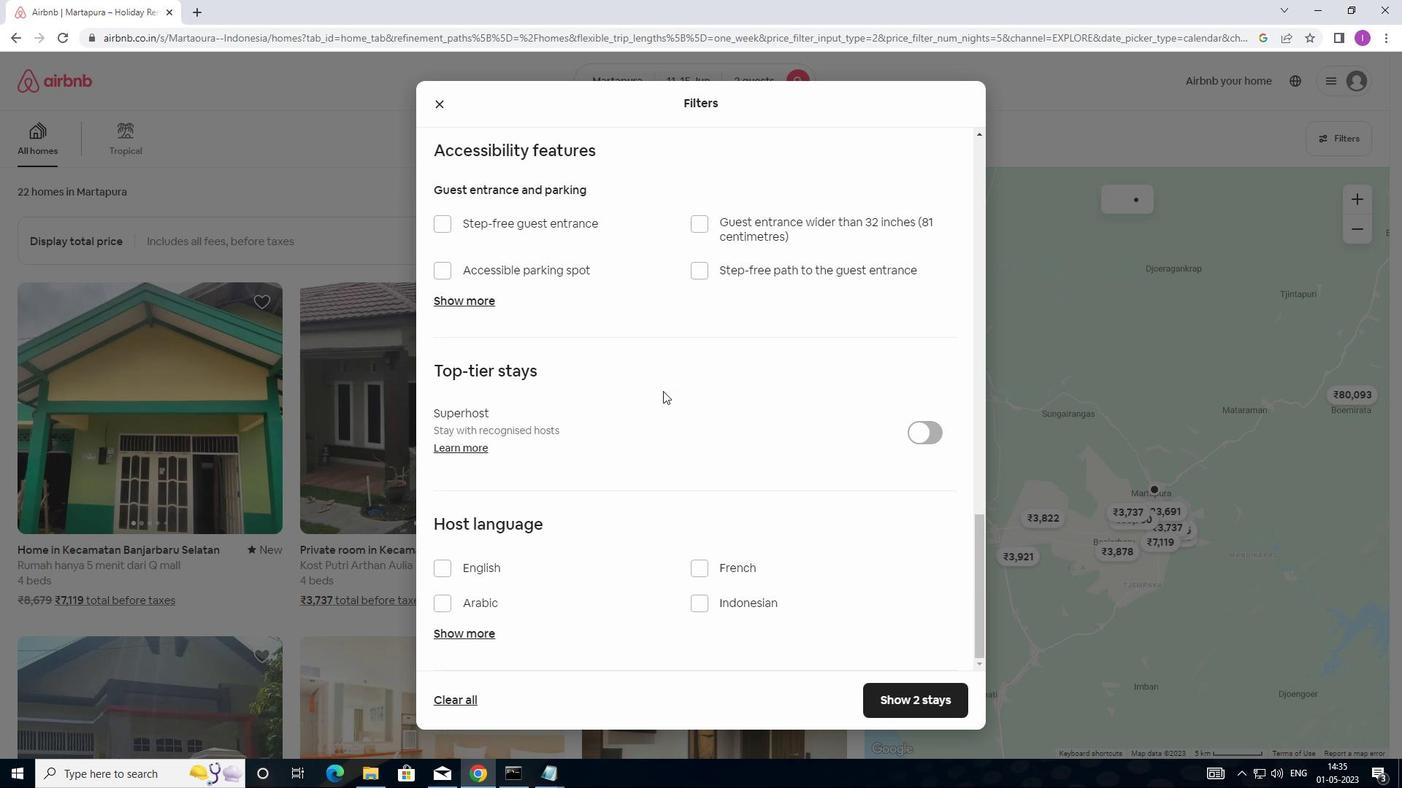 
Action: Mouse moved to (430, 564)
Screenshot: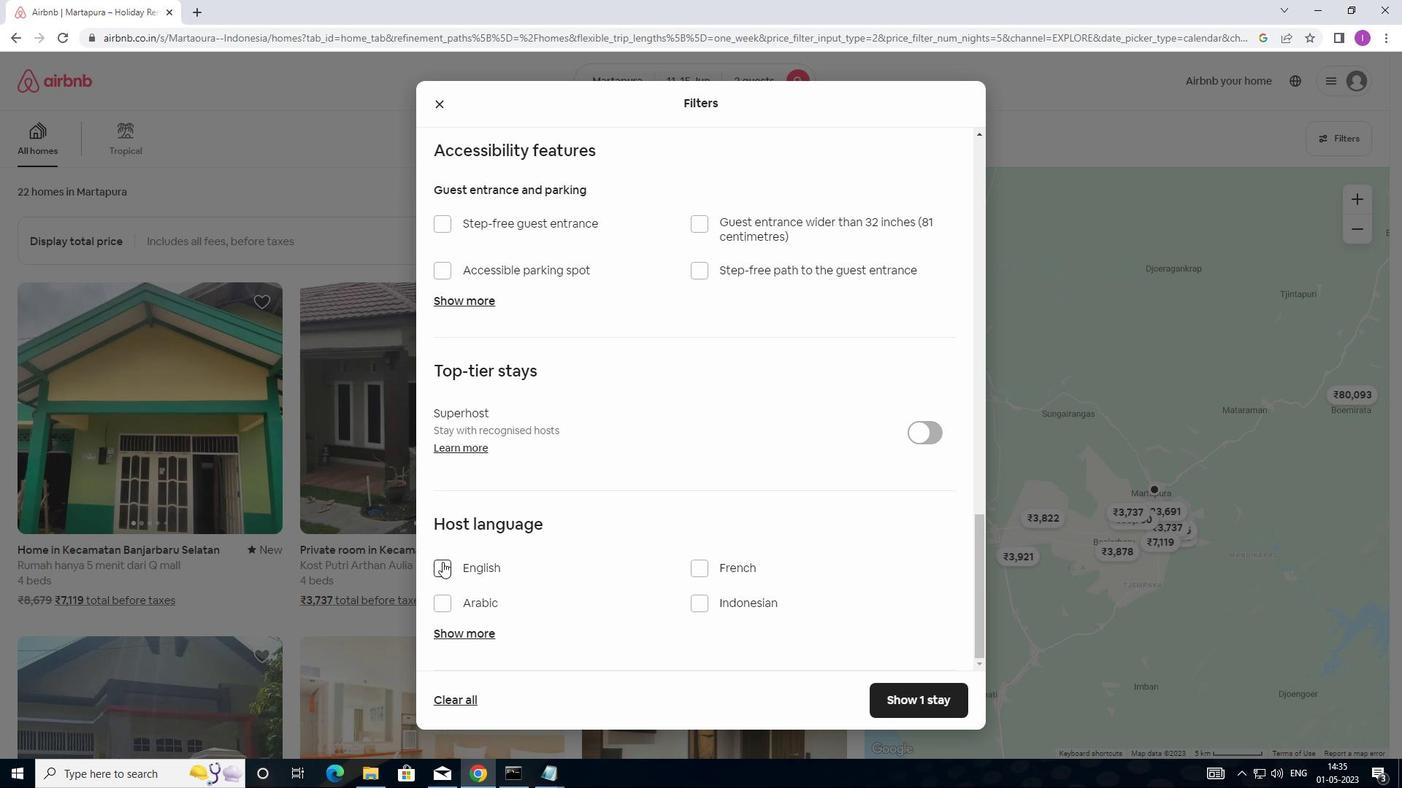 
Action: Mouse pressed left at (430, 564)
Screenshot: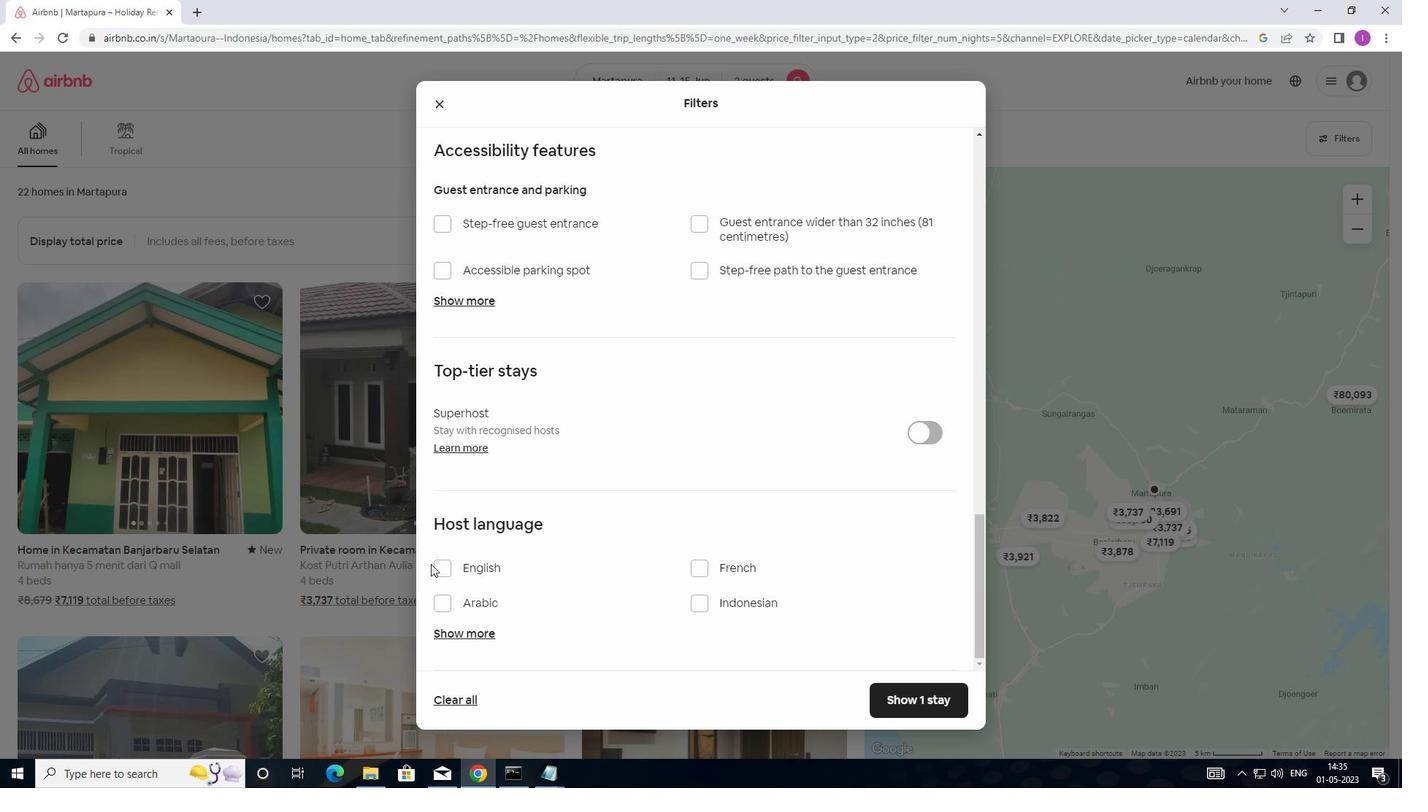 
Action: Mouse moved to (439, 570)
Screenshot: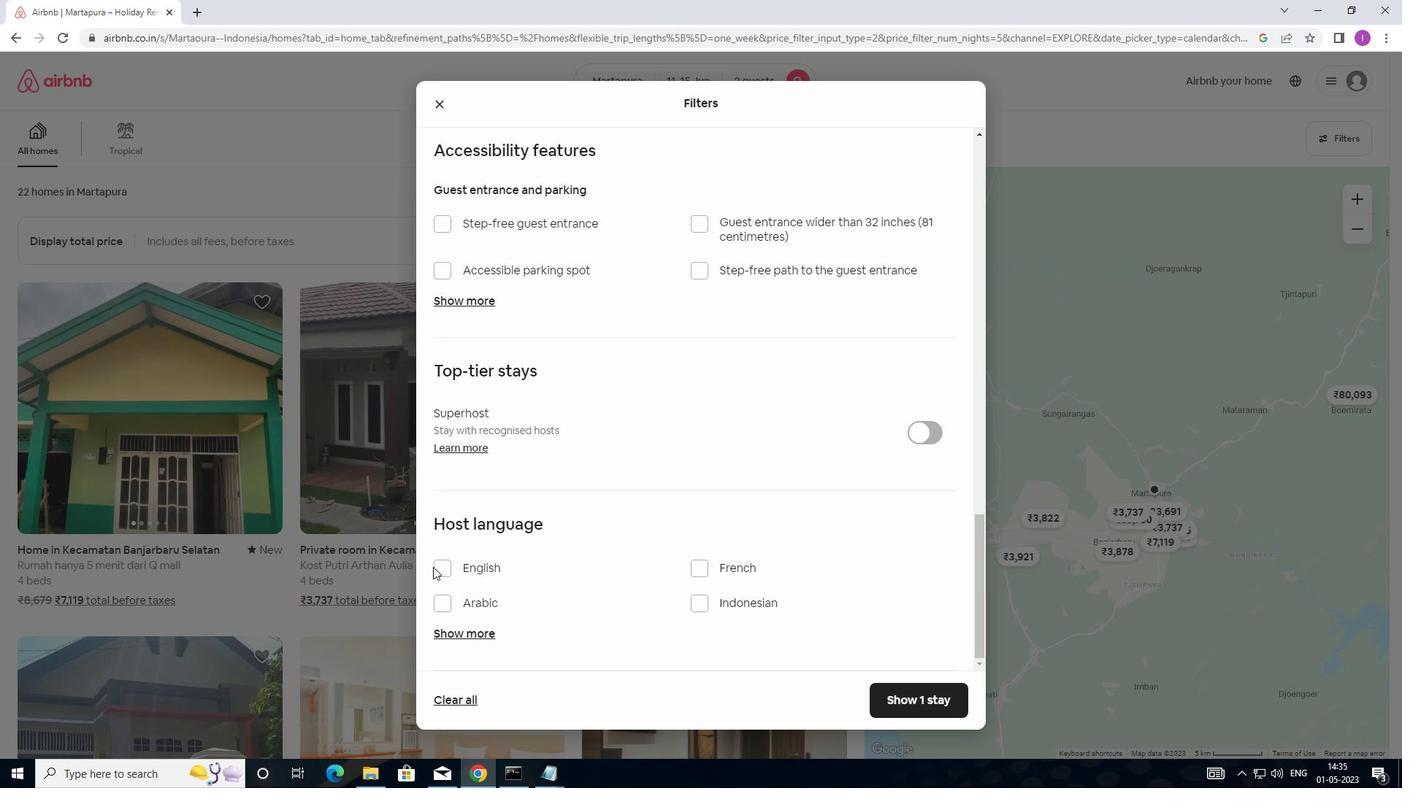 
Action: Mouse pressed left at (439, 570)
Screenshot: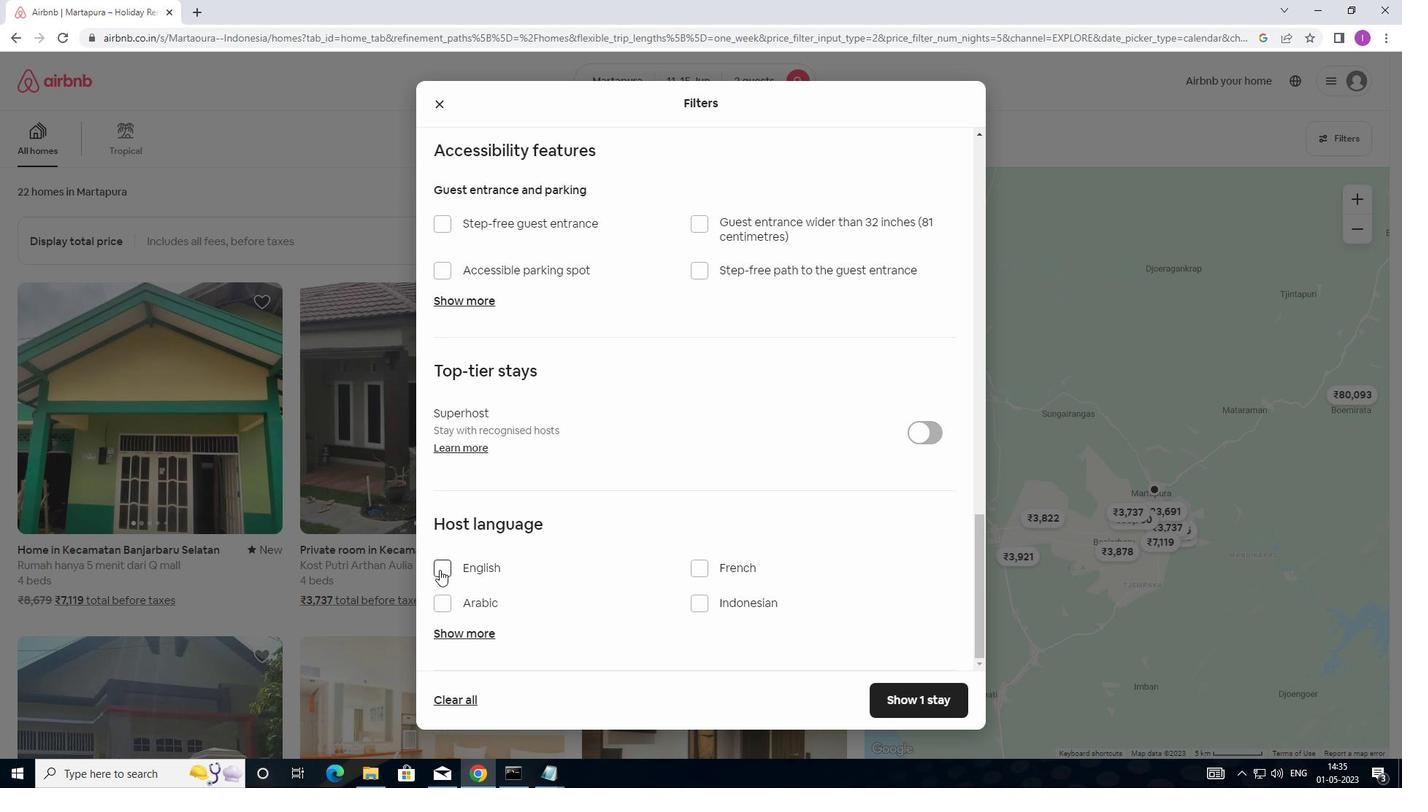 
Action: Mouse moved to (895, 708)
Screenshot: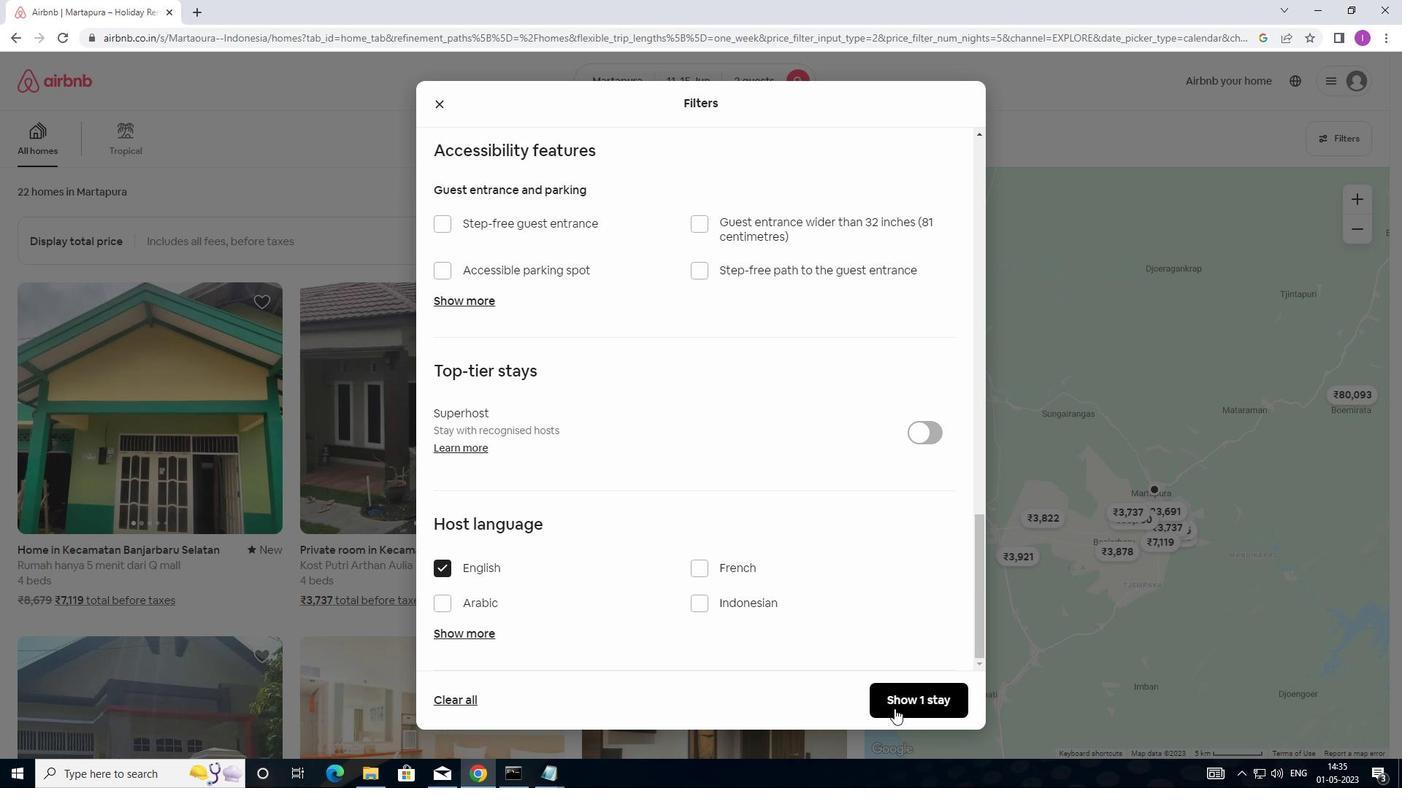 
Action: Mouse pressed left at (895, 708)
Screenshot: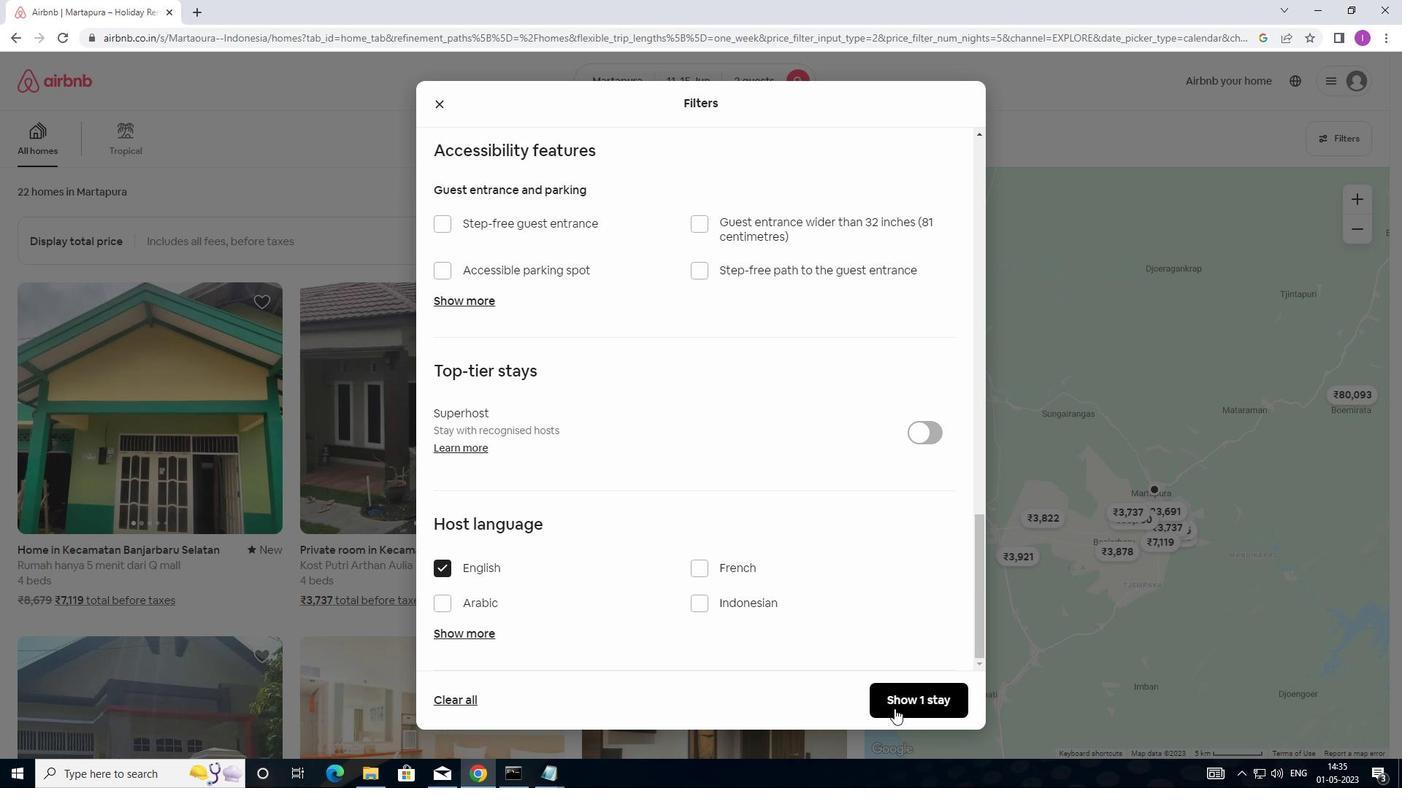 
Action: Mouse moved to (891, 678)
Screenshot: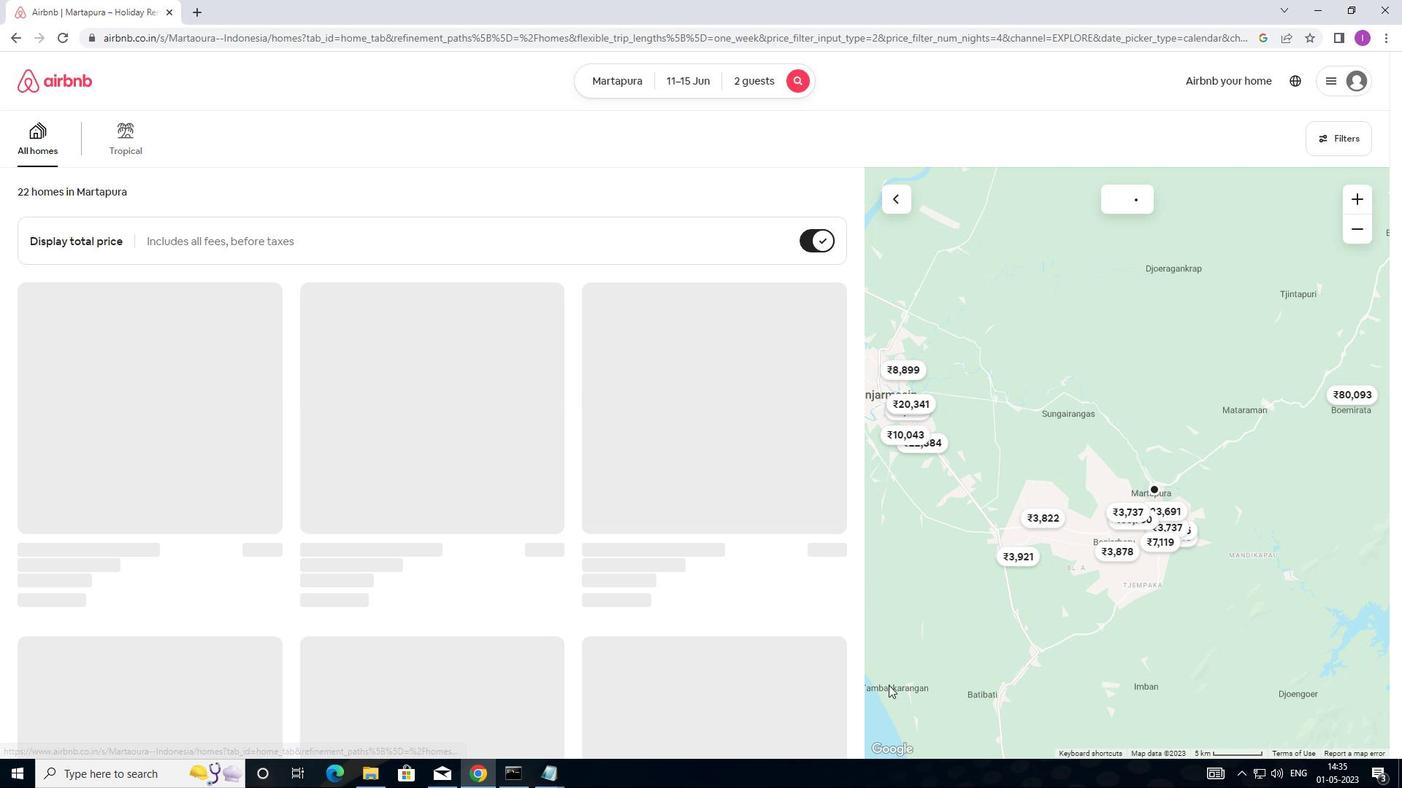 
